 Task: Search for houses in San Francisco, California, with a backyard and a pool
Action: Mouse moved to (113, 296)
Screenshot: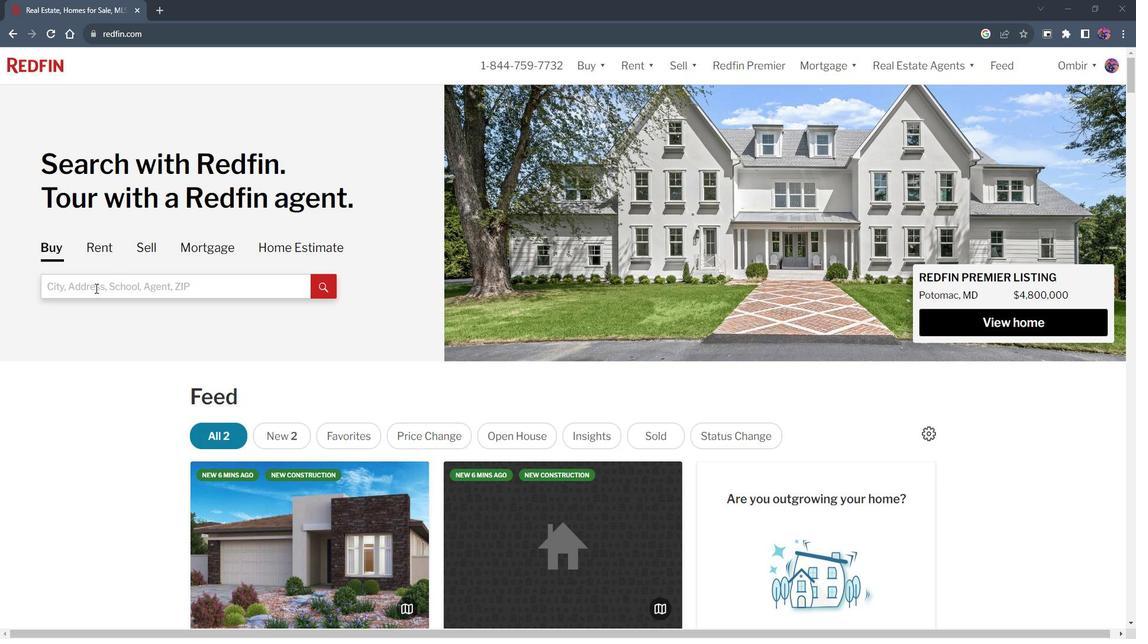 
Action: Mouse pressed left at (113, 296)
Screenshot: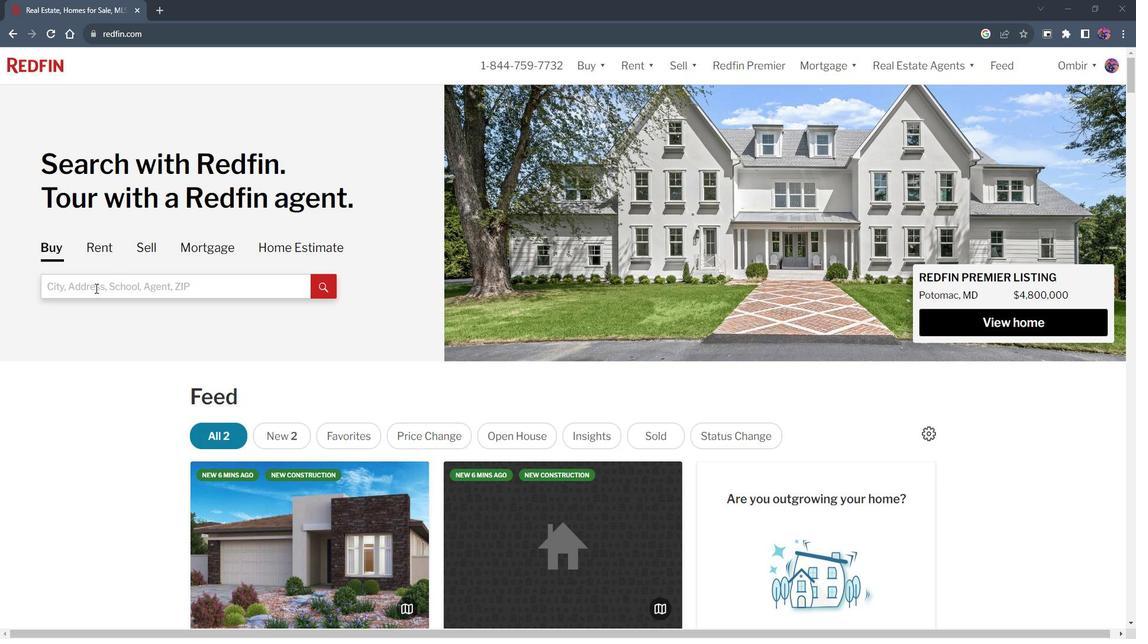 
Action: Key pressed sanfrancisco<Key.space><Key.left><Key.left><Key.left><Key.left><Key.left><Key.left><Key.left><Key.left><Key.left><Key.left><Key.space><Key.right><Key.right><Key.right><Key.right><Key.right><Key.right><Key.right><Key.right><Key.right><Key.right><Key.right><Key.right><Key.space><Key.backspace><Key.backspace><Key.space>california<Key.enter>
Screenshot: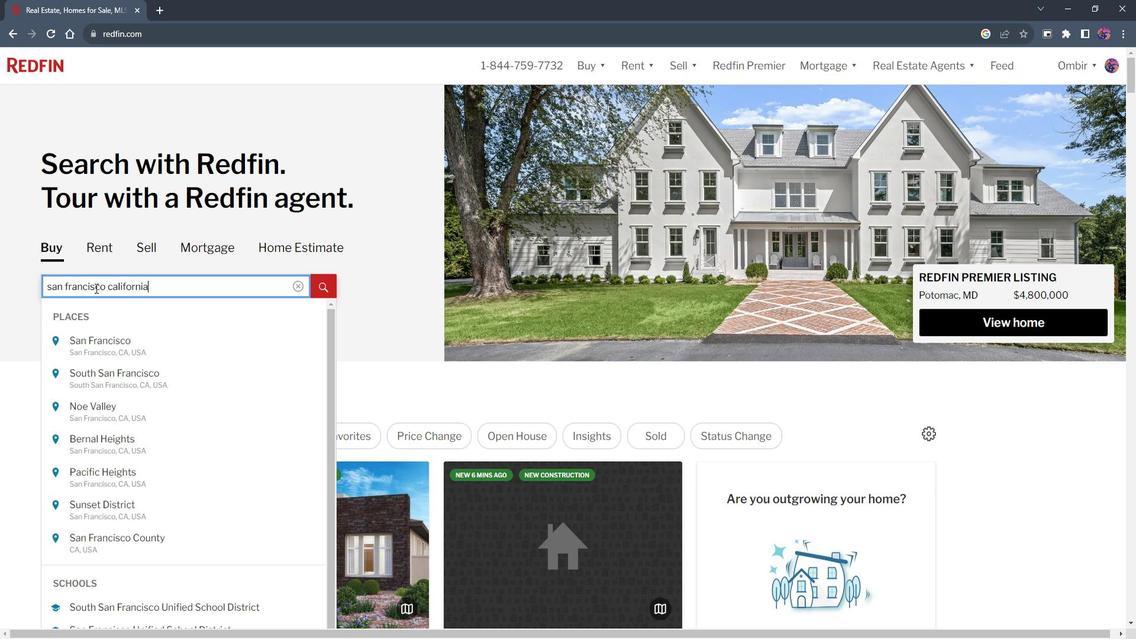 
Action: Mouse moved to (808, 403)
Screenshot: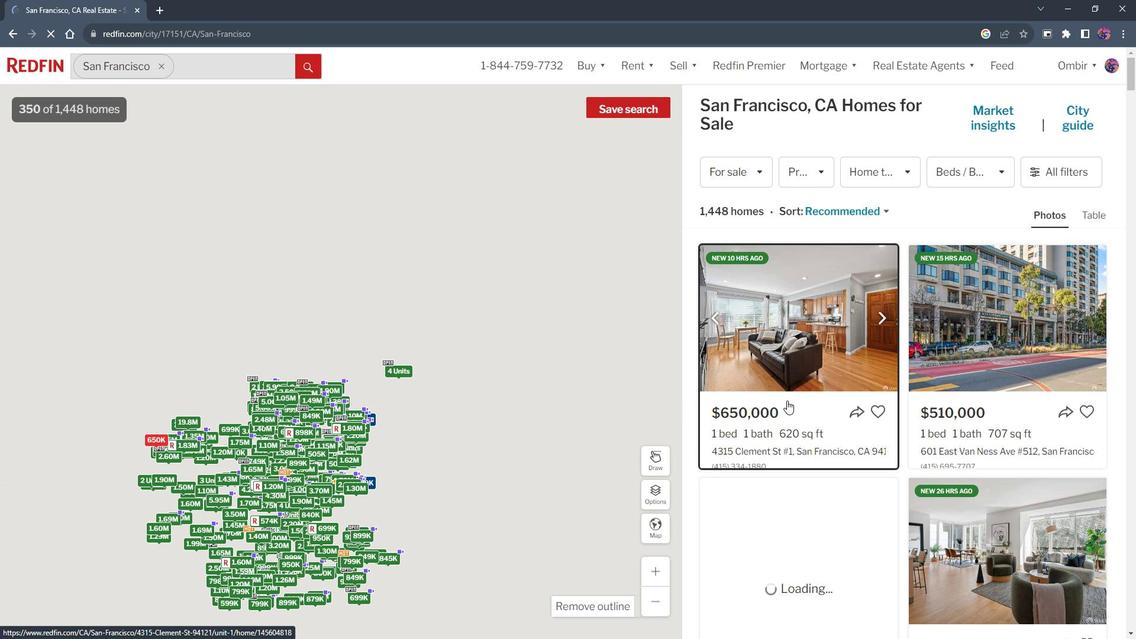 
Action: Mouse scrolled (808, 403) with delta (0, 0)
Screenshot: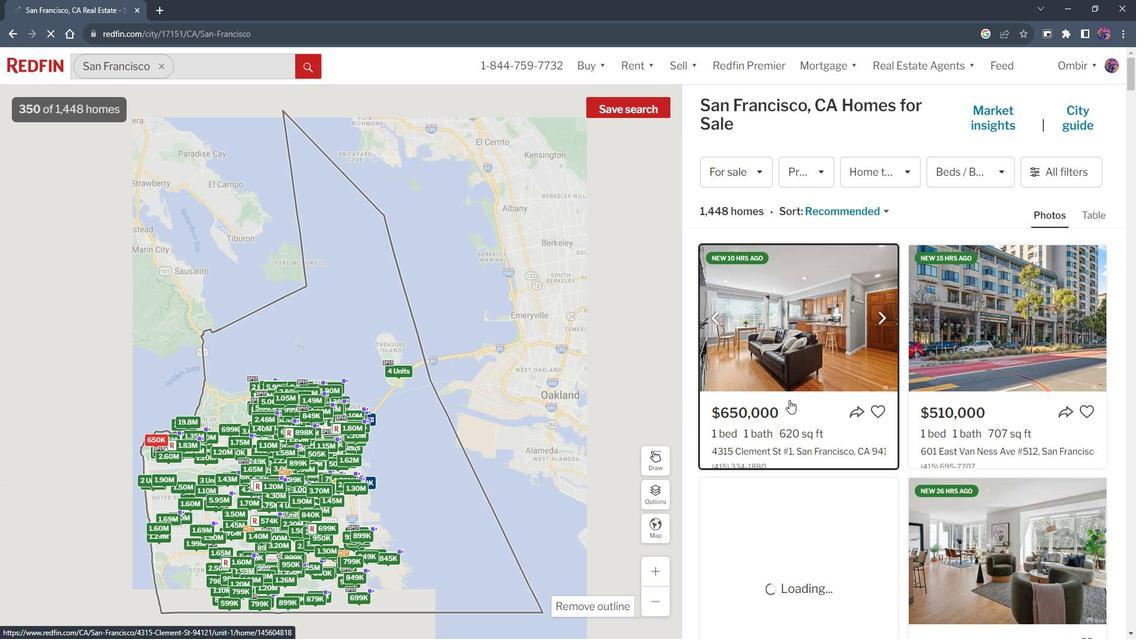 
Action: Mouse moved to (1073, 125)
Screenshot: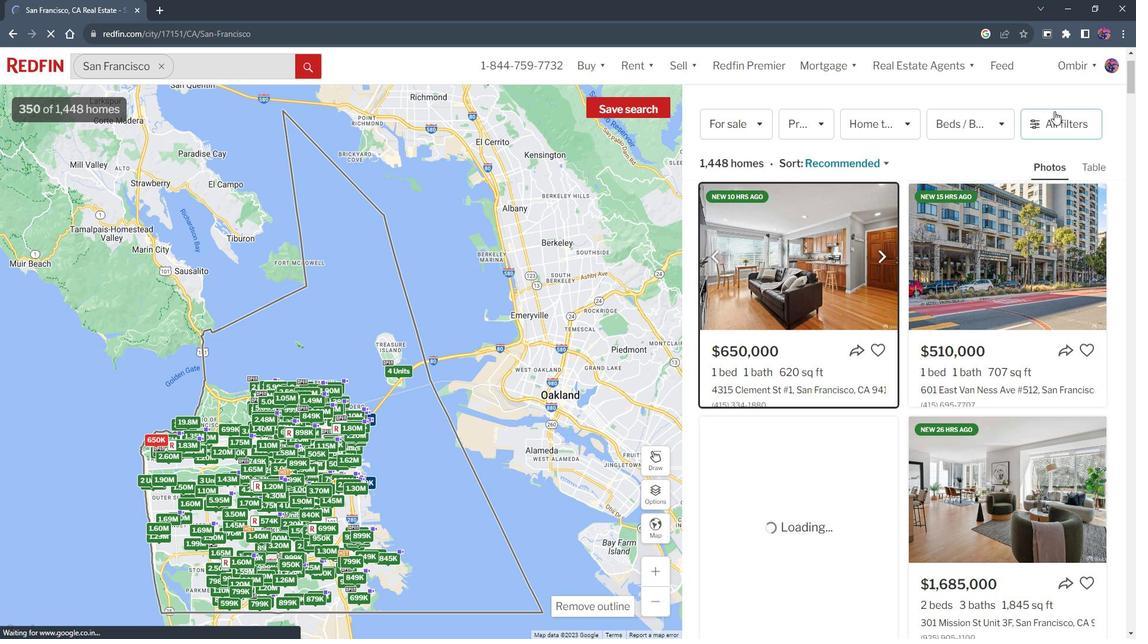 
Action: Mouse pressed left at (1073, 125)
Screenshot: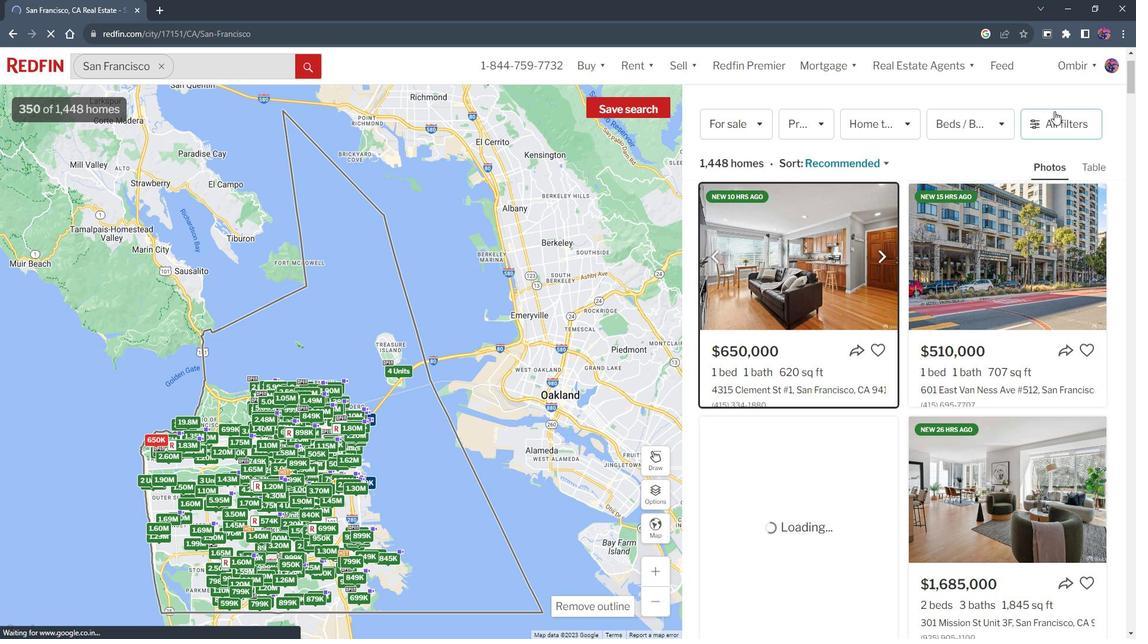 
Action: Mouse moved to (1073, 179)
Screenshot: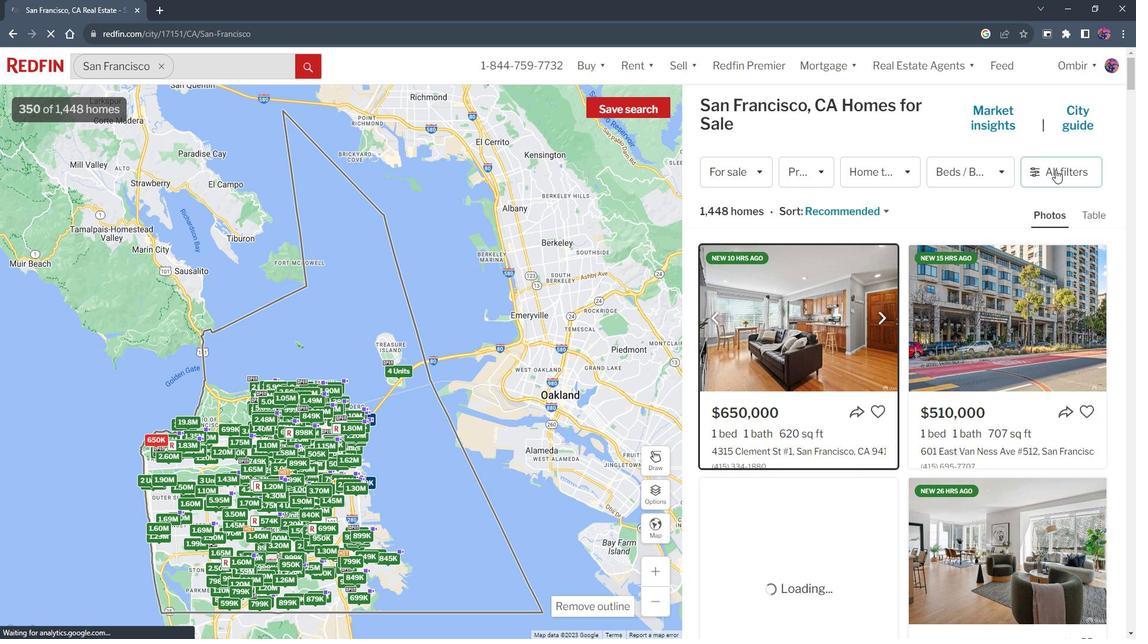
Action: Mouse pressed left at (1073, 179)
Screenshot: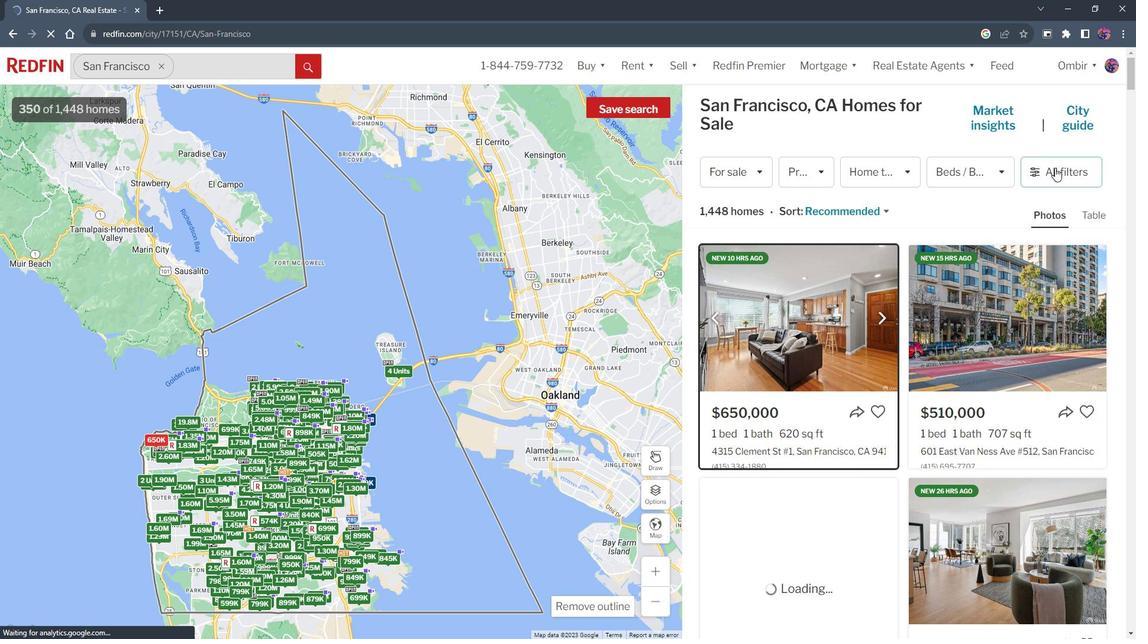 
Action: Mouse moved to (1077, 181)
Screenshot: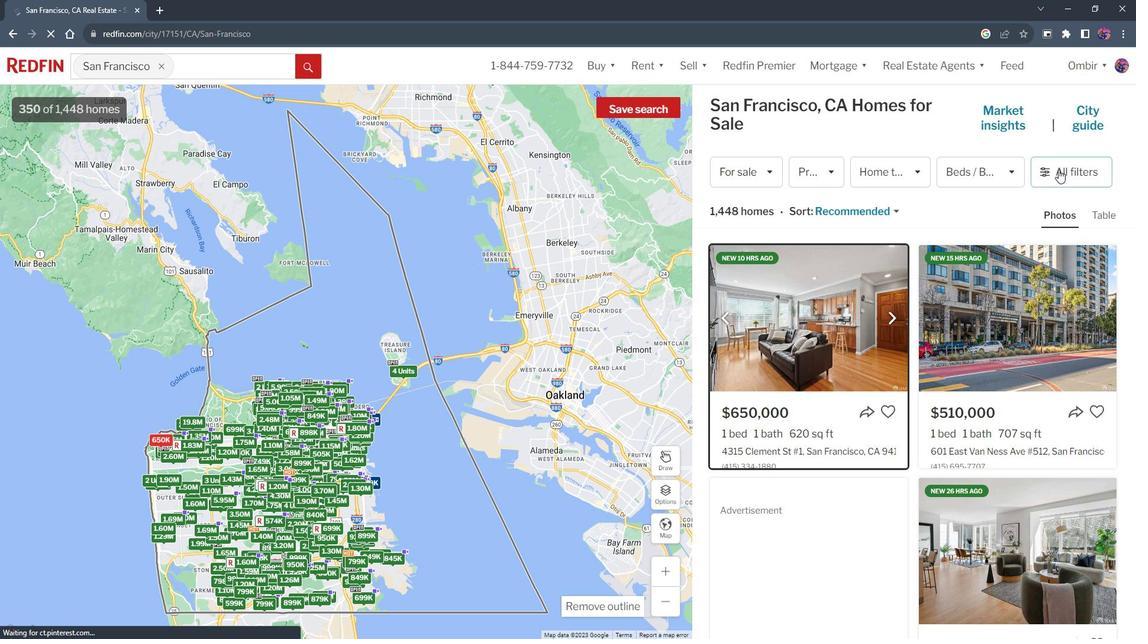 
Action: Mouse pressed left at (1077, 181)
Screenshot: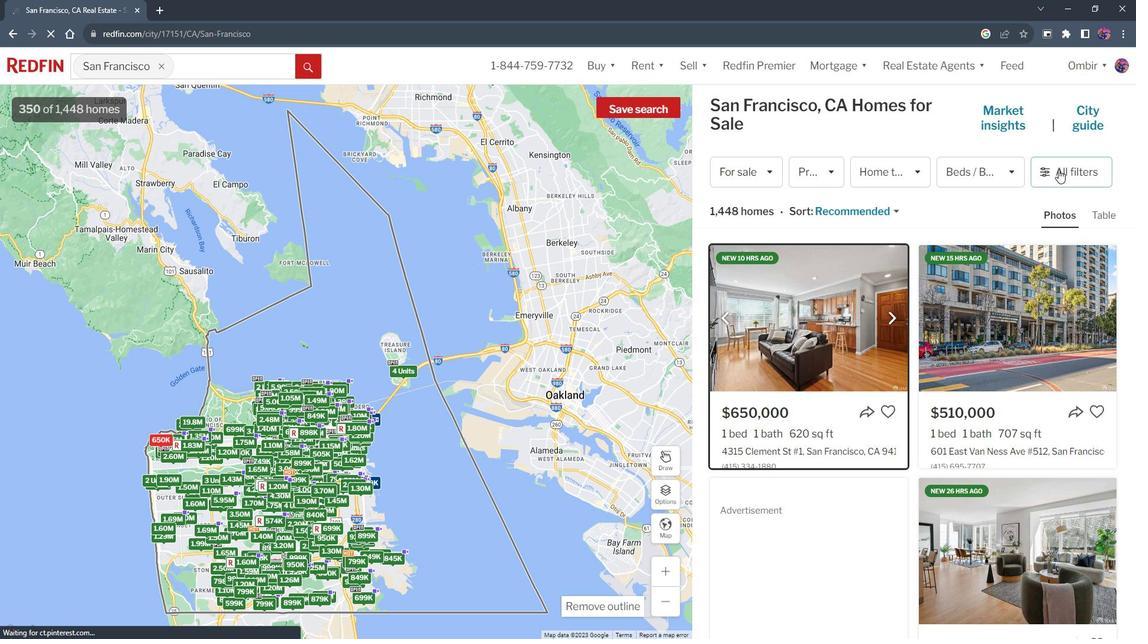 
Action: Mouse moved to (964, 367)
Screenshot: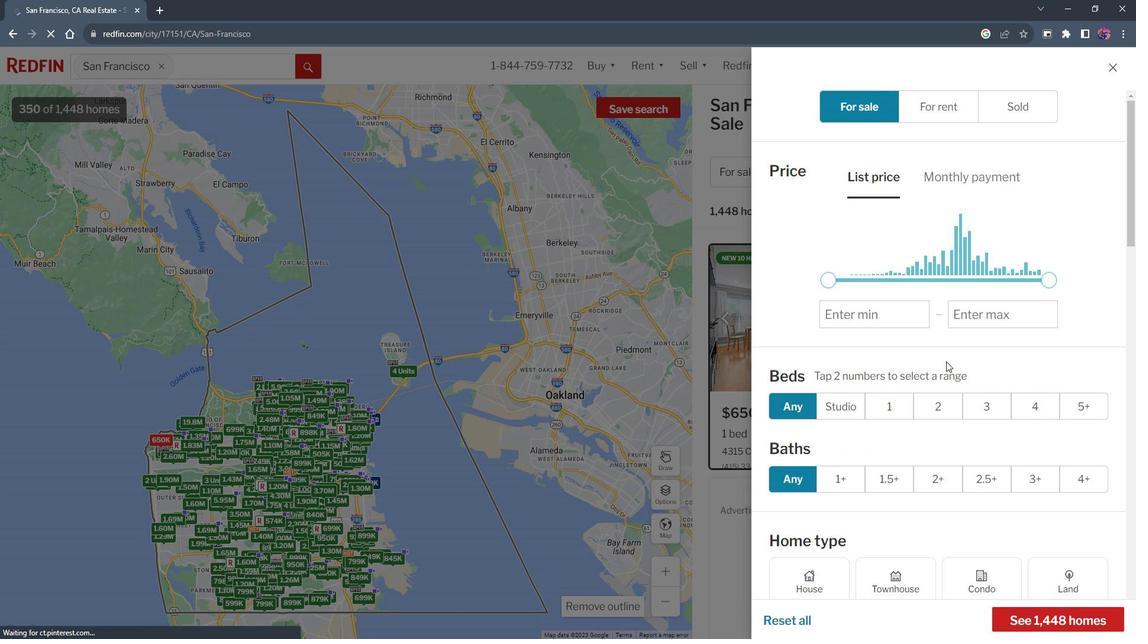 
Action: Mouse scrolled (964, 366) with delta (0, 0)
Screenshot: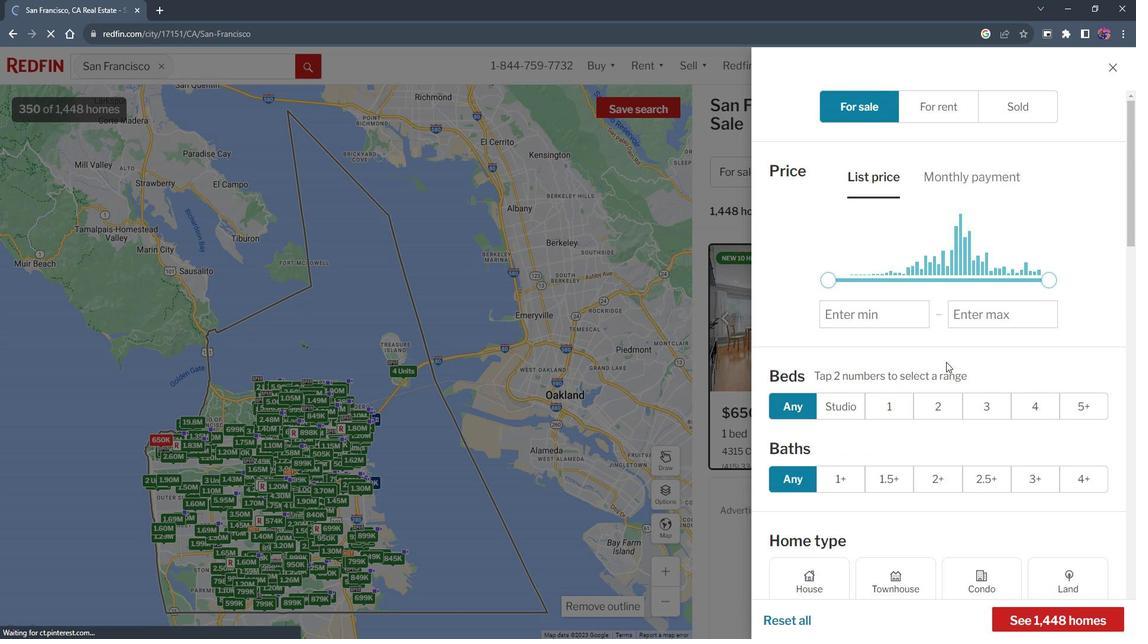 
Action: Mouse scrolled (964, 366) with delta (0, 0)
Screenshot: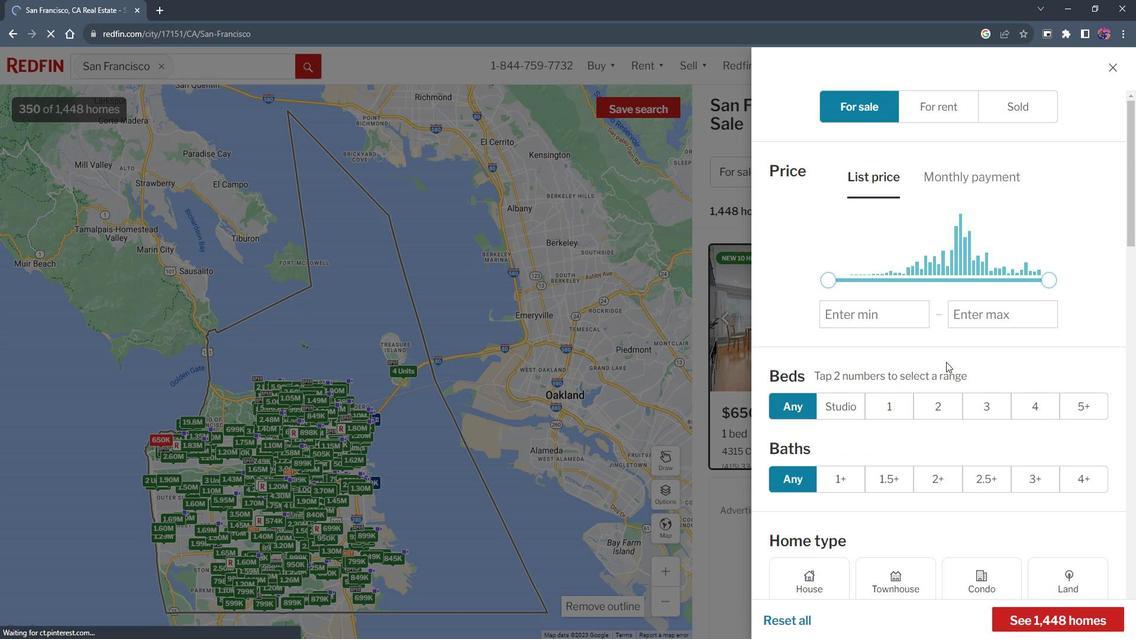 
Action: Mouse scrolled (964, 366) with delta (0, 0)
Screenshot: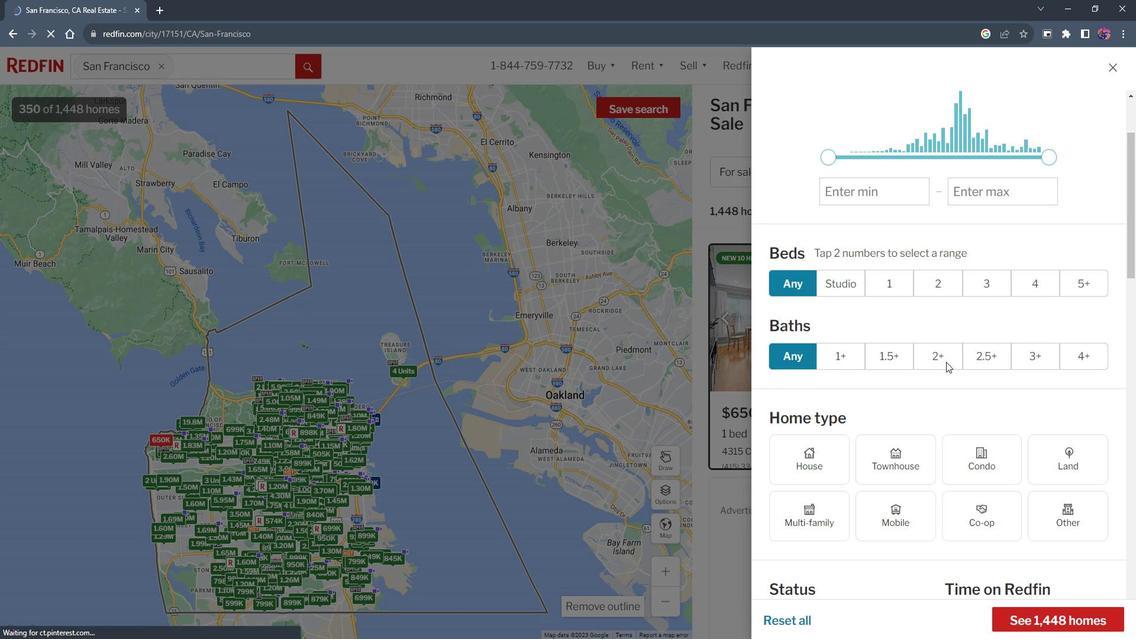 
Action: Mouse moved to (964, 367)
Screenshot: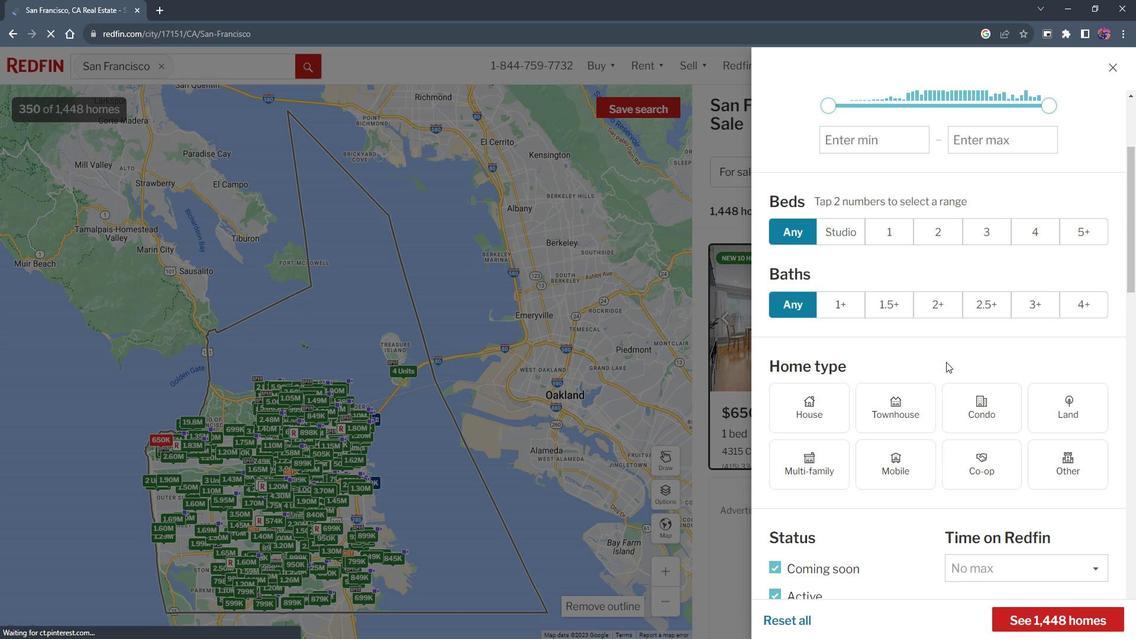 
Action: Mouse scrolled (964, 366) with delta (0, 0)
Screenshot: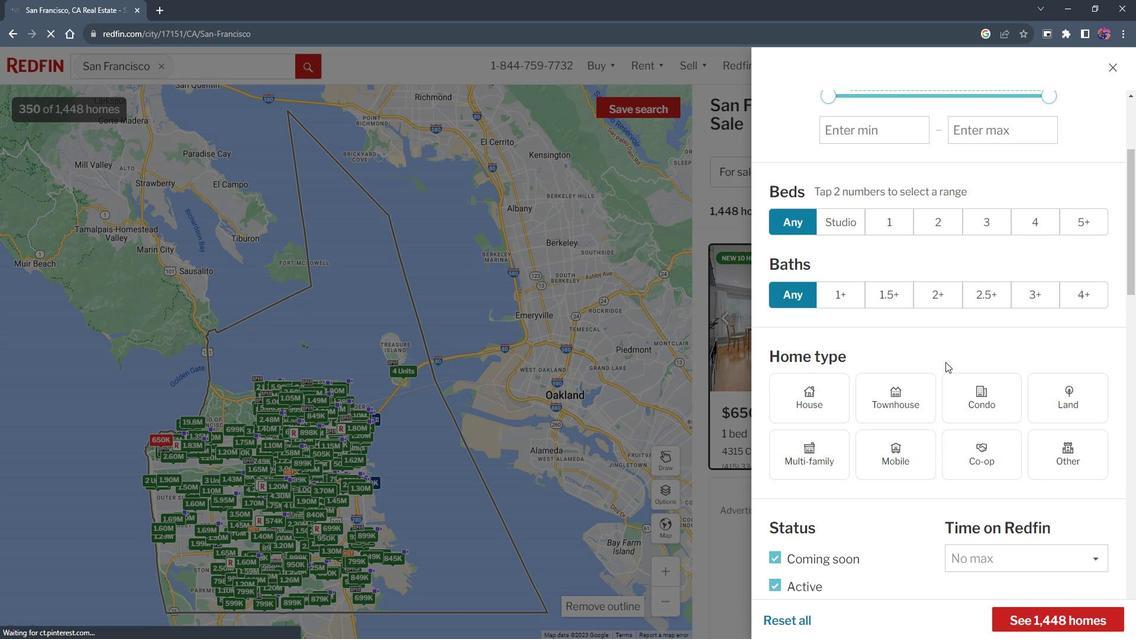 
Action: Mouse scrolled (964, 366) with delta (0, 0)
Screenshot: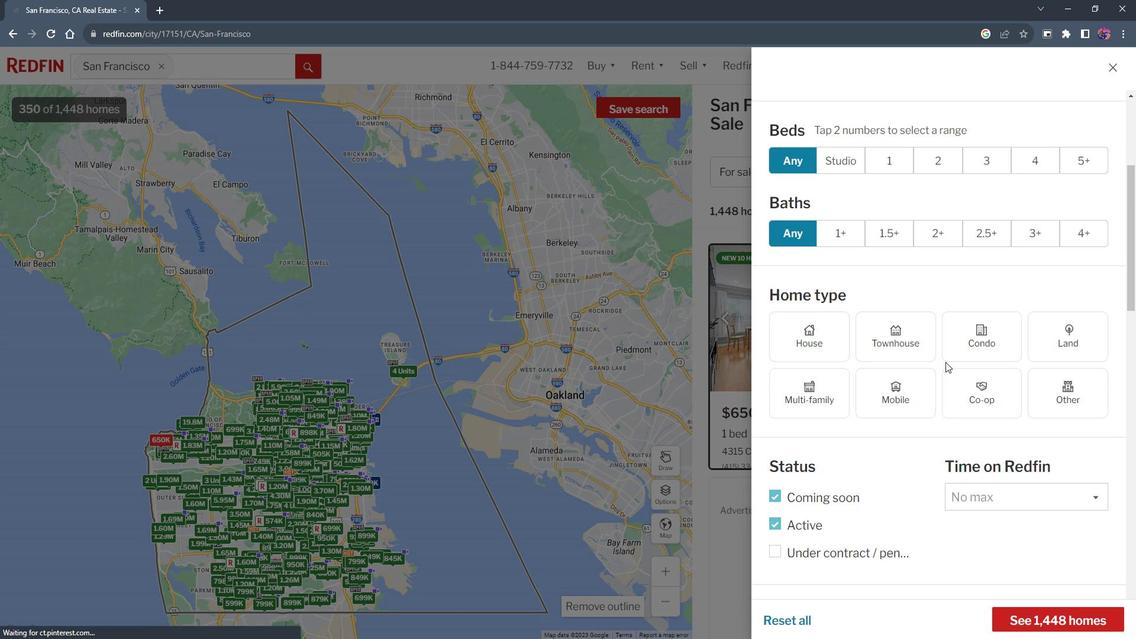 
Action: Mouse scrolled (964, 366) with delta (0, 0)
Screenshot: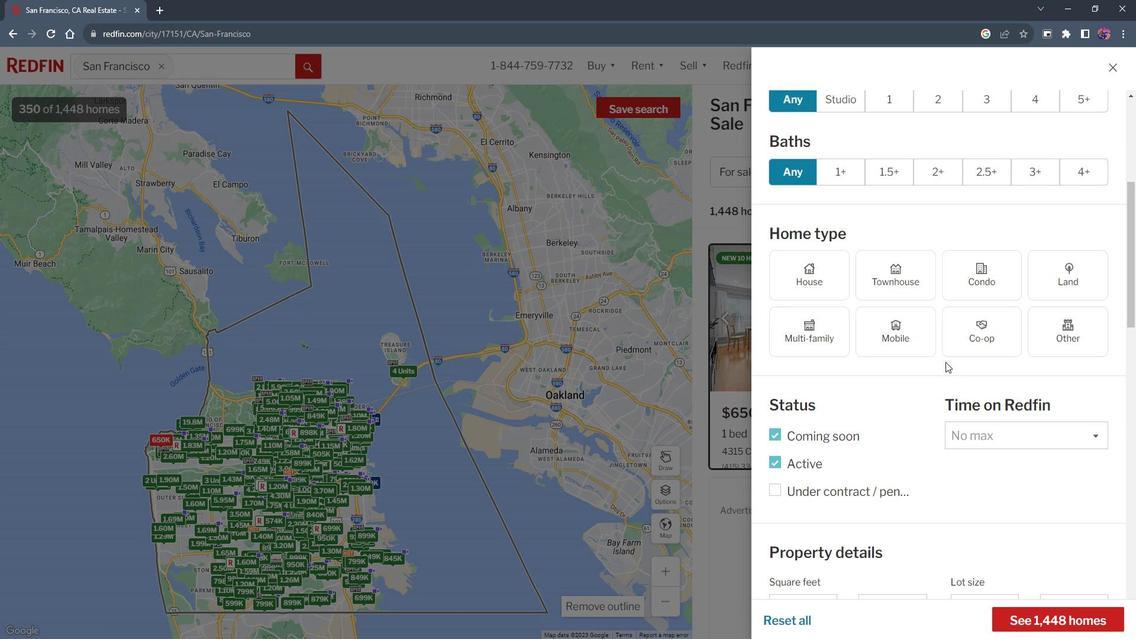 
Action: Mouse scrolled (964, 366) with delta (0, 0)
Screenshot: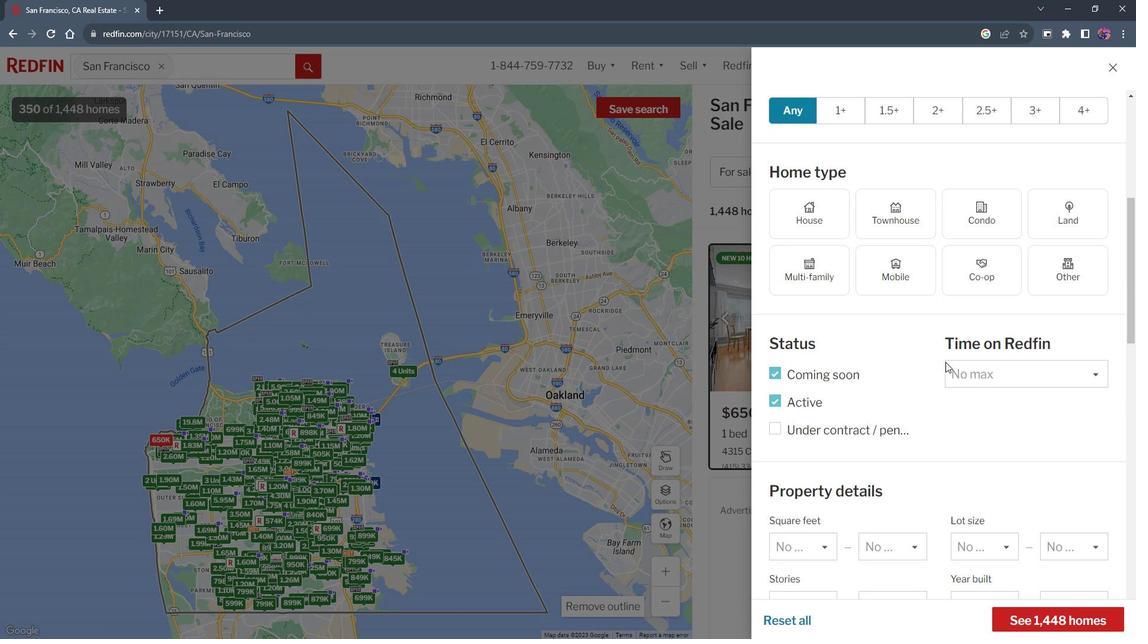 
Action: Mouse scrolled (964, 366) with delta (0, 0)
Screenshot: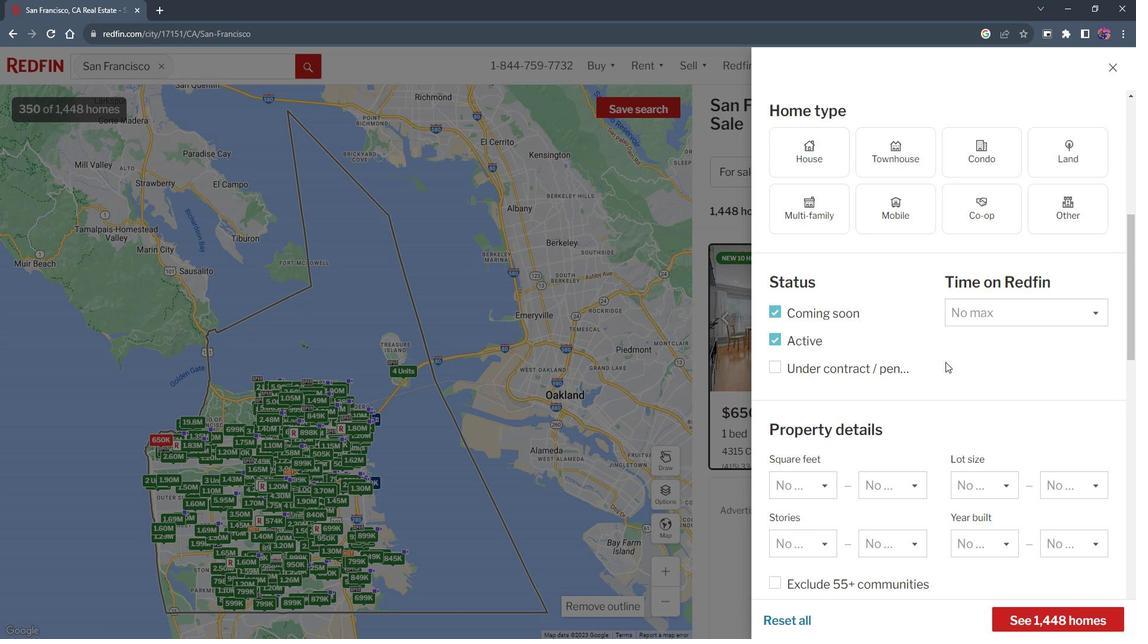 
Action: Mouse moved to (963, 367)
Screenshot: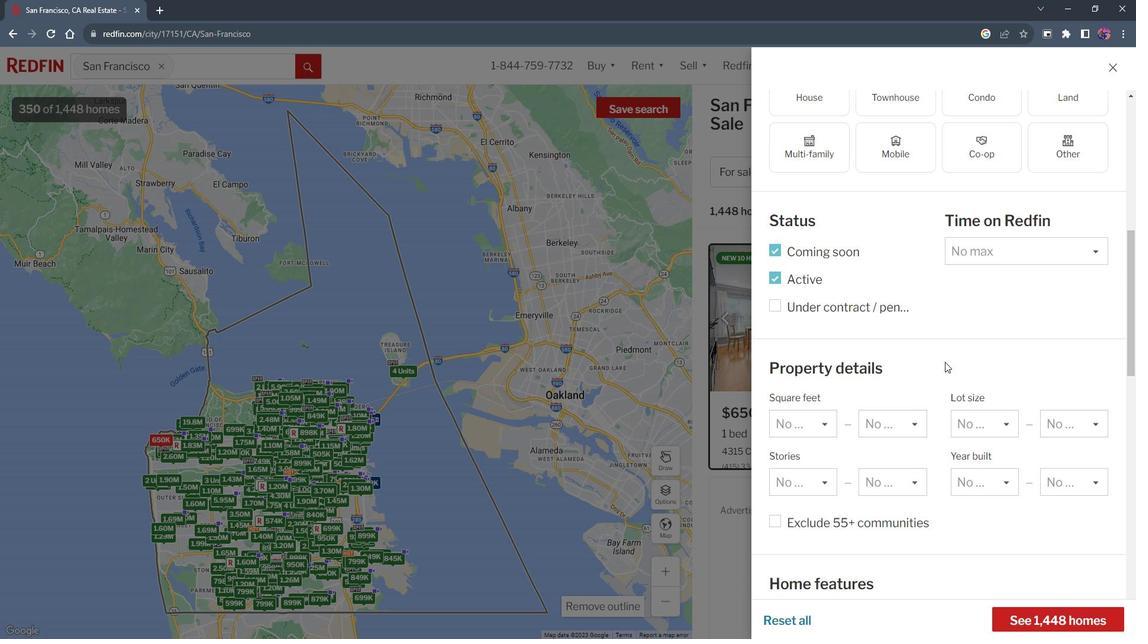 
Action: Mouse scrolled (963, 366) with delta (0, 0)
Screenshot: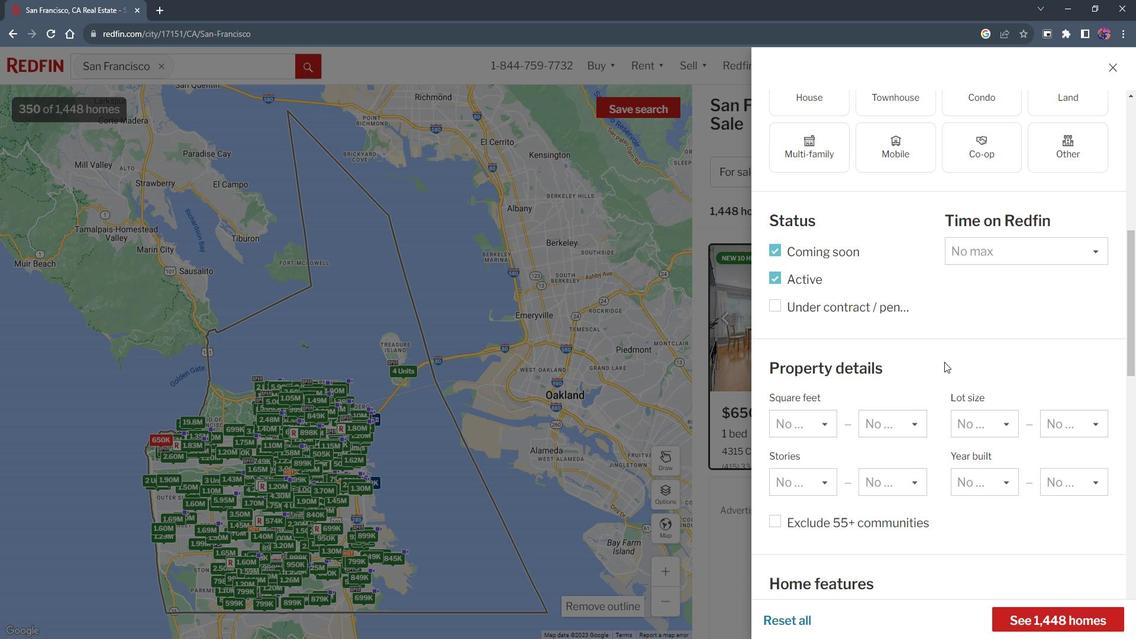 
Action: Mouse scrolled (963, 366) with delta (0, 0)
Screenshot: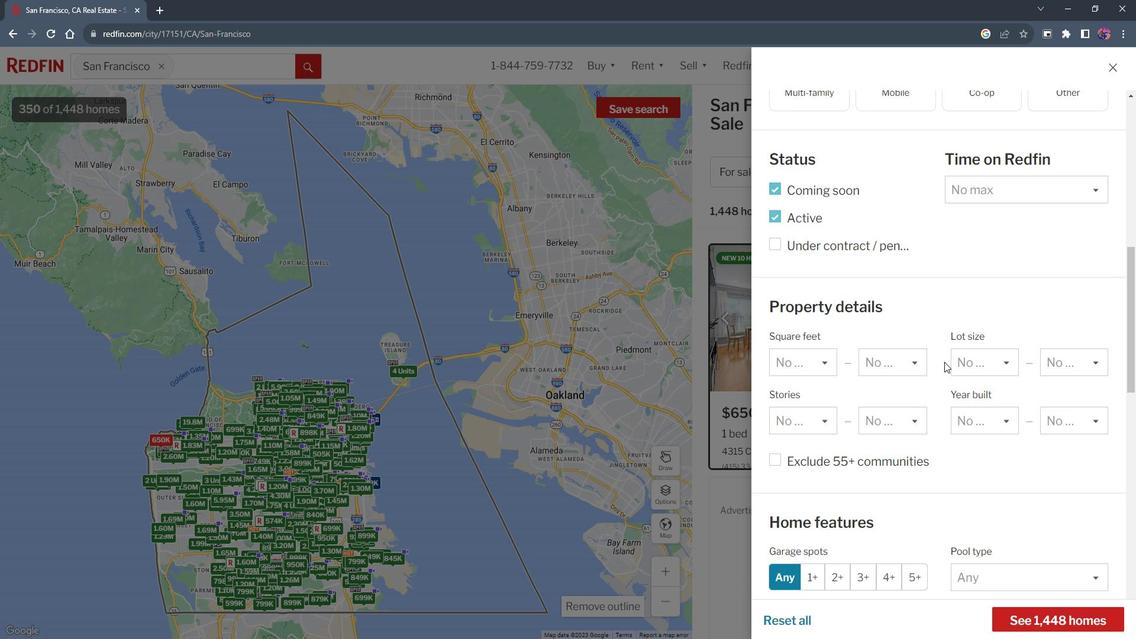 
Action: Mouse scrolled (963, 366) with delta (0, 0)
Screenshot: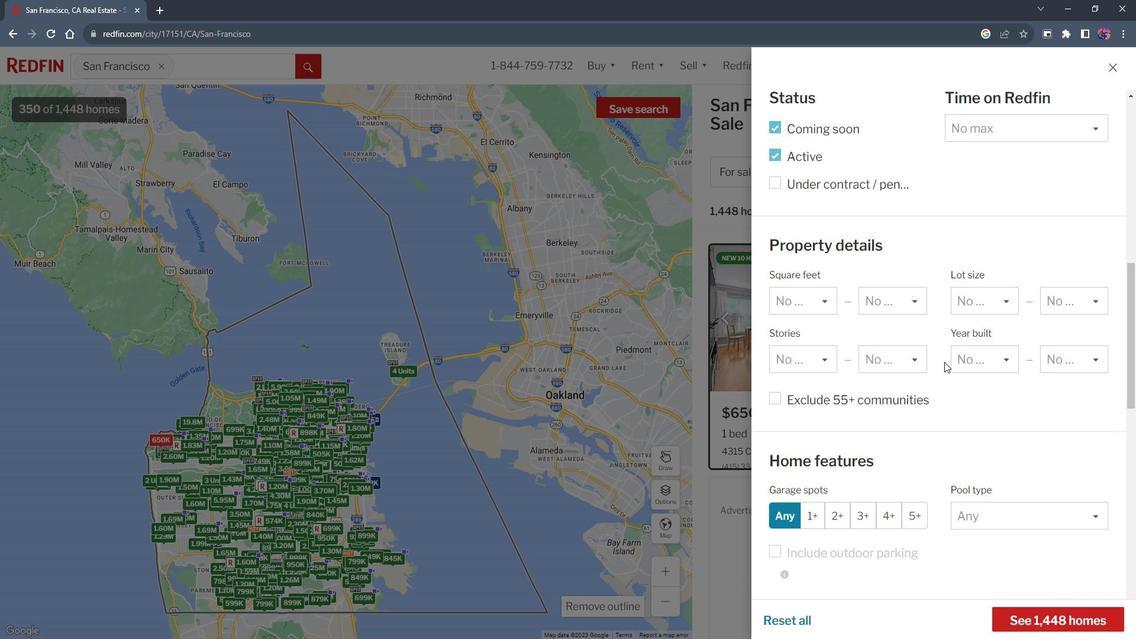 
Action: Mouse scrolled (963, 366) with delta (0, 0)
Screenshot: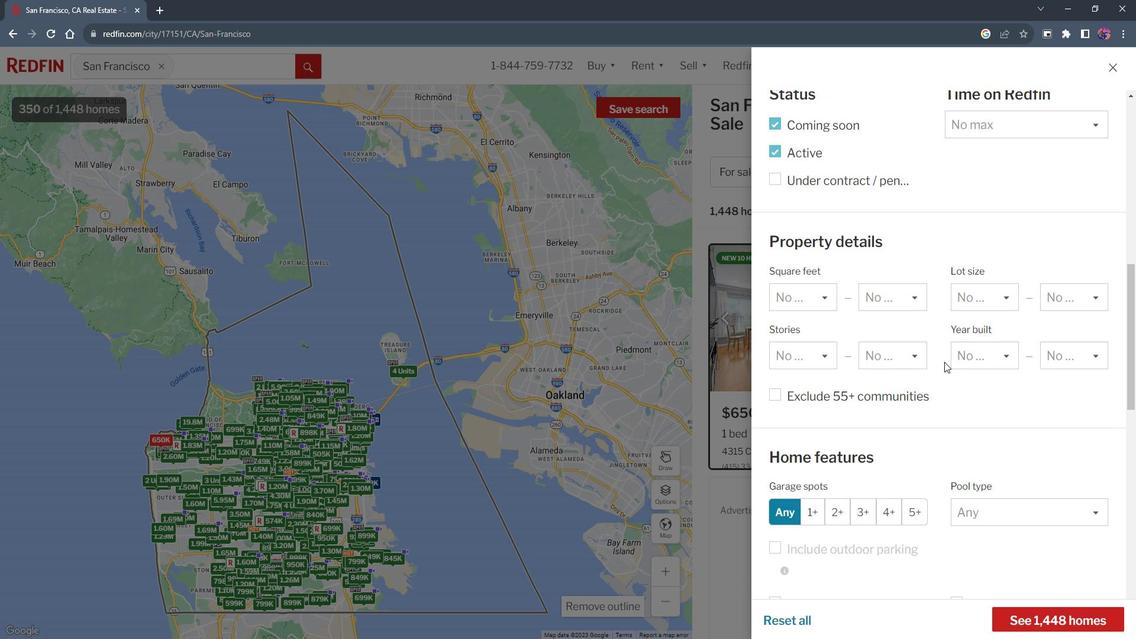 
Action: Mouse scrolled (963, 366) with delta (0, 0)
Screenshot: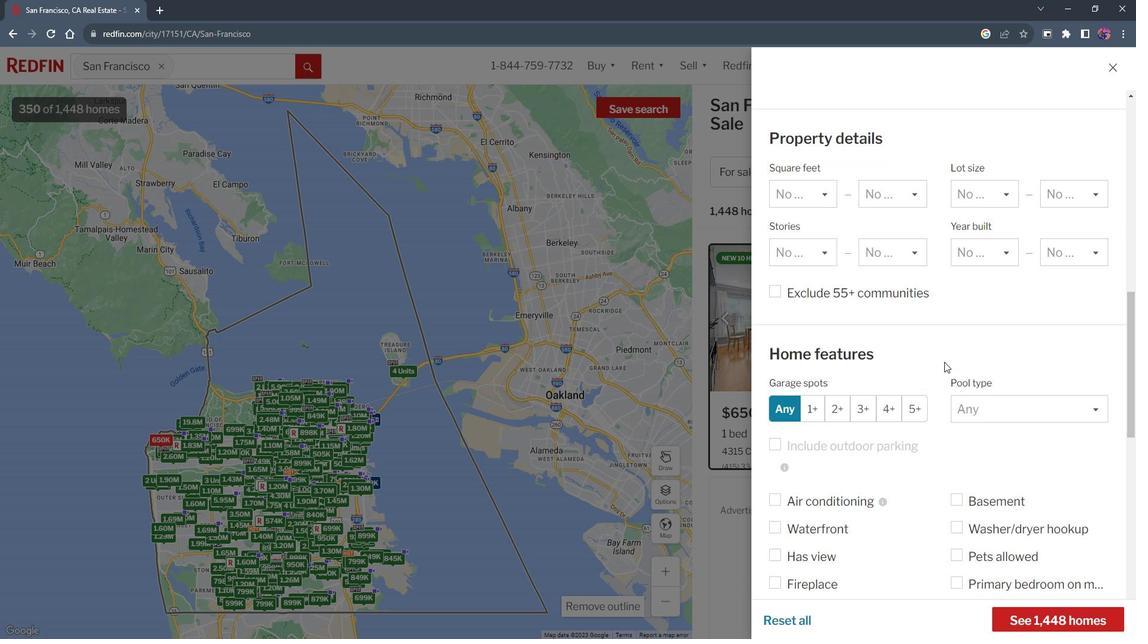 
Action: Mouse scrolled (963, 366) with delta (0, 0)
Screenshot: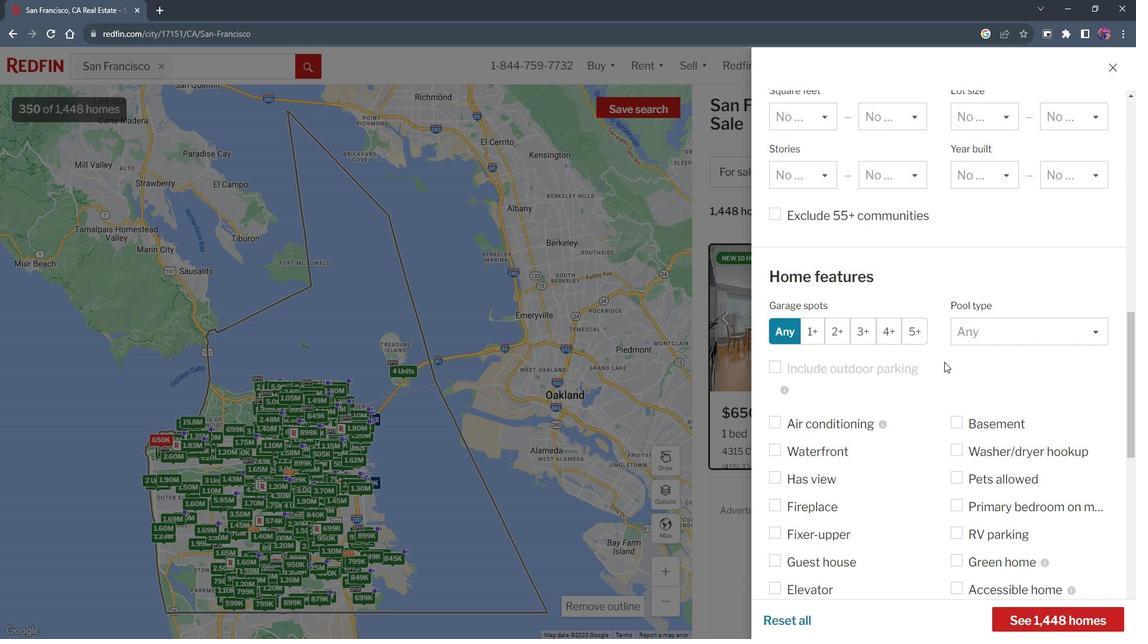 
Action: Mouse scrolled (963, 366) with delta (0, 0)
Screenshot: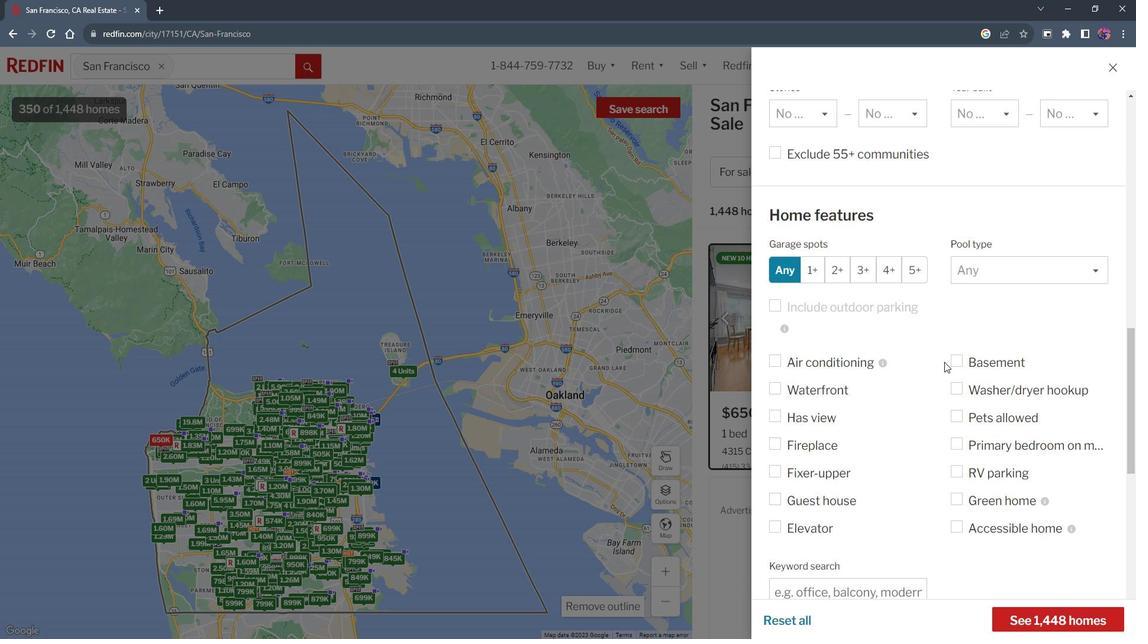 
Action: Mouse moved to (931, 380)
Screenshot: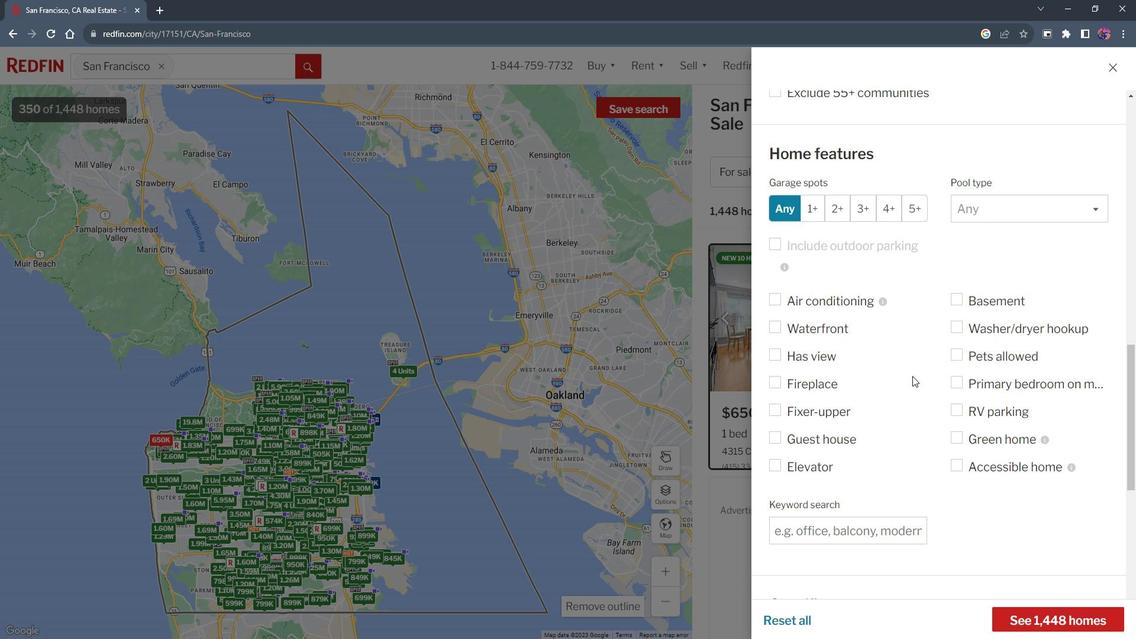 
Action: Mouse scrolled (931, 380) with delta (0, 0)
Screenshot: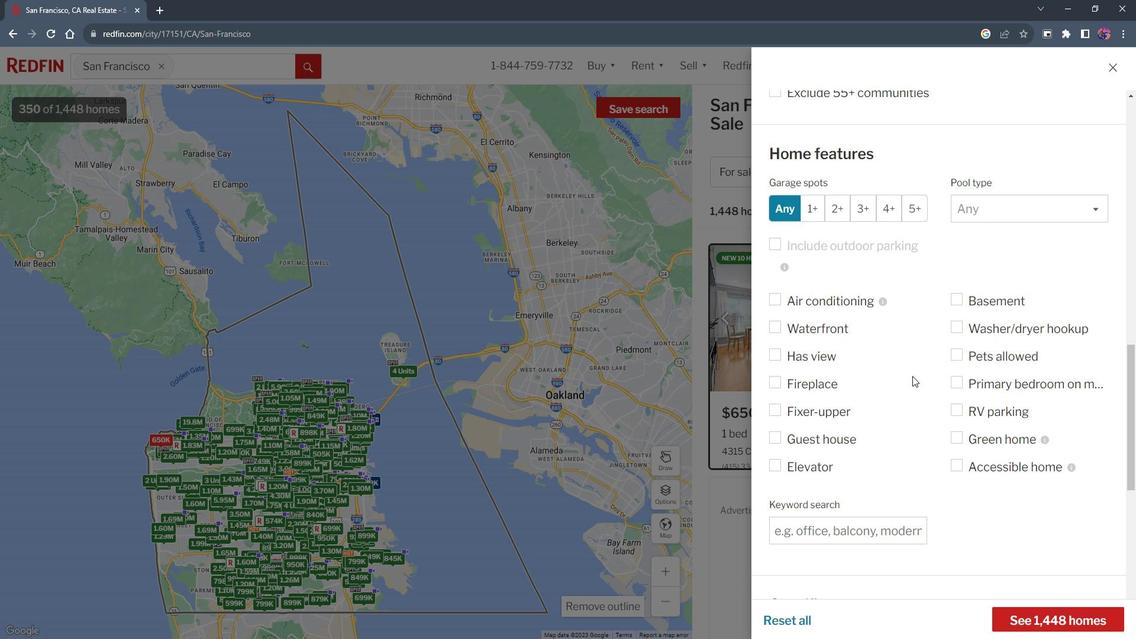 
Action: Mouse moved to (976, 411)
Screenshot: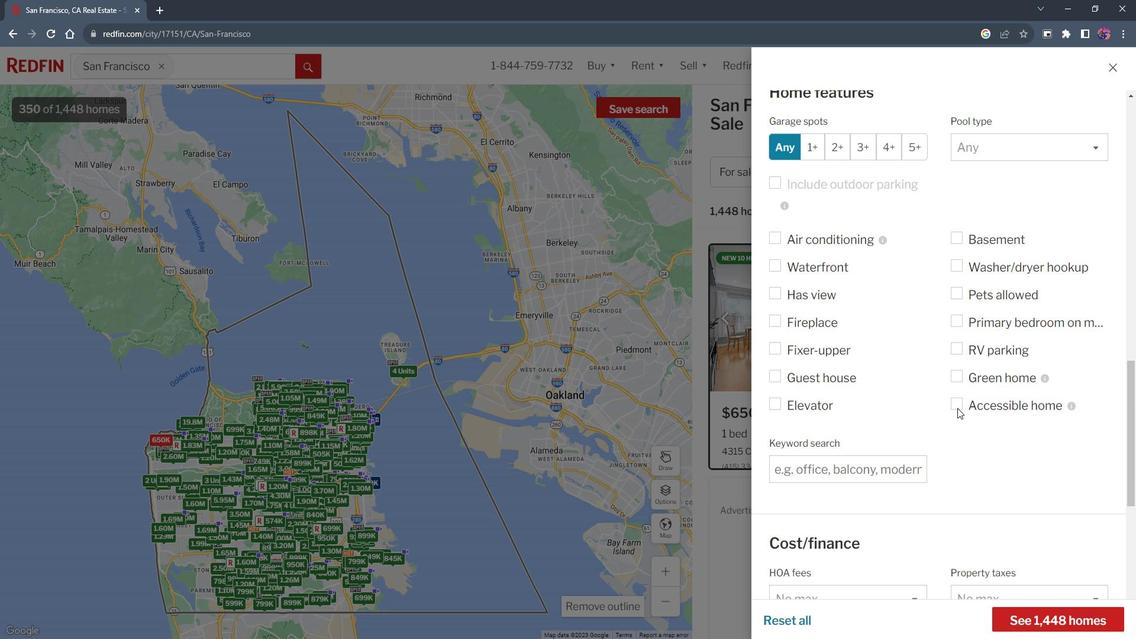 
Action: Mouse scrolled (976, 410) with delta (0, 0)
Screenshot: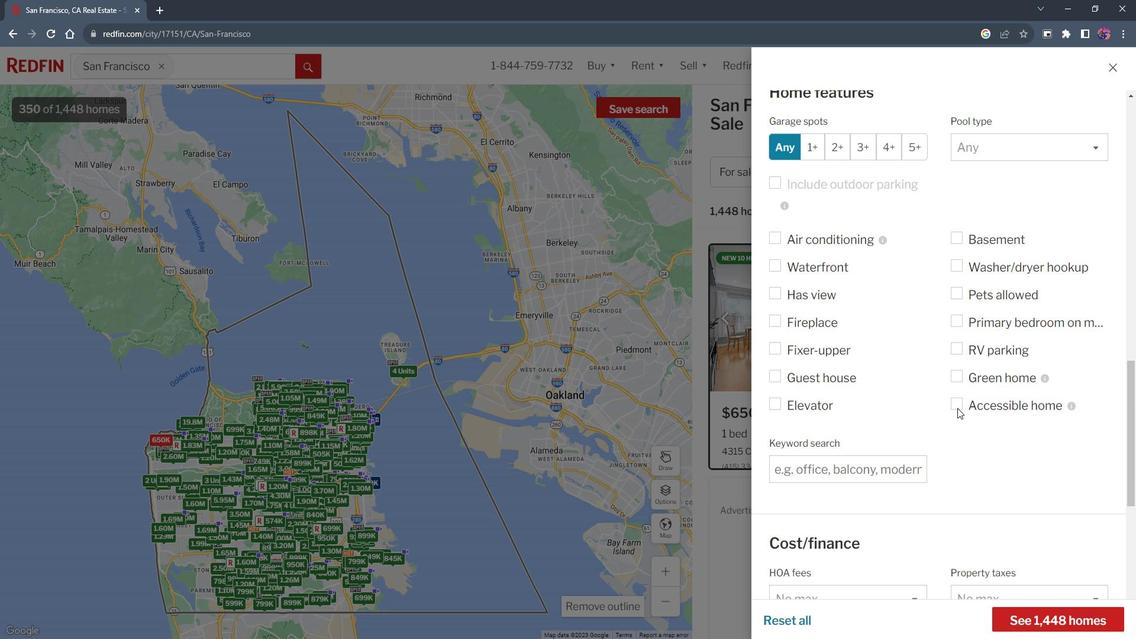 
Action: Mouse moved to (824, 413)
Screenshot: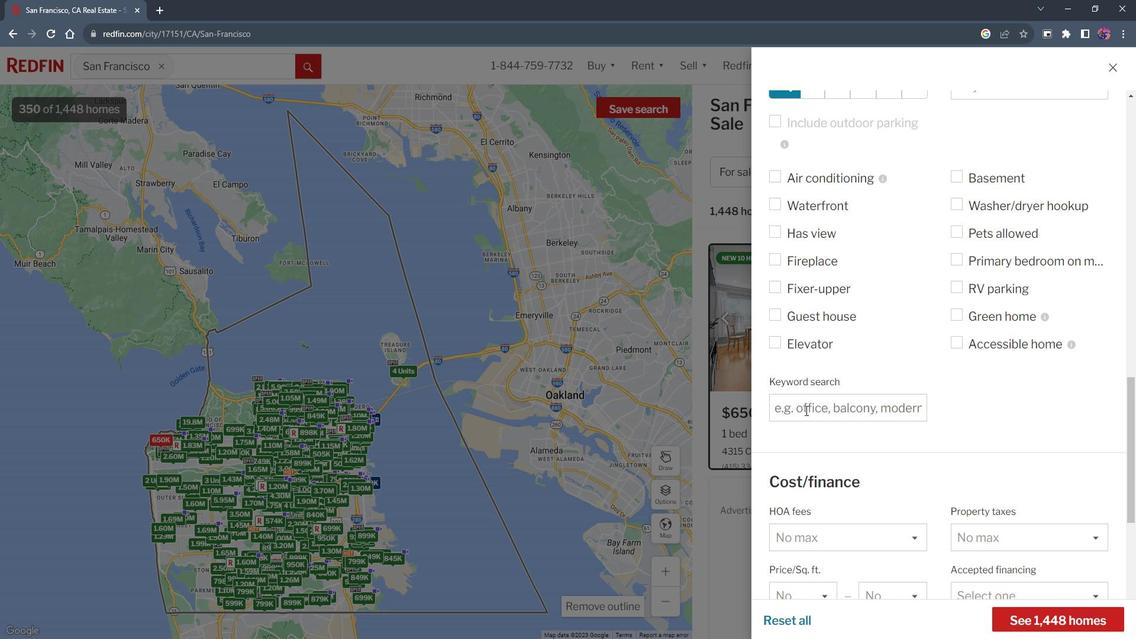 
Action: Mouse pressed left at (824, 413)
Screenshot: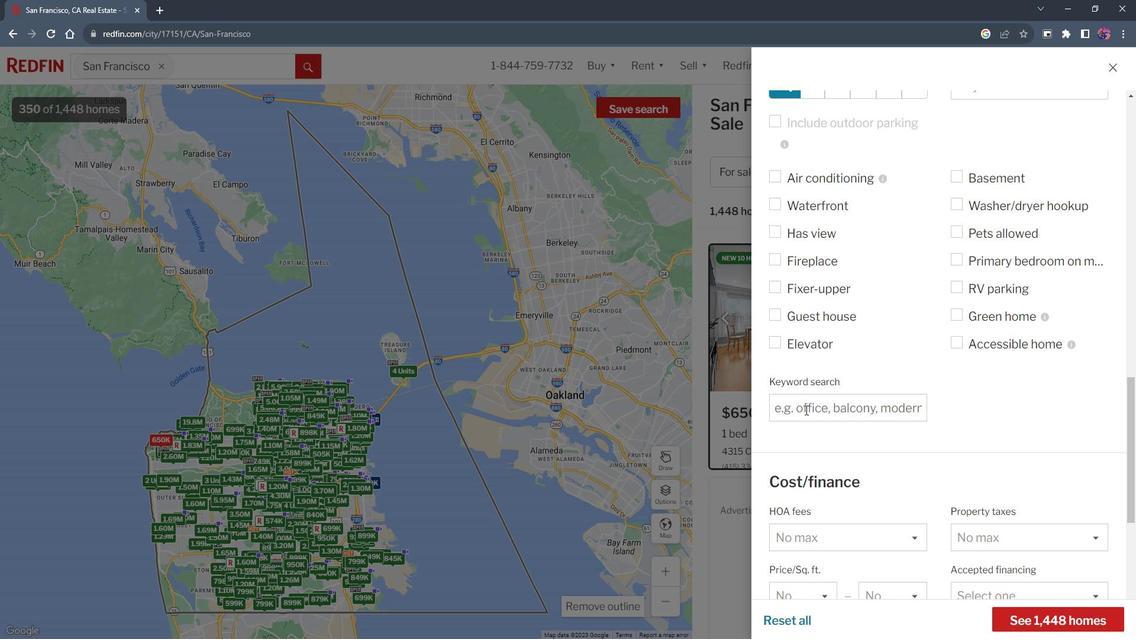 
Action: Mouse moved to (823, 413)
Screenshot: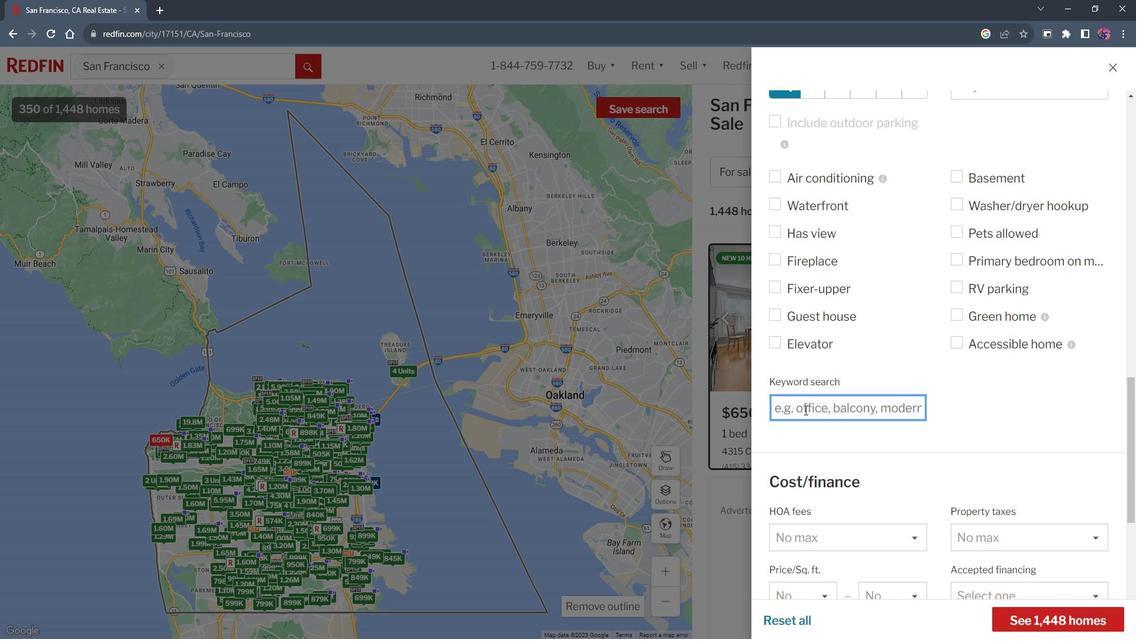 
Action: Key pressed backyard,pool
Screenshot: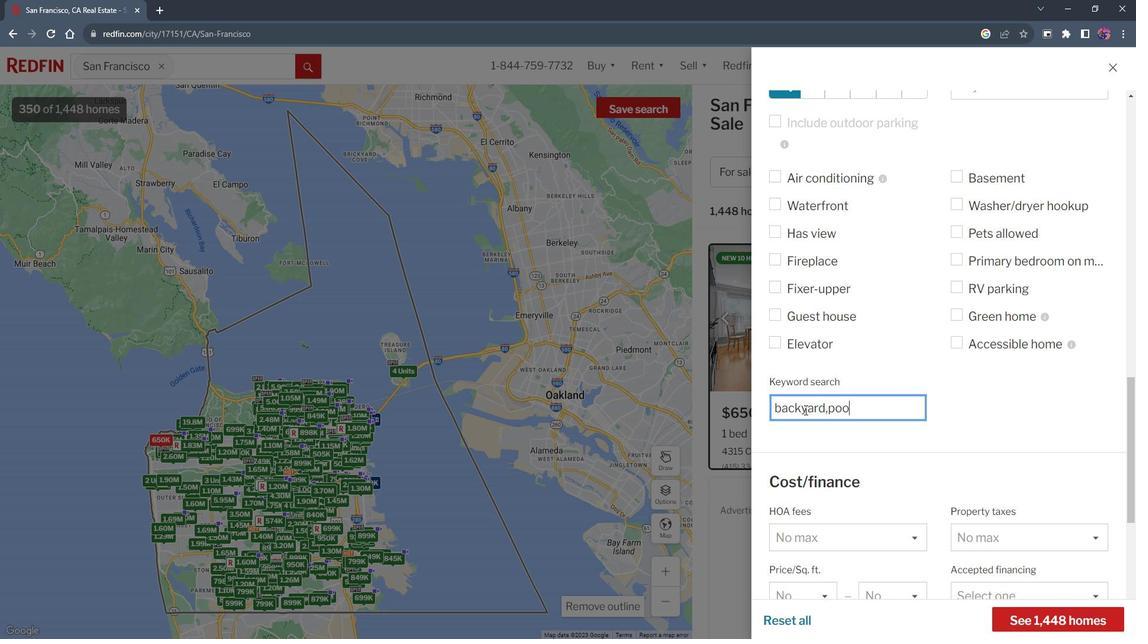
Action: Mouse moved to (1061, 615)
Screenshot: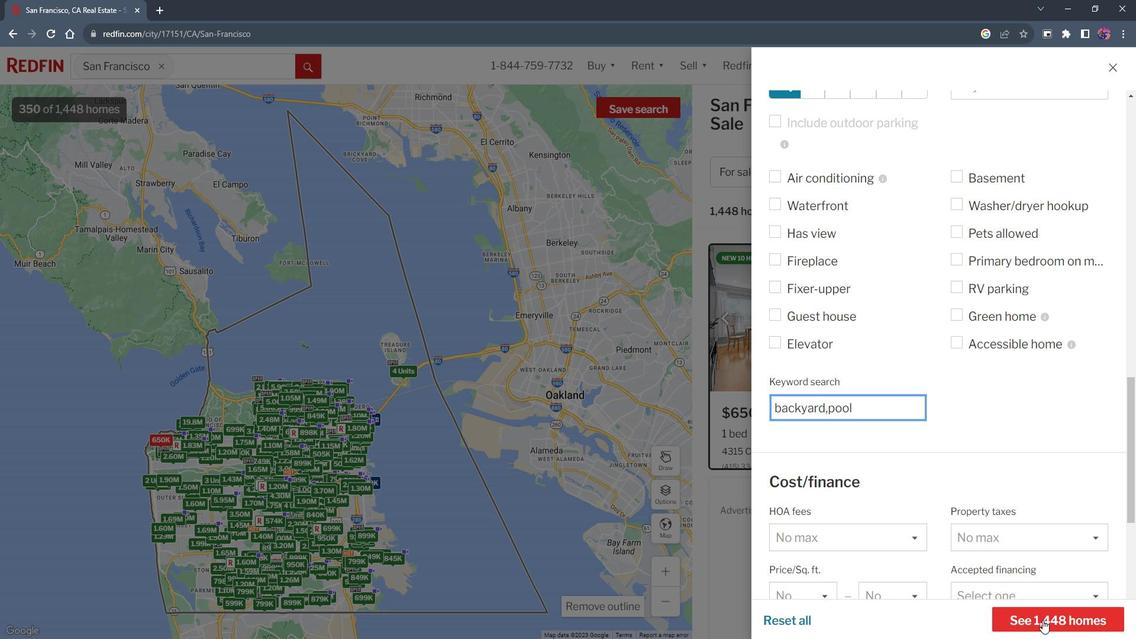 
Action: Mouse pressed left at (1061, 615)
Screenshot: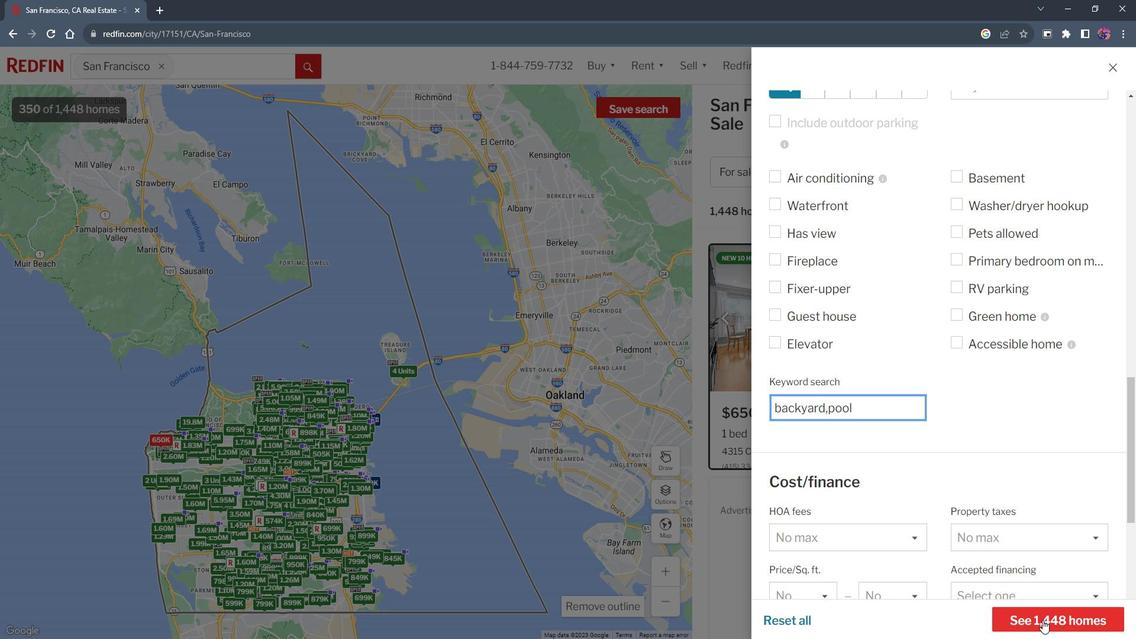 
Action: Mouse moved to (818, 299)
Screenshot: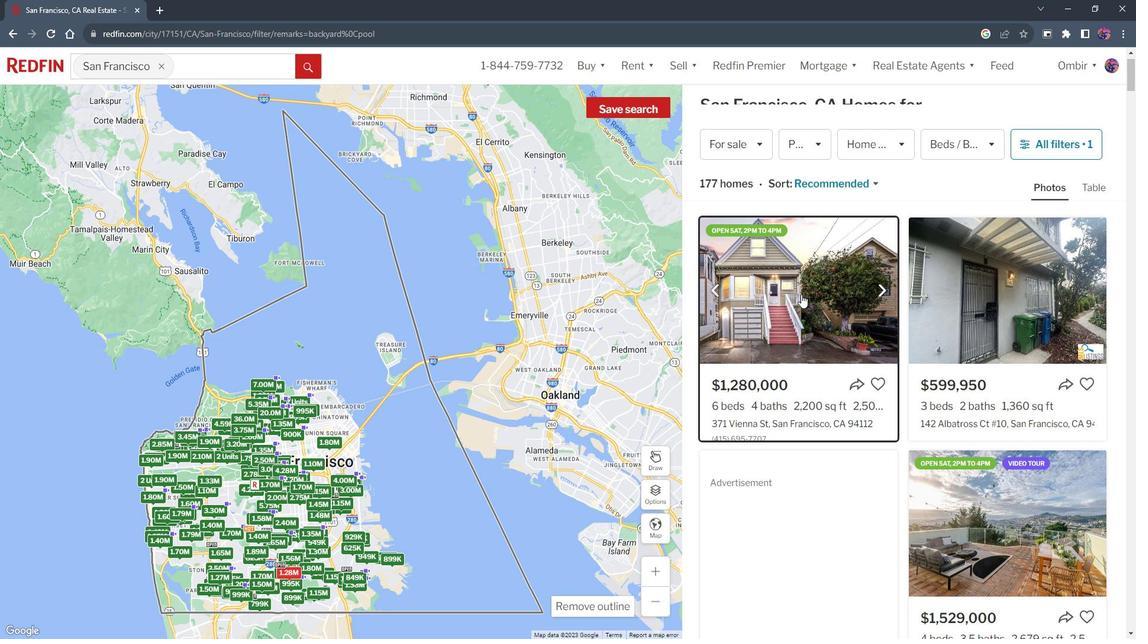 
Action: Mouse pressed left at (818, 299)
Screenshot: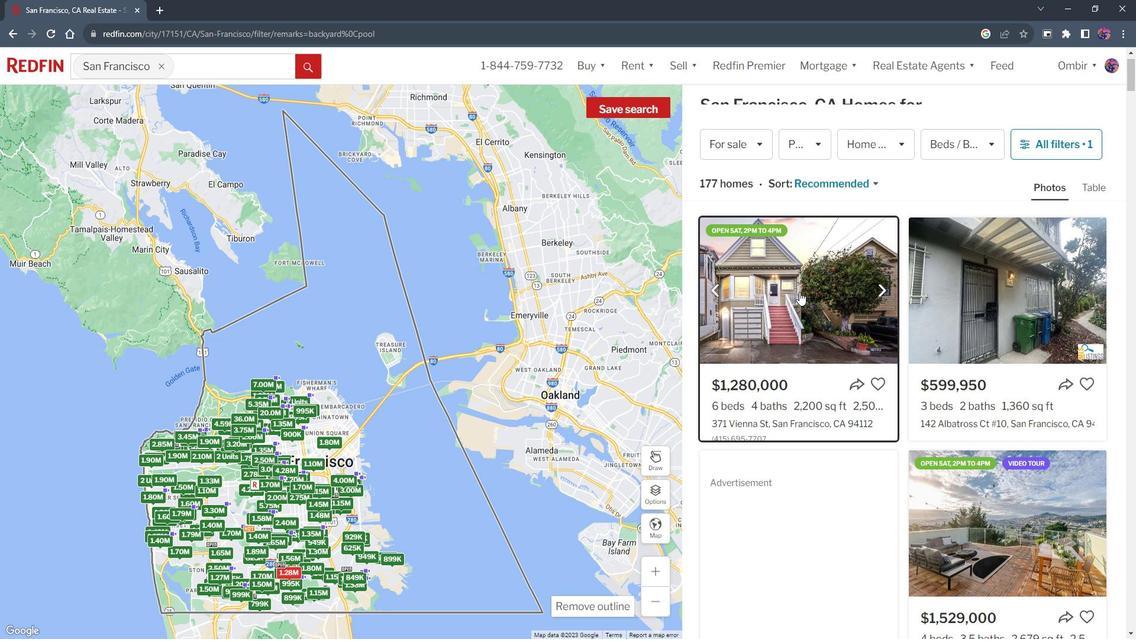 
Action: Mouse moved to (518, 291)
Screenshot: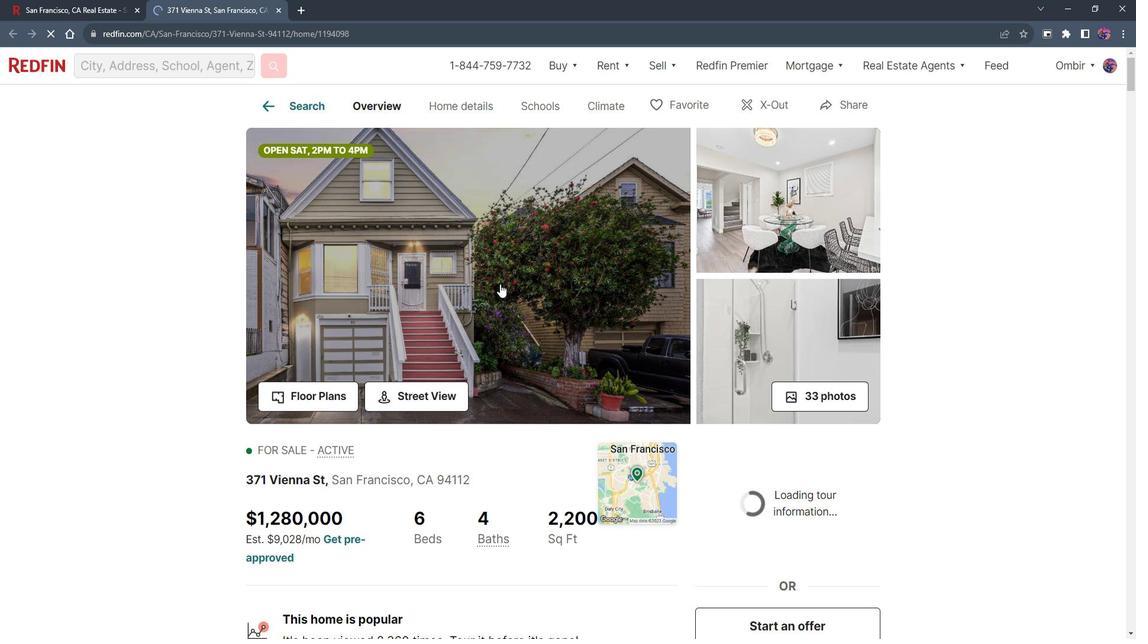 
Action: Mouse pressed left at (518, 291)
Screenshot: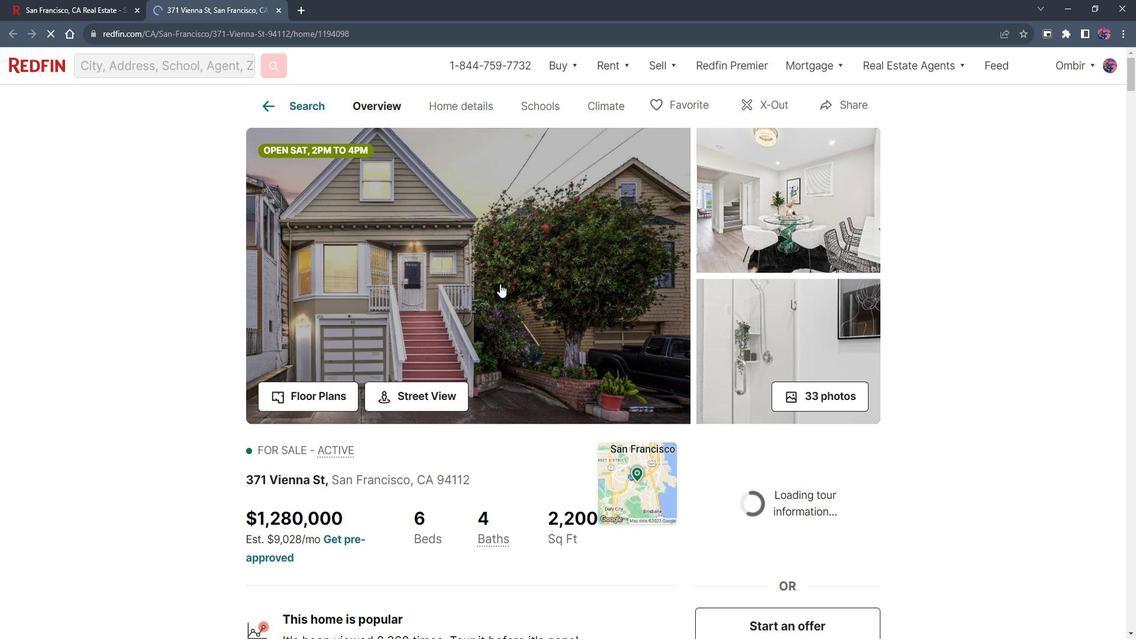 
Action: Mouse moved to (515, 306)
Screenshot: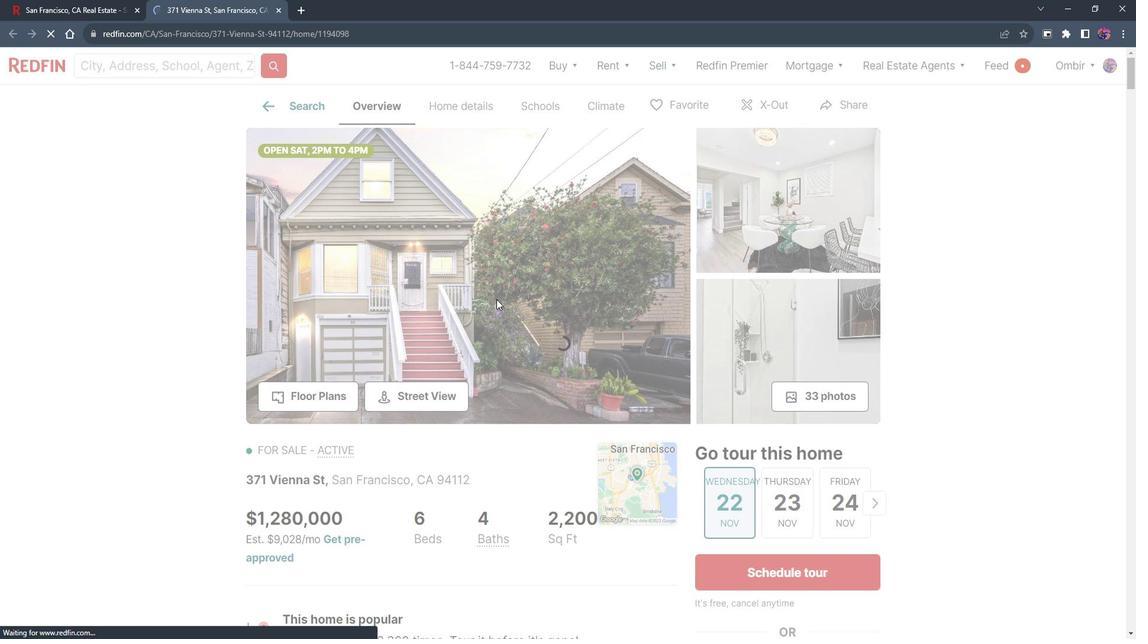 
Action: Mouse scrolled (515, 306) with delta (0, 0)
Screenshot: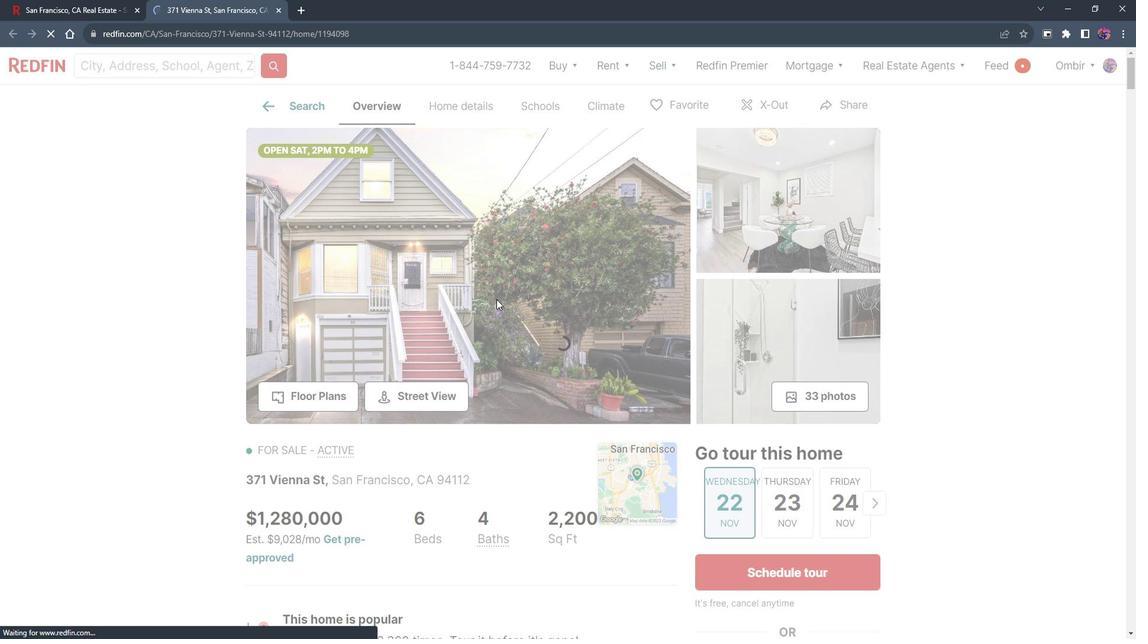 
Action: Mouse moved to (165, 298)
Screenshot: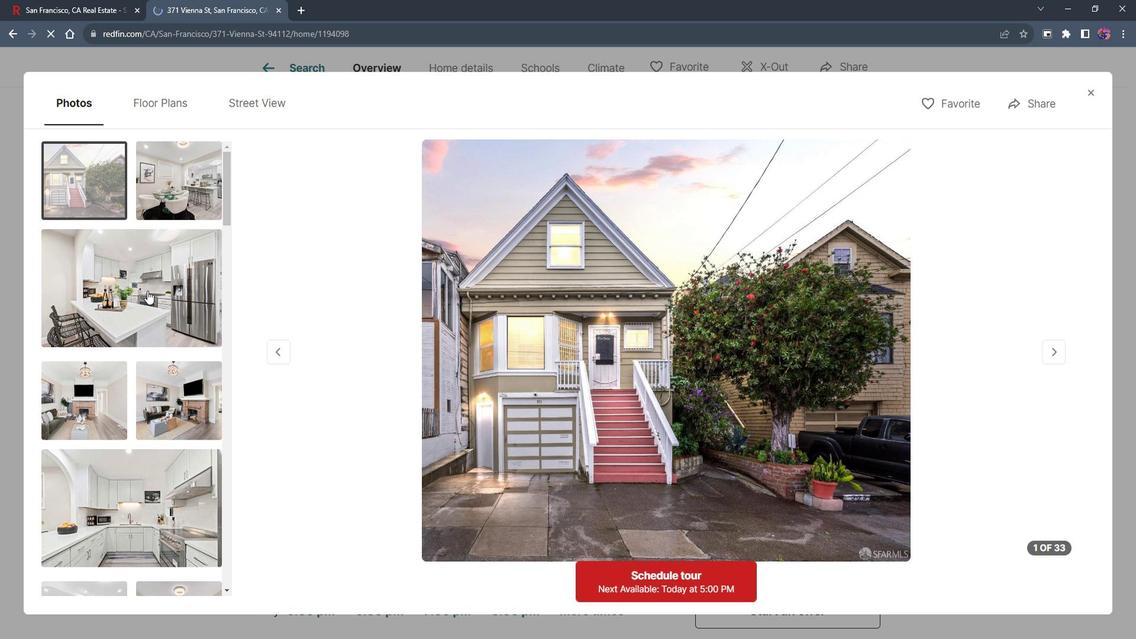 
Action: Mouse pressed left at (165, 298)
Screenshot: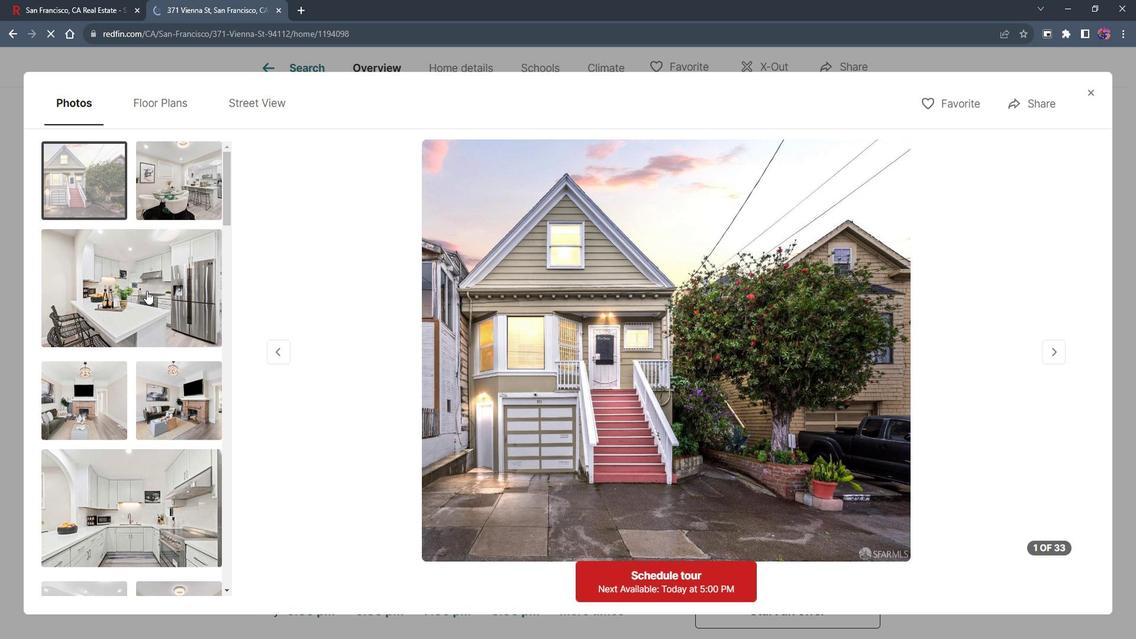 
Action: Mouse moved to (108, 388)
Screenshot: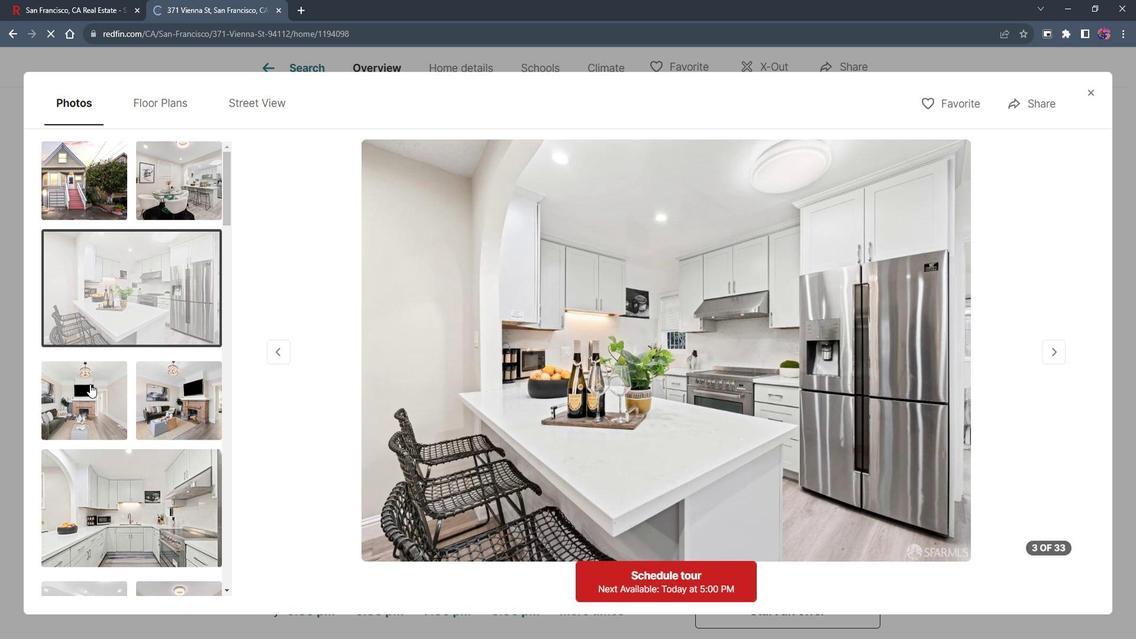 
Action: Mouse pressed left at (108, 388)
Screenshot: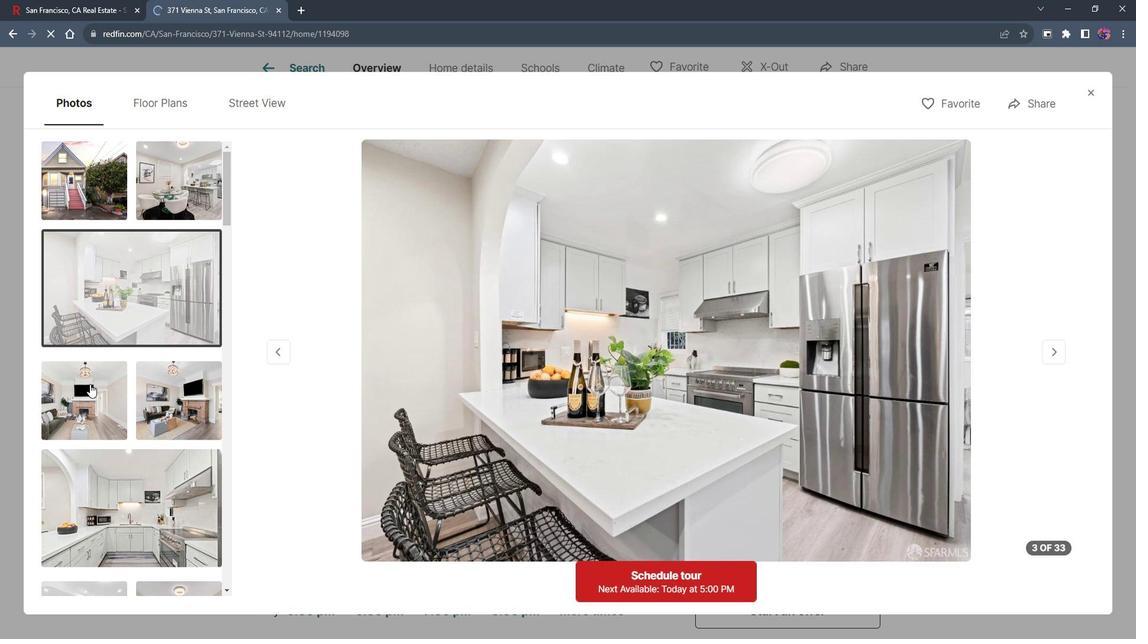 
Action: Mouse moved to (127, 383)
Screenshot: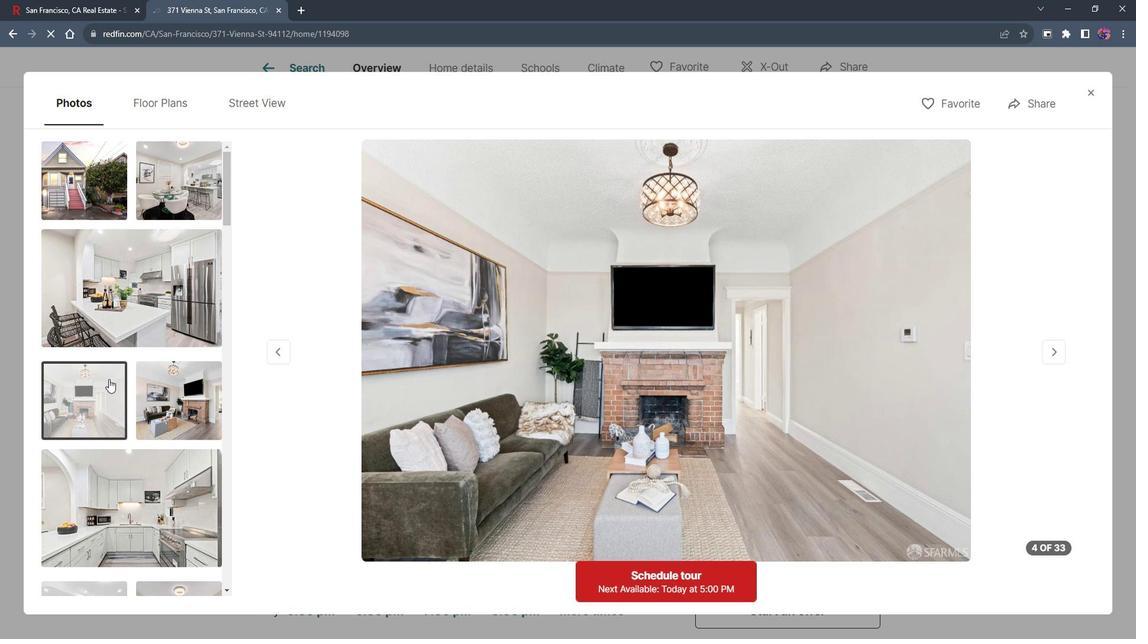 
Action: Mouse scrolled (127, 383) with delta (0, 0)
Screenshot: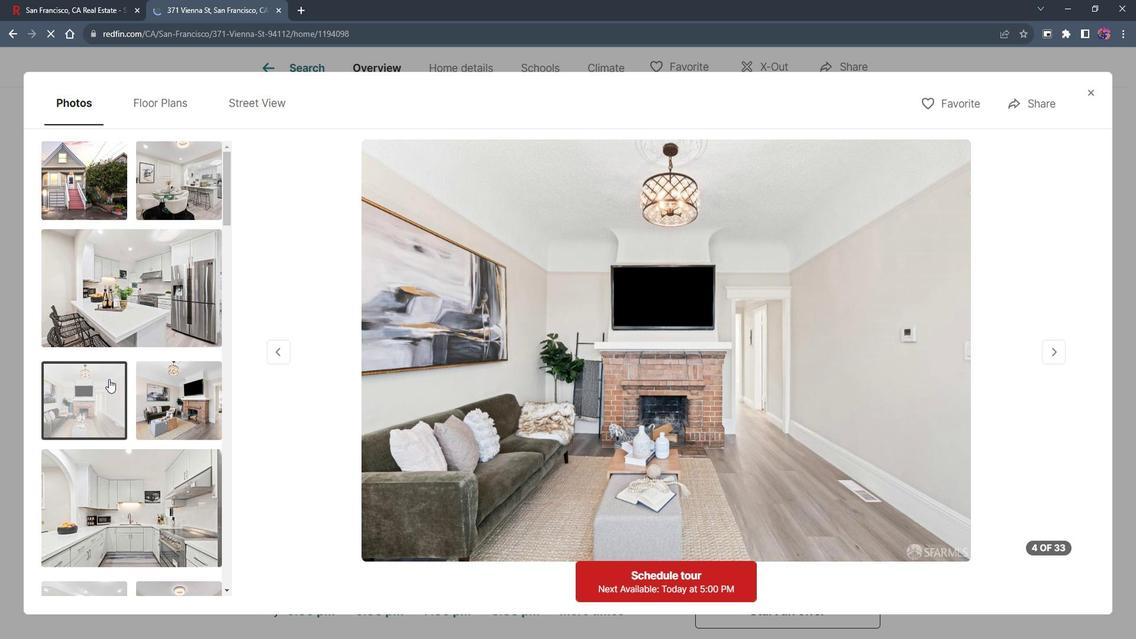 
Action: Mouse scrolled (127, 383) with delta (0, 0)
Screenshot: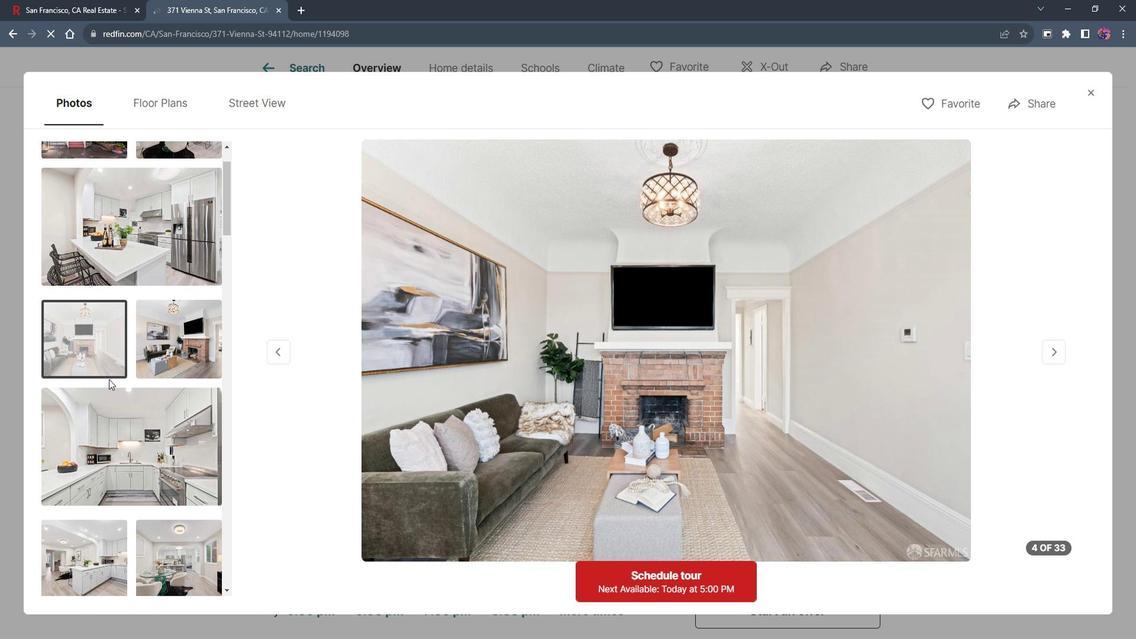 
Action: Mouse moved to (133, 412)
Screenshot: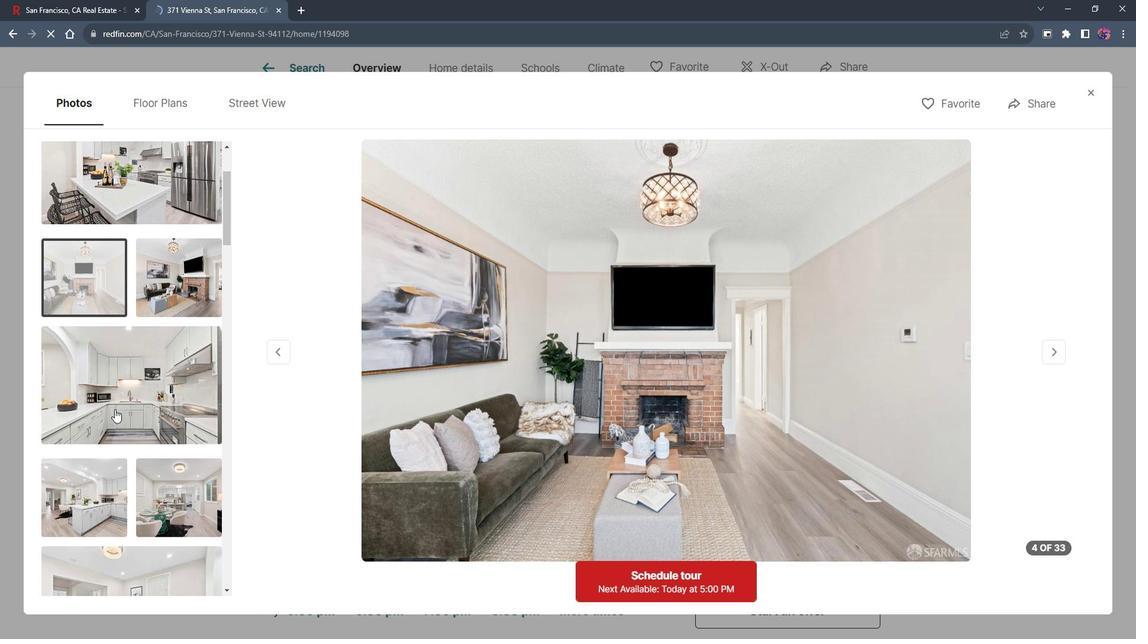 
Action: Mouse pressed left at (133, 412)
Screenshot: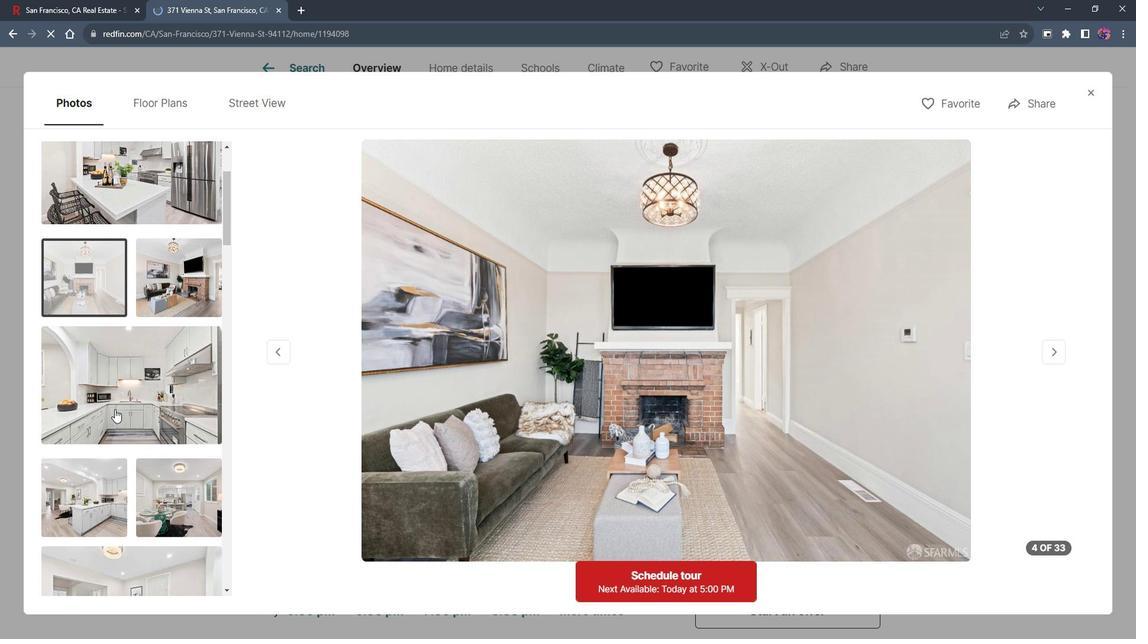 
Action: Mouse scrolled (133, 412) with delta (0, 0)
Screenshot: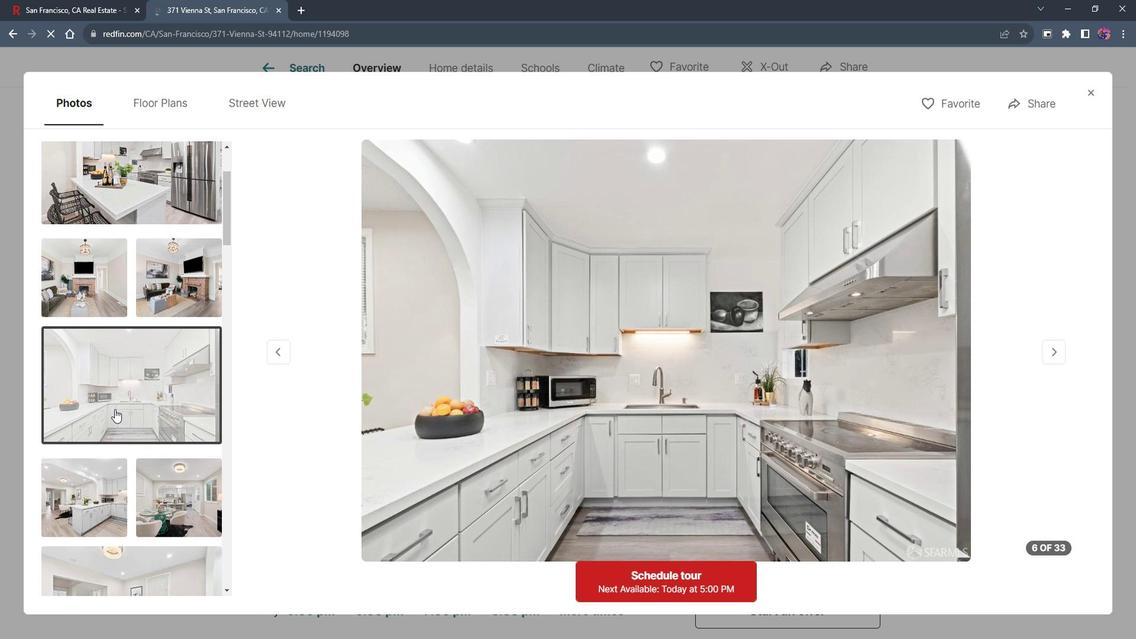 
Action: Mouse scrolled (133, 412) with delta (0, 0)
Screenshot: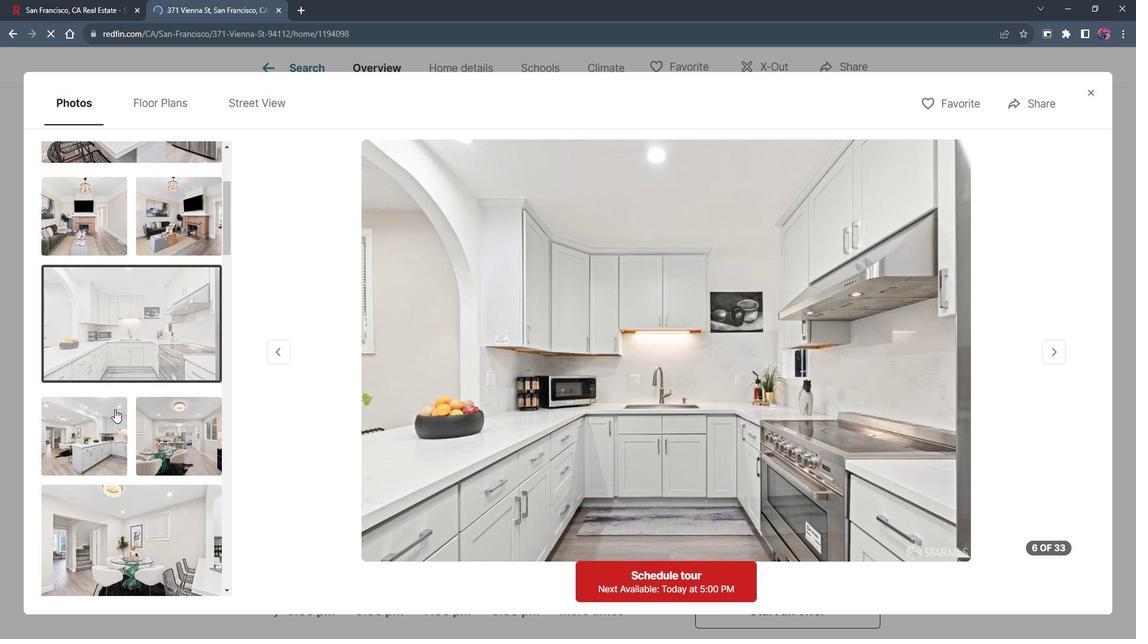 
Action: Mouse scrolled (133, 412) with delta (0, 0)
Screenshot: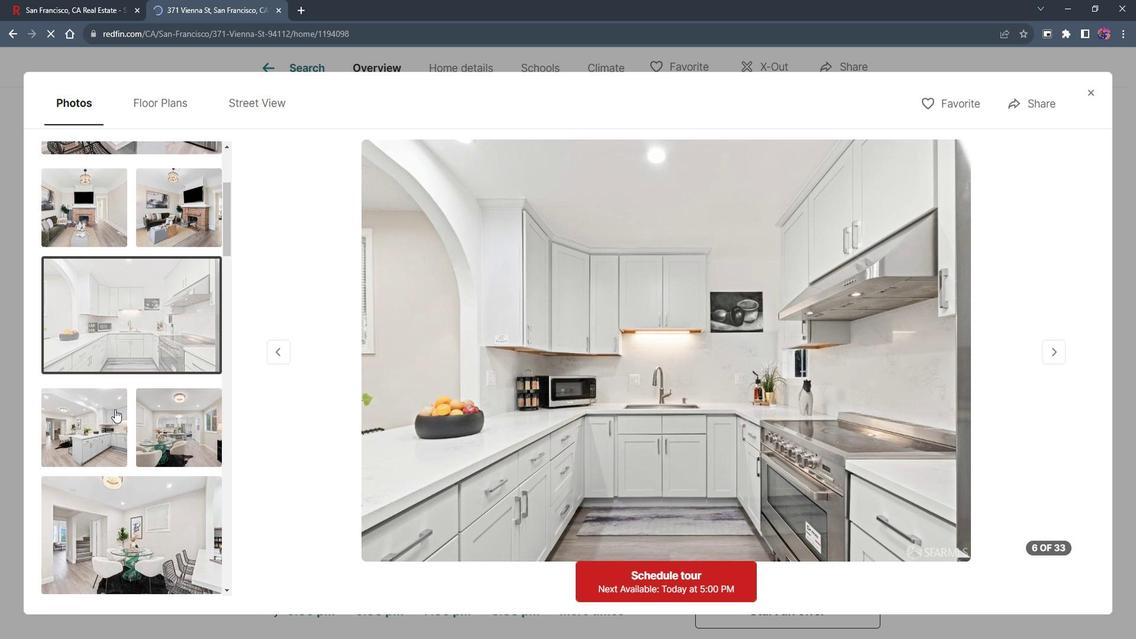 
Action: Mouse moved to (138, 439)
Screenshot: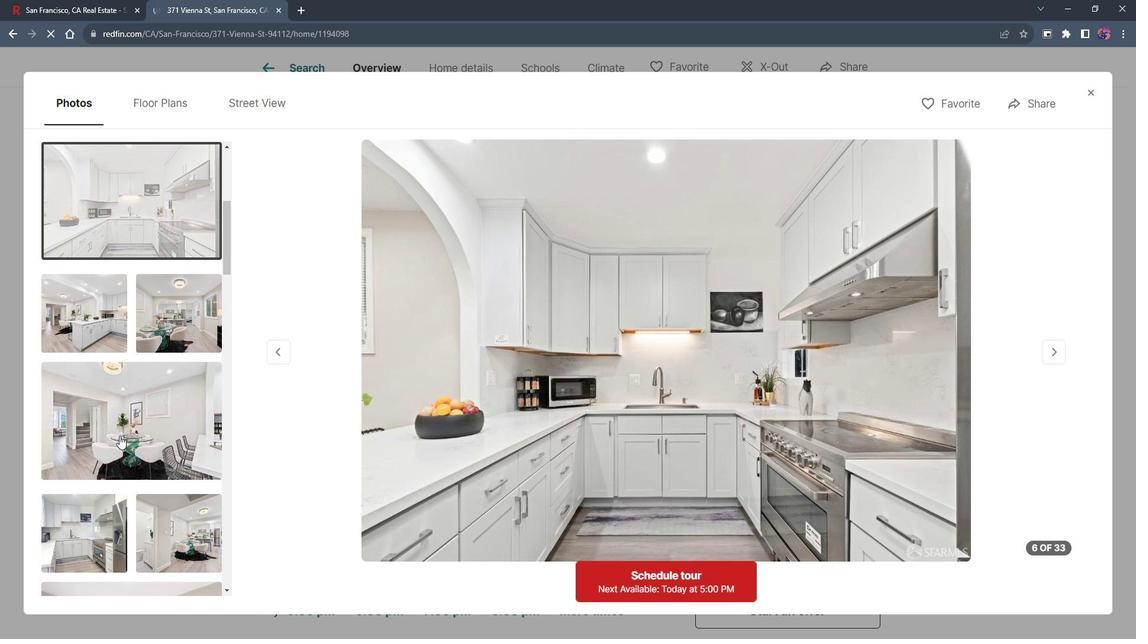 
Action: Mouse pressed left at (138, 439)
Screenshot: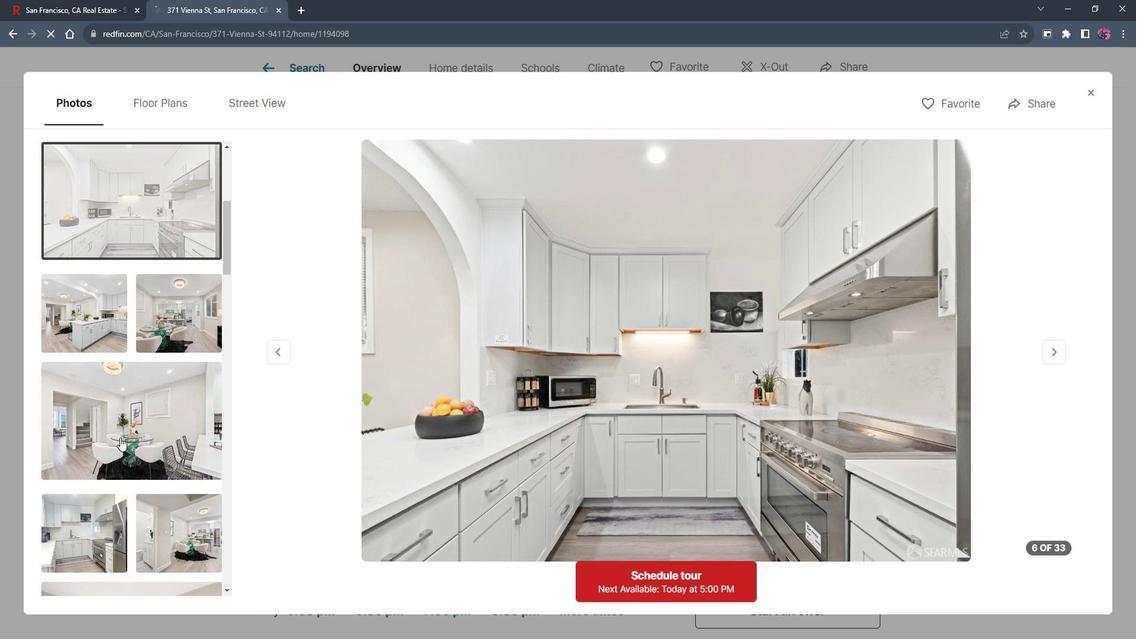 
Action: Mouse moved to (140, 441)
Screenshot: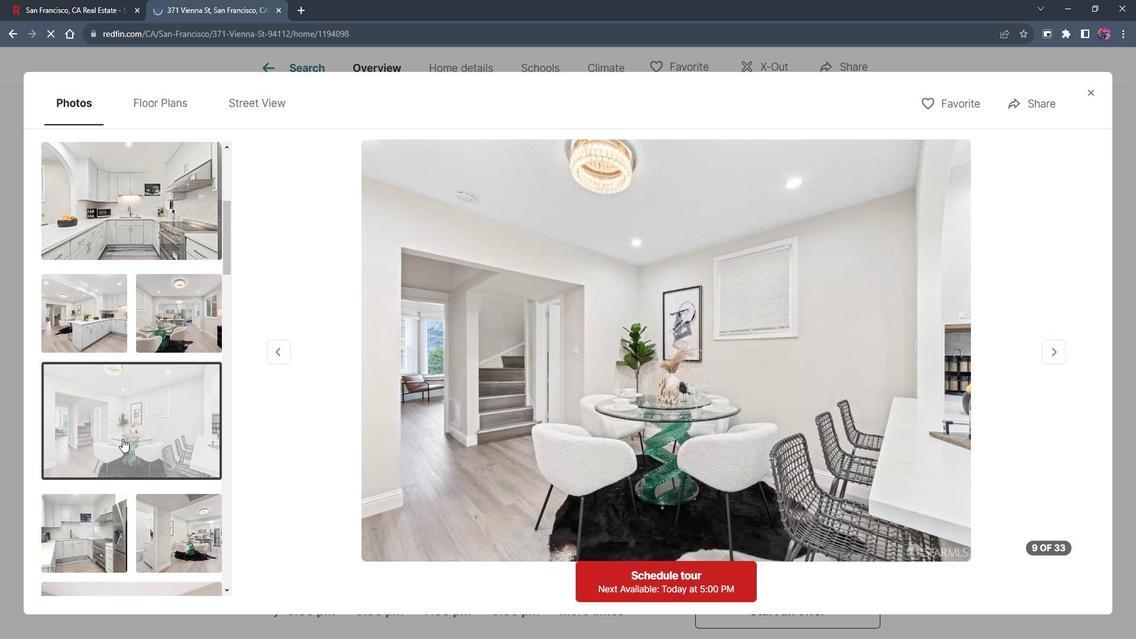 
Action: Mouse scrolled (140, 440) with delta (0, 0)
Screenshot: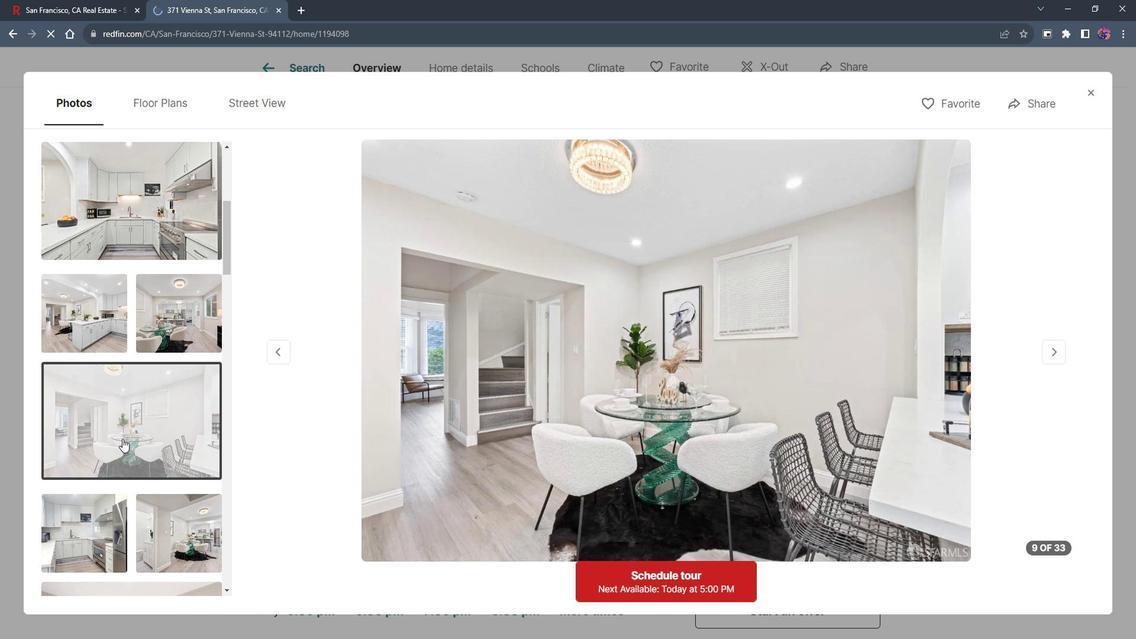 
Action: Mouse moved to (141, 441)
Screenshot: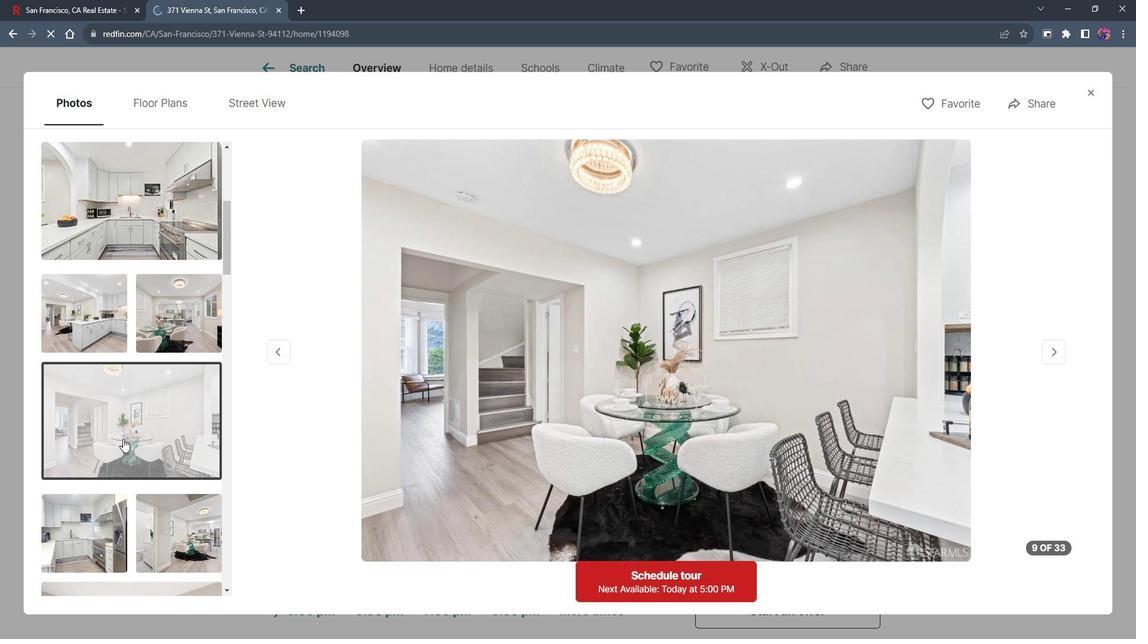 
Action: Mouse scrolled (141, 440) with delta (0, 0)
Screenshot: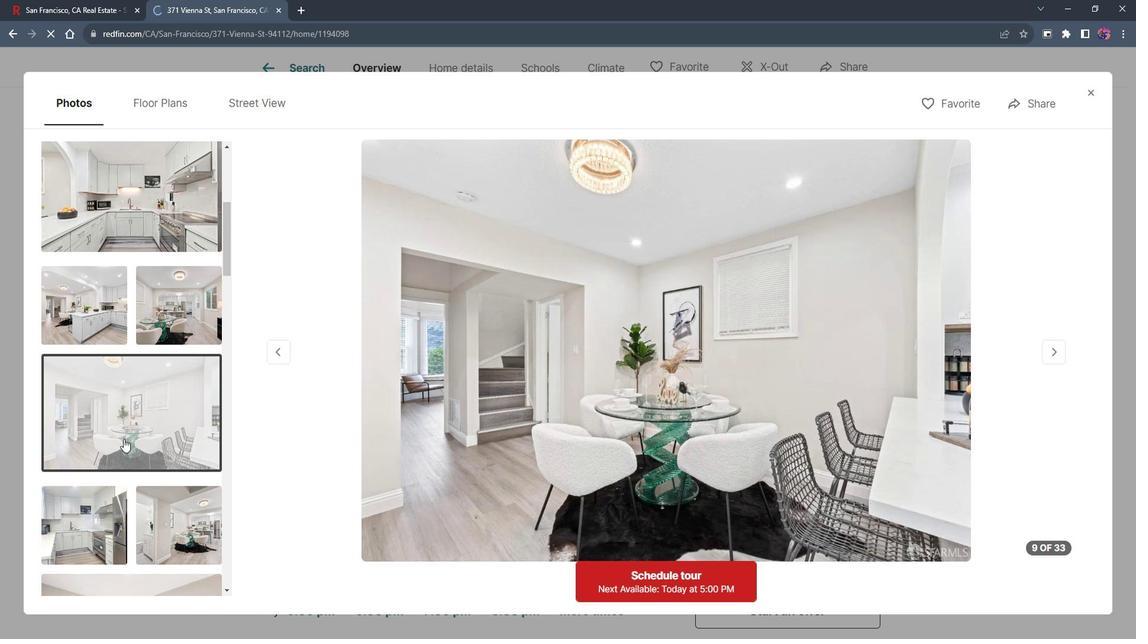 
Action: Mouse moved to (142, 441)
Screenshot: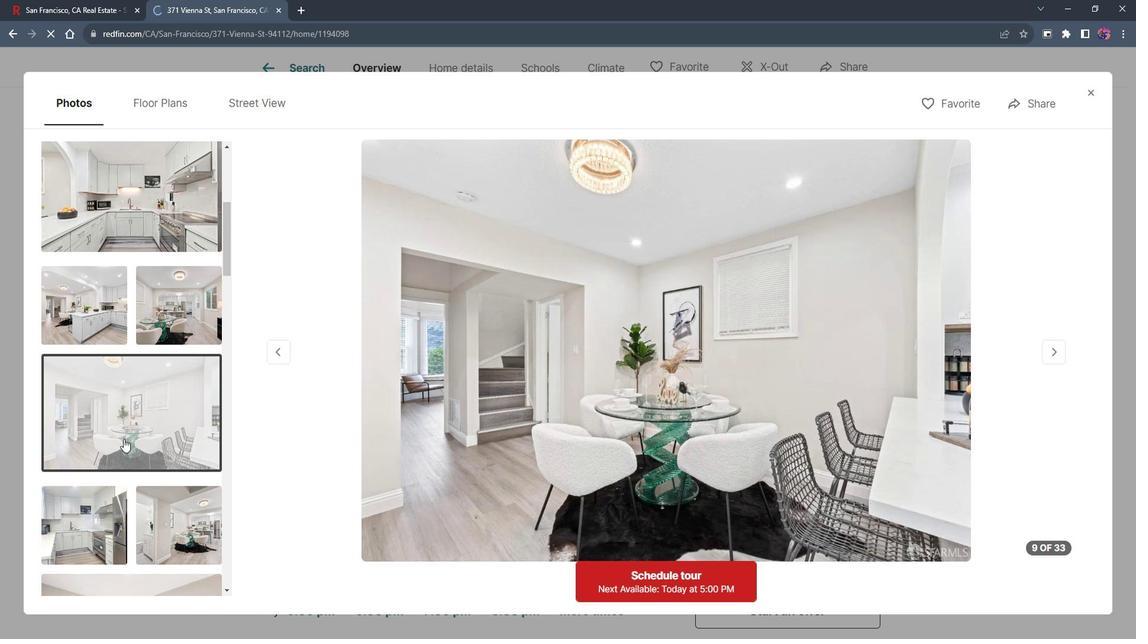 
Action: Mouse scrolled (142, 440) with delta (0, 0)
Screenshot: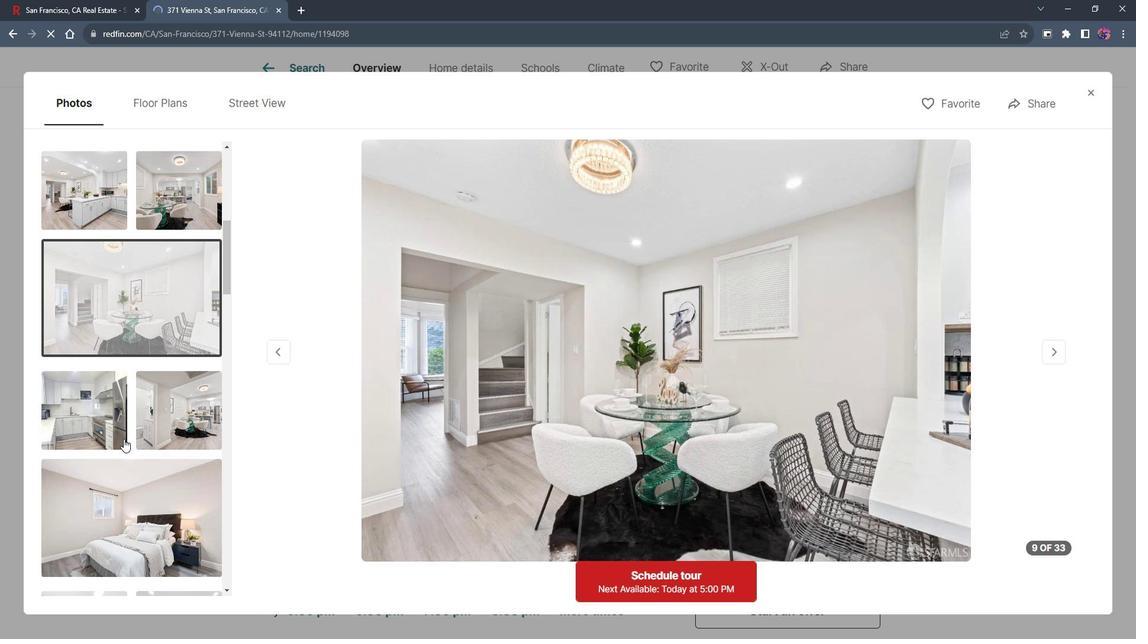 
Action: Mouse moved to (138, 463)
Screenshot: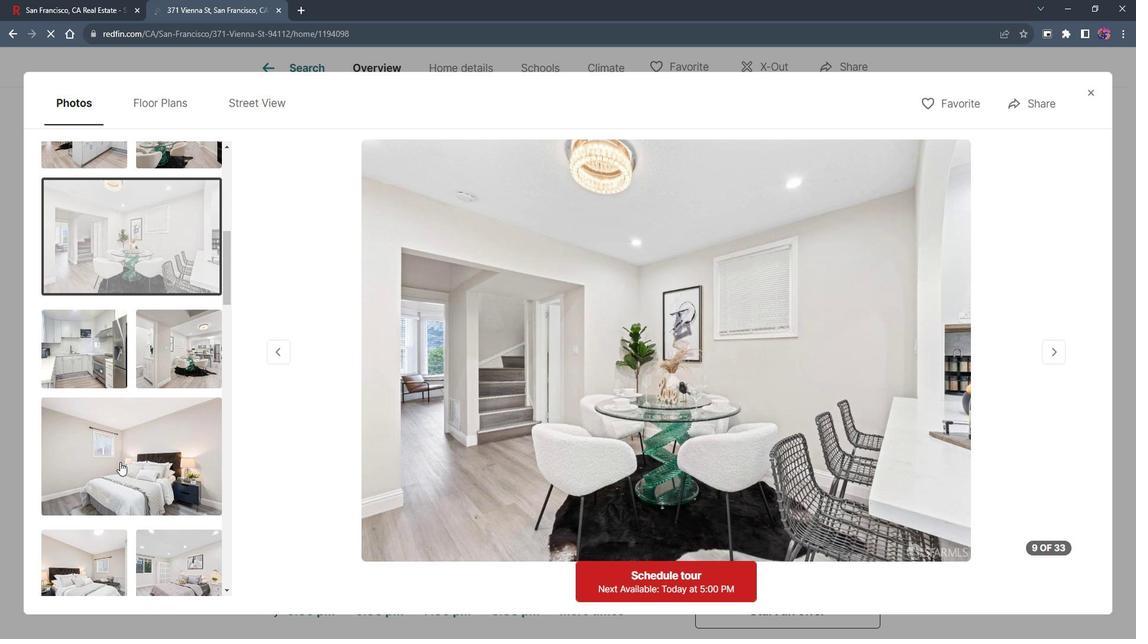 
Action: Mouse pressed left at (138, 463)
Screenshot: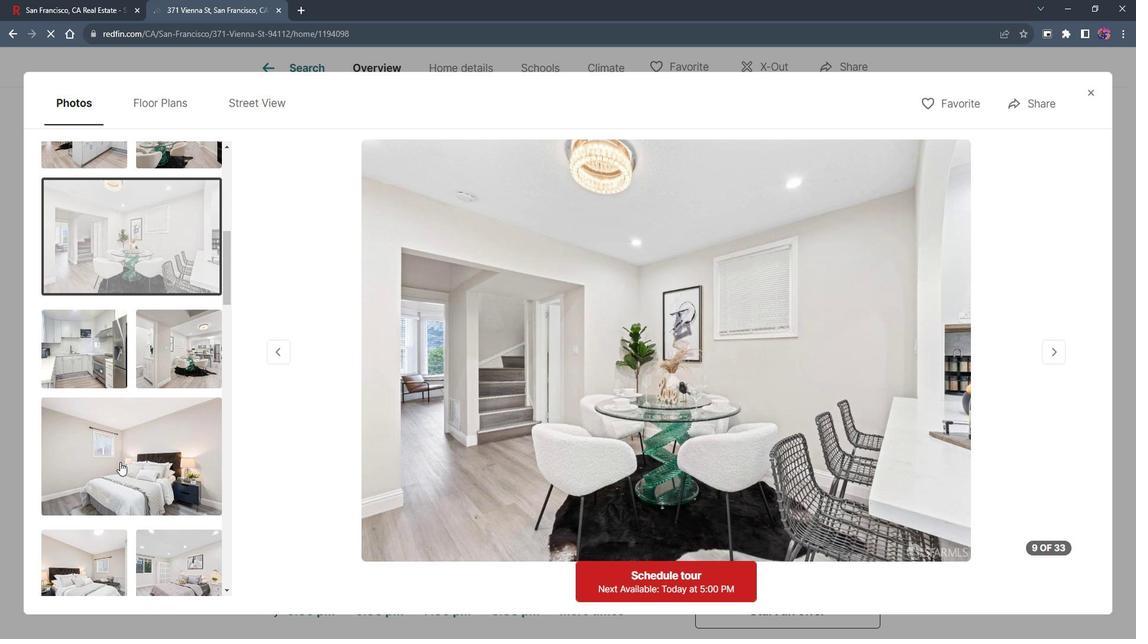 
Action: Mouse moved to (153, 459)
Screenshot: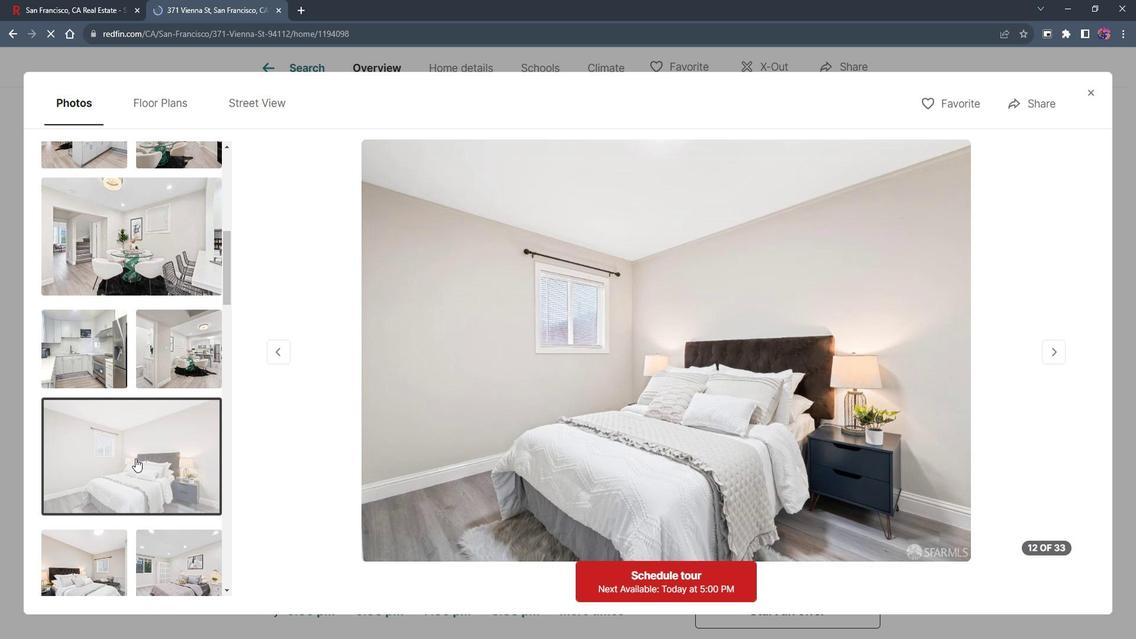 
Action: Mouse scrolled (153, 459) with delta (0, 0)
Screenshot: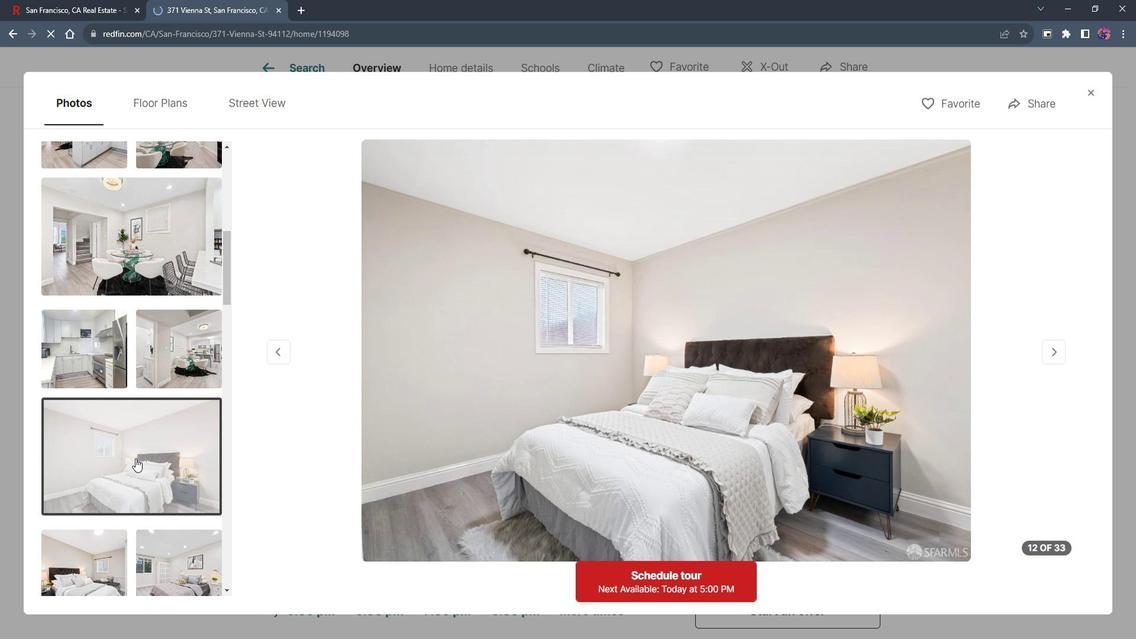 
Action: Mouse moved to (154, 459)
Screenshot: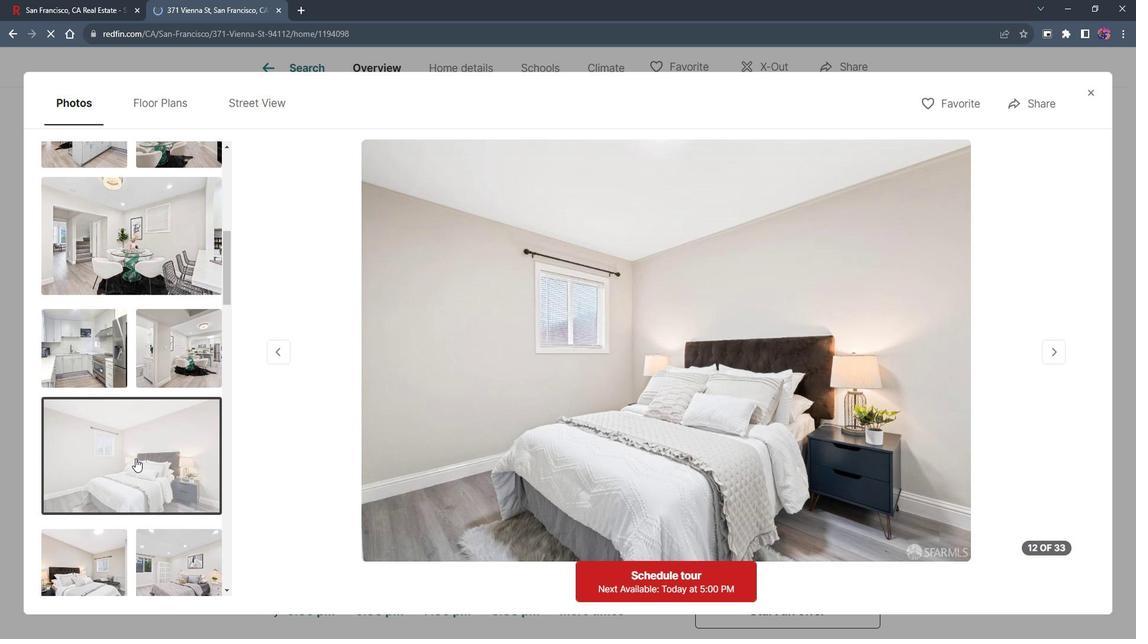 
Action: Mouse scrolled (154, 458) with delta (0, 0)
Screenshot: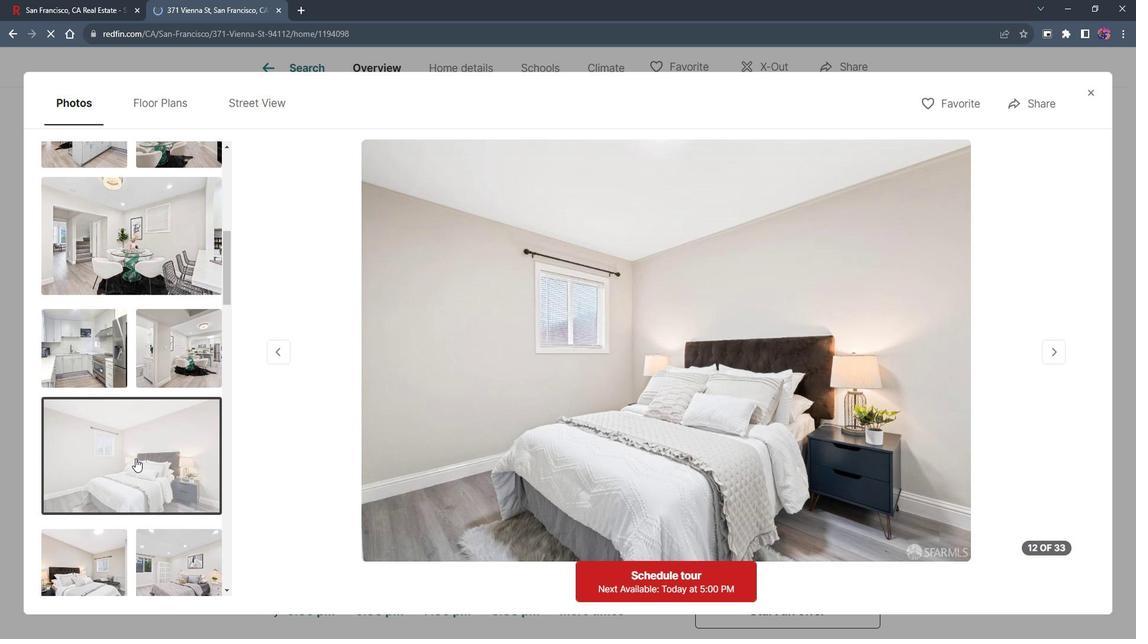 
Action: Mouse moved to (156, 458)
Screenshot: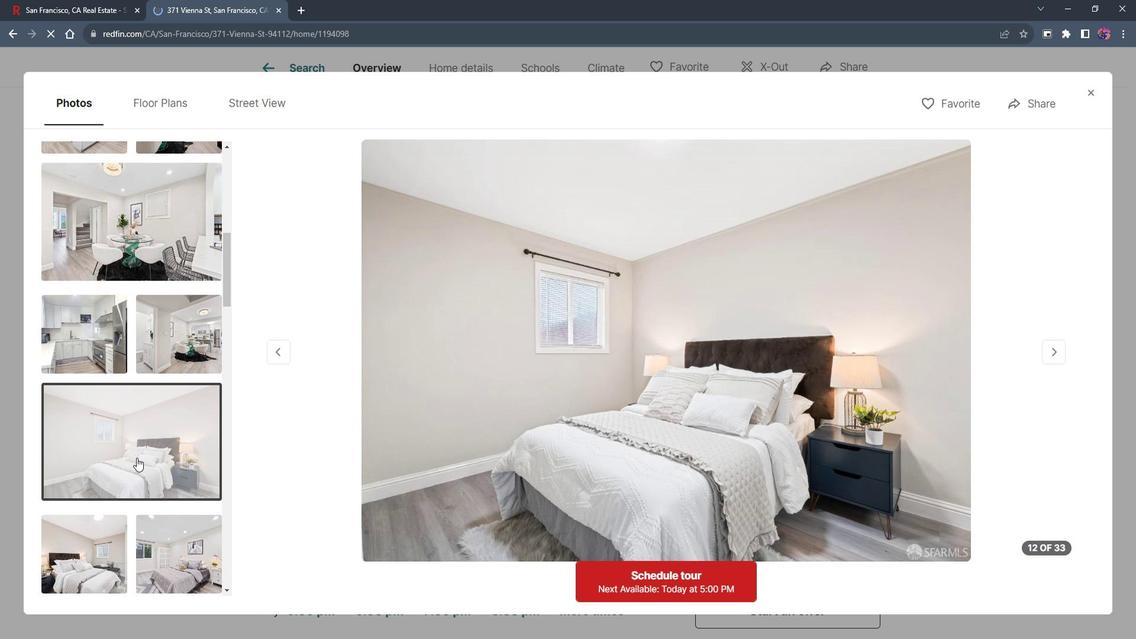 
Action: Mouse scrolled (156, 457) with delta (0, 0)
Screenshot: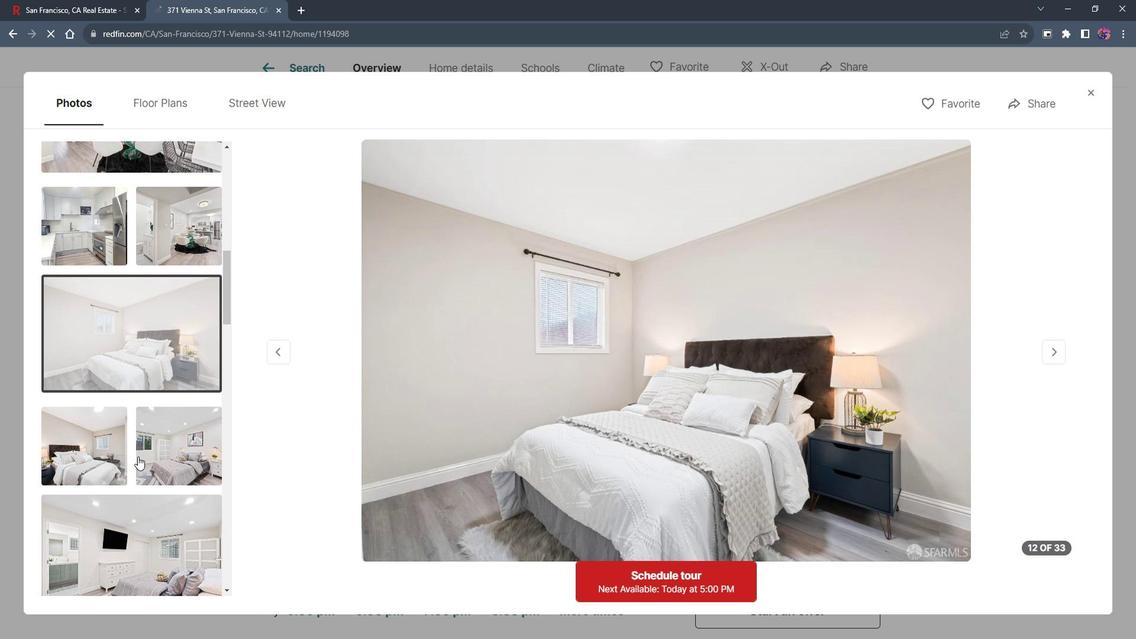 
Action: Mouse moved to (151, 486)
Screenshot: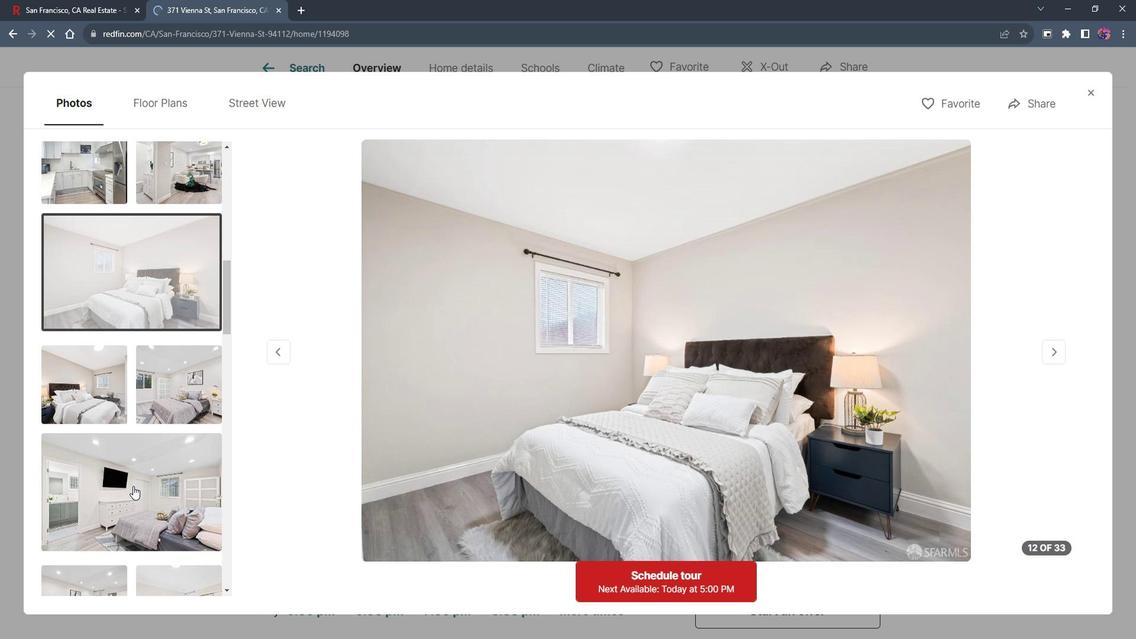 
Action: Mouse pressed left at (151, 486)
Screenshot: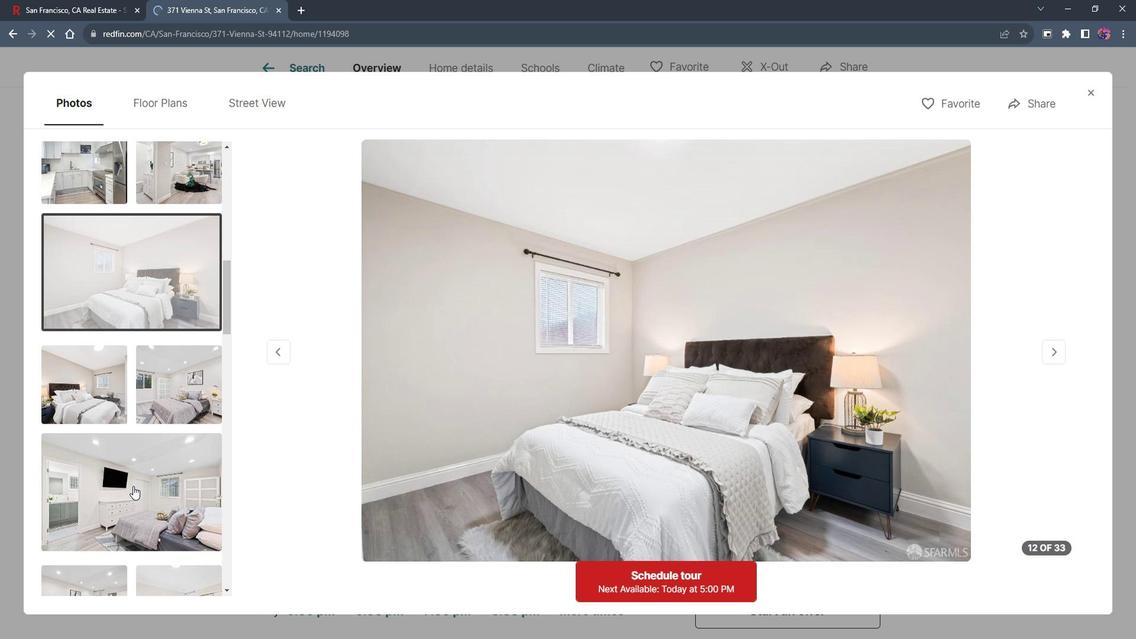 
Action: Mouse moved to (156, 482)
Screenshot: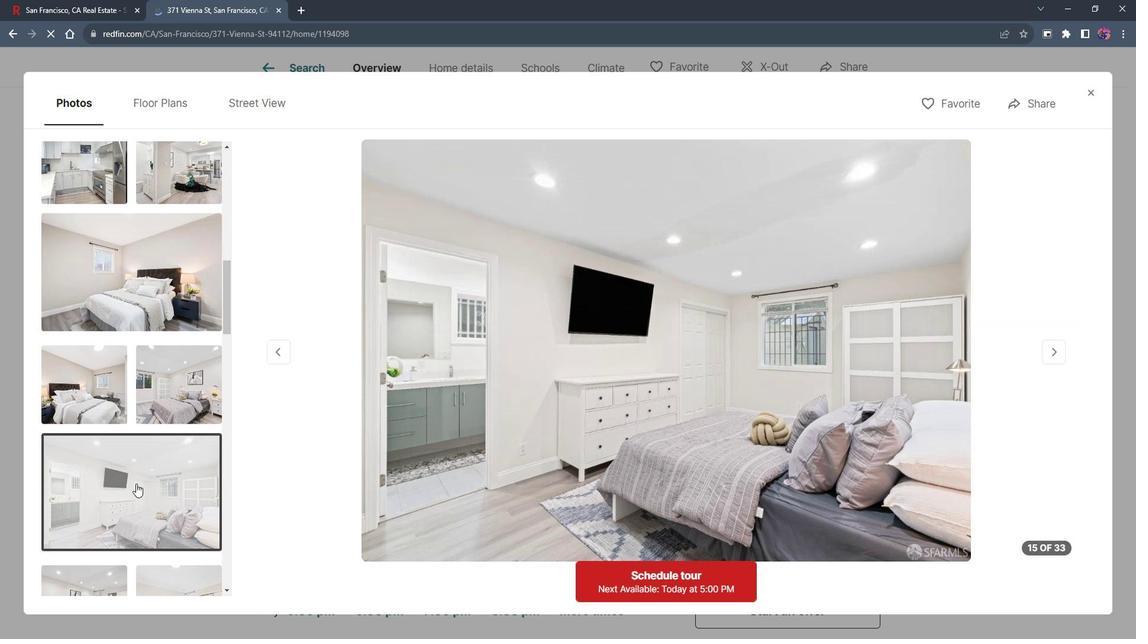 
Action: Mouse scrolled (156, 481) with delta (0, 0)
Screenshot: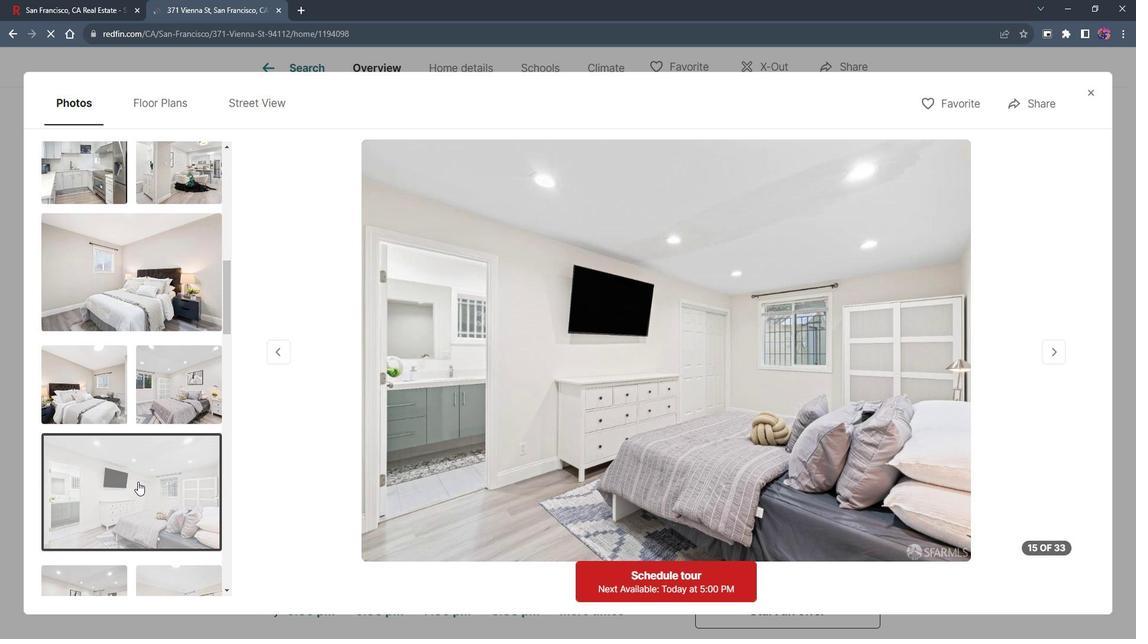
Action: Mouse moved to (157, 480)
Screenshot: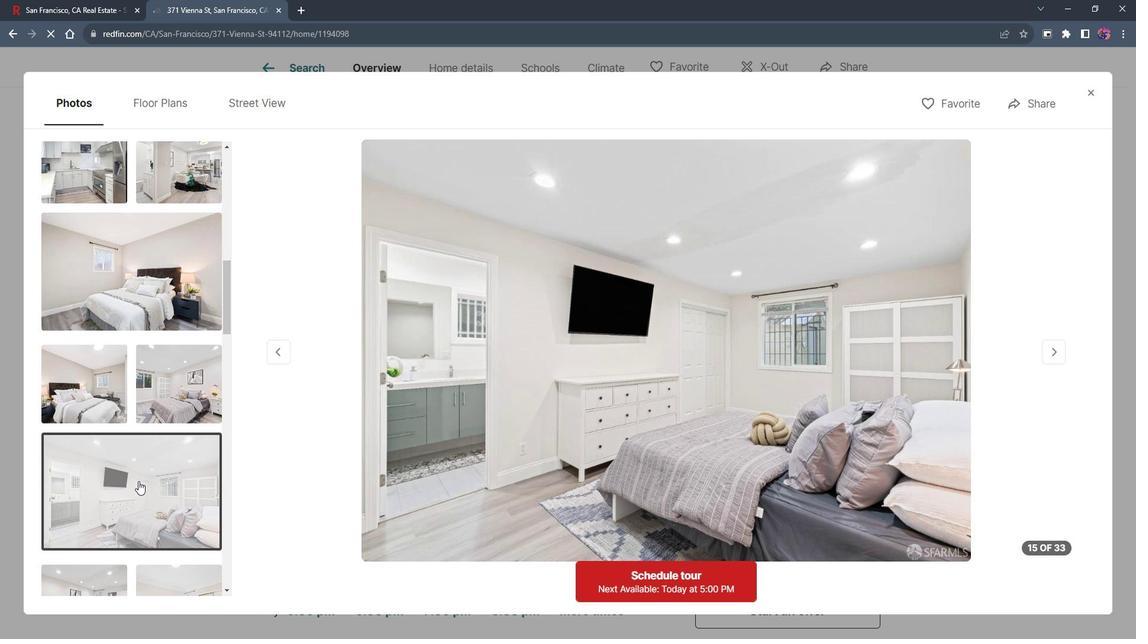 
Action: Mouse scrolled (157, 480) with delta (0, 0)
Screenshot: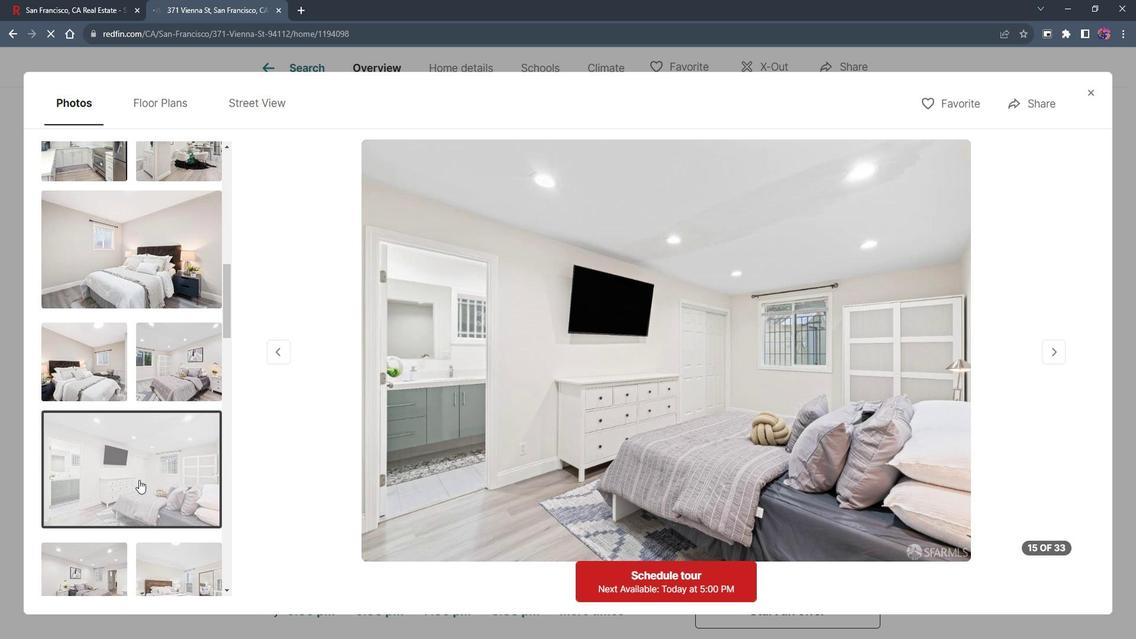 
Action: Mouse scrolled (157, 480) with delta (0, 0)
Screenshot: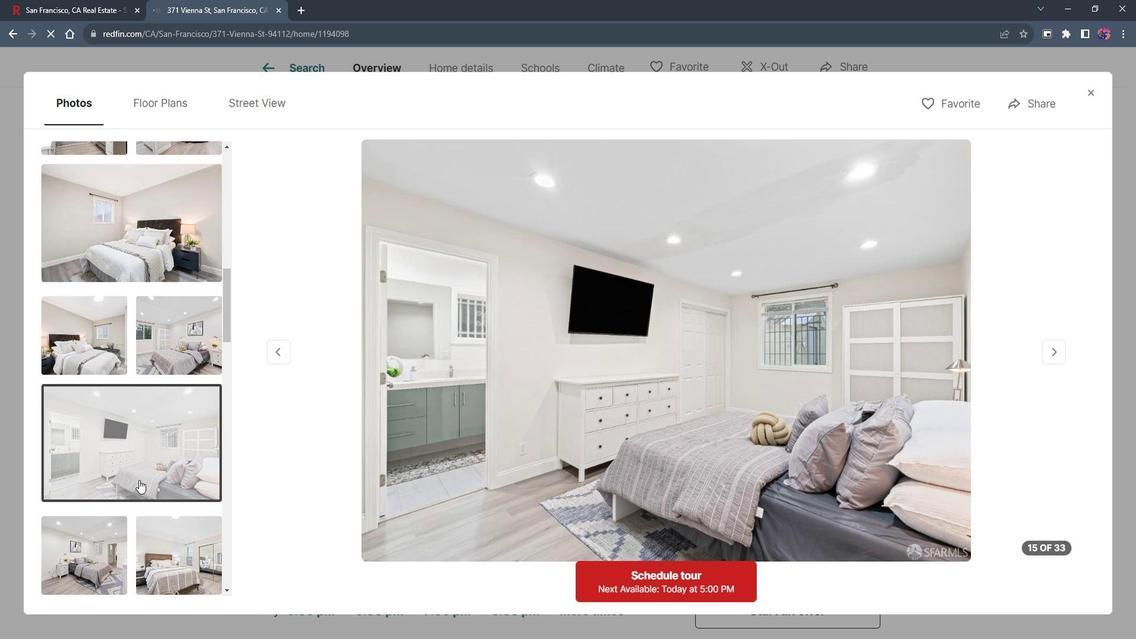 
Action: Mouse scrolled (157, 480) with delta (0, 0)
Screenshot: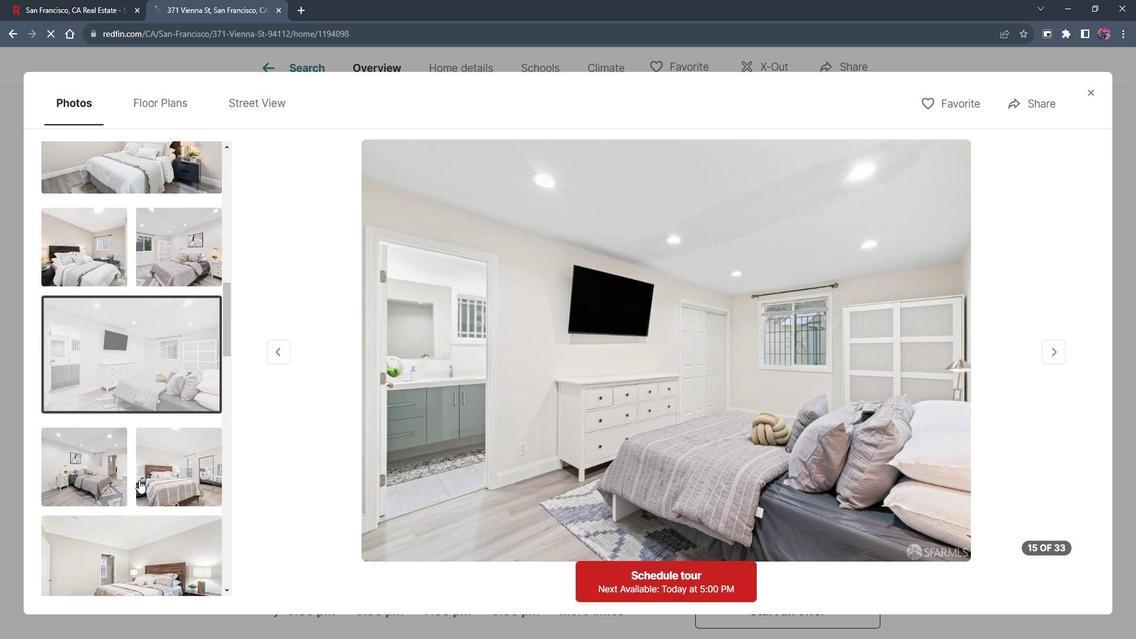 
Action: Mouse moved to (158, 476)
Screenshot: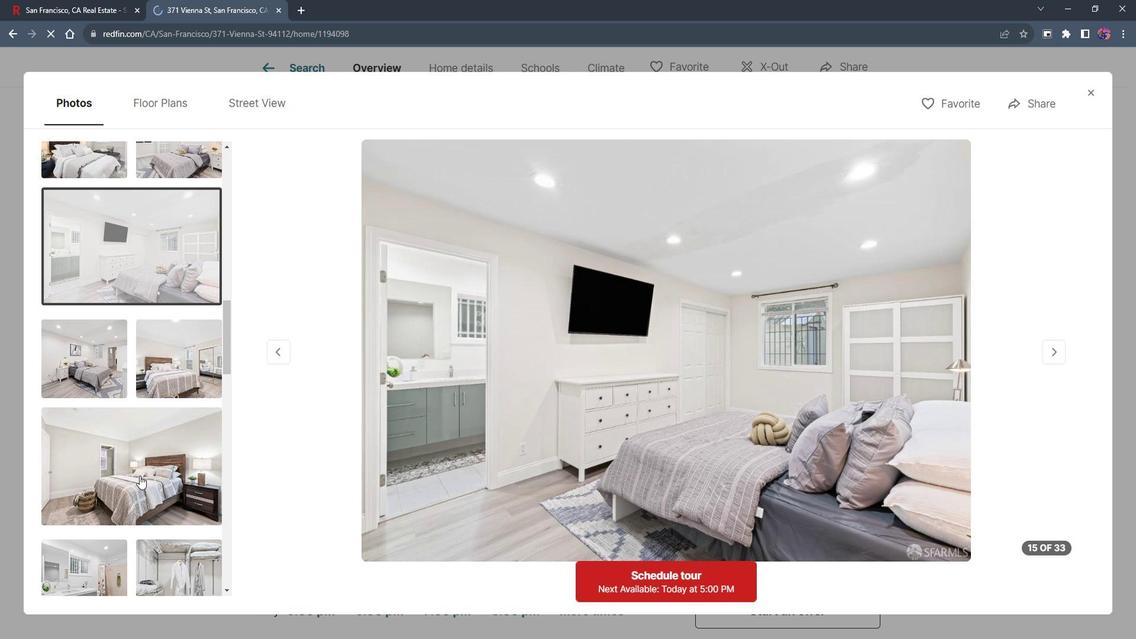 
Action: Mouse scrolled (158, 475) with delta (0, 0)
Screenshot: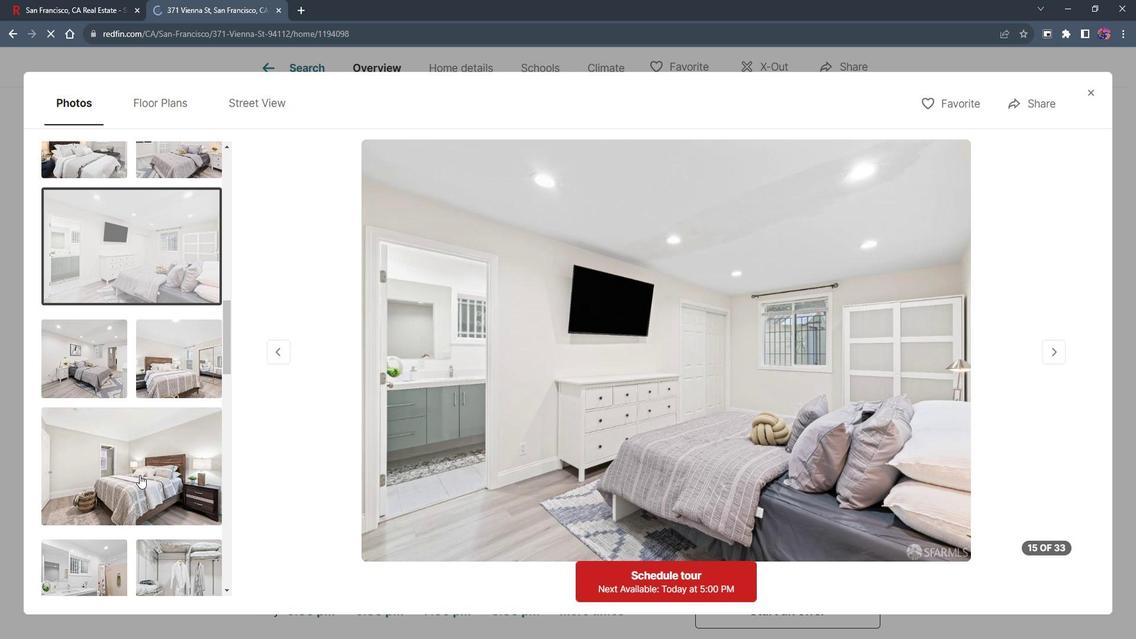 
Action: Mouse moved to (150, 439)
Screenshot: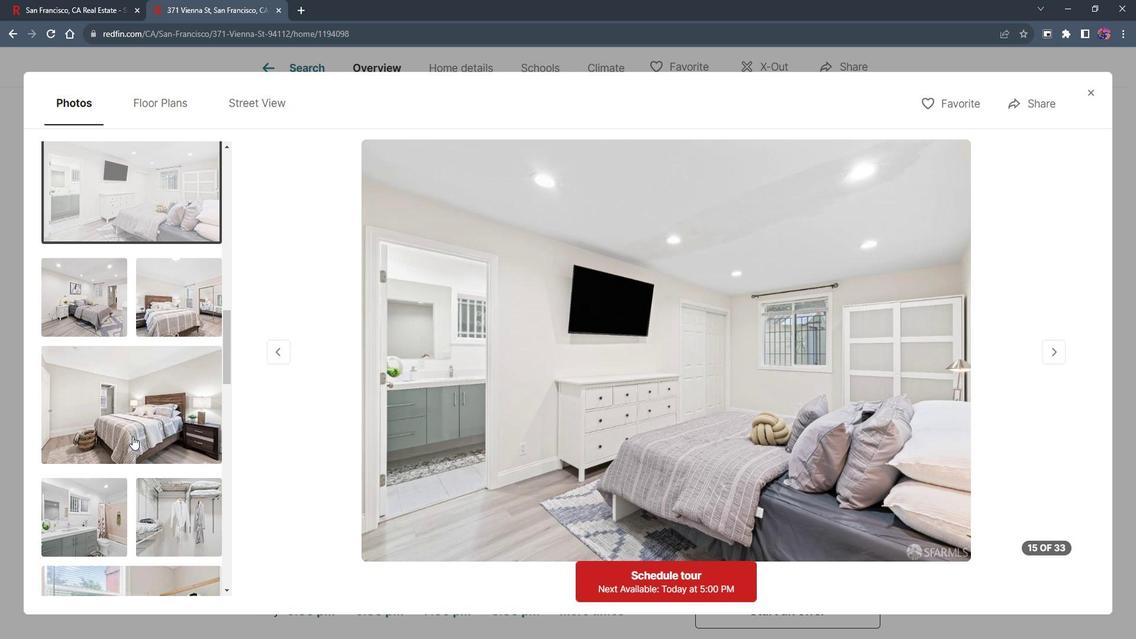 
Action: Mouse scrolled (150, 438) with delta (0, 0)
Screenshot: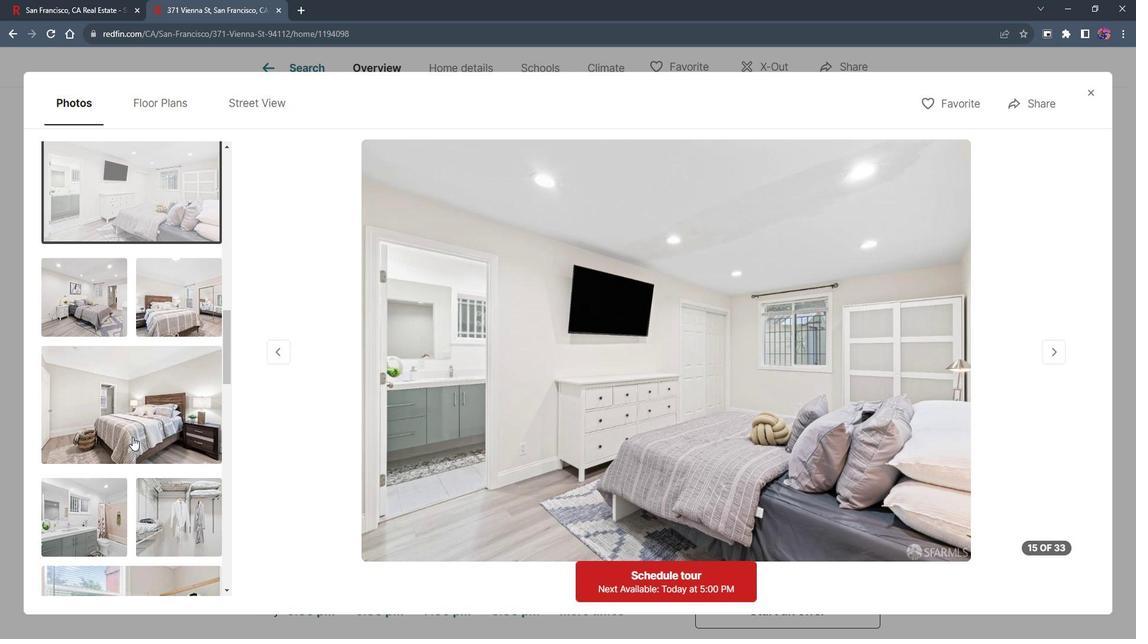 
Action: Mouse scrolled (150, 438) with delta (0, 0)
Screenshot: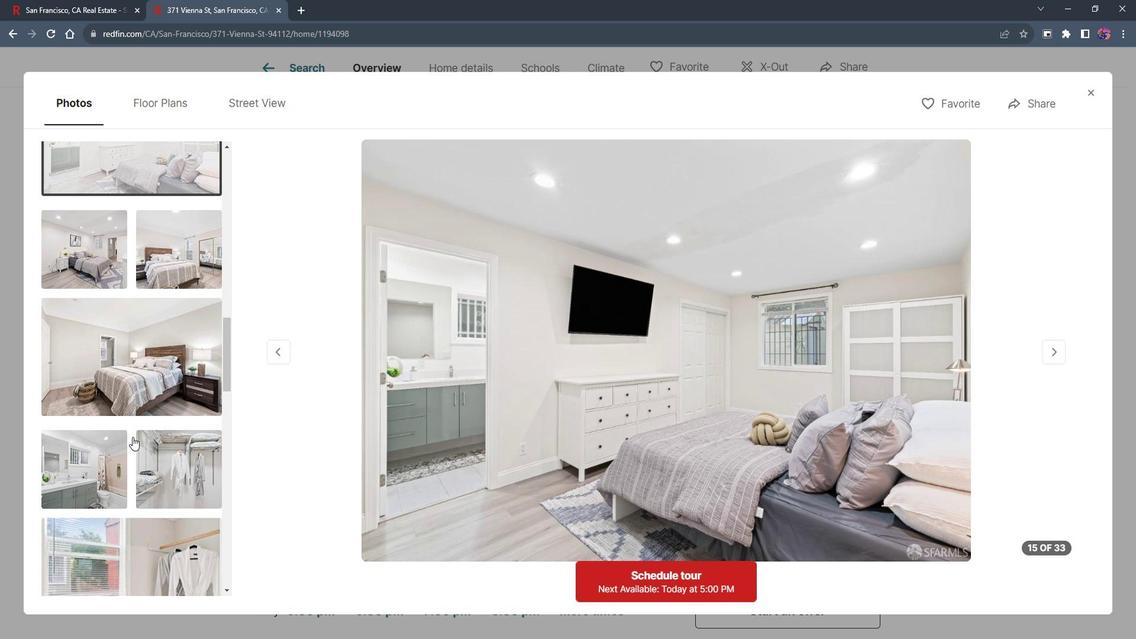 
Action: Mouse moved to (165, 497)
Screenshot: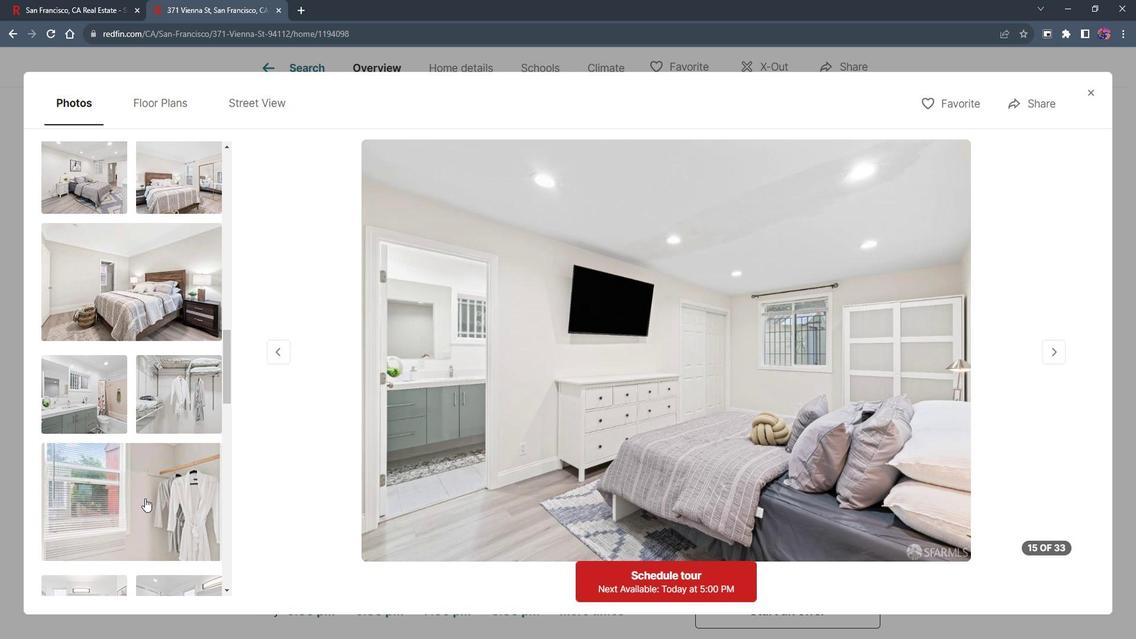 
Action: Mouse pressed left at (165, 497)
Screenshot: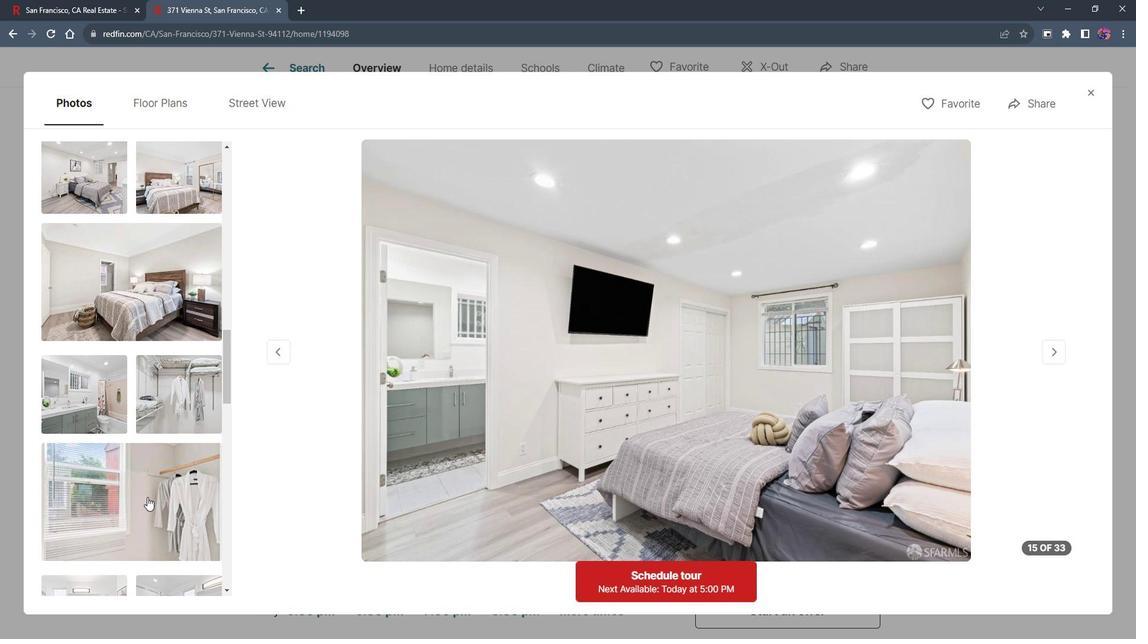 
Action: Mouse moved to (167, 497)
Screenshot: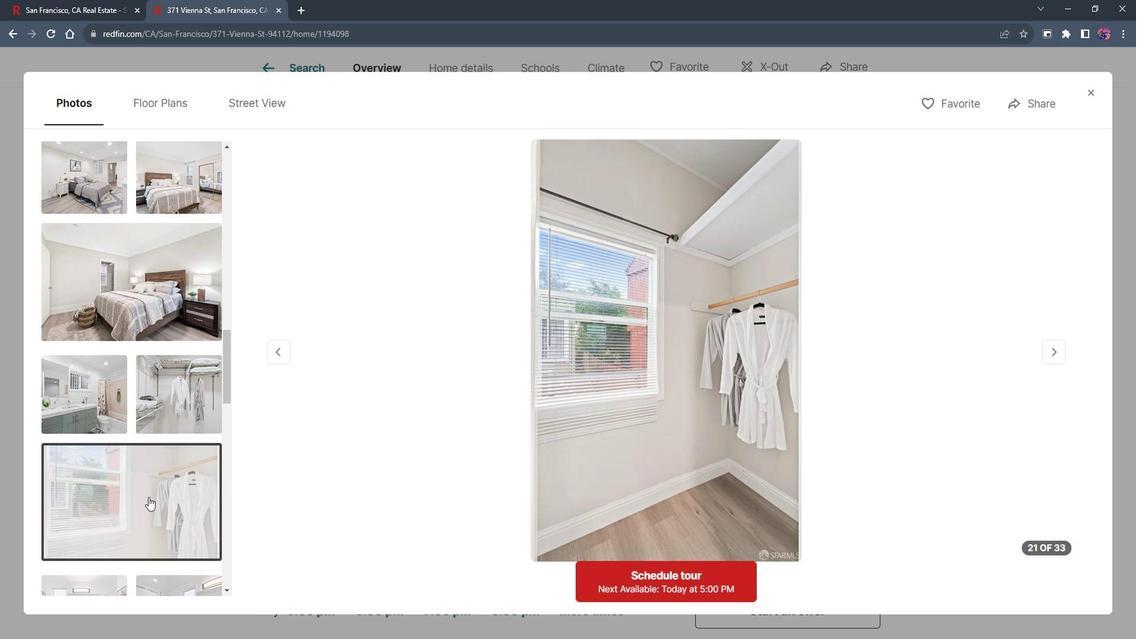 
Action: Mouse scrolled (167, 496) with delta (0, 0)
Screenshot: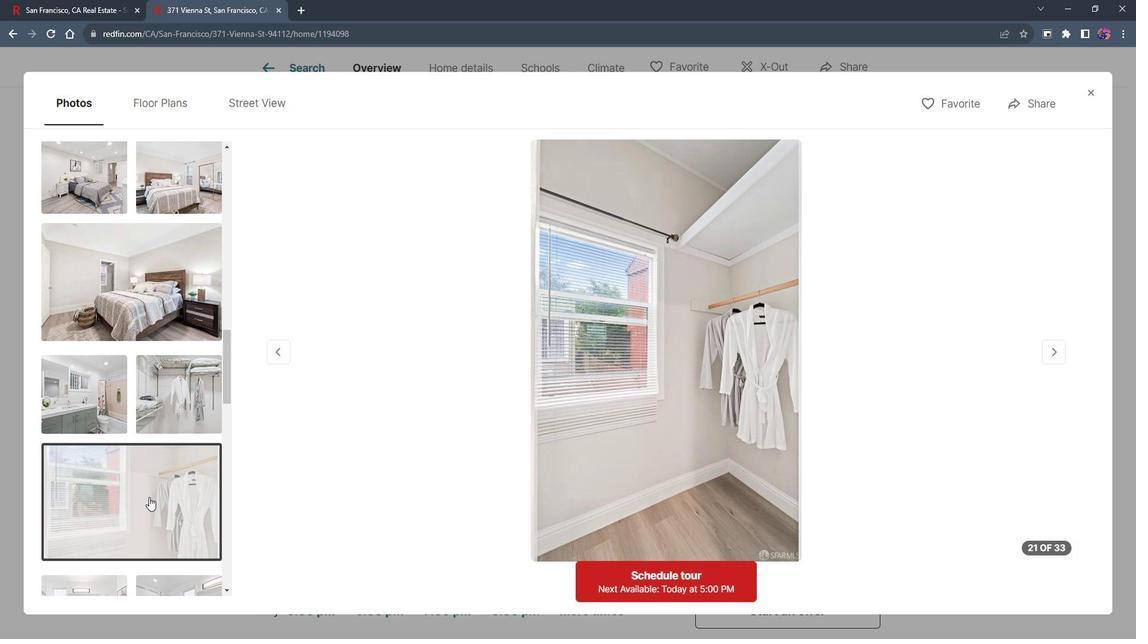 
Action: Mouse scrolled (167, 496) with delta (0, 0)
Screenshot: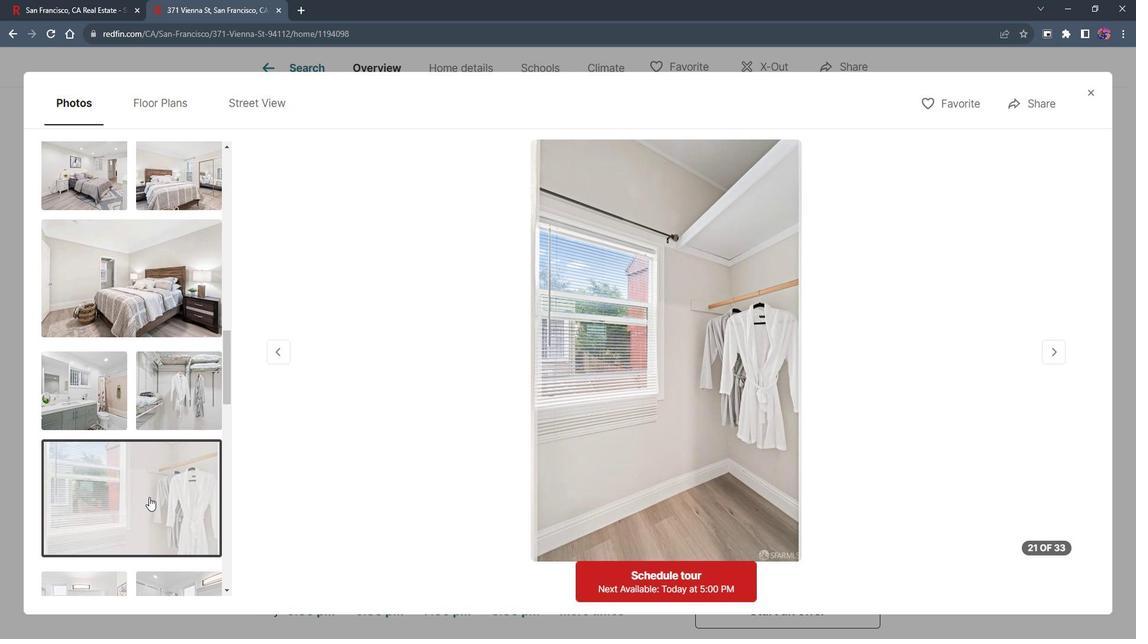 
Action: Mouse scrolled (167, 496) with delta (0, 0)
Screenshot: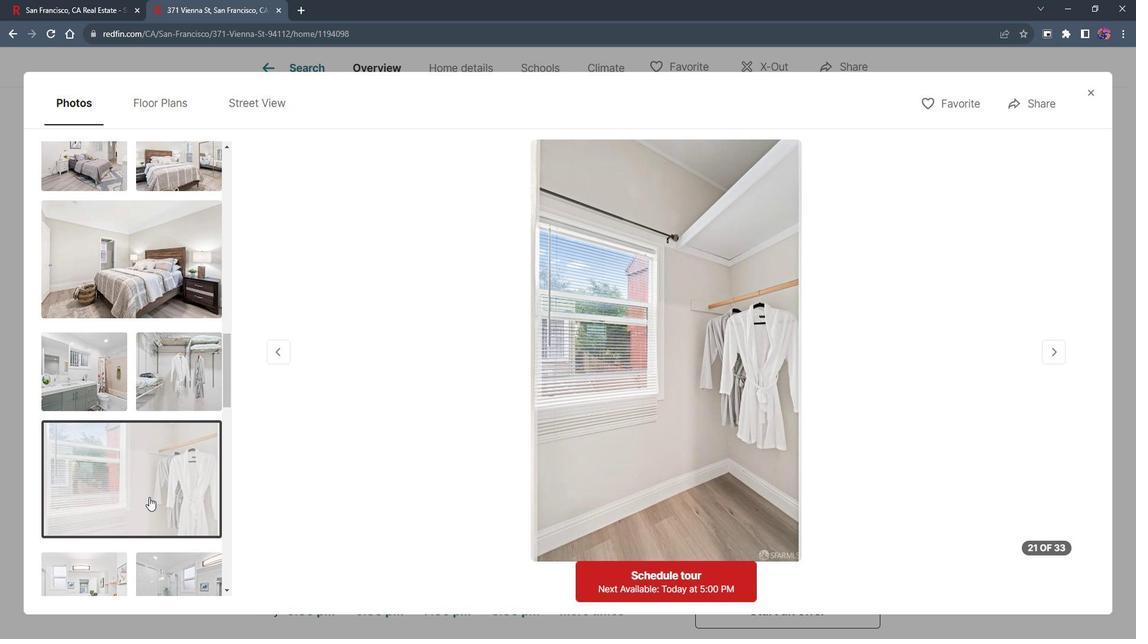 
Action: Mouse moved to (167, 494)
Screenshot: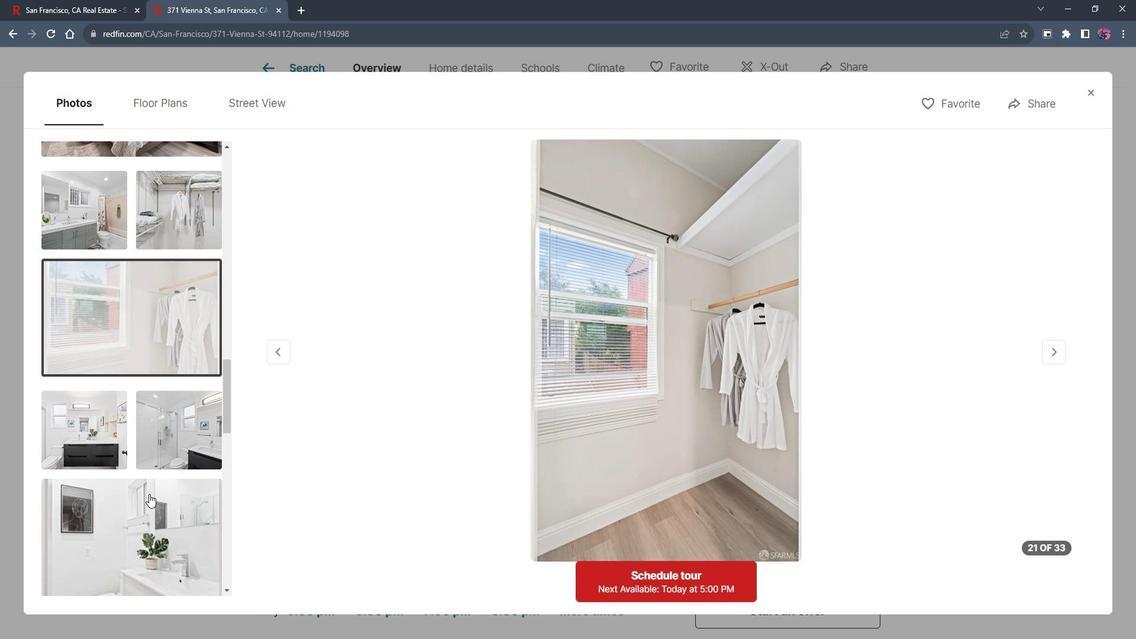 
Action: Mouse scrolled (167, 493) with delta (0, 0)
Screenshot: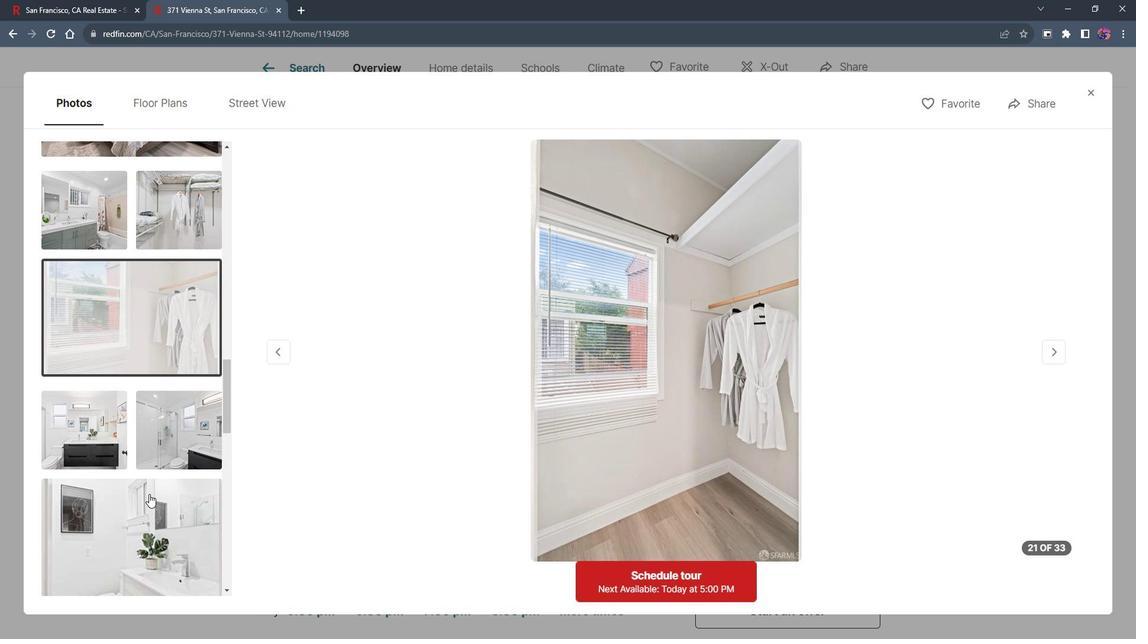 
Action: Mouse moved to (159, 494)
Screenshot: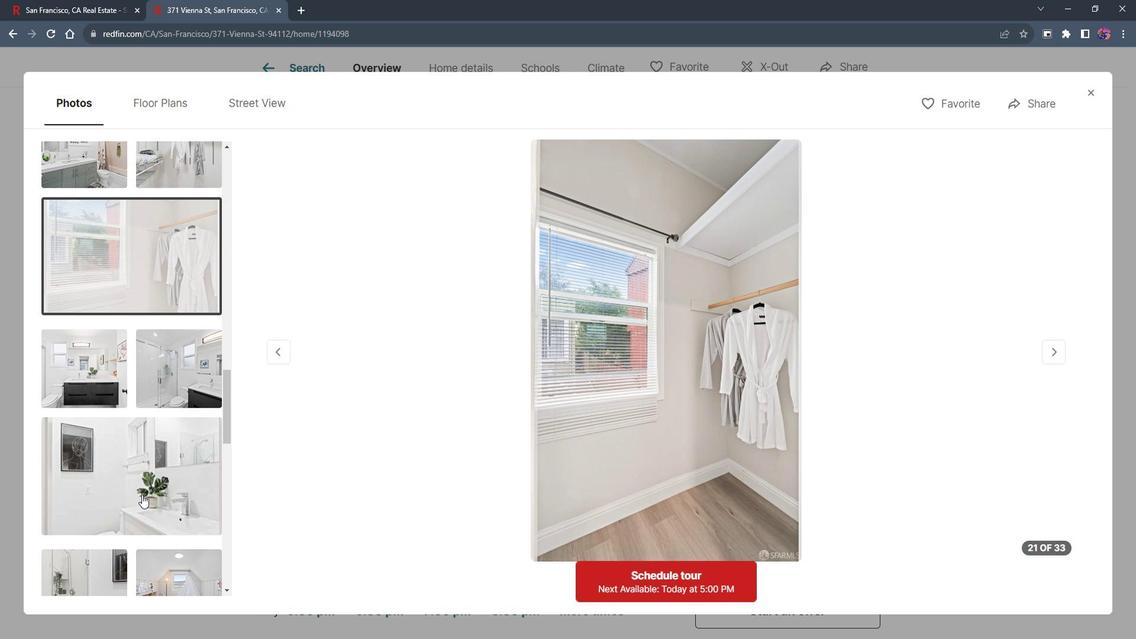 
Action: Mouse pressed left at (159, 494)
Screenshot: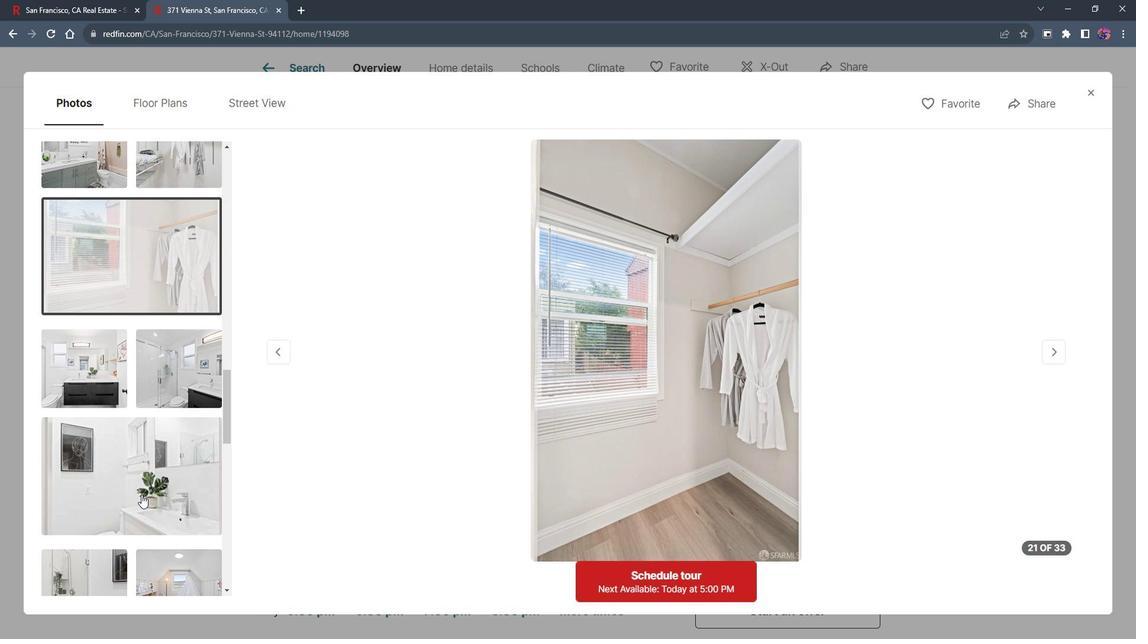 
Action: Mouse moved to (162, 490)
Screenshot: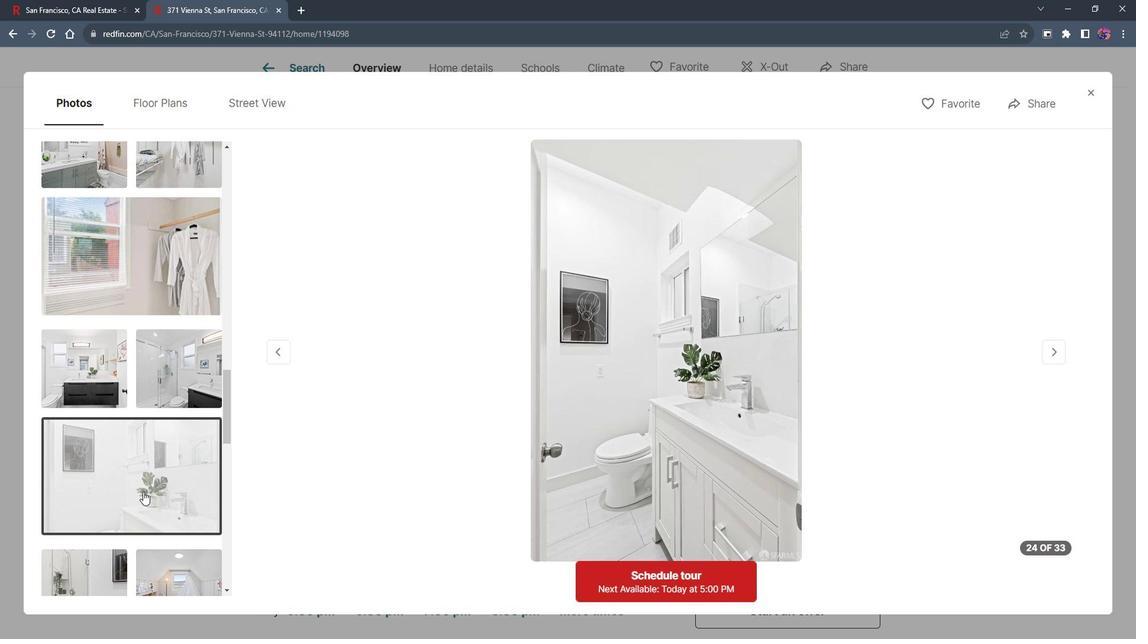 
Action: Mouse scrolled (162, 489) with delta (0, 0)
Screenshot: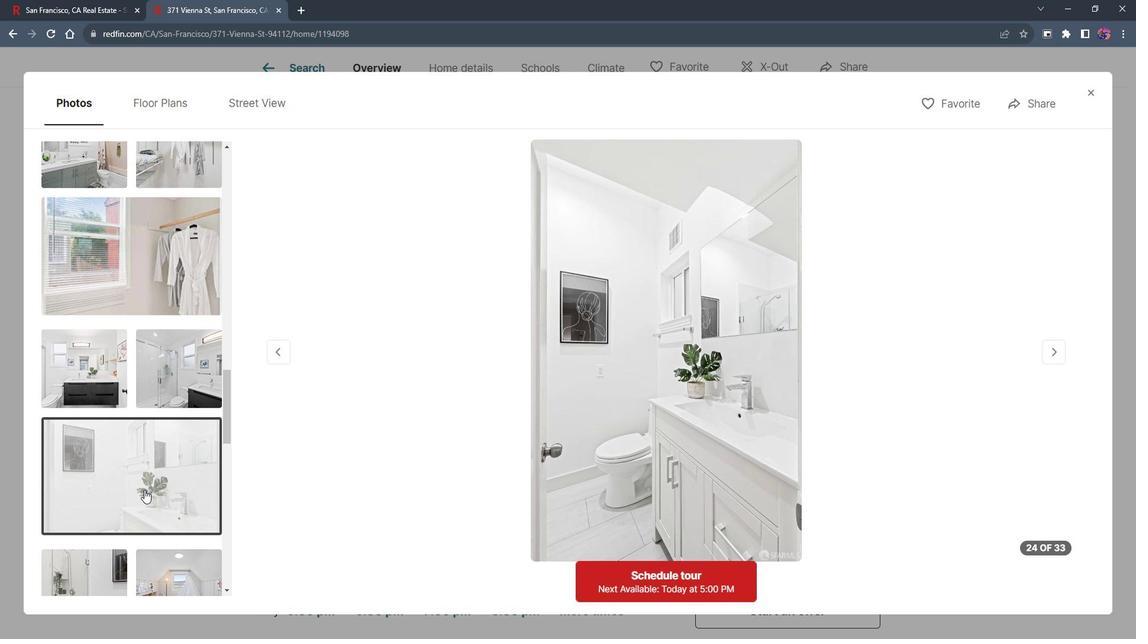 
Action: Mouse scrolled (162, 489) with delta (0, 0)
Screenshot: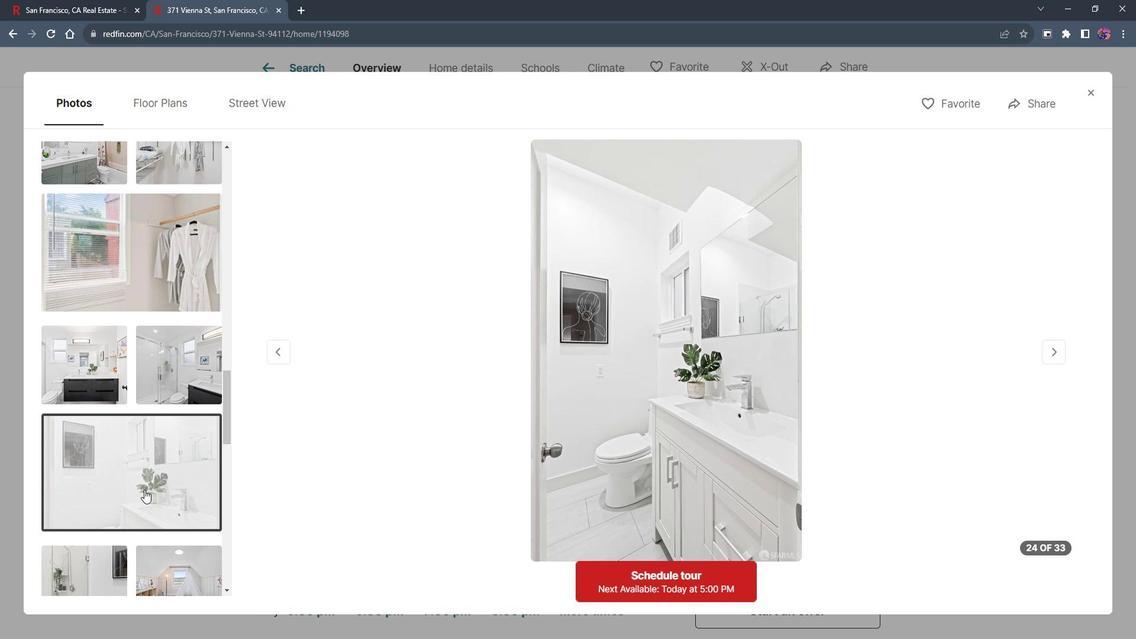 
Action: Mouse scrolled (162, 489) with delta (0, 0)
Screenshot: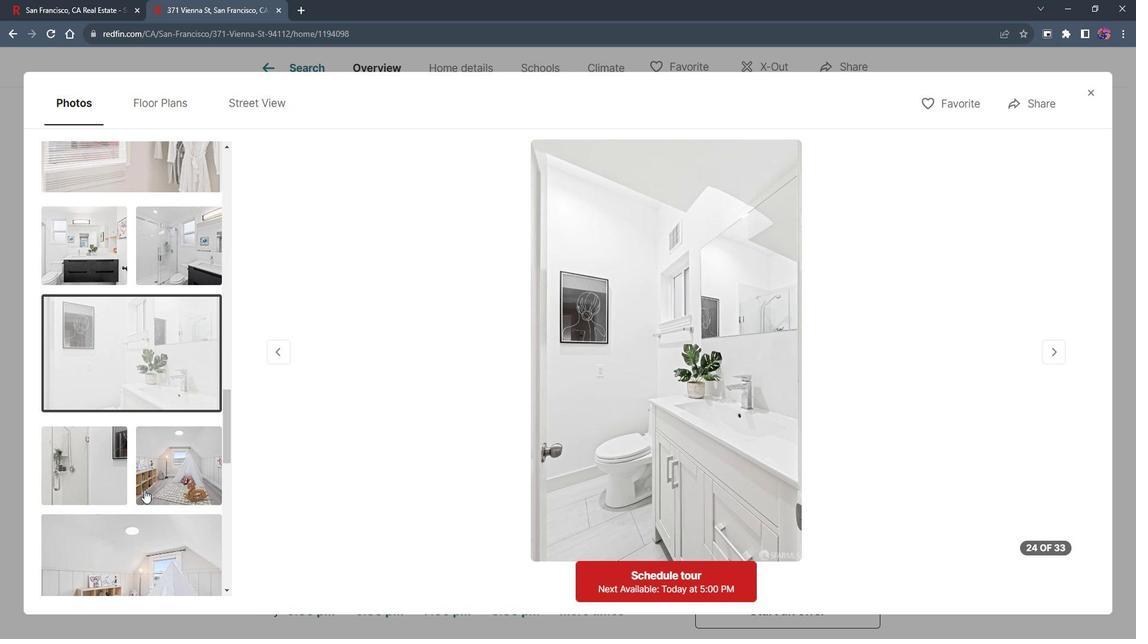 
Action: Mouse moved to (163, 520)
Screenshot: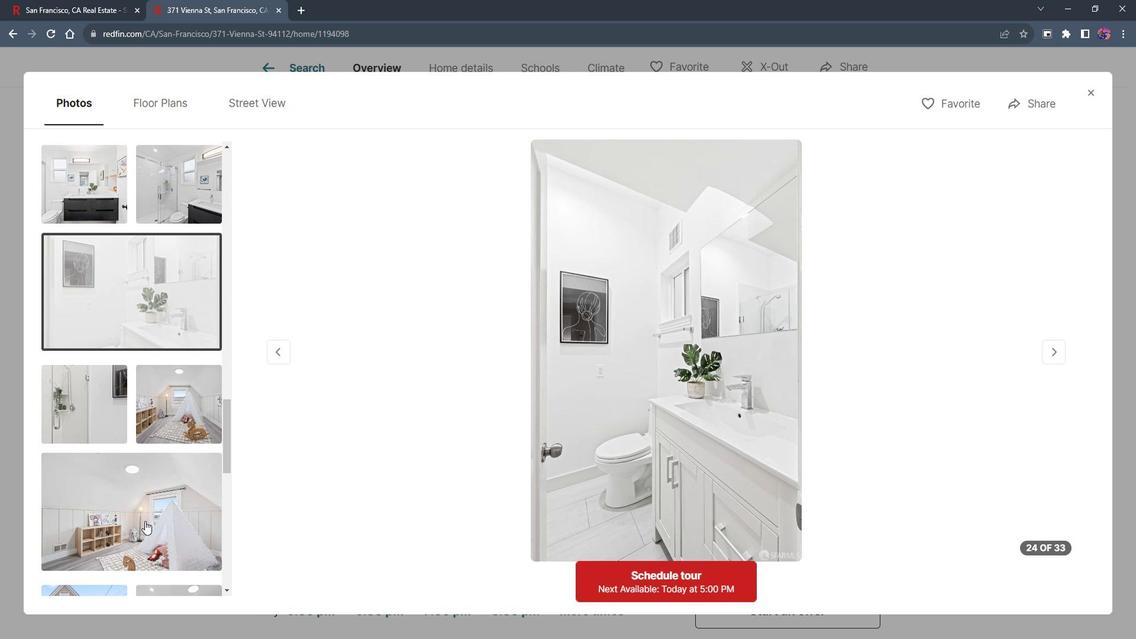 
Action: Mouse pressed left at (163, 520)
Screenshot: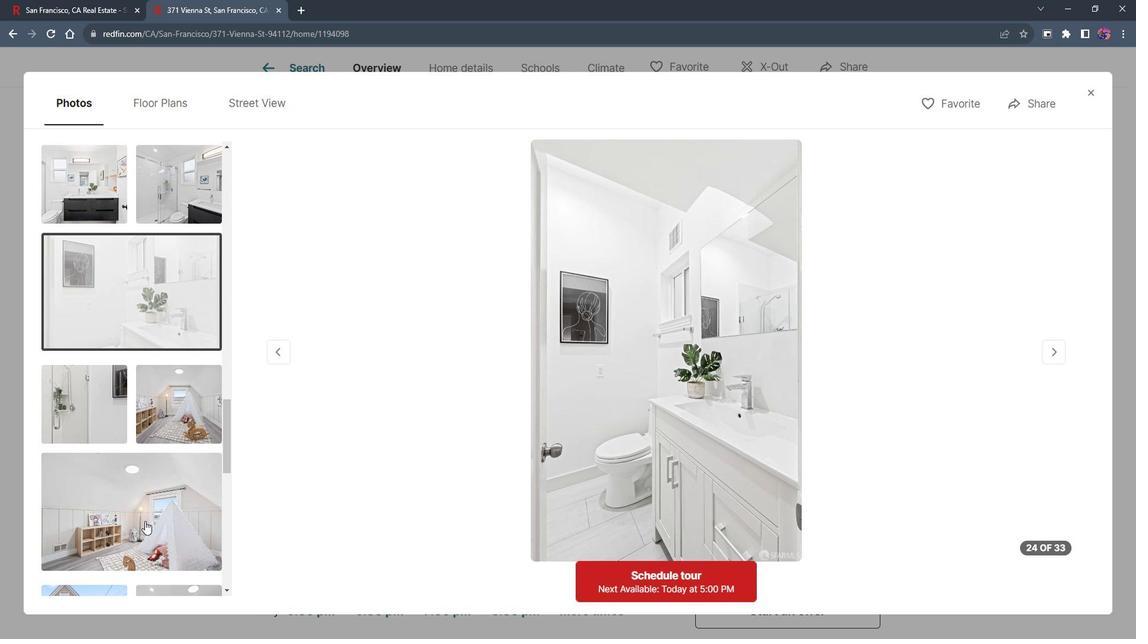 
Action: Mouse moved to (165, 502)
Screenshot: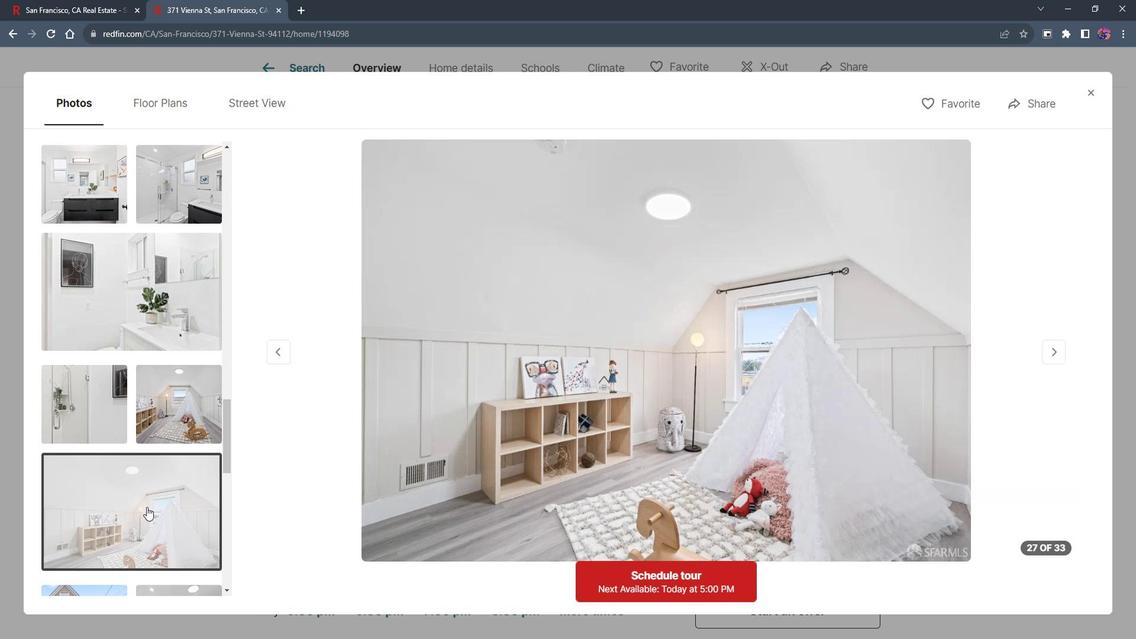 
Action: Mouse scrolled (165, 502) with delta (0, 0)
Screenshot: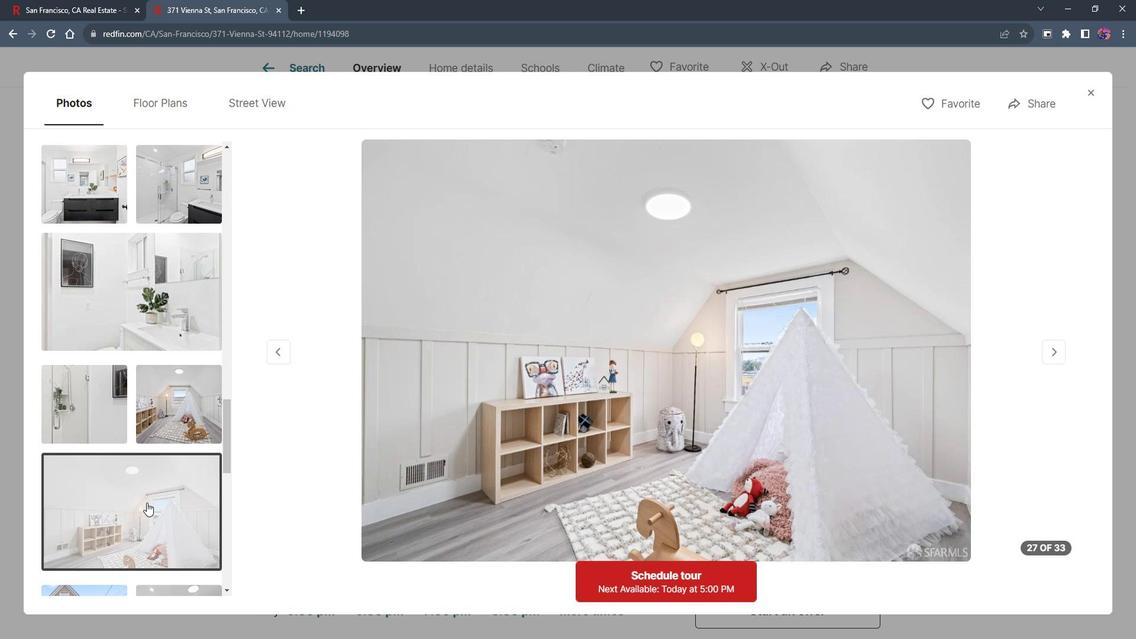 
Action: Mouse moved to (165, 501)
Screenshot: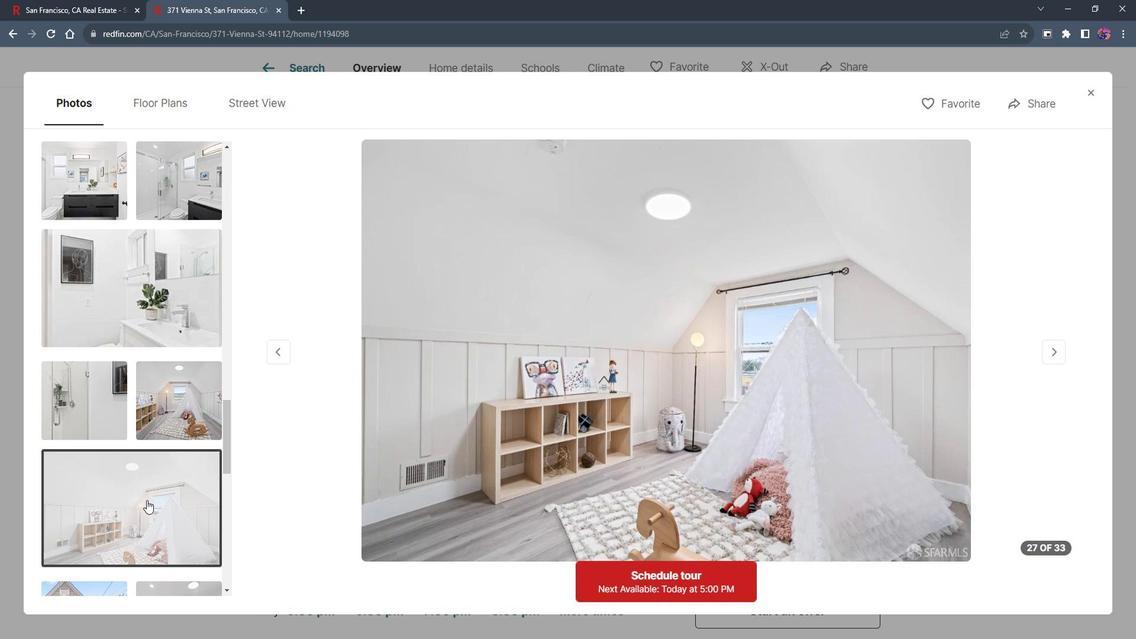 
Action: Mouse scrolled (165, 500) with delta (0, 0)
Screenshot: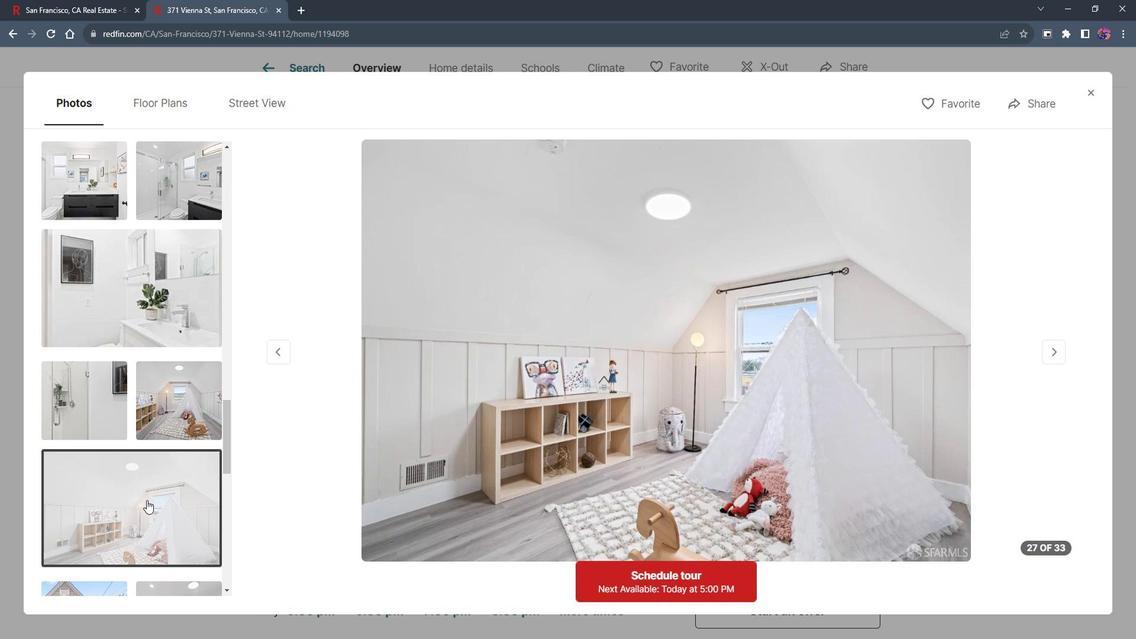 
Action: Mouse moved to (165, 497)
Screenshot: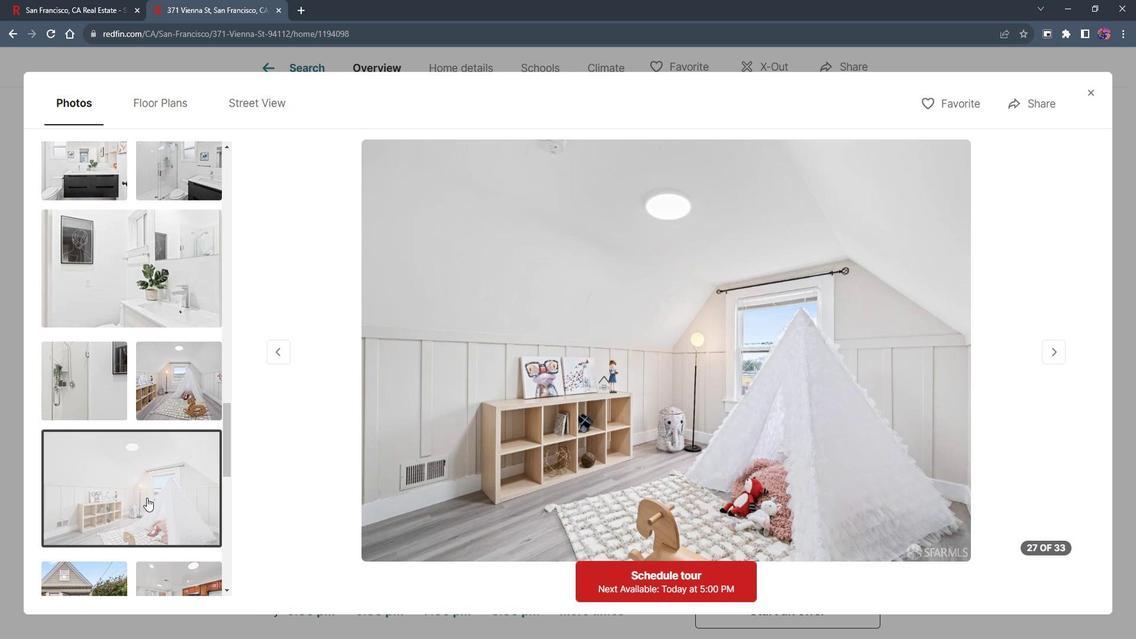 
Action: Mouse scrolled (165, 497) with delta (0, 0)
Screenshot: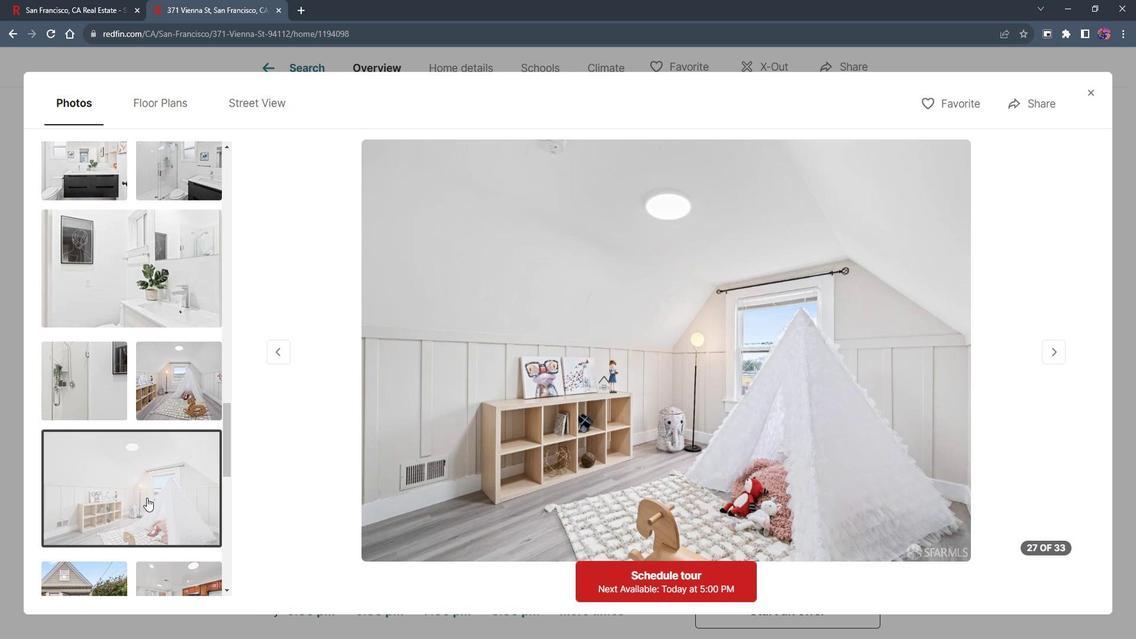 
Action: Mouse moved to (168, 475)
Screenshot: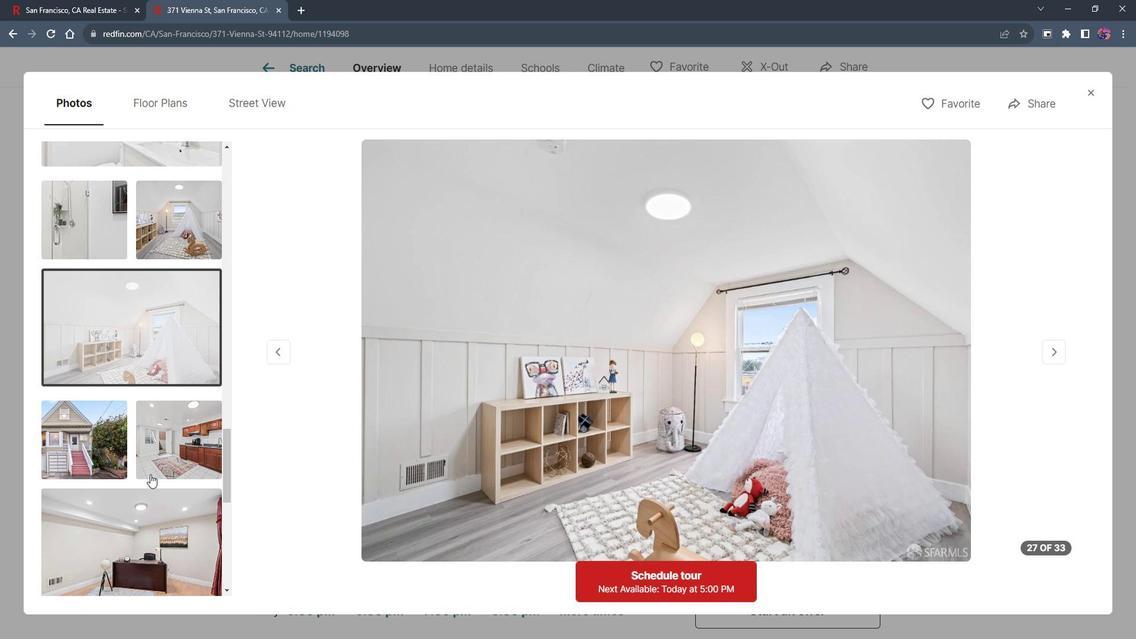 
Action: Mouse scrolled (168, 474) with delta (0, 0)
Screenshot: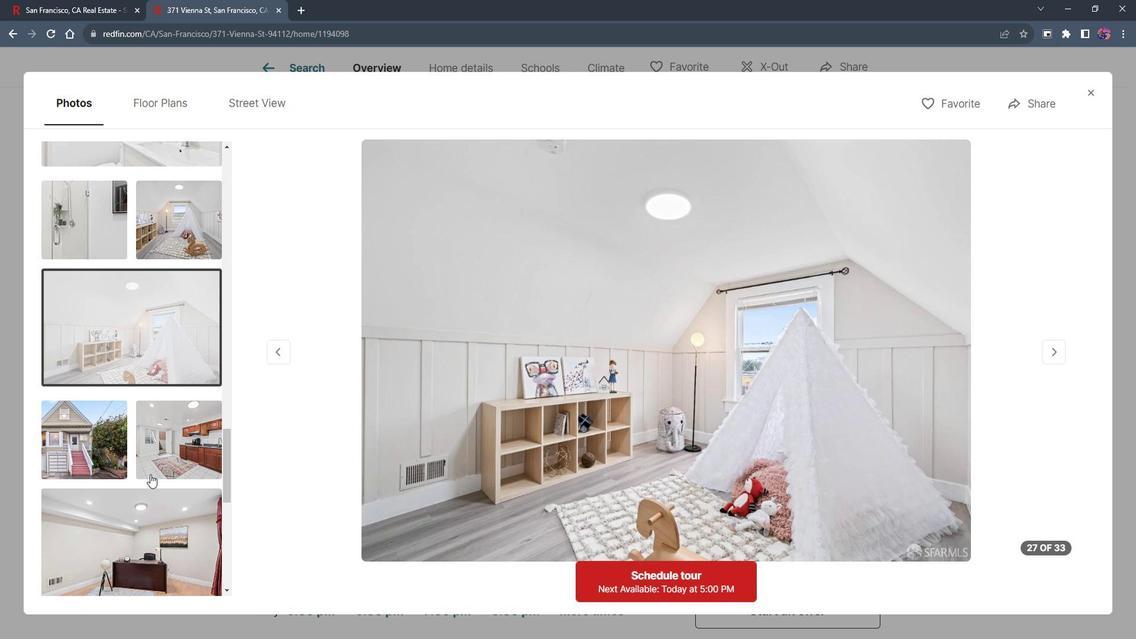 
Action: Mouse scrolled (168, 474) with delta (0, 0)
Screenshot: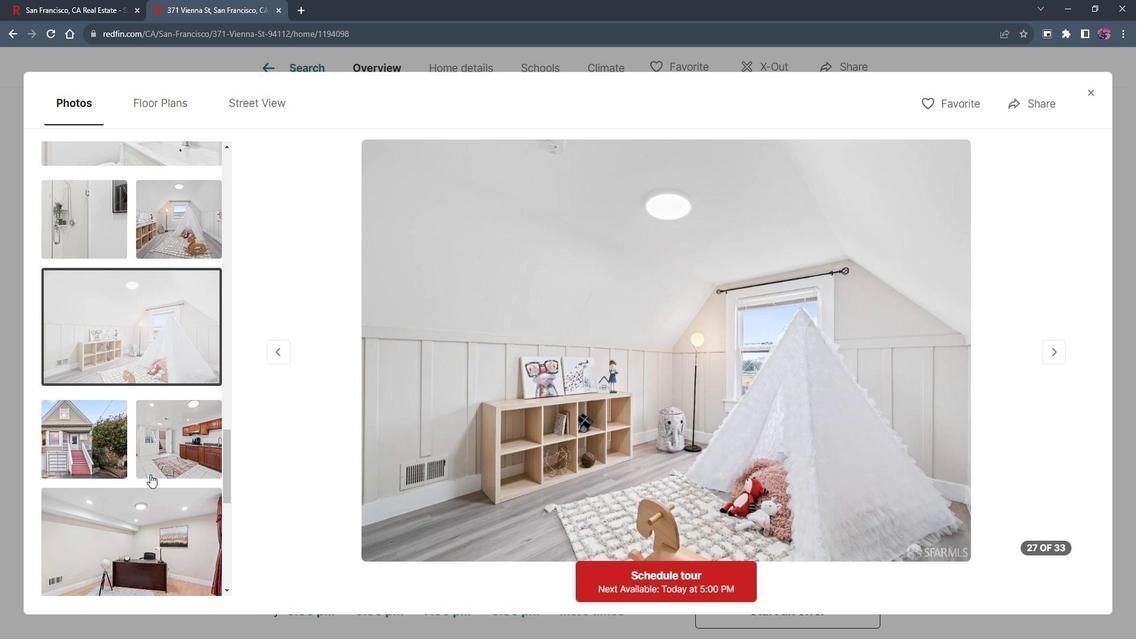 
Action: Mouse moved to (165, 434)
Screenshot: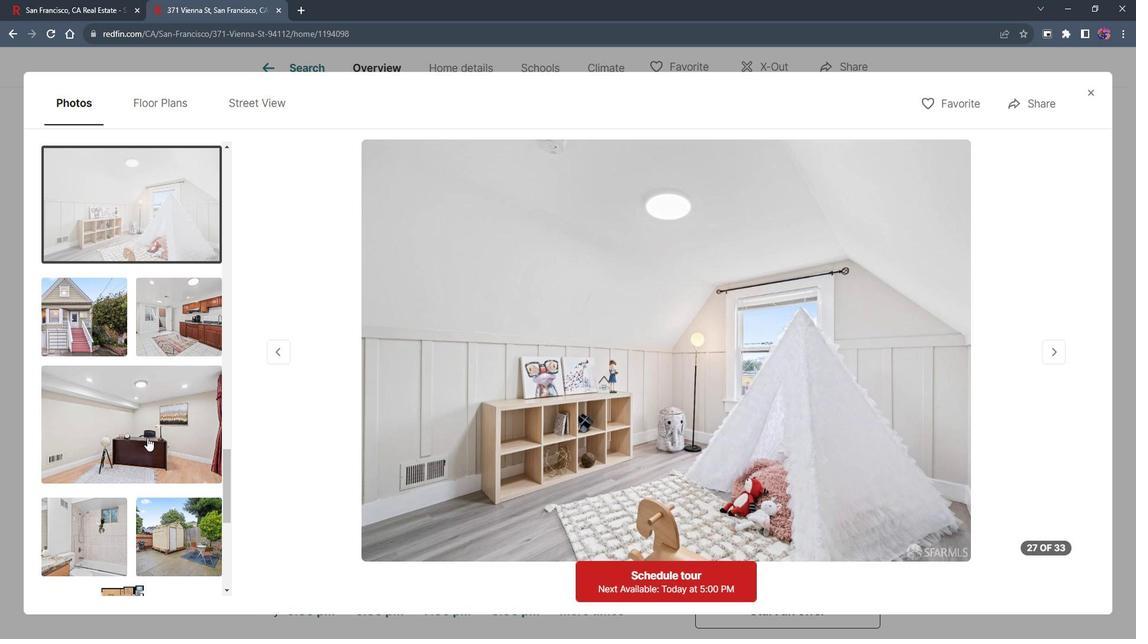 
Action: Mouse pressed left at (165, 434)
Screenshot: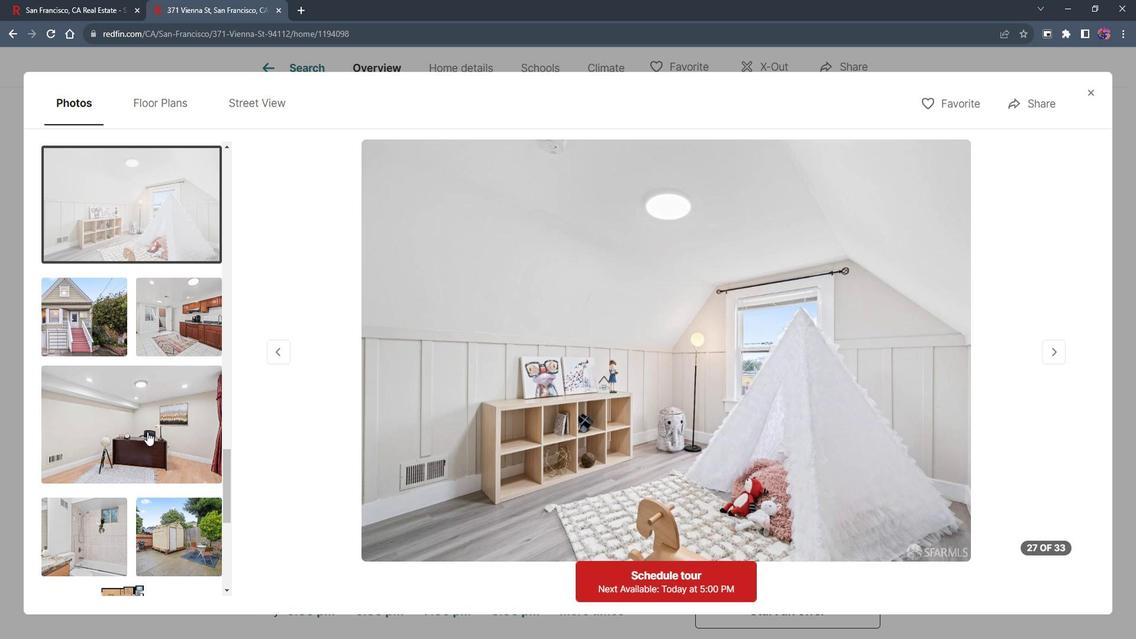 
Action: Mouse moved to (176, 497)
Screenshot: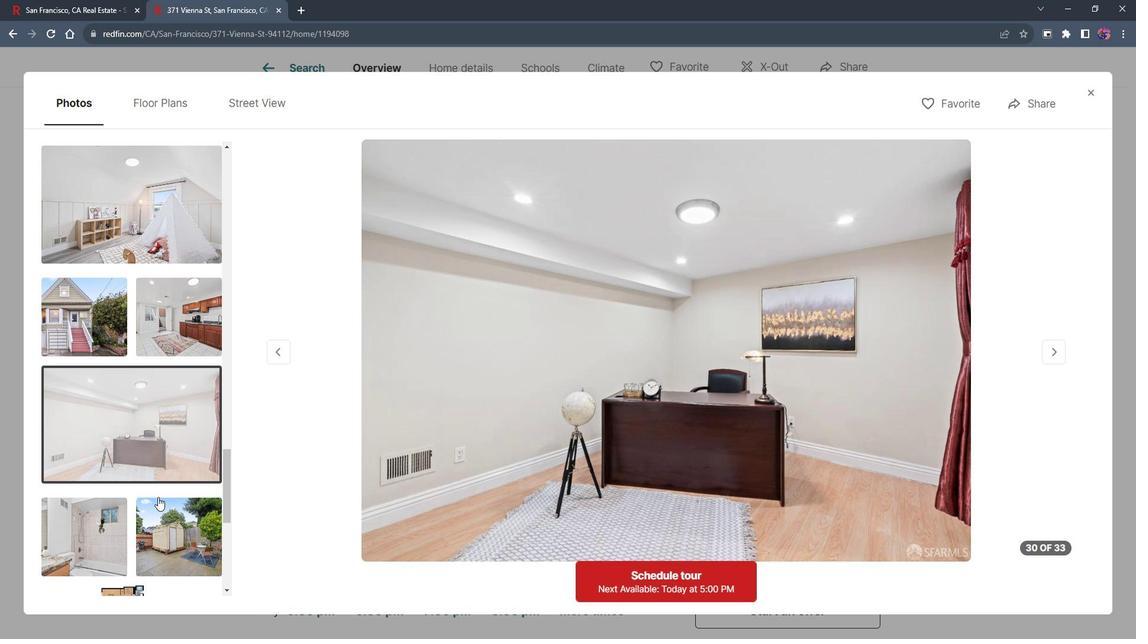 
Action: Mouse scrolled (176, 496) with delta (0, 0)
Screenshot: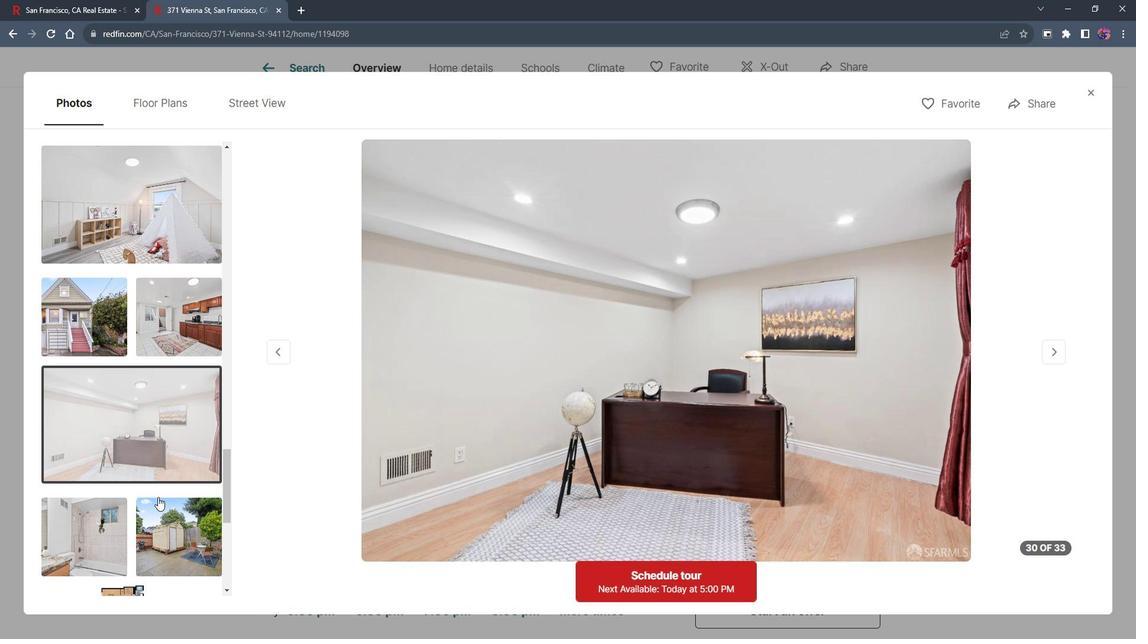 
Action: Mouse moved to (175, 496)
Screenshot: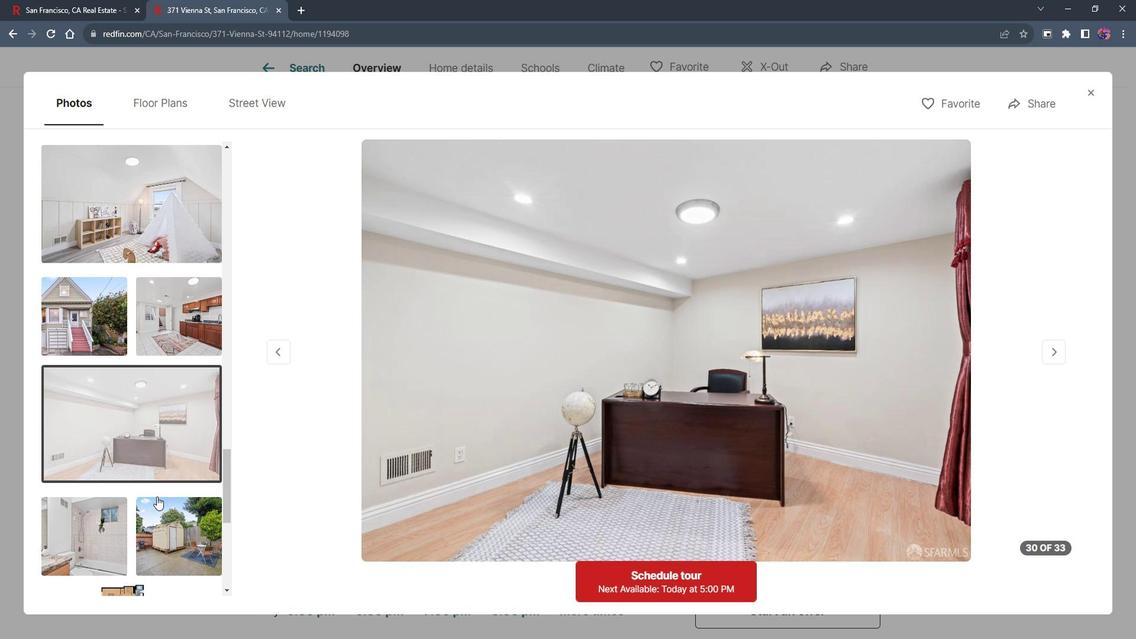 
Action: Mouse scrolled (175, 496) with delta (0, 0)
Screenshot: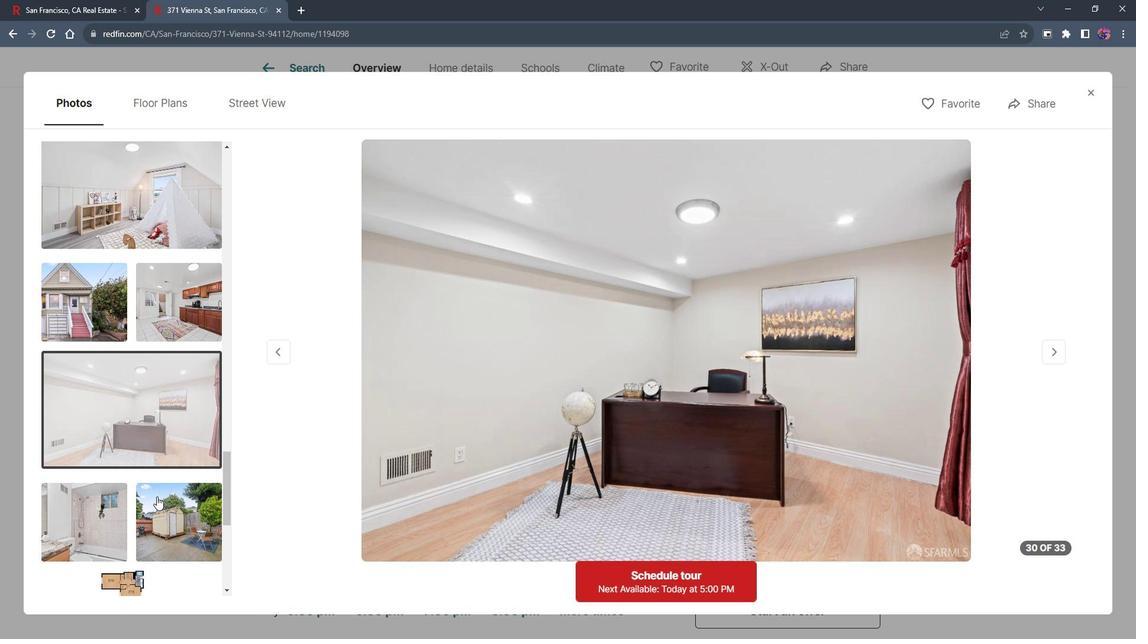 
Action: Mouse moved to (124, 412)
Screenshot: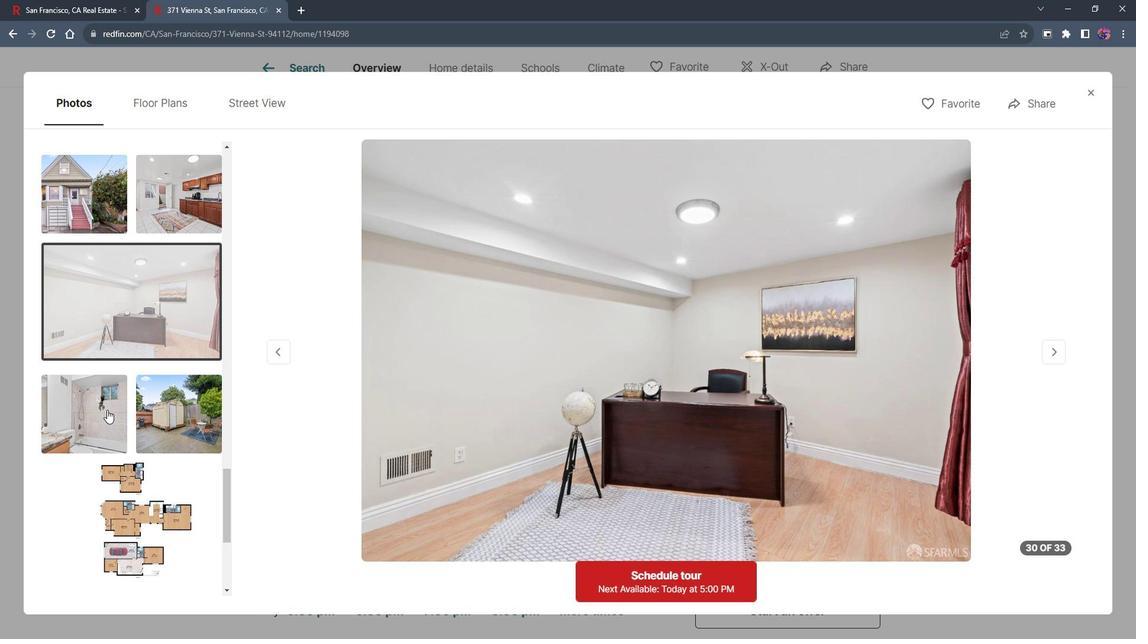 
Action: Mouse pressed left at (124, 412)
Screenshot: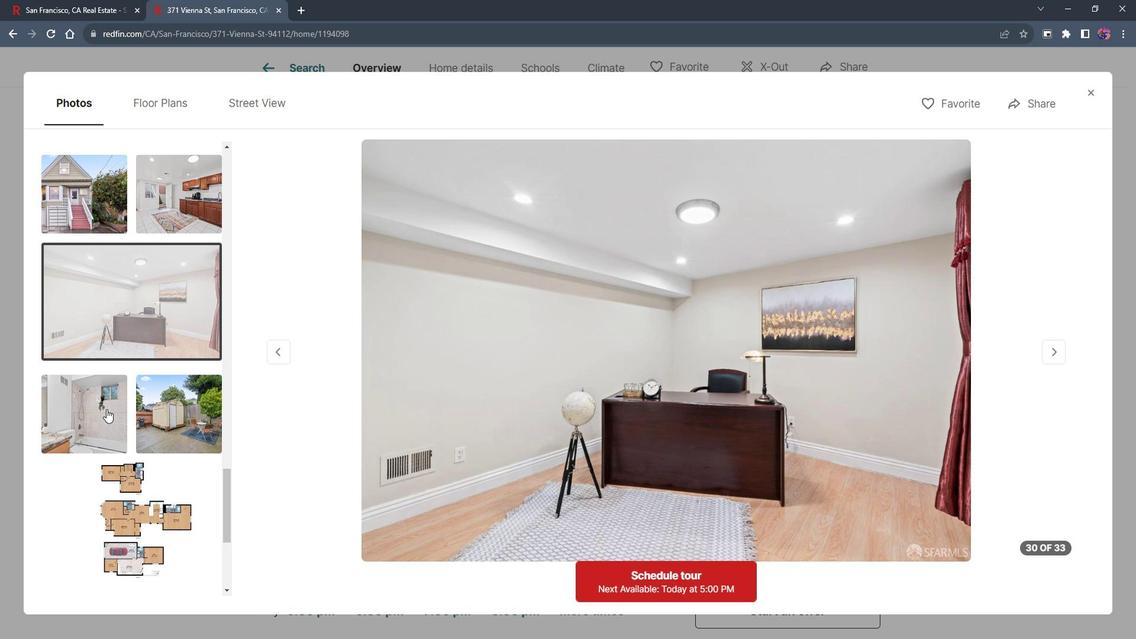 
Action: Mouse moved to (1112, 107)
Screenshot: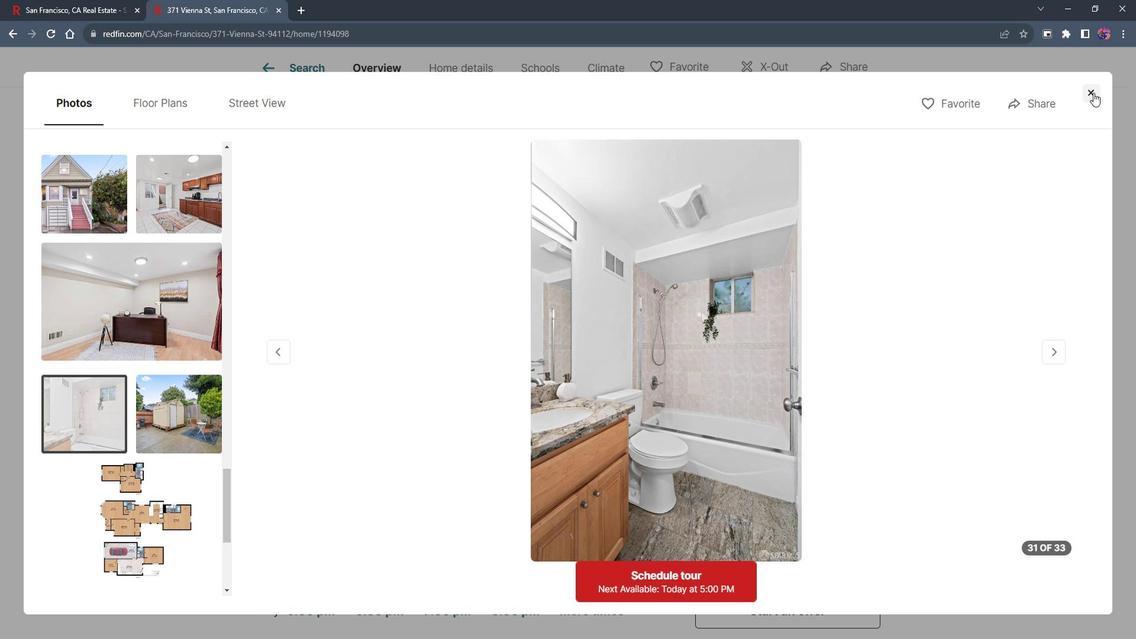 
Action: Mouse pressed left at (1112, 107)
Screenshot: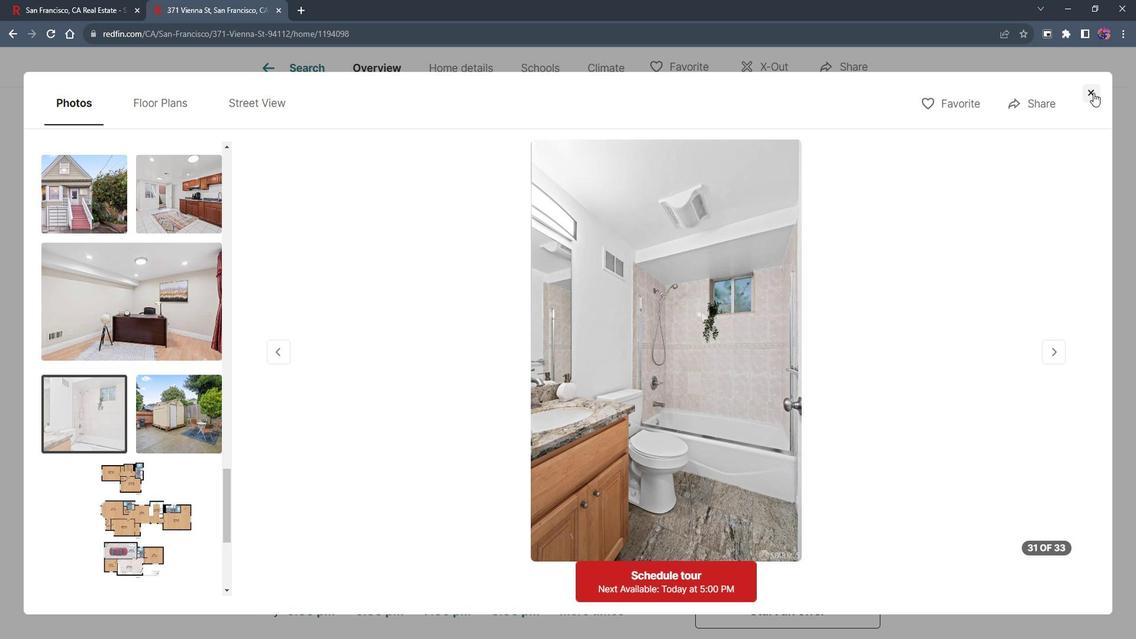 
Action: Mouse moved to (436, 357)
Screenshot: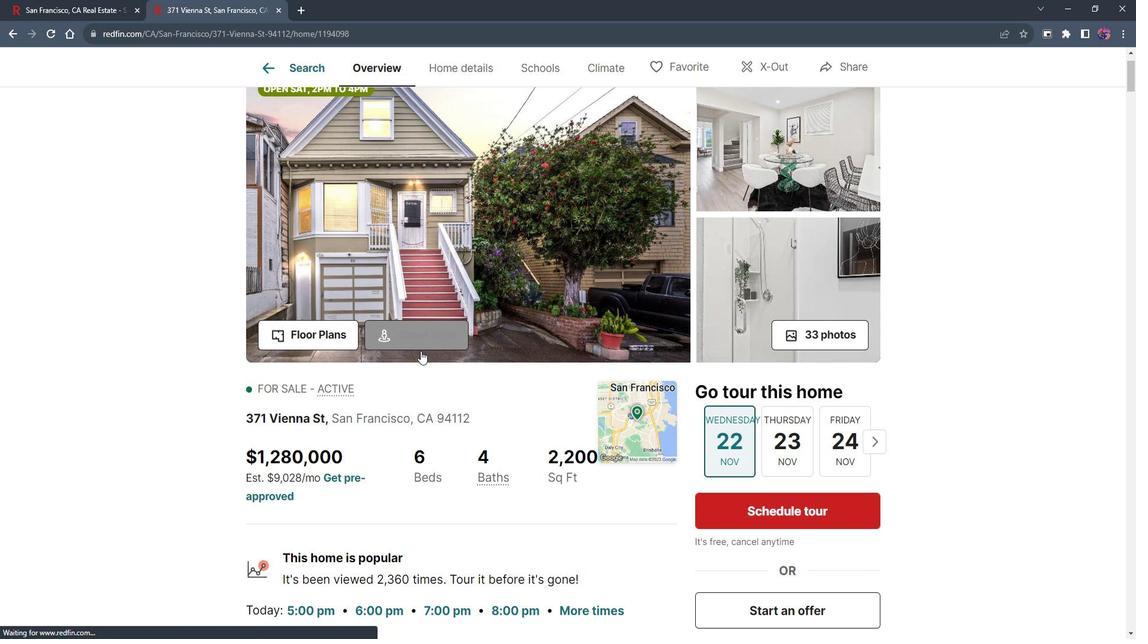 
Action: Mouse scrolled (436, 356) with delta (0, 0)
Screenshot: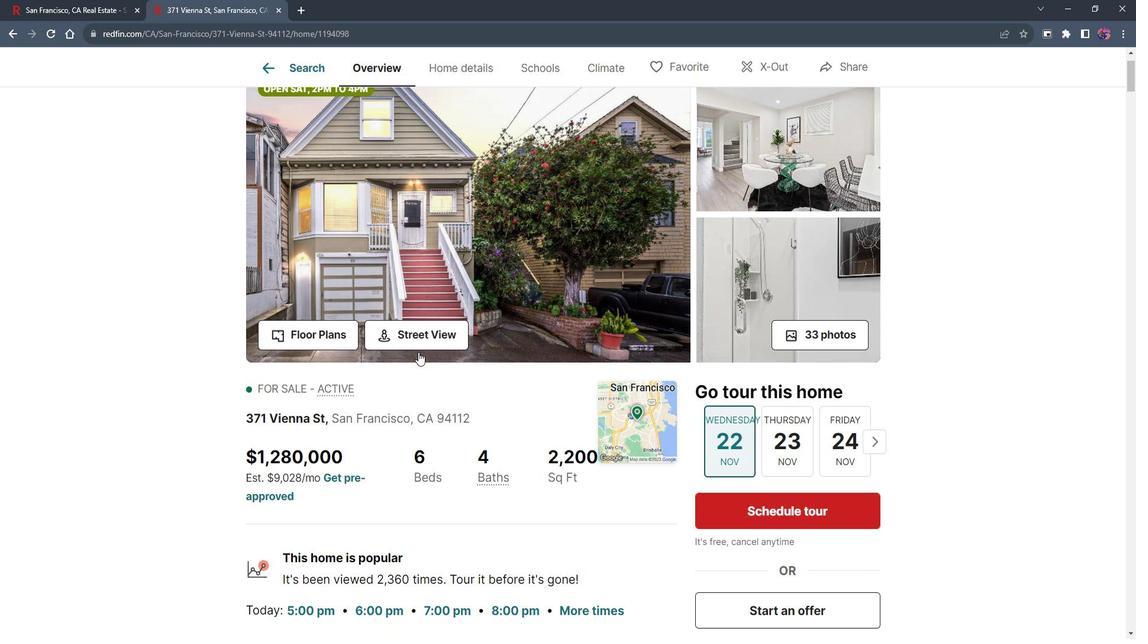 
Action: Mouse scrolled (436, 356) with delta (0, 0)
Screenshot: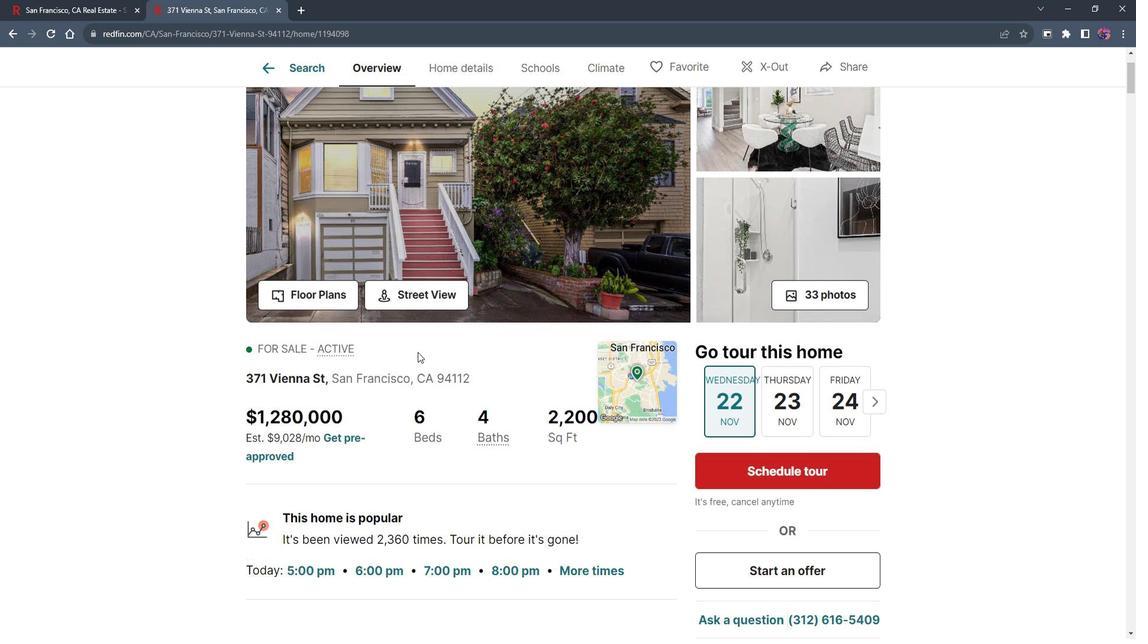 
Action: Mouse moved to (436, 357)
Screenshot: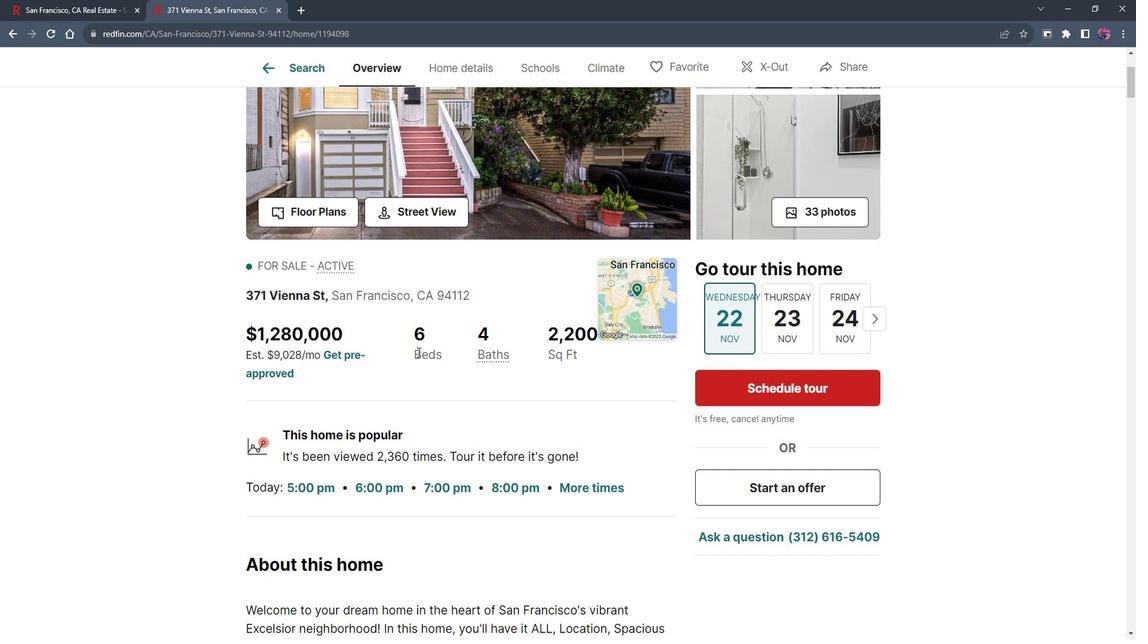 
Action: Mouse scrolled (436, 356) with delta (0, 0)
Screenshot: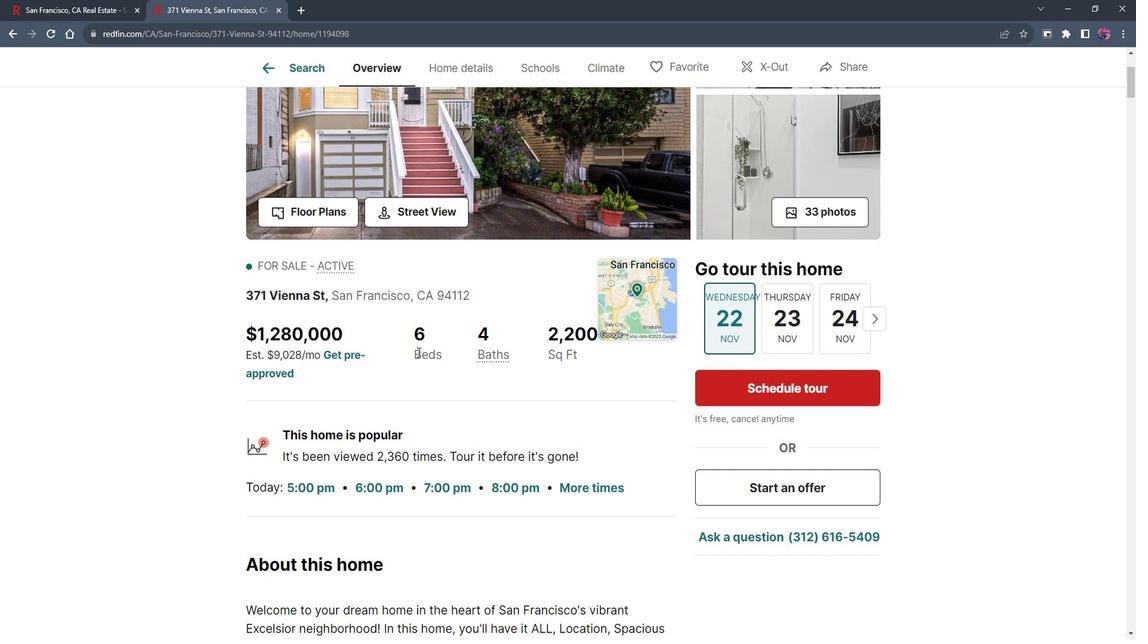 
Action: Mouse moved to (436, 358)
Screenshot: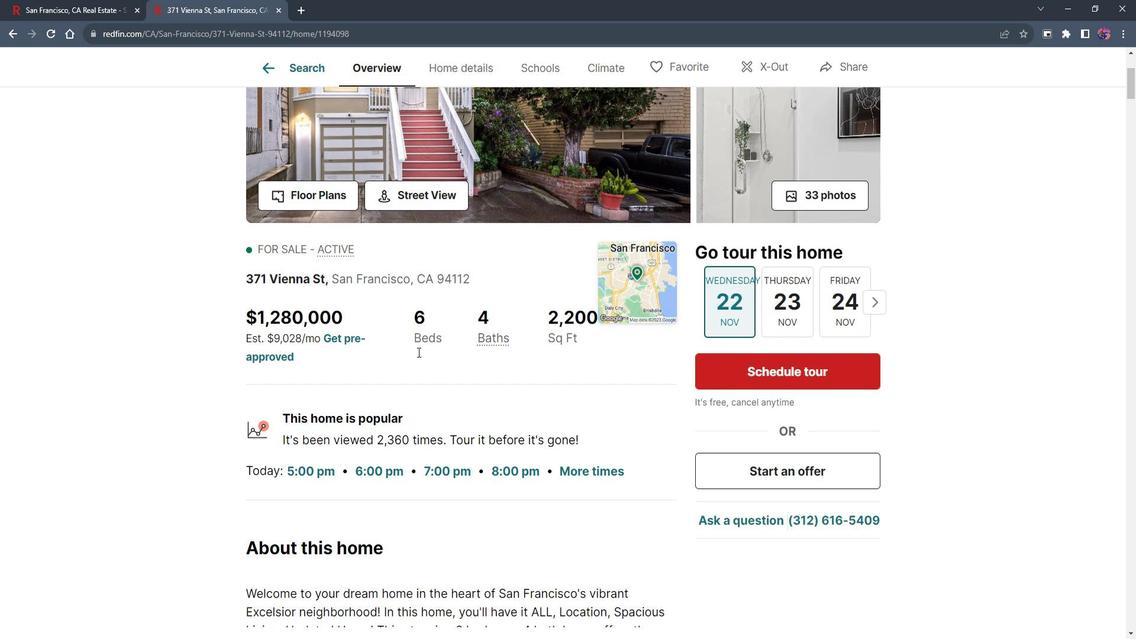 
Action: Mouse scrolled (436, 357) with delta (0, 0)
Screenshot: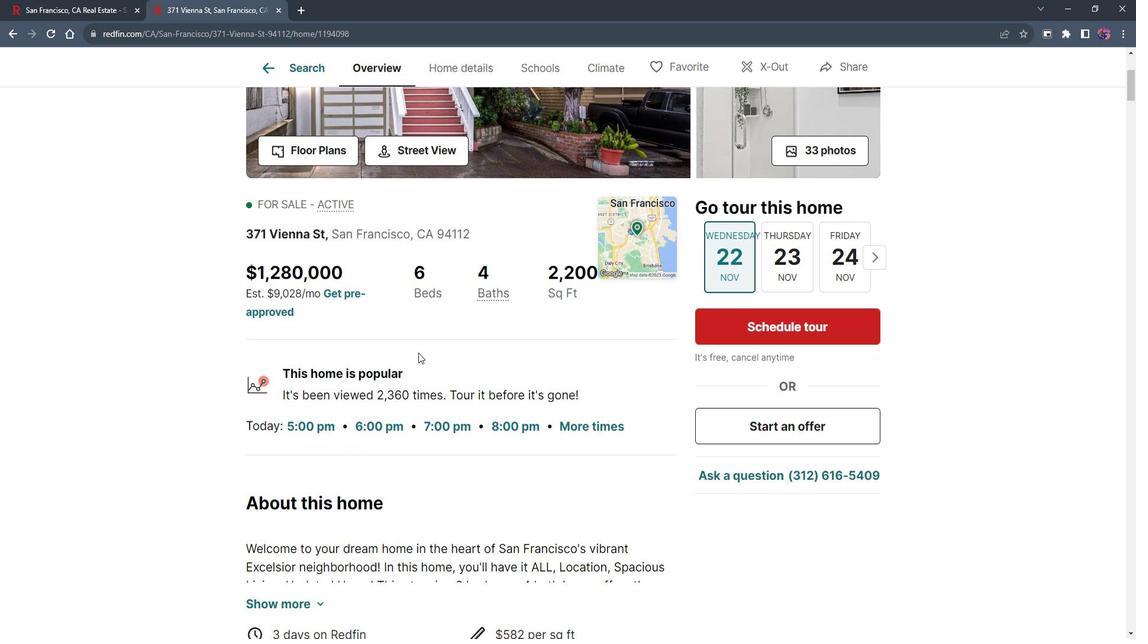 
Action: Mouse moved to (433, 356)
Screenshot: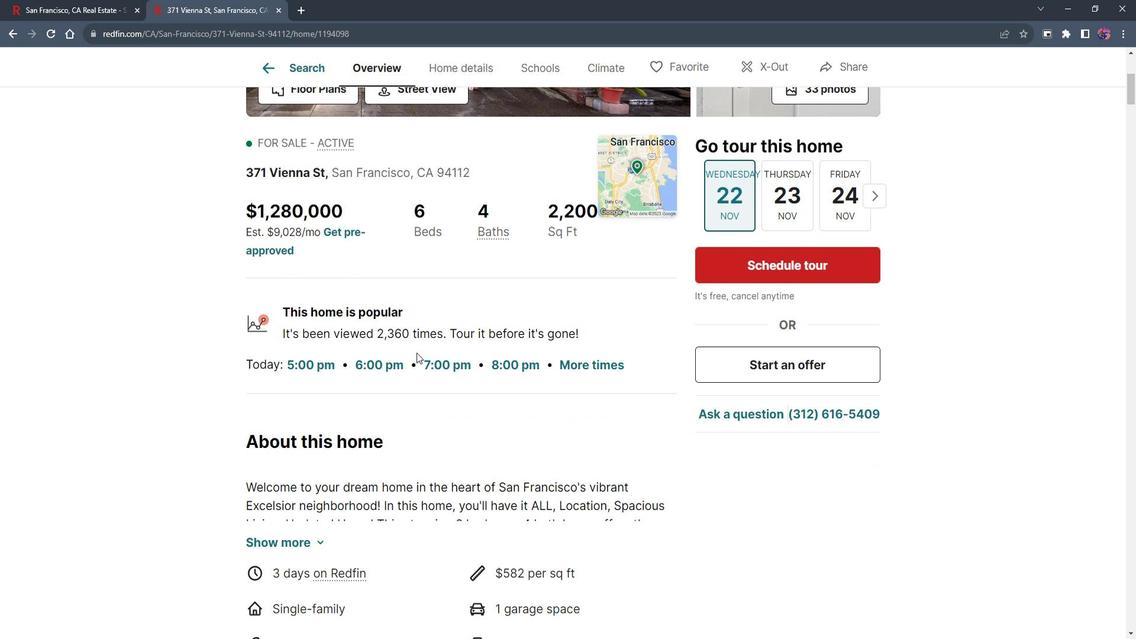
Action: Mouse scrolled (433, 356) with delta (0, 0)
Screenshot: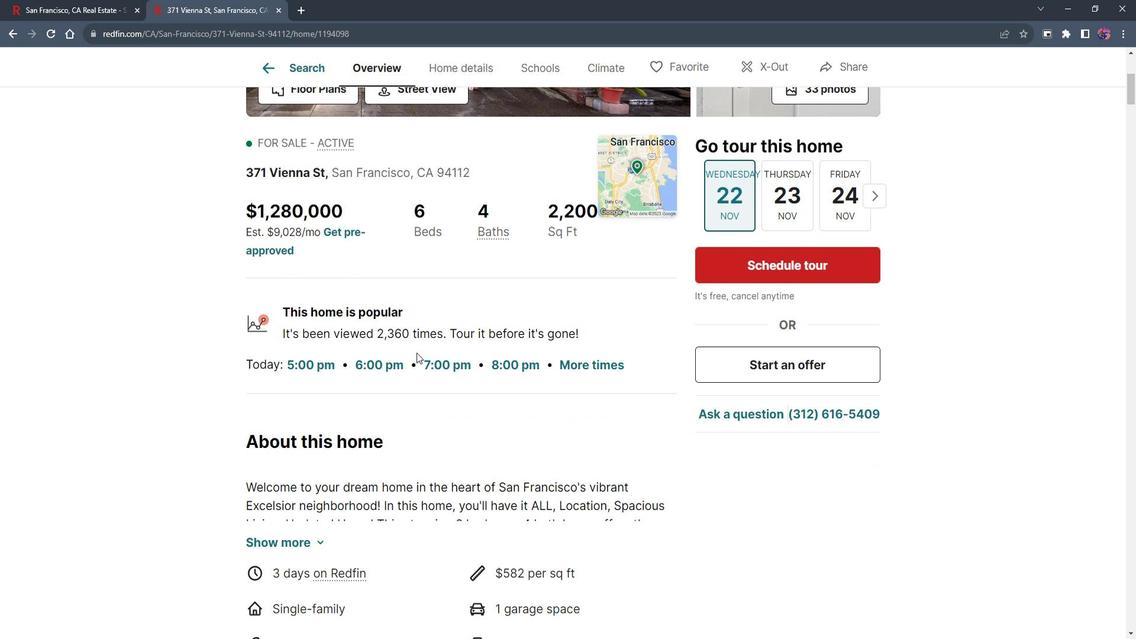 
Action: Mouse moved to (433, 355)
Screenshot: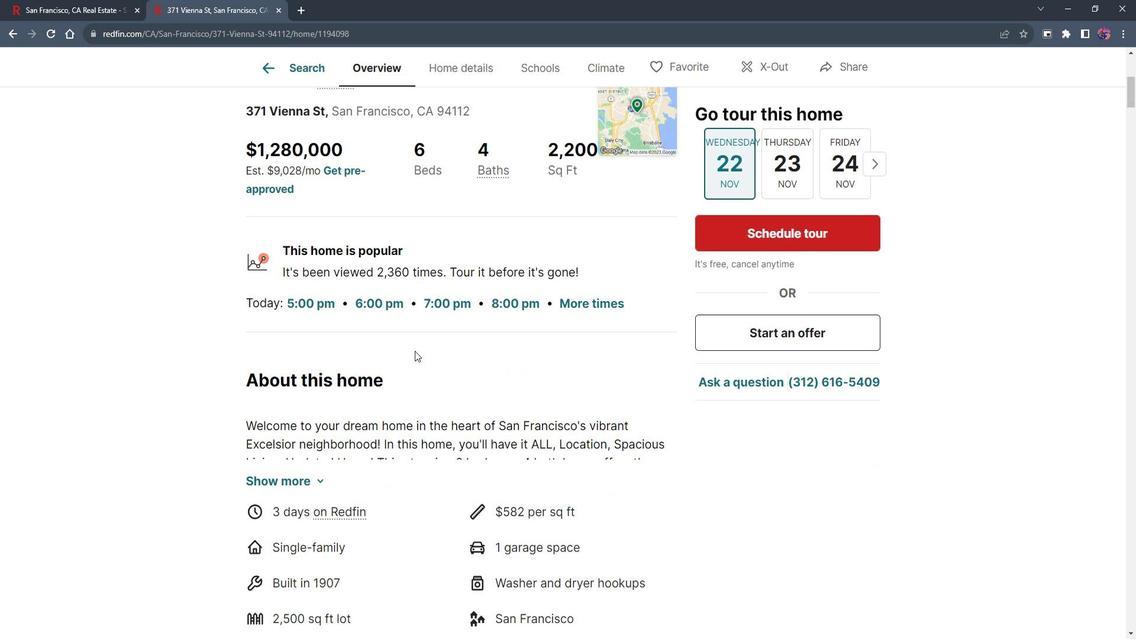
Action: Mouse scrolled (433, 355) with delta (0, 0)
Screenshot: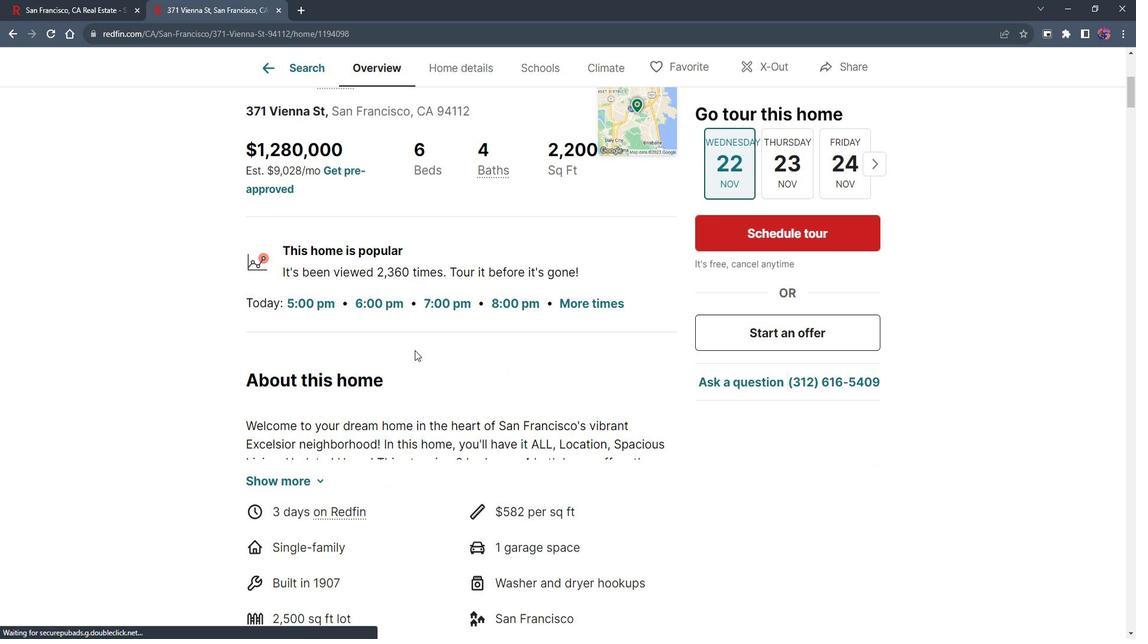 
Action: Mouse scrolled (433, 355) with delta (0, 0)
Screenshot: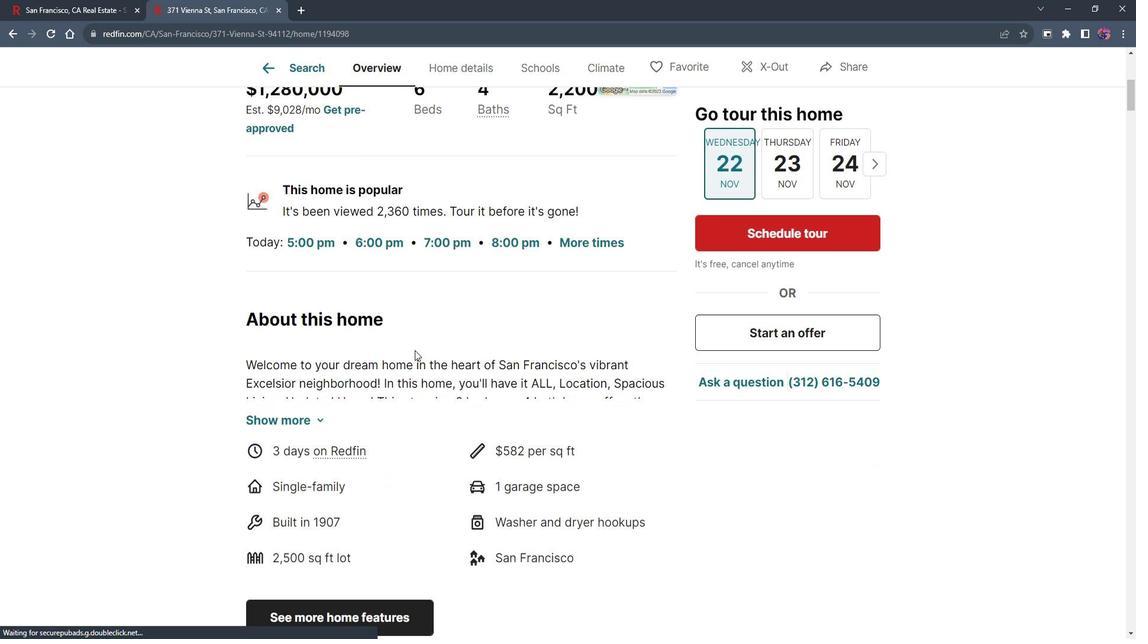 
Action: Mouse scrolled (433, 355) with delta (0, 0)
Screenshot: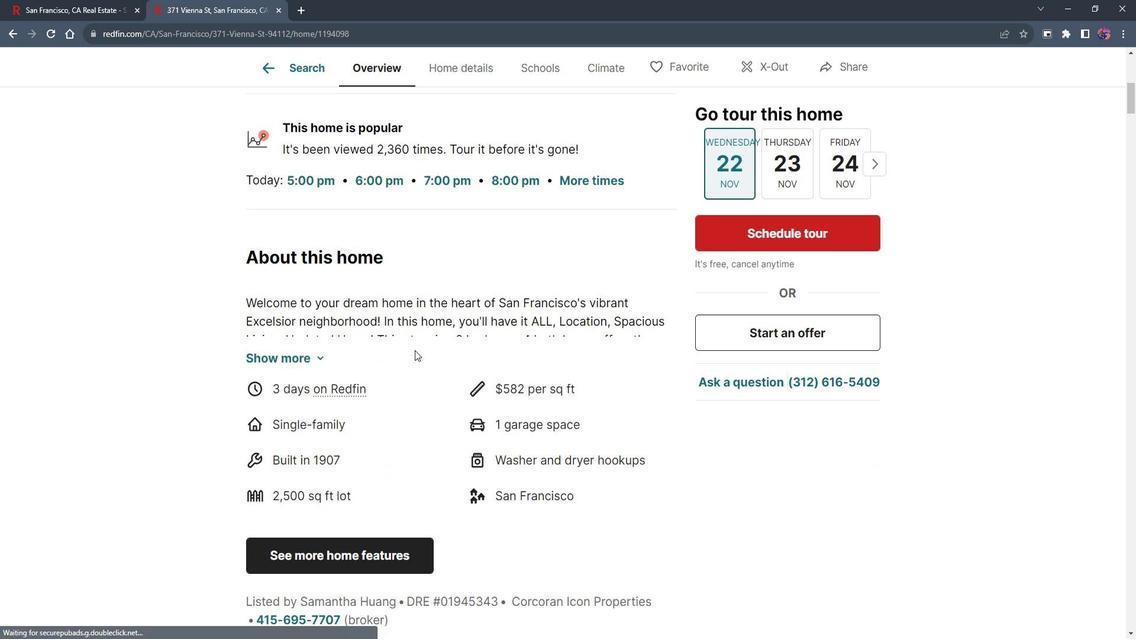 
Action: Mouse moved to (311, 300)
Screenshot: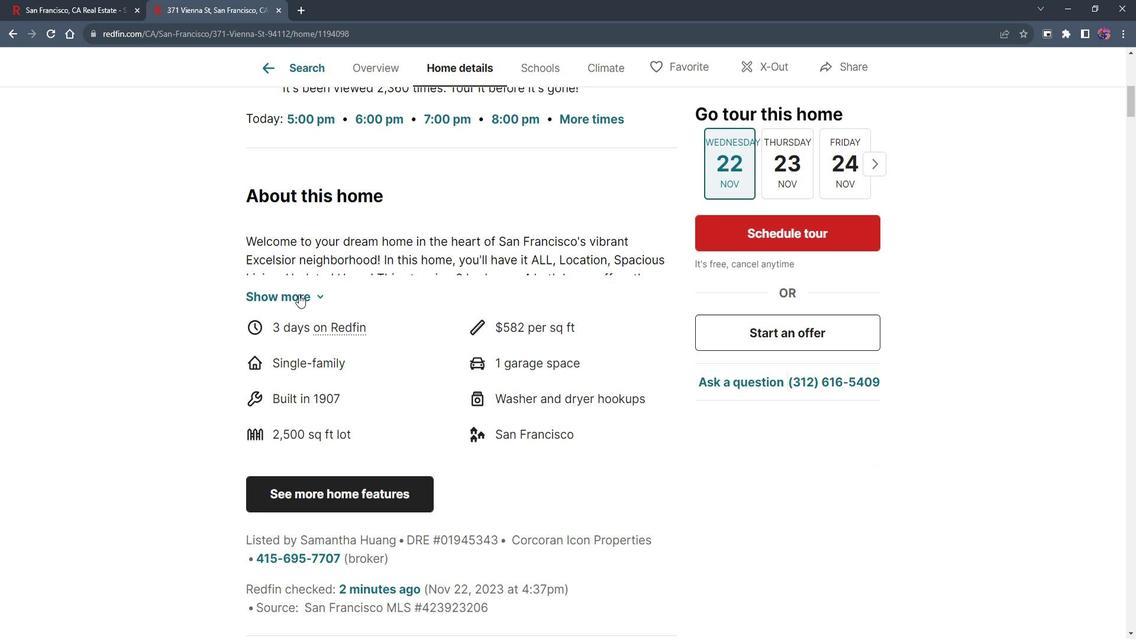 
Action: Mouse pressed left at (311, 300)
Screenshot: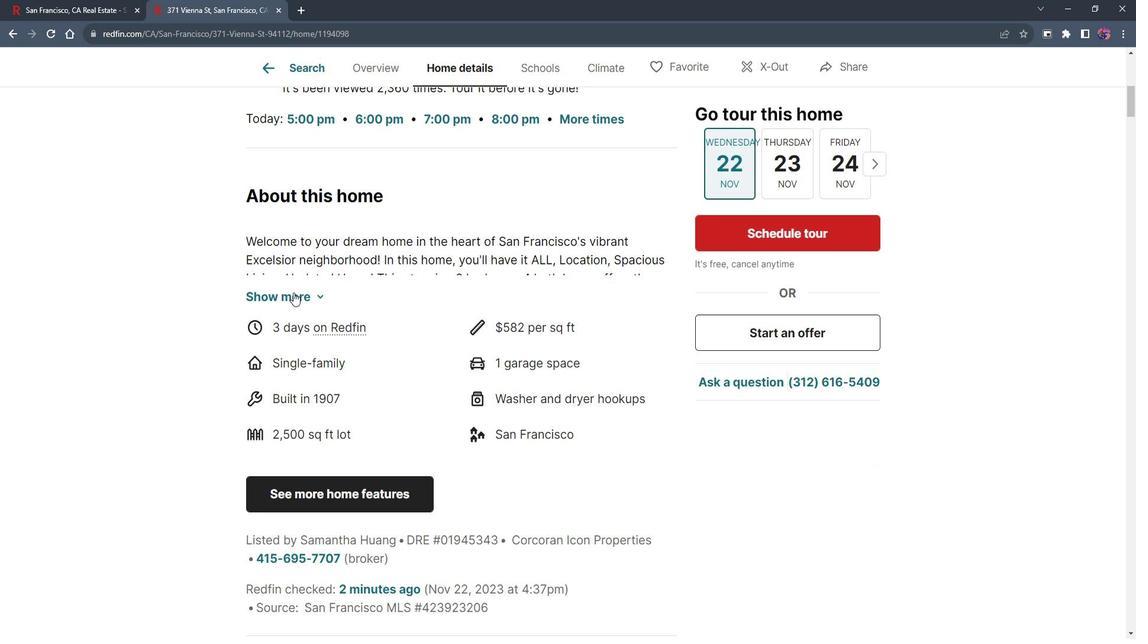 
Action: Mouse moved to (388, 401)
Screenshot: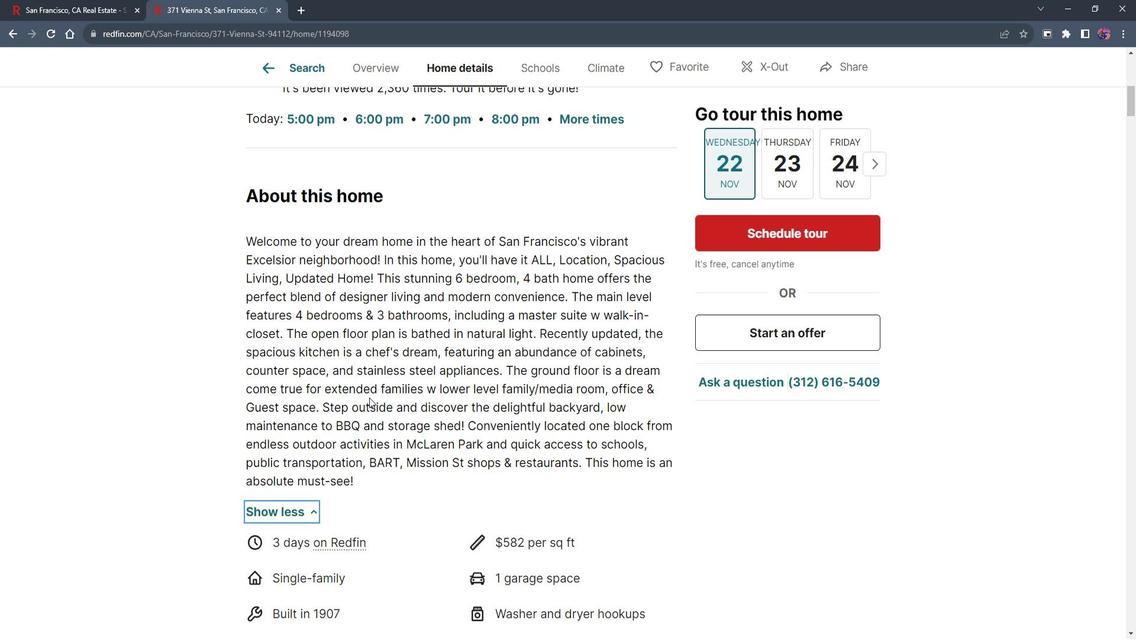 
Action: Mouse scrolled (388, 400) with delta (0, 0)
Screenshot: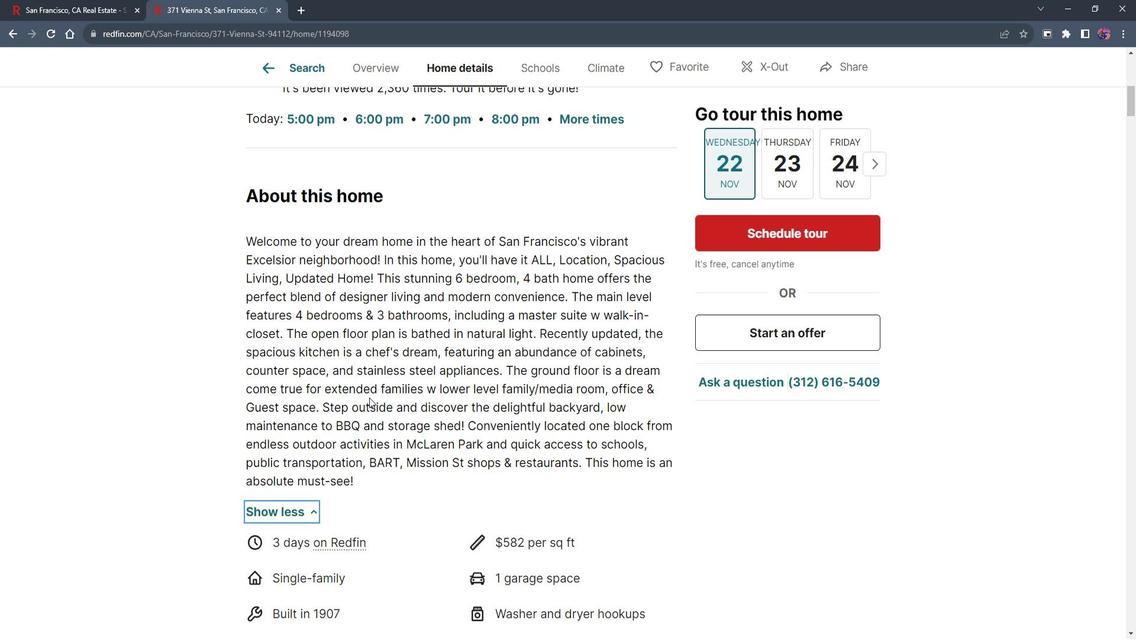 
Action: Mouse moved to (389, 400)
Screenshot: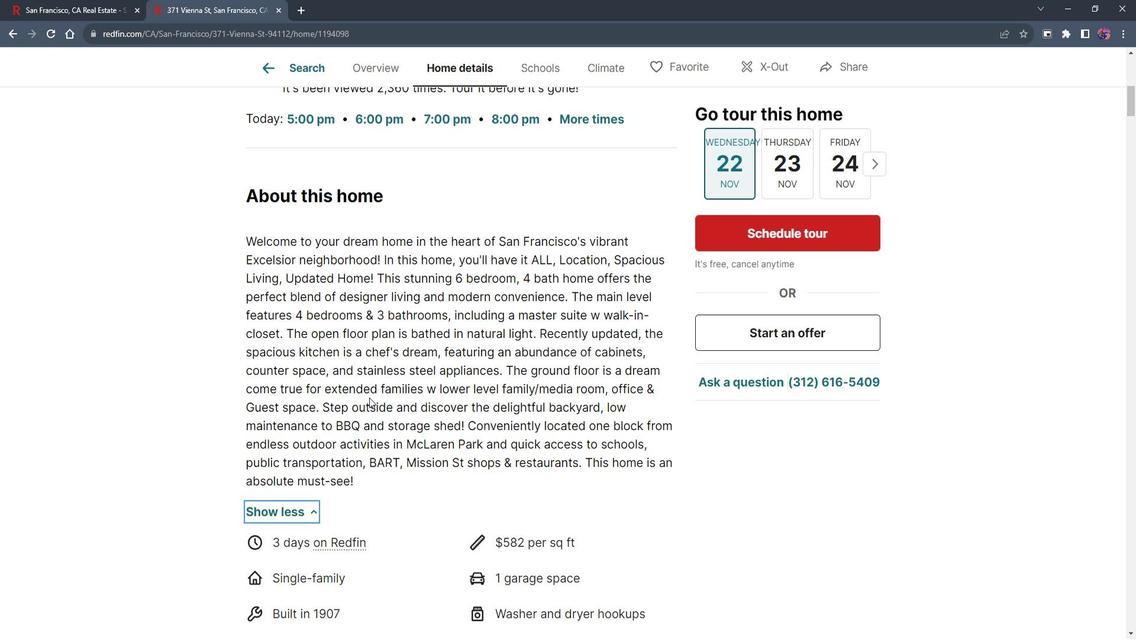 
Action: Mouse scrolled (389, 400) with delta (0, 0)
Screenshot: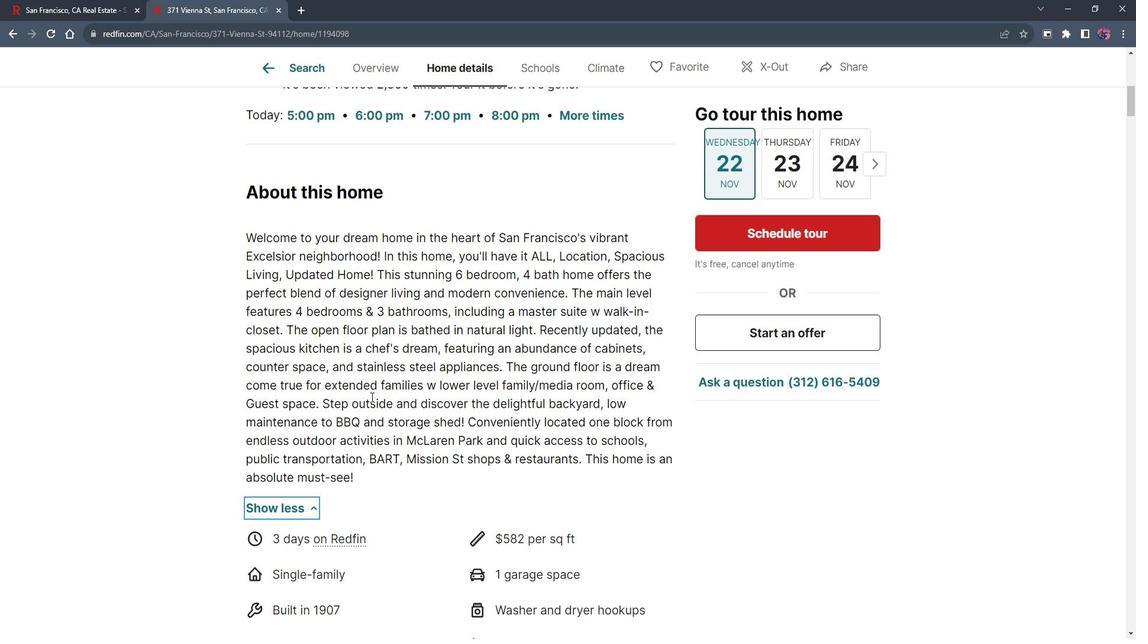 
Action: Mouse moved to (417, 401)
Screenshot: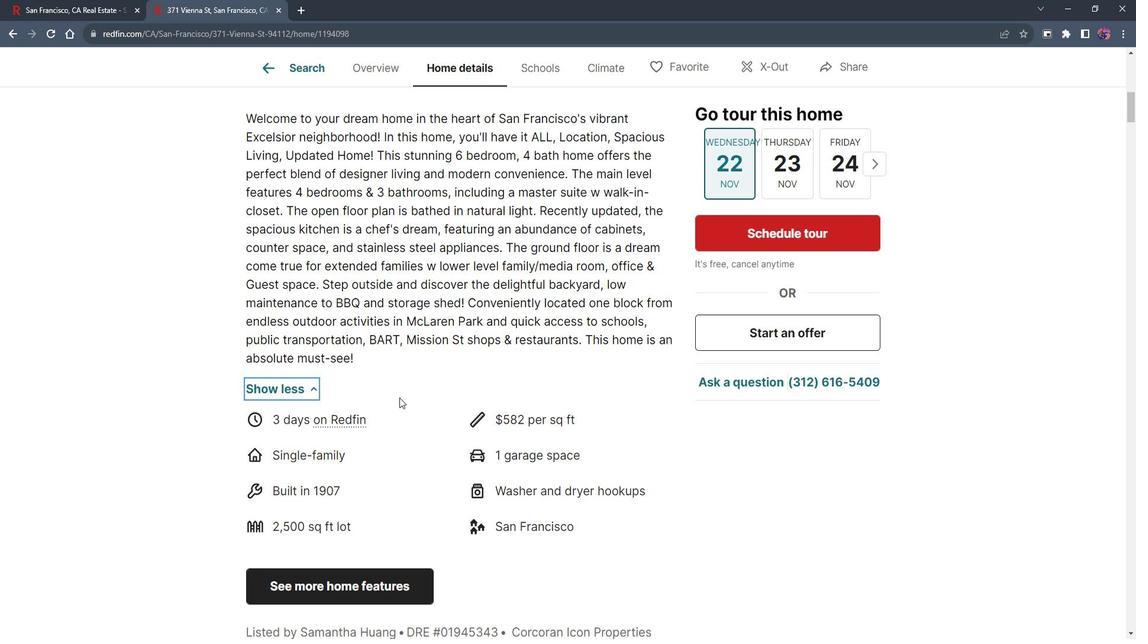 
Action: Mouse scrolled (417, 400) with delta (0, 0)
Screenshot: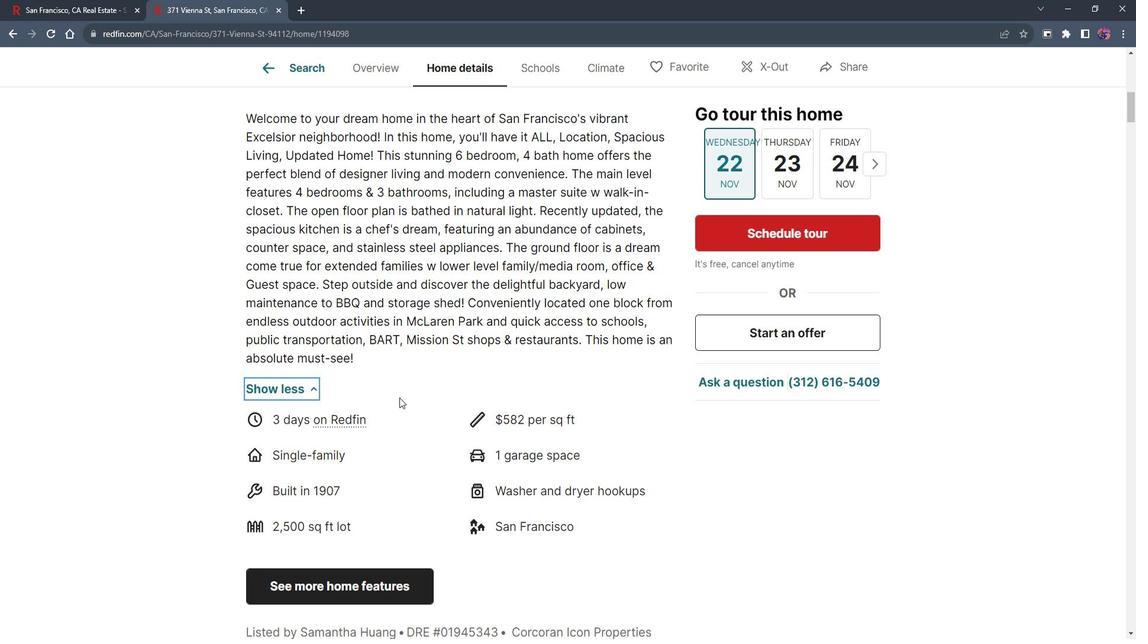 
Action: Mouse scrolled (417, 400) with delta (0, 0)
Screenshot: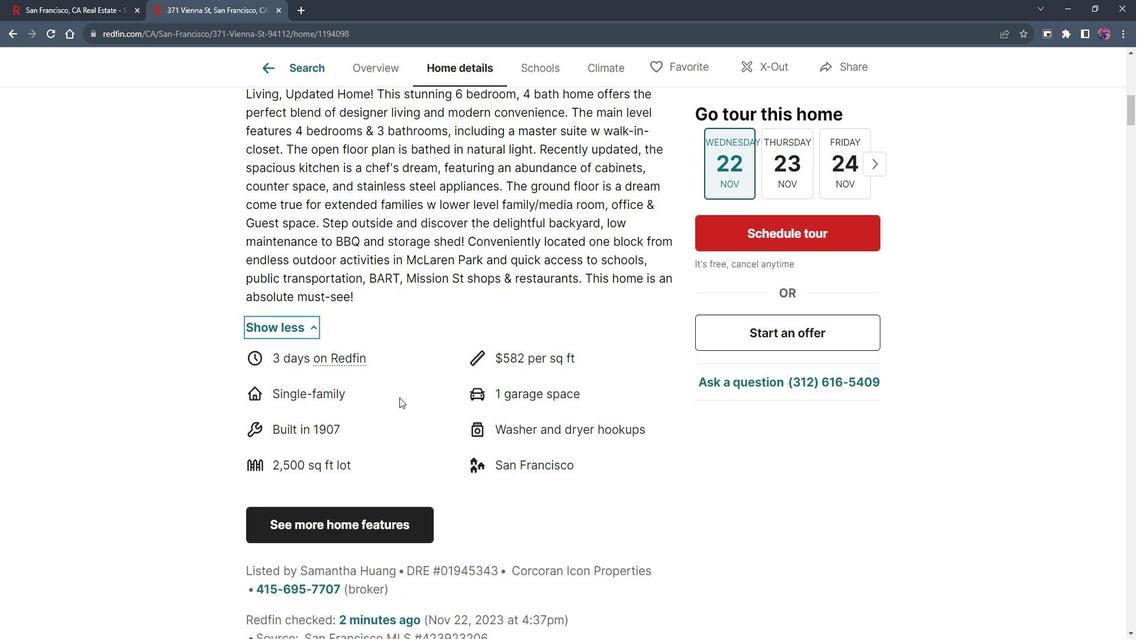 
Action: Mouse scrolled (417, 400) with delta (0, 0)
Screenshot: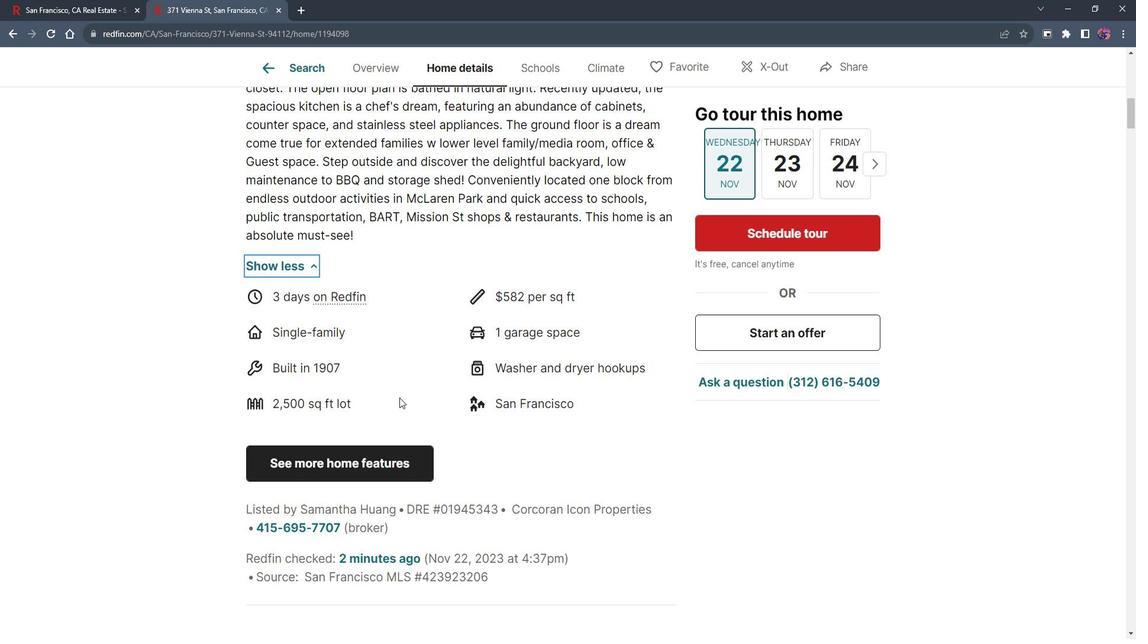 
Action: Mouse moved to (347, 400)
Screenshot: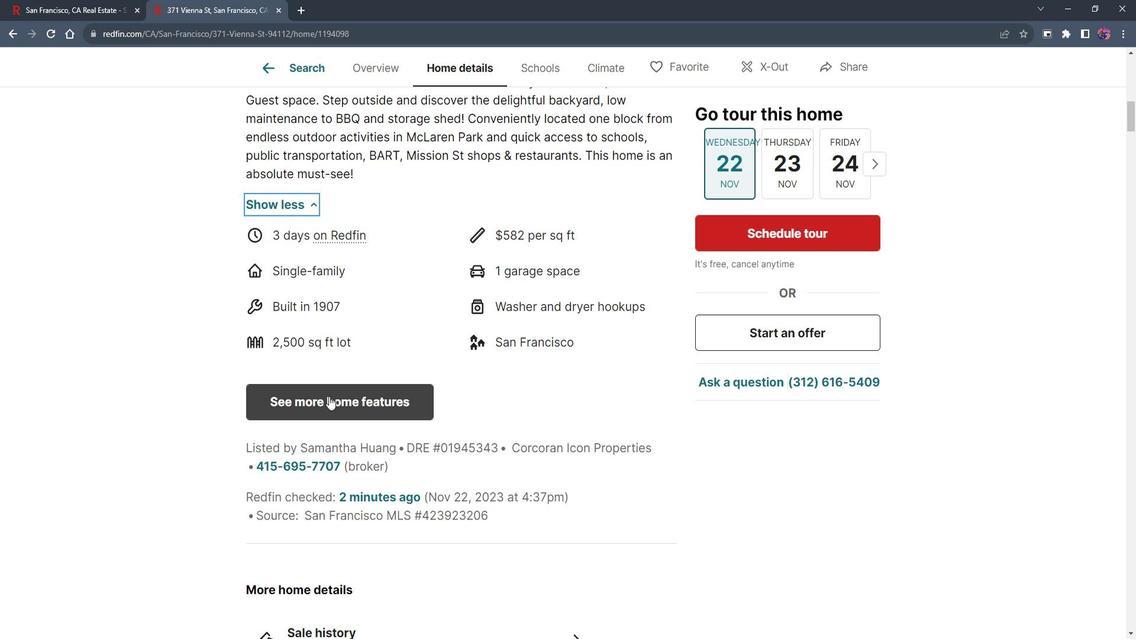 
Action: Mouse pressed left at (347, 400)
Screenshot: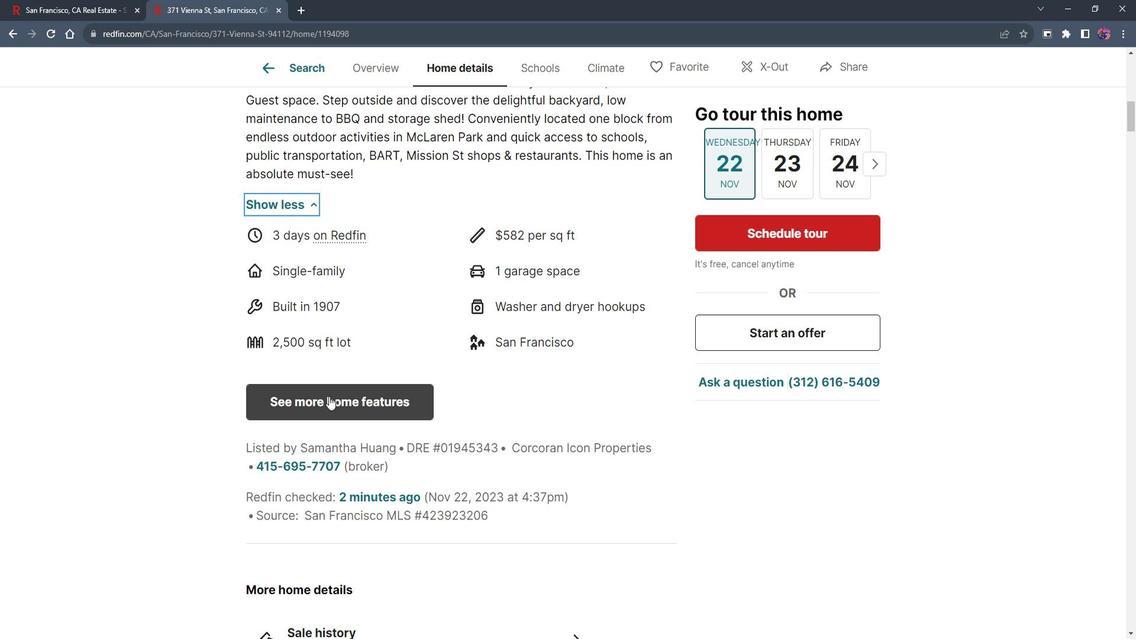 
Action: Mouse moved to (499, 404)
Screenshot: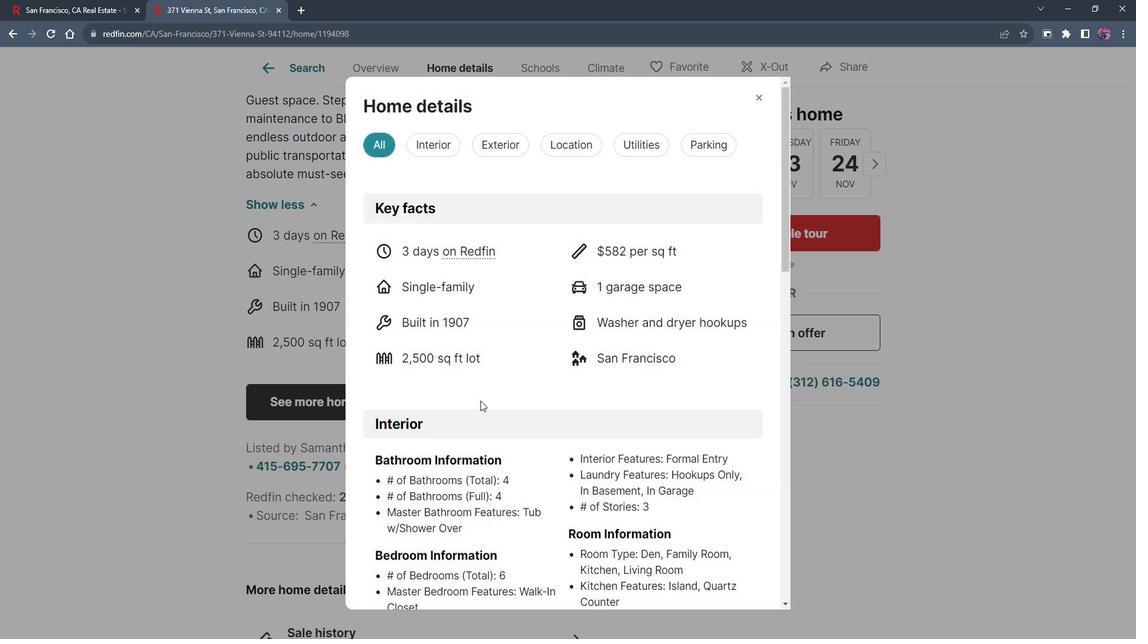 
Action: Mouse scrolled (499, 403) with delta (0, 0)
Screenshot: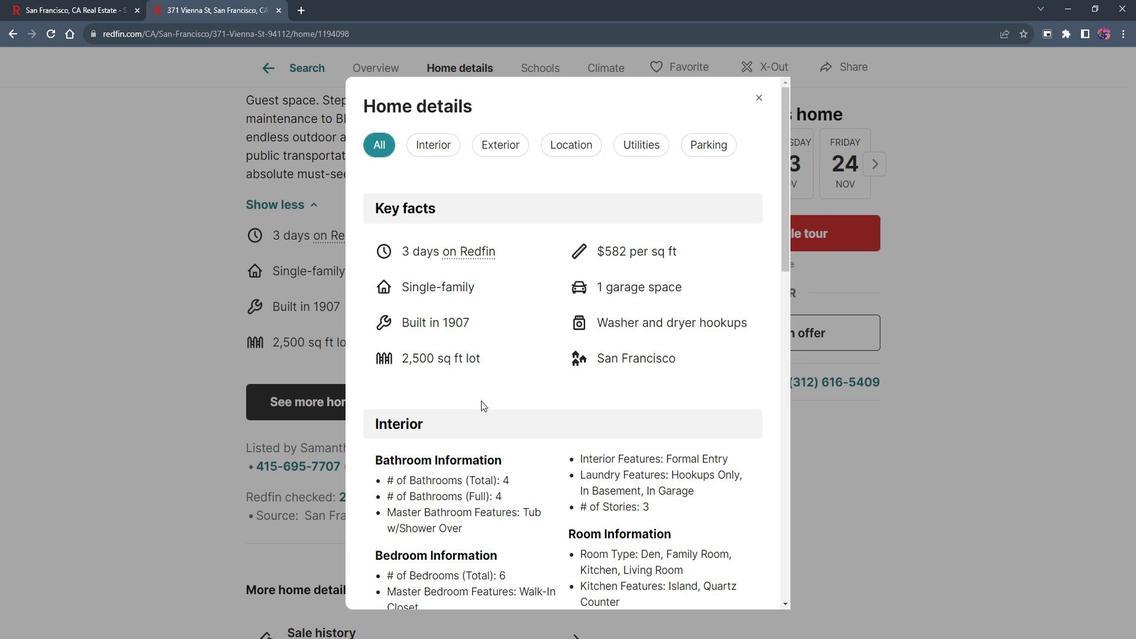 
Action: Mouse scrolled (499, 403) with delta (0, 0)
Screenshot: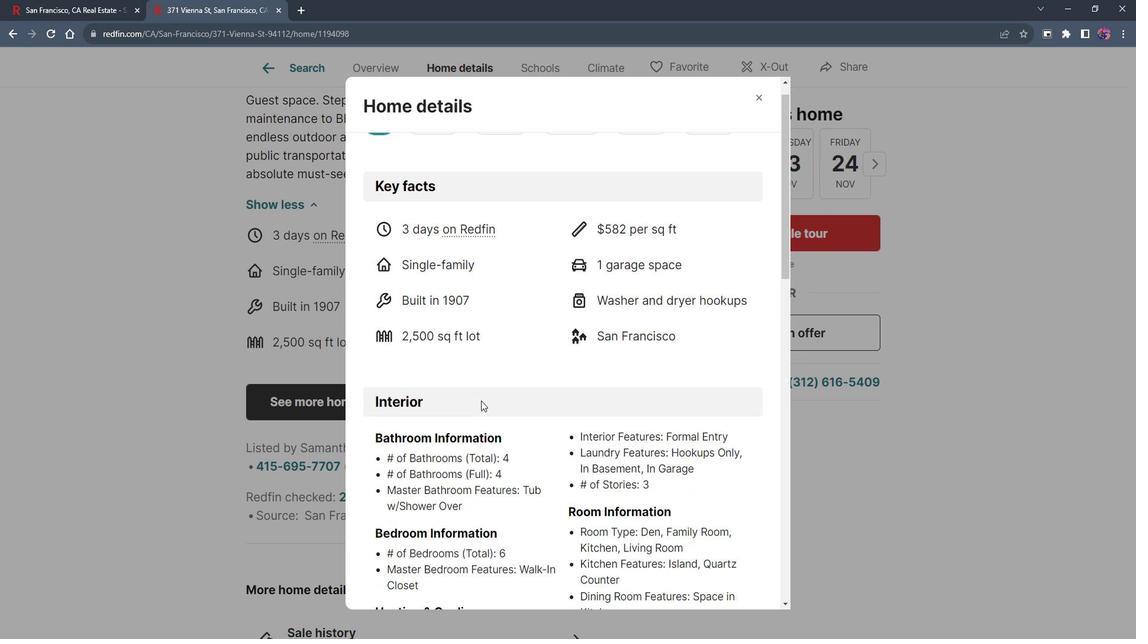 
Action: Mouse moved to (500, 400)
Screenshot: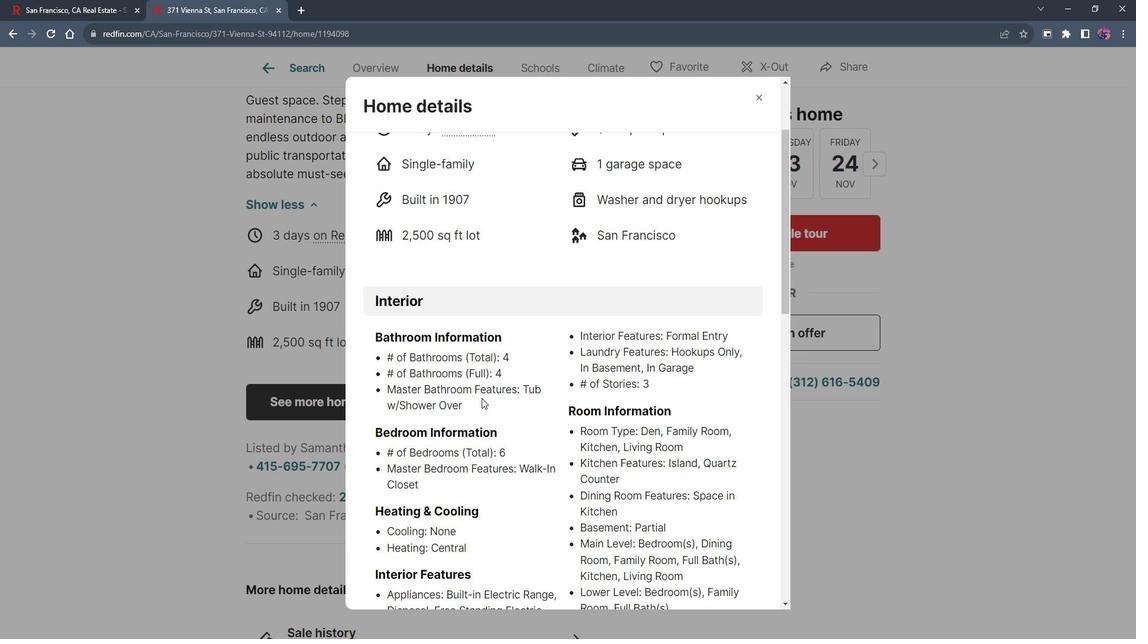 
Action: Mouse scrolled (500, 400) with delta (0, 0)
Screenshot: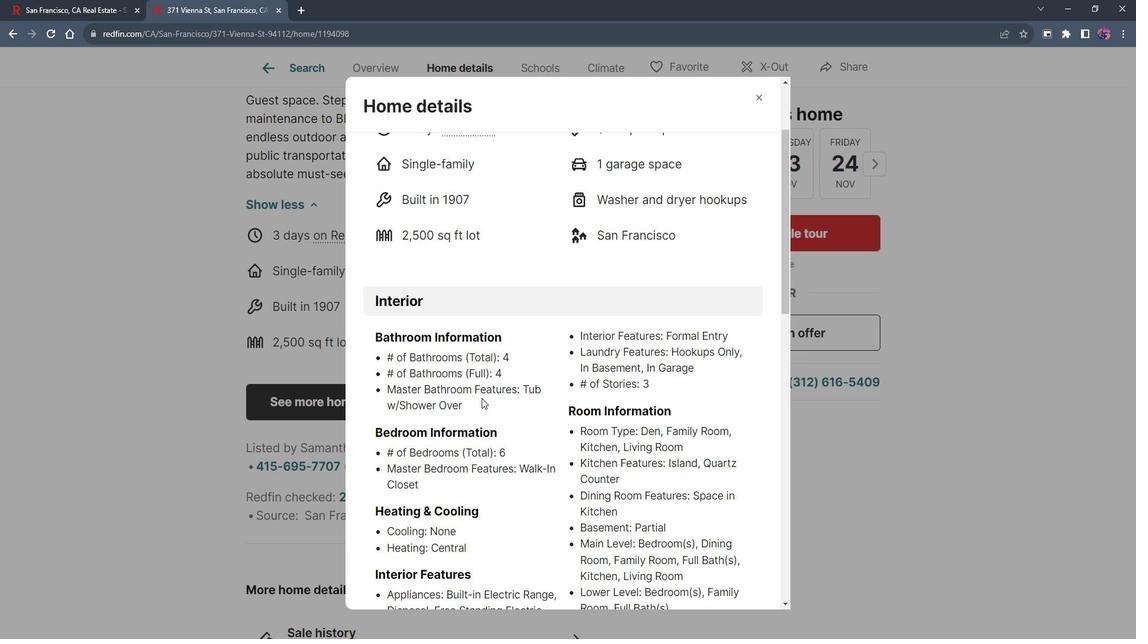 
Action: Mouse moved to (500, 398)
Screenshot: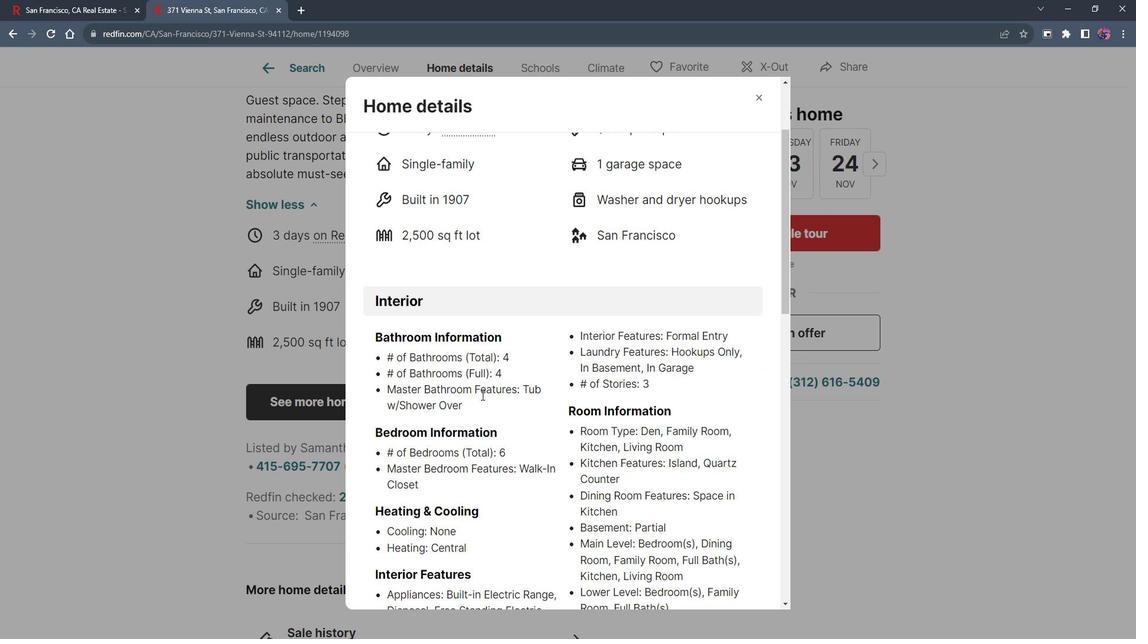 
Action: Mouse scrolled (500, 399) with delta (0, 0)
Screenshot: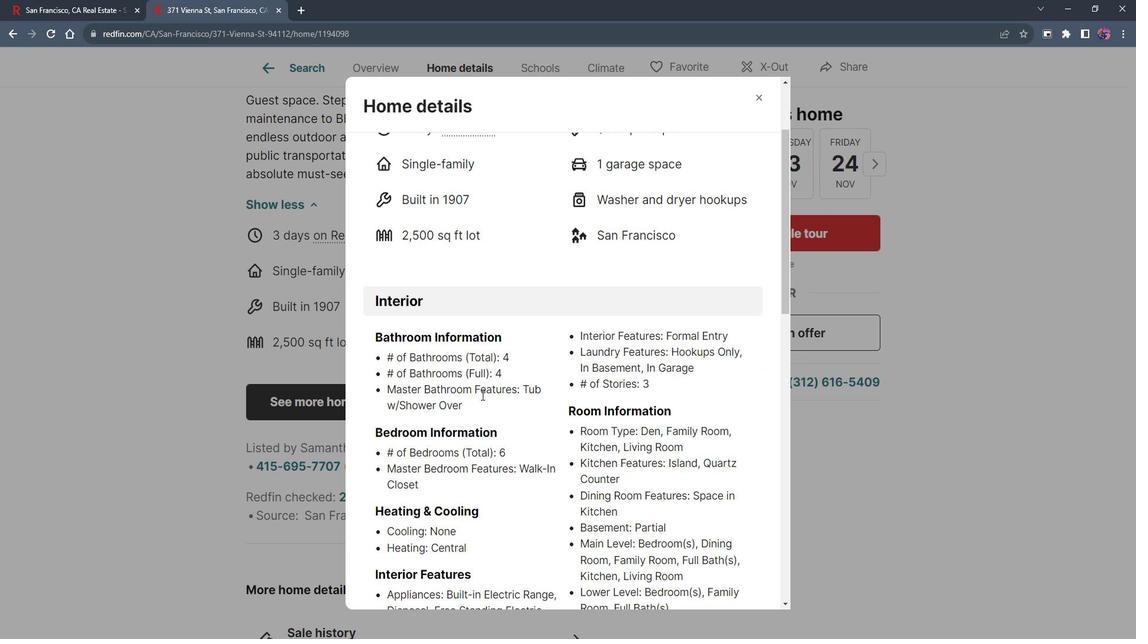 
Action: Mouse scrolled (500, 399) with delta (0, 0)
Screenshot: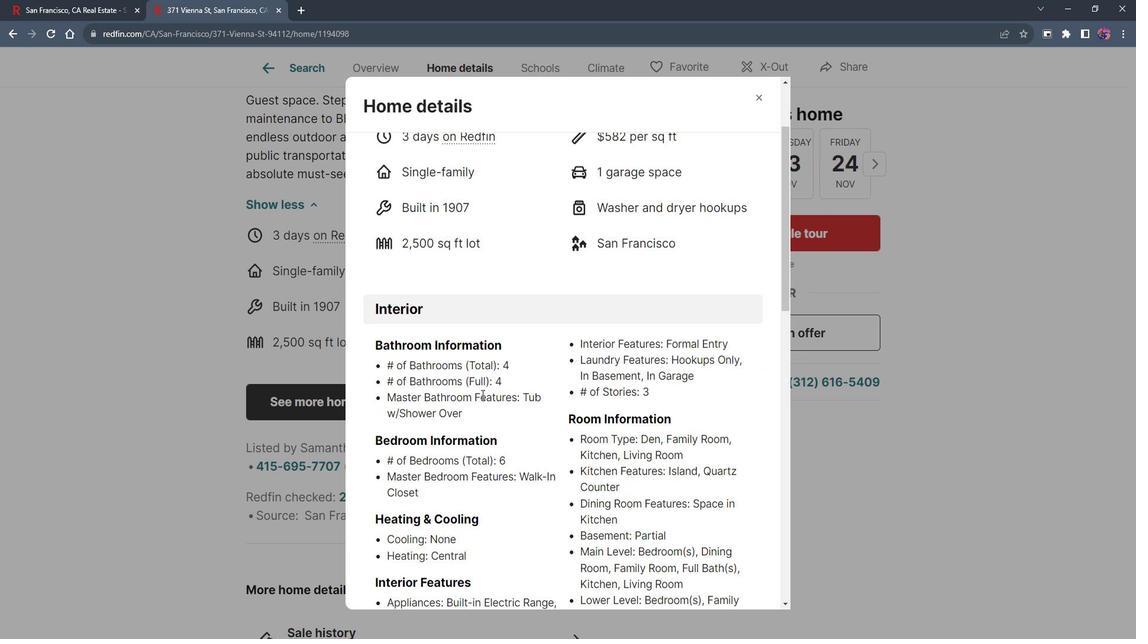 
Action: Mouse moved to (504, 271)
Screenshot: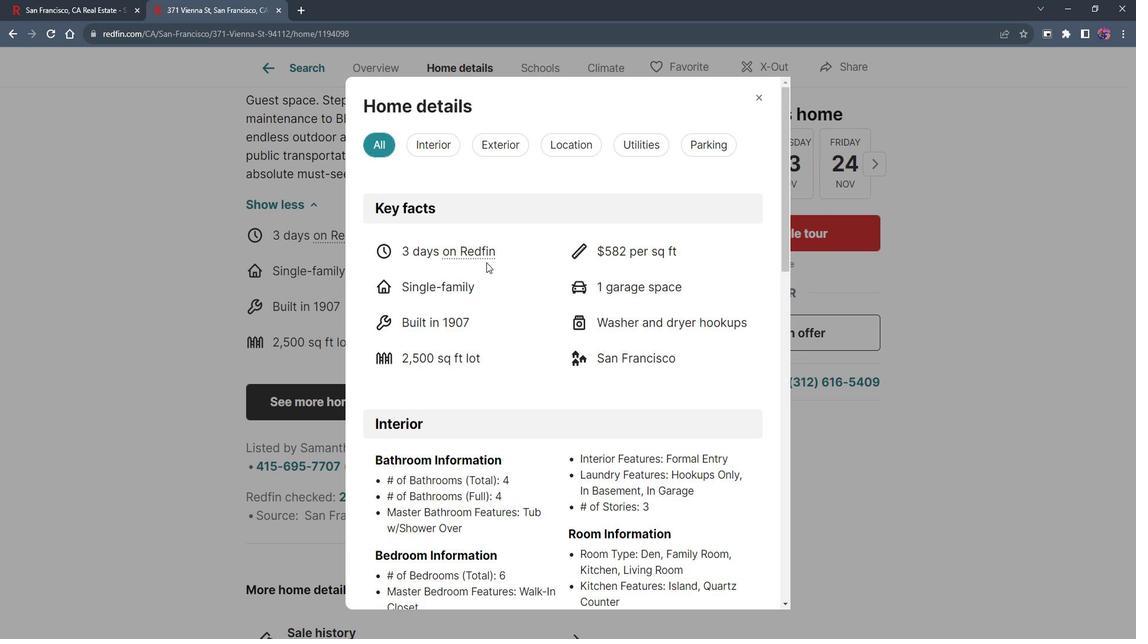 
Action: Mouse scrolled (504, 271) with delta (0, 0)
Screenshot: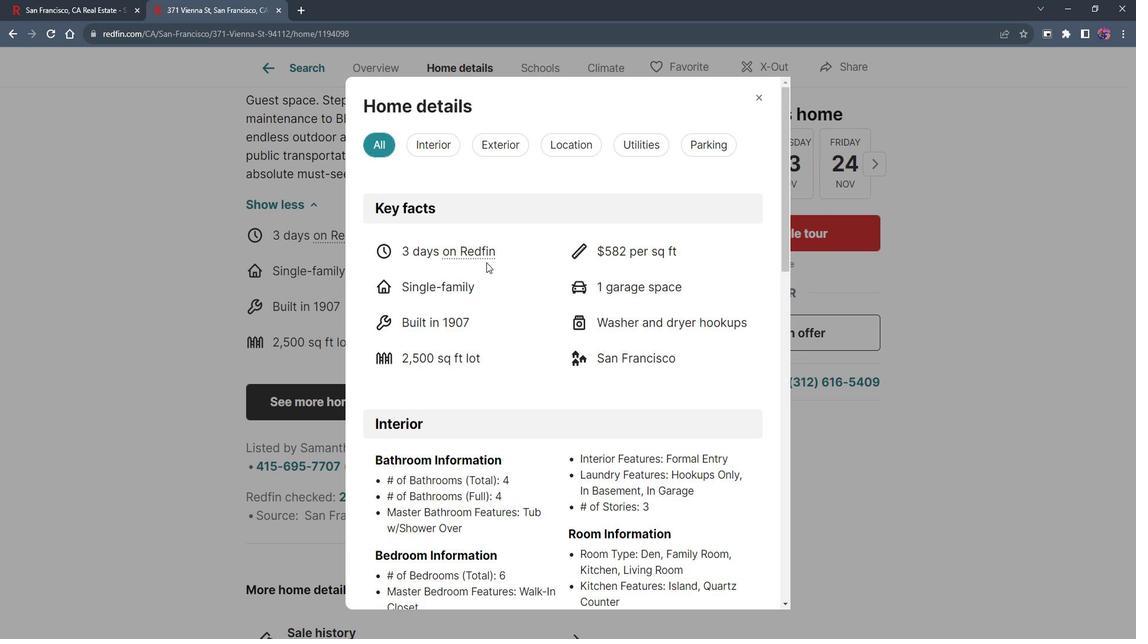 
Action: Mouse moved to (445, 155)
Screenshot: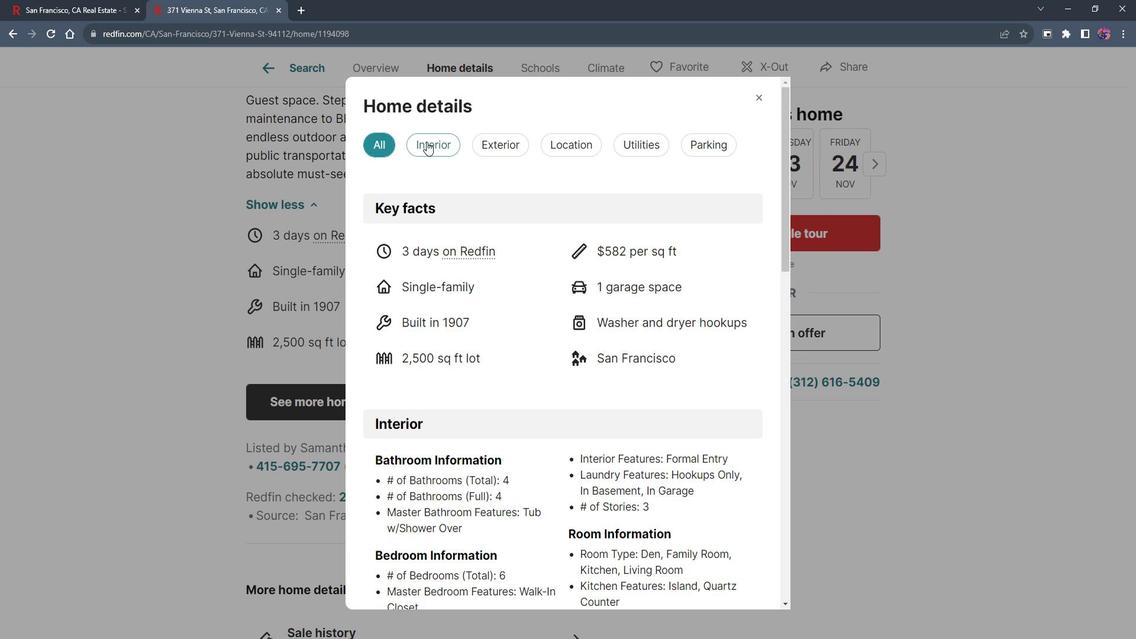 
Action: Mouse pressed left at (445, 155)
Screenshot: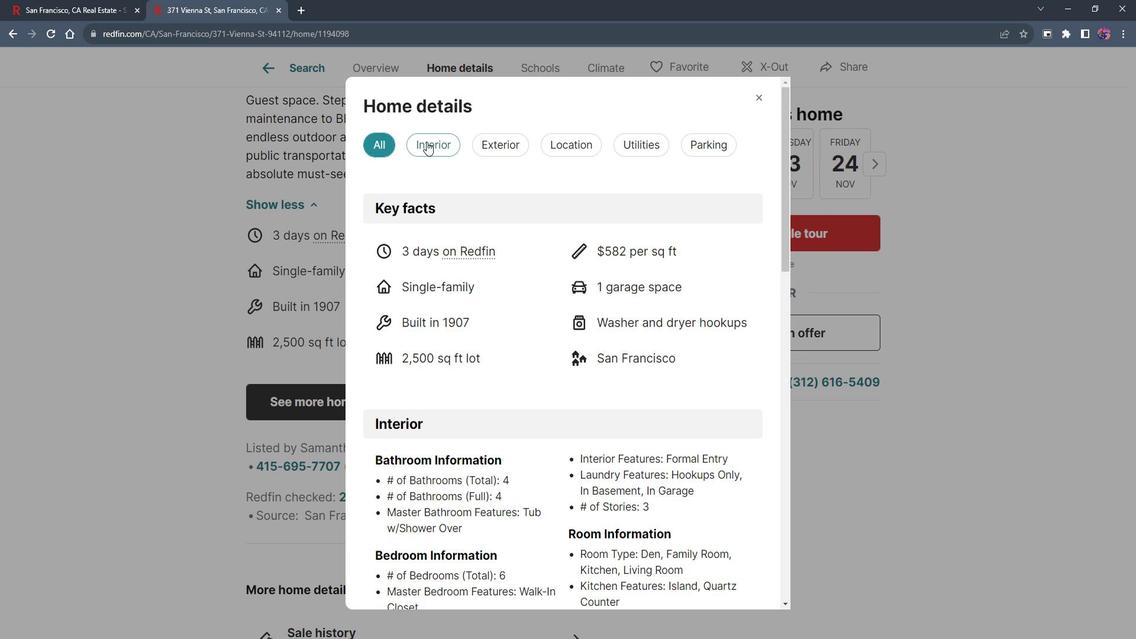 
Action: Mouse moved to (470, 318)
Screenshot: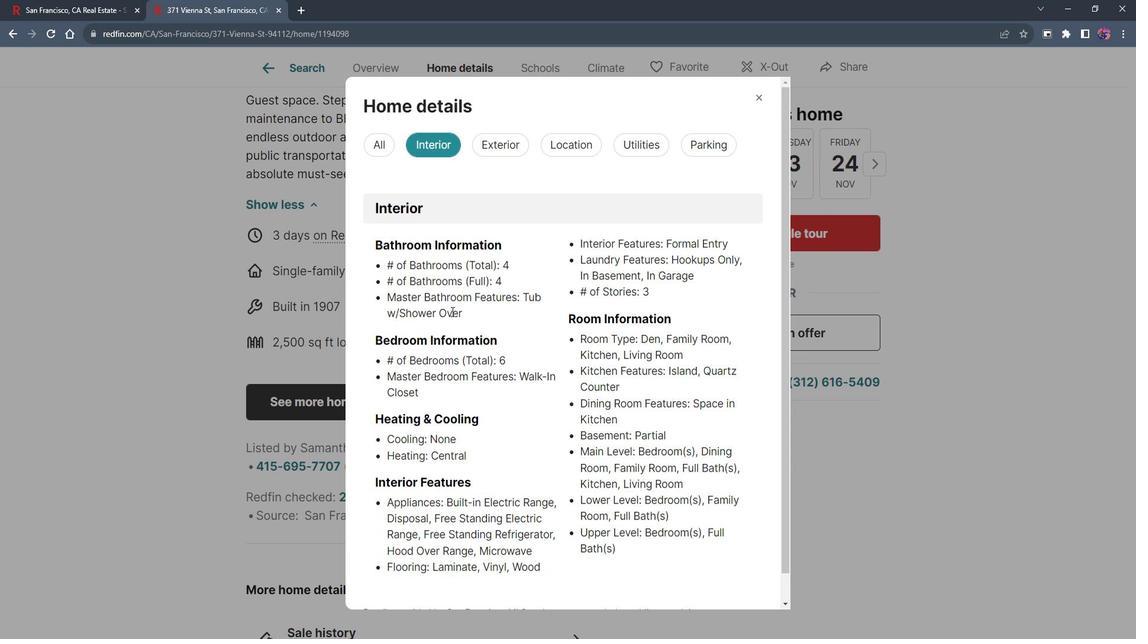 
Action: Mouse scrolled (470, 317) with delta (0, 0)
Screenshot: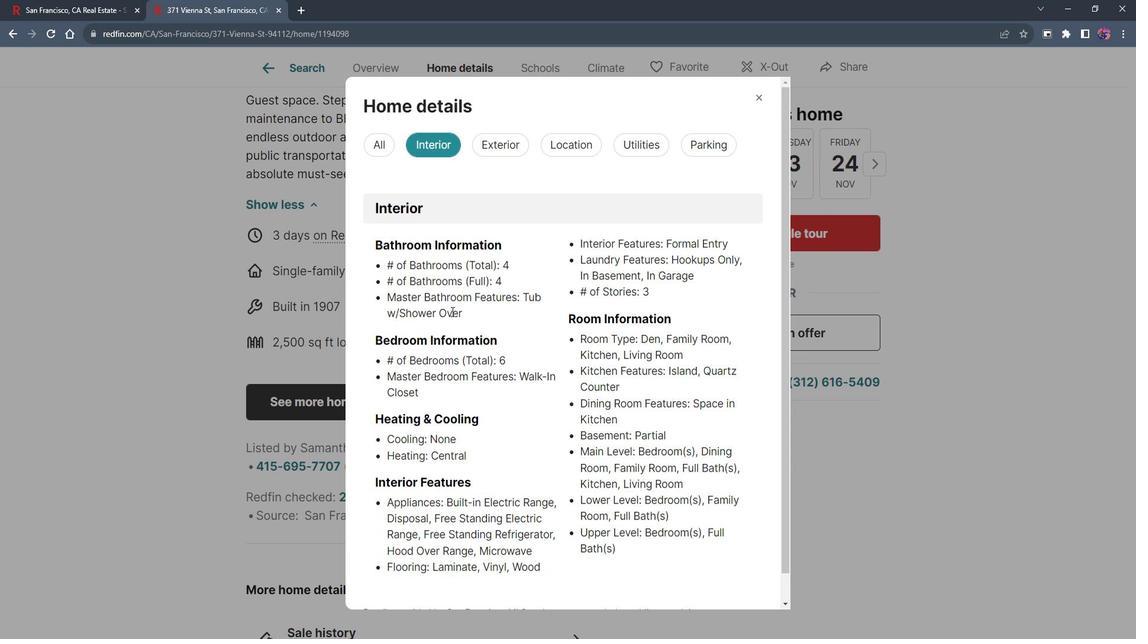 
Action: Mouse moved to (470, 318)
Screenshot: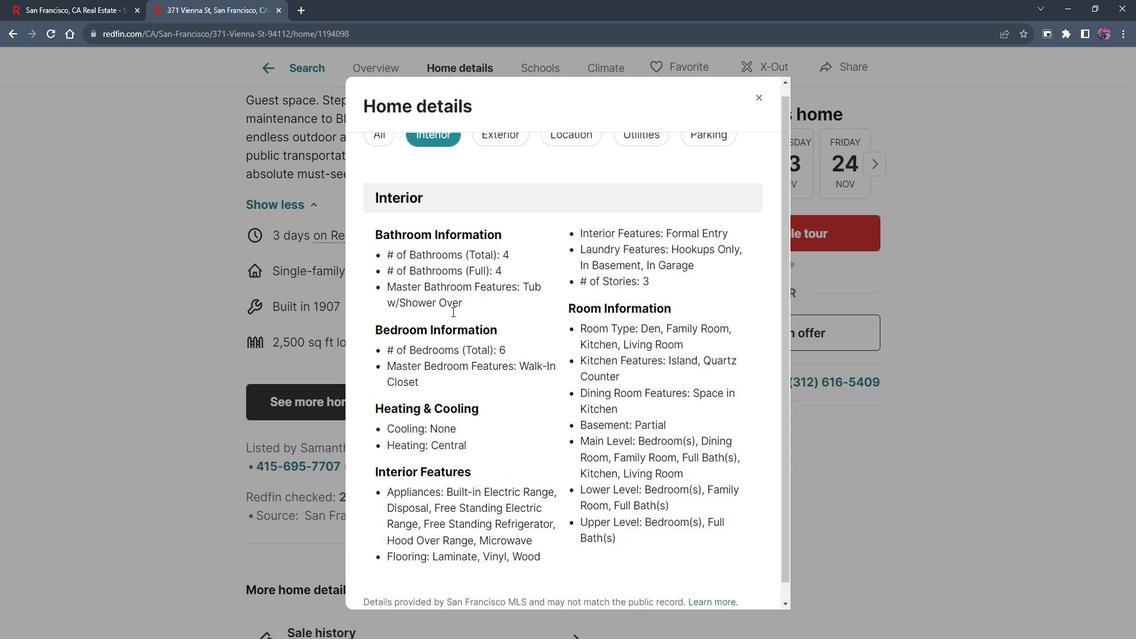 
Action: Mouse scrolled (470, 317) with delta (0, 0)
Screenshot: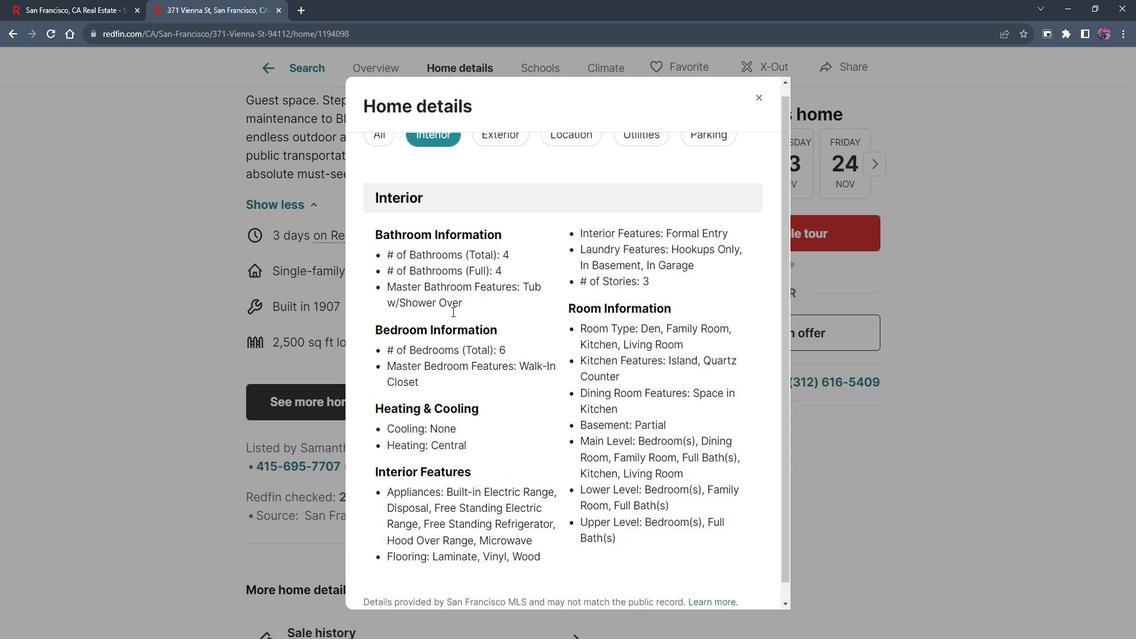 
Action: Mouse moved to (470, 317)
Screenshot: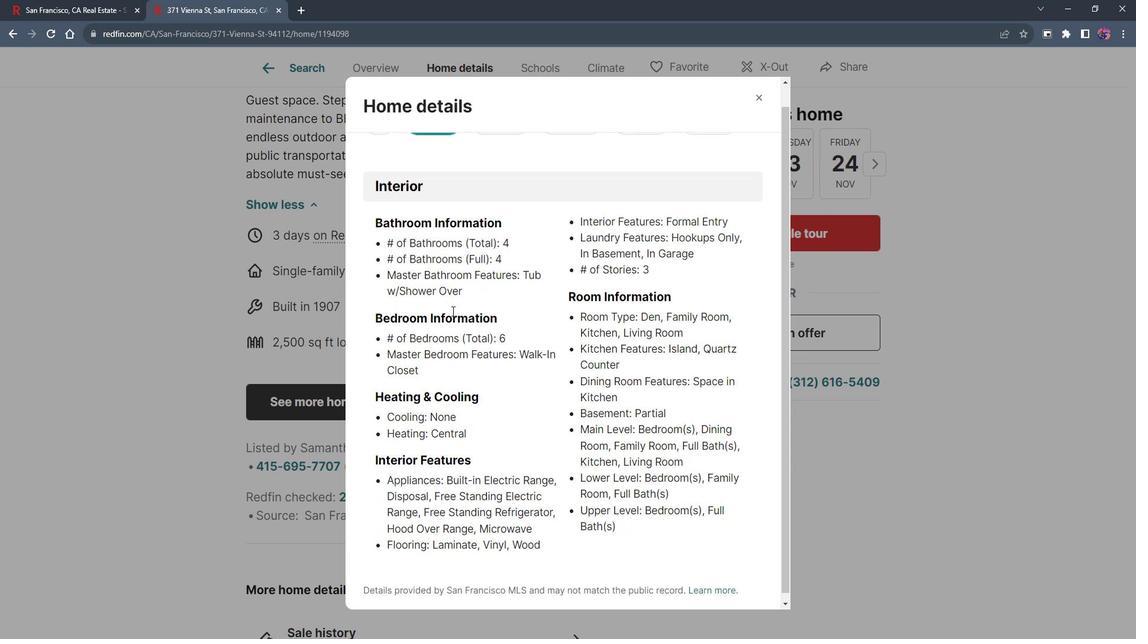 
Action: Mouse scrolled (470, 317) with delta (0, 0)
Screenshot: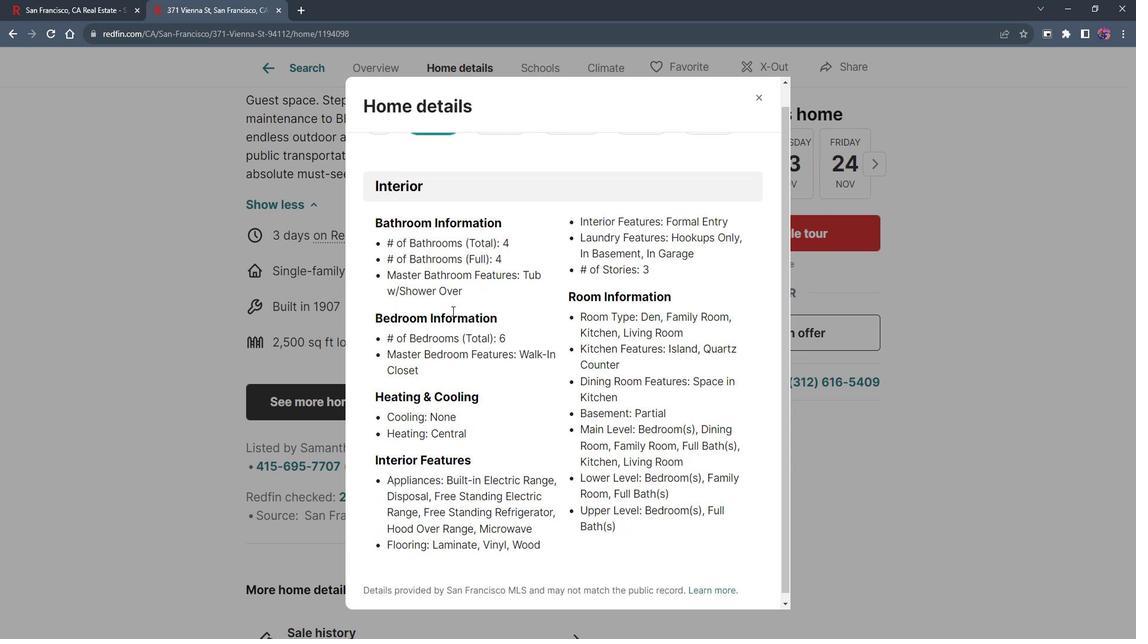 
Action: Mouse moved to (470, 314)
Screenshot: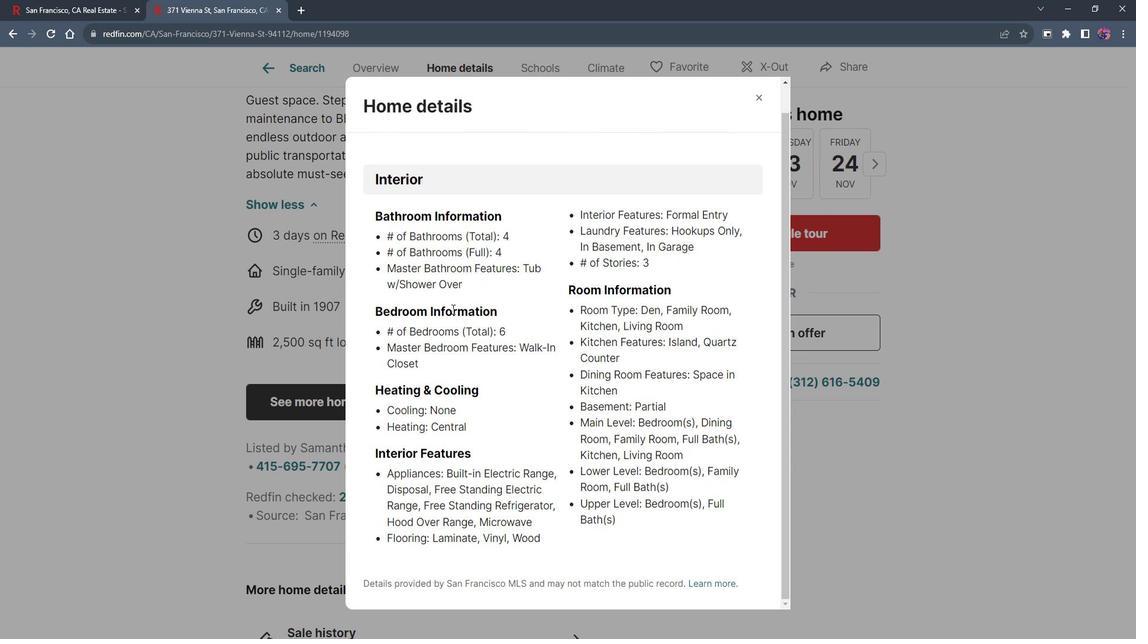 
Action: Mouse scrolled (470, 314) with delta (0, 0)
Screenshot: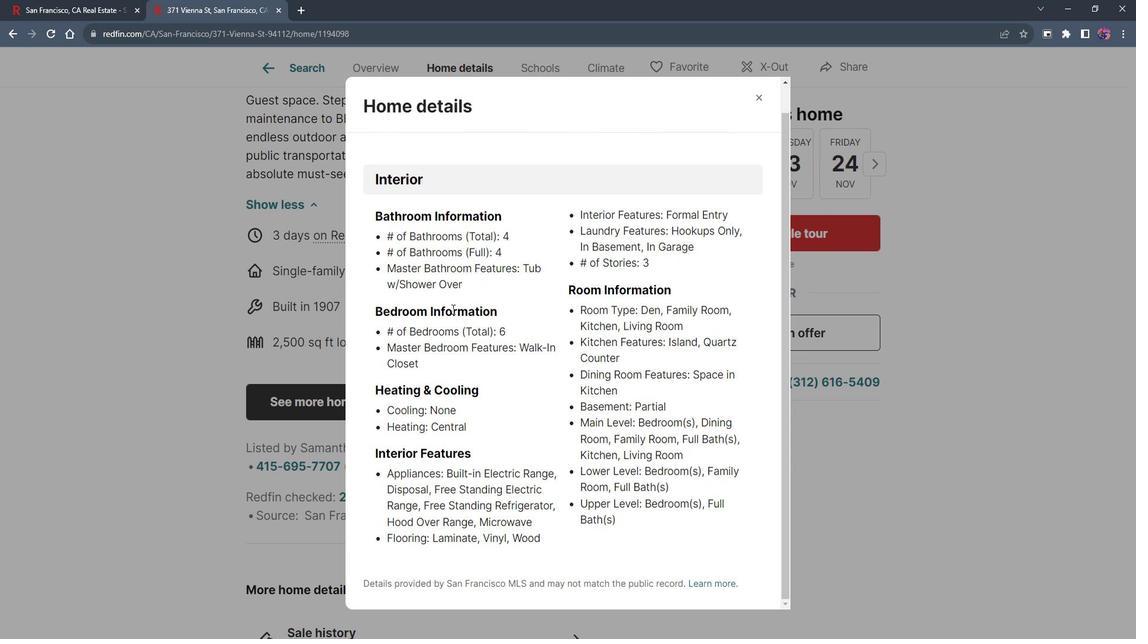 
Action: Mouse moved to (471, 309)
Screenshot: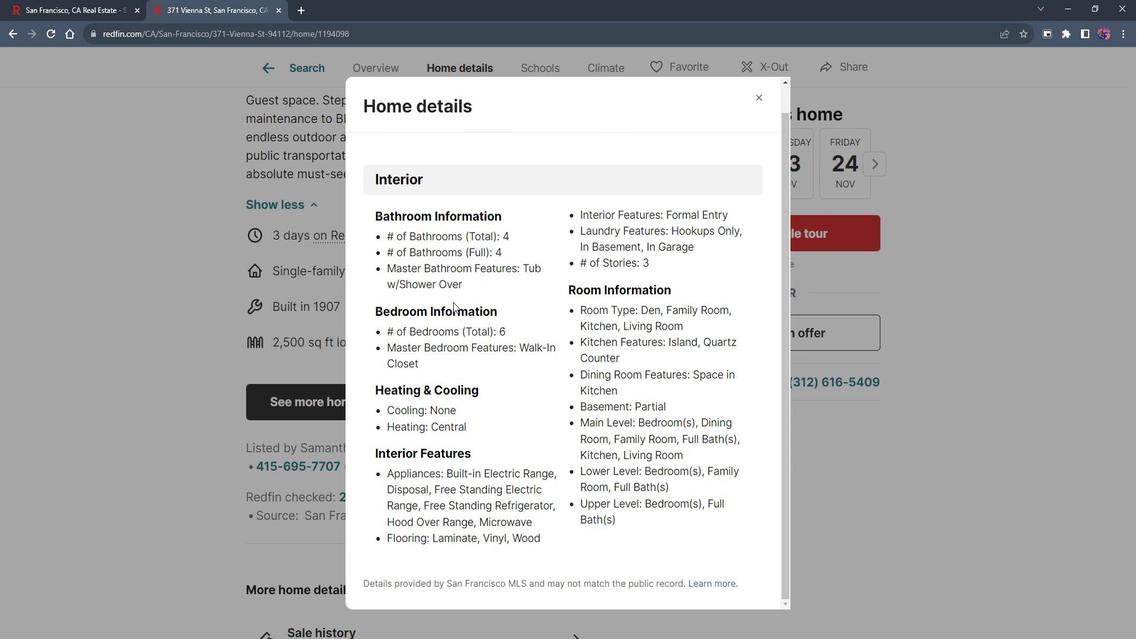 
Action: Mouse scrolled (471, 309) with delta (0, 0)
Screenshot: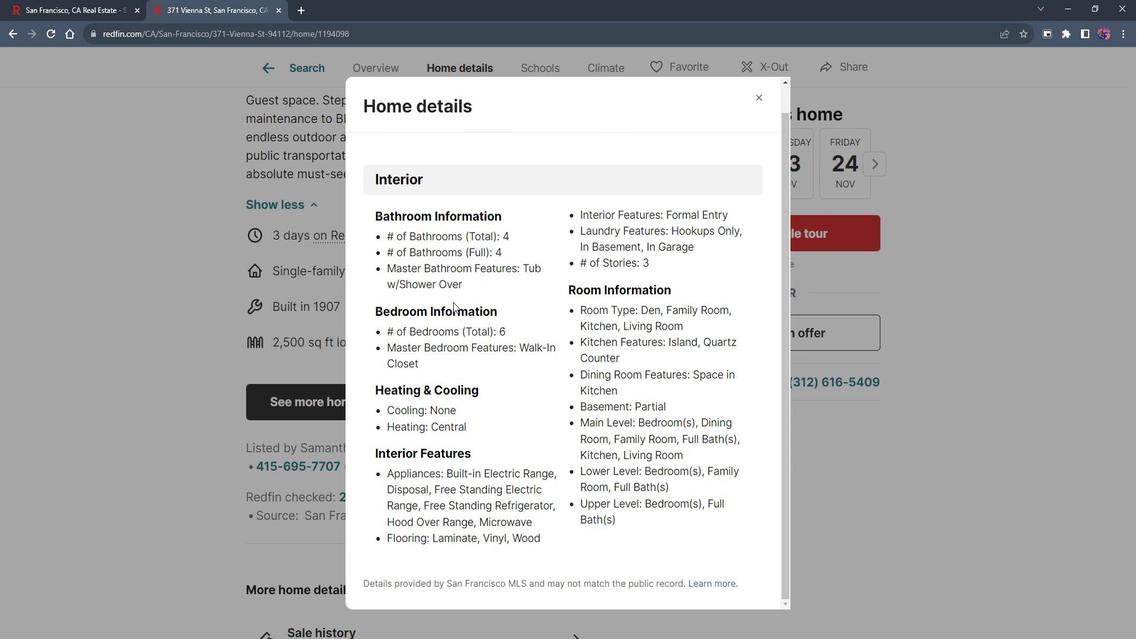 
Action: Mouse moved to (475, 301)
Screenshot: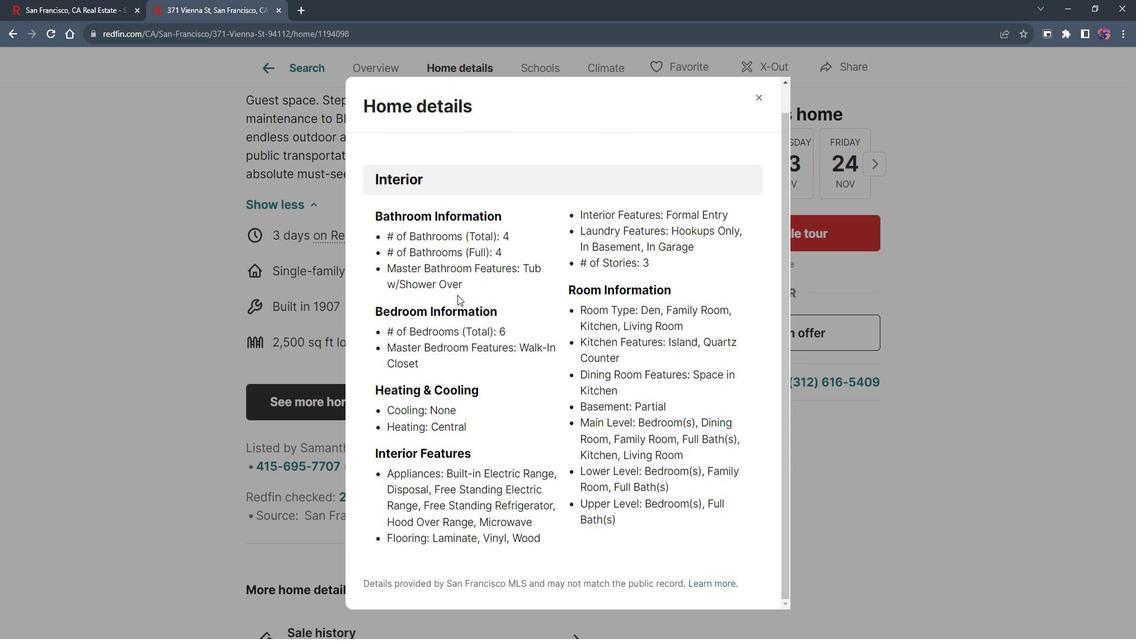 
Action: Mouse scrolled (475, 302) with delta (0, 0)
Screenshot: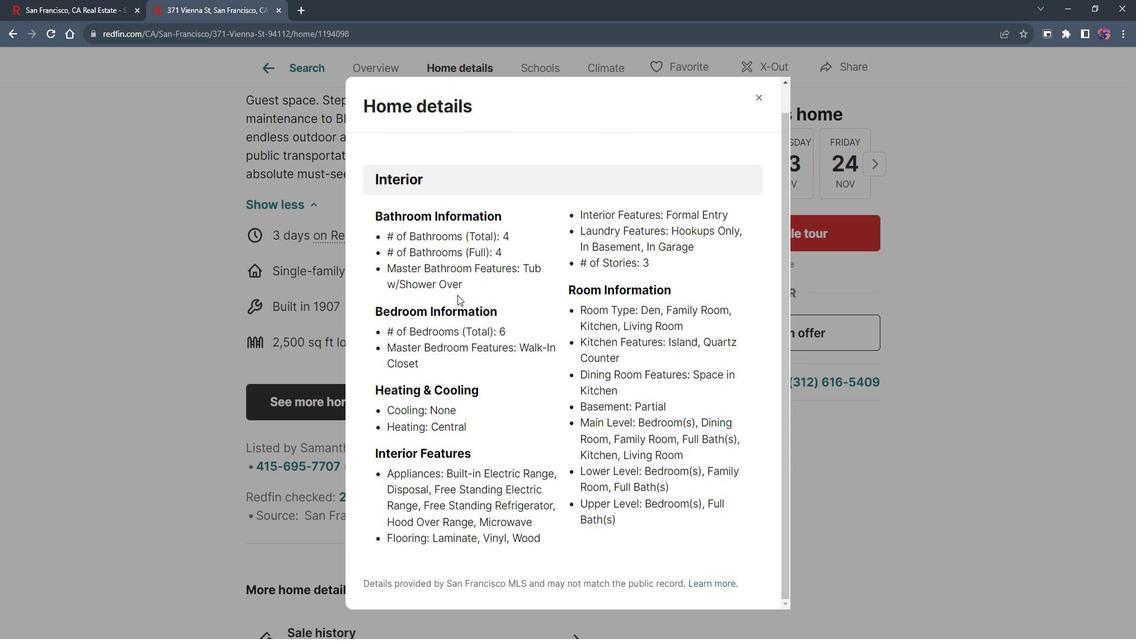 
Action: Mouse moved to (475, 301)
Screenshot: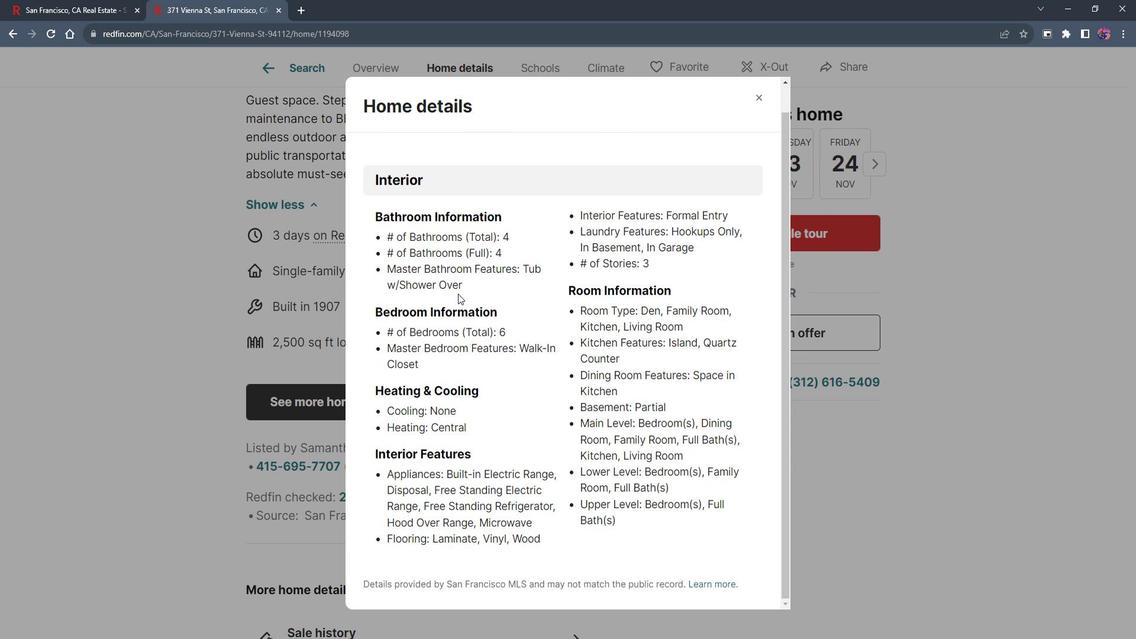 
Action: Mouse scrolled (475, 302) with delta (0, 0)
Screenshot: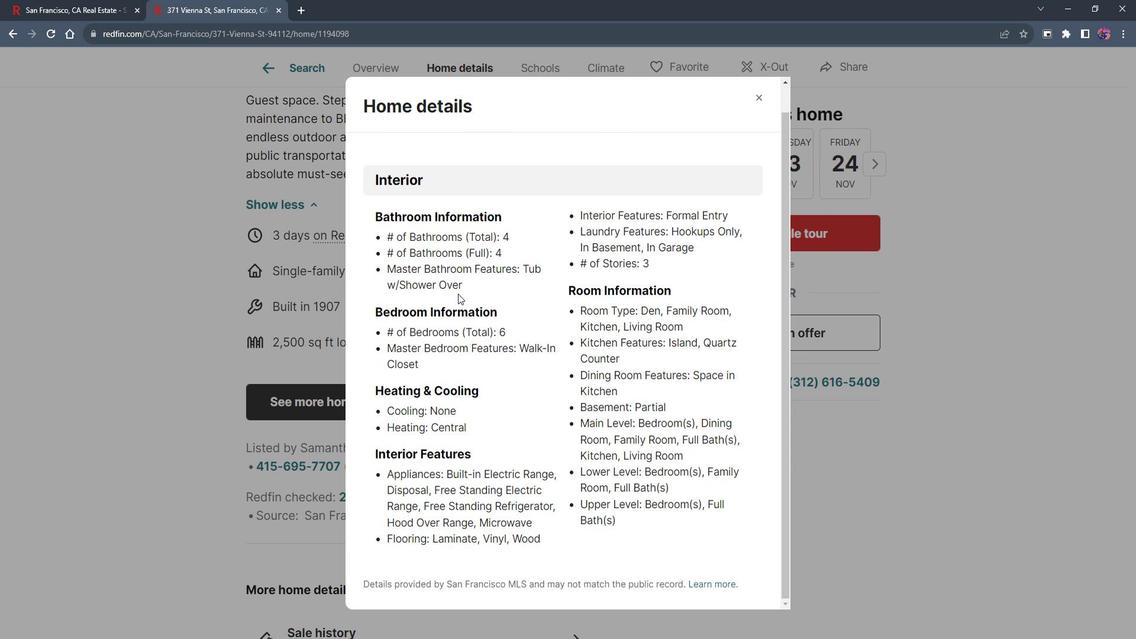 
Action: Mouse moved to (476, 301)
Screenshot: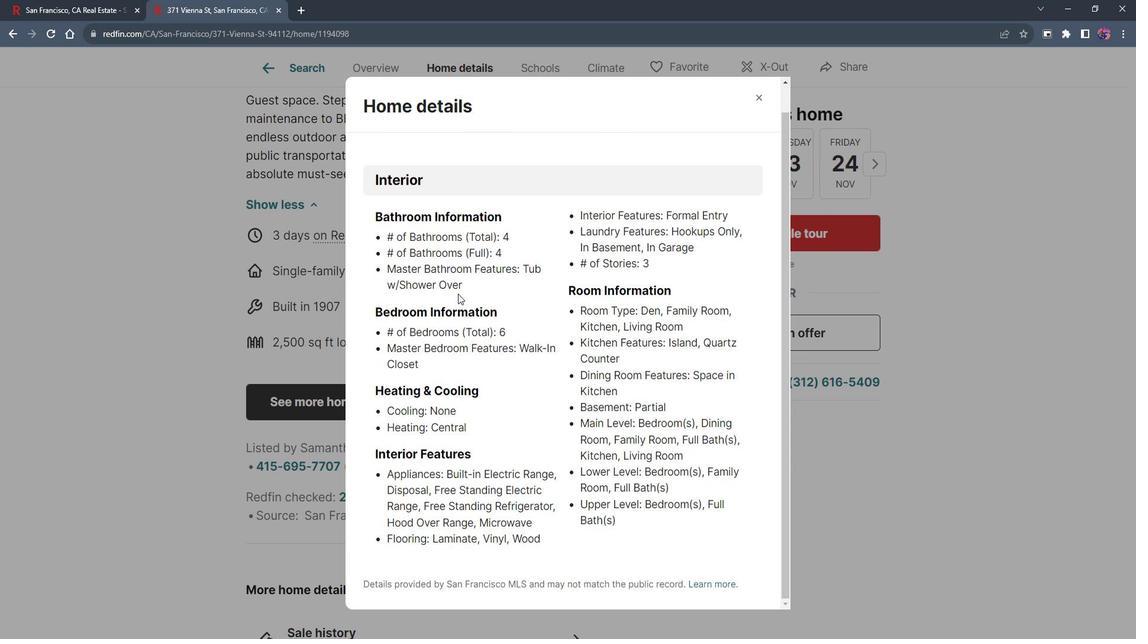 
Action: Mouse scrolled (476, 301) with delta (0, 0)
Screenshot: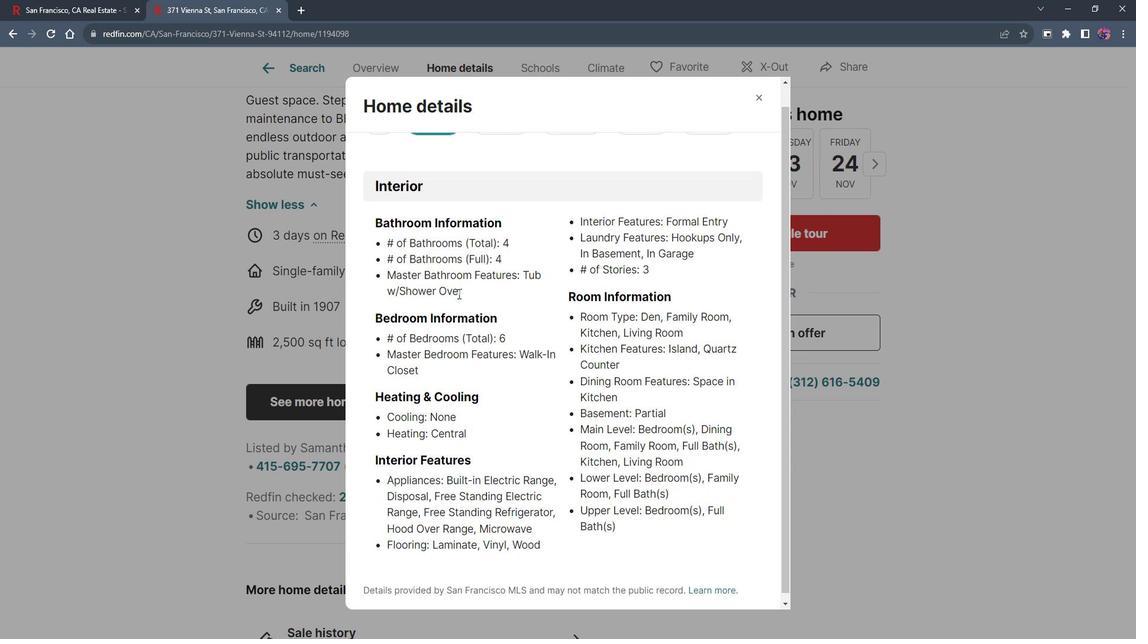
Action: Mouse moved to (476, 300)
Screenshot: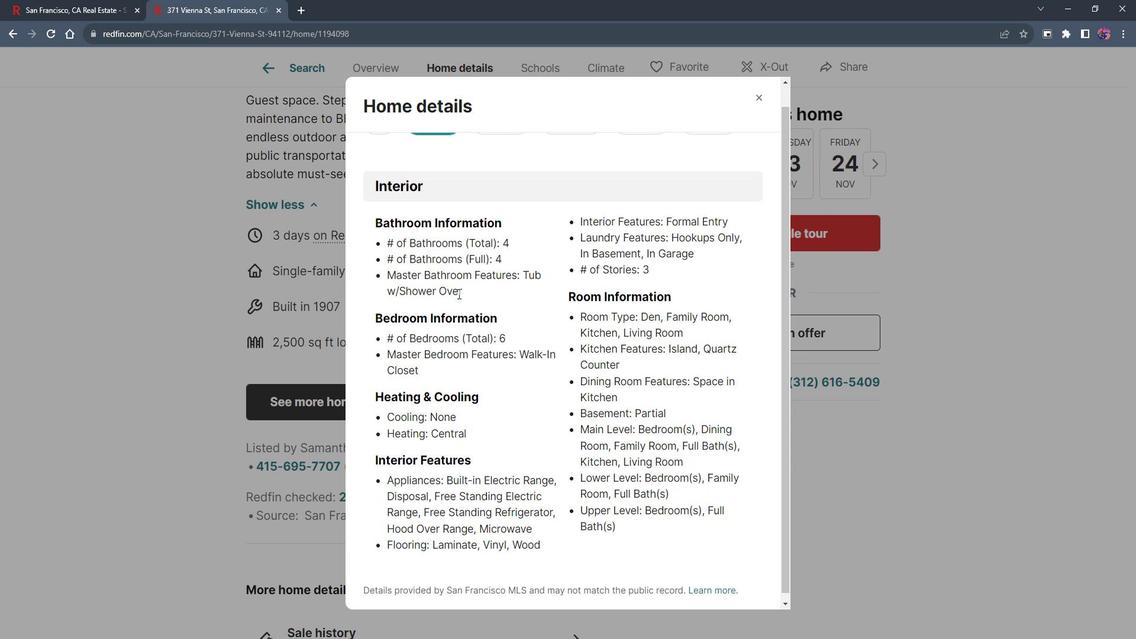 
Action: Mouse scrolled (476, 301) with delta (0, 0)
Screenshot: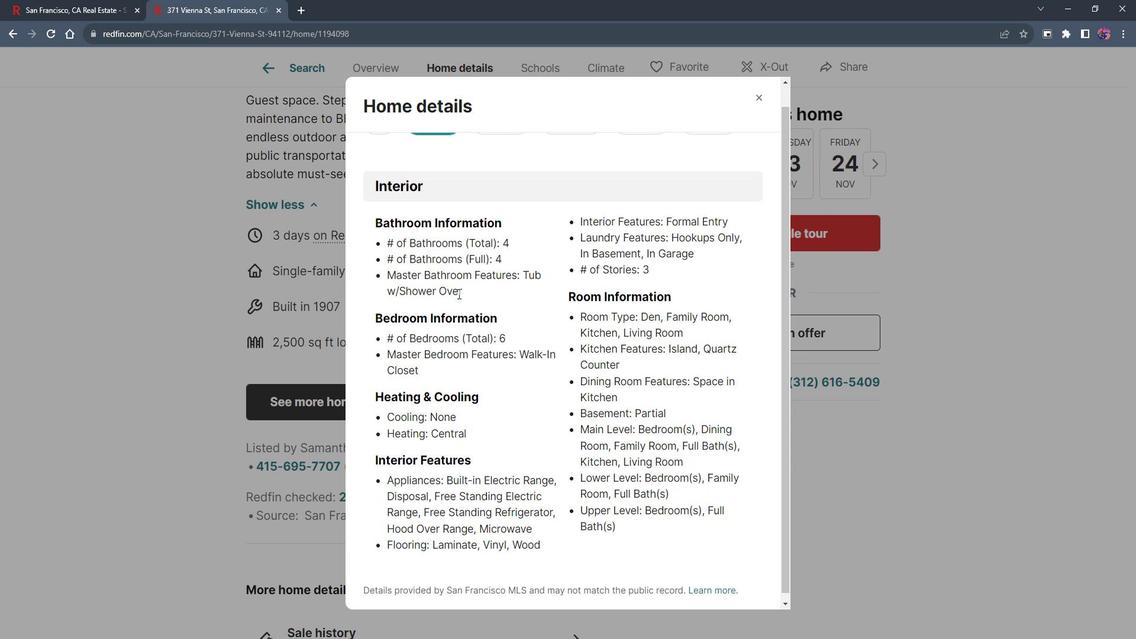 
Action: Mouse moved to (477, 276)
Screenshot: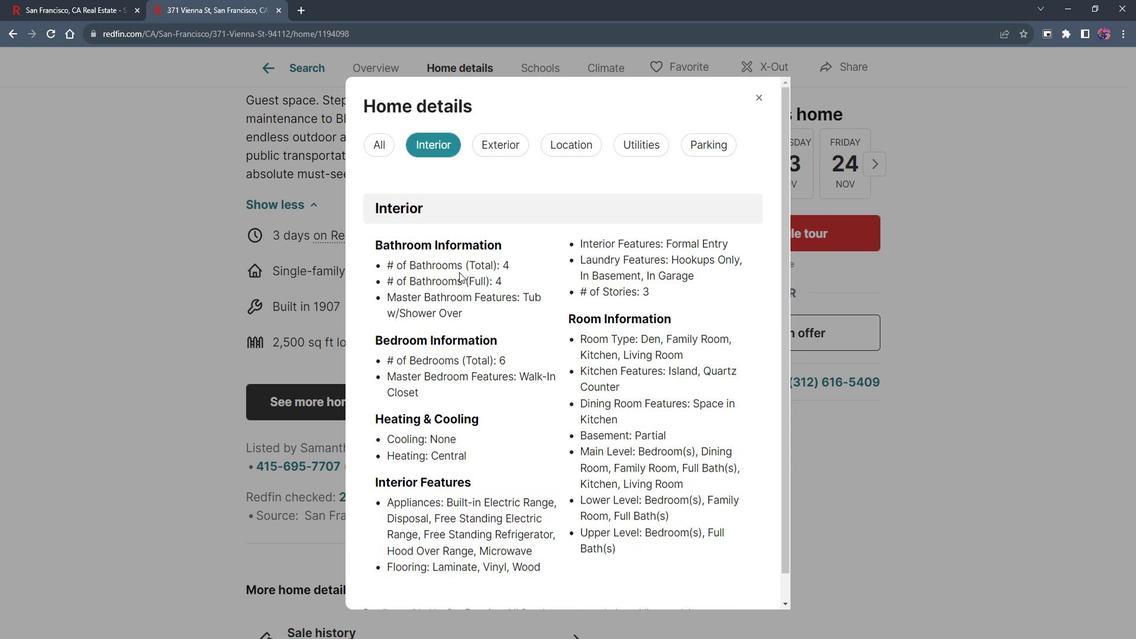 
Action: Mouse scrolled (477, 278) with delta (0, 0)
Screenshot: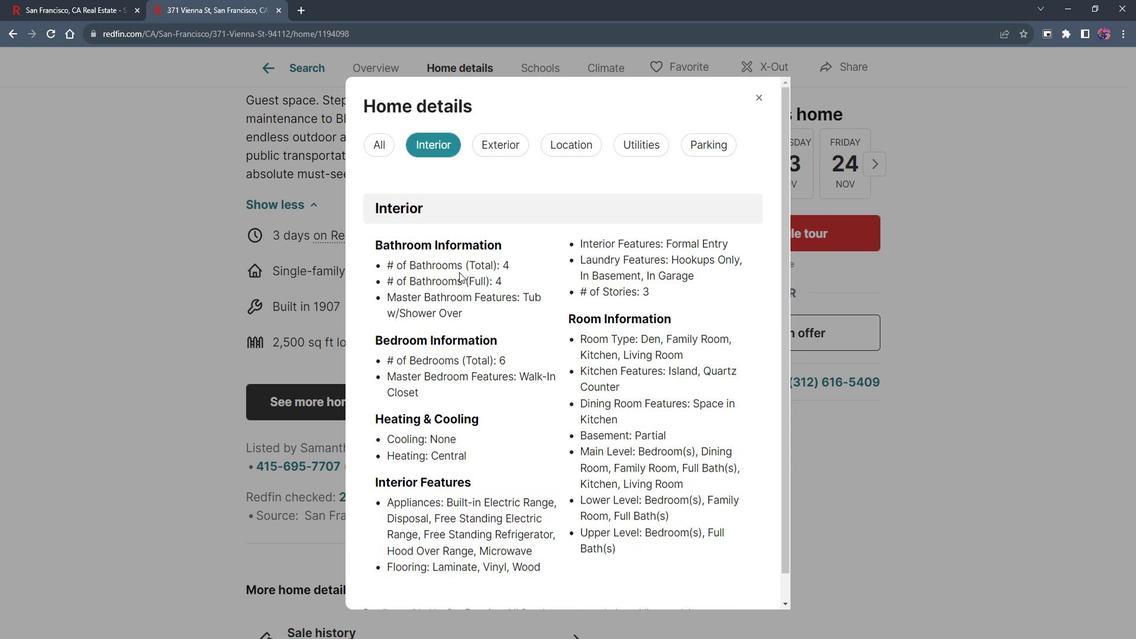 
Action: Mouse moved to (514, 161)
Screenshot: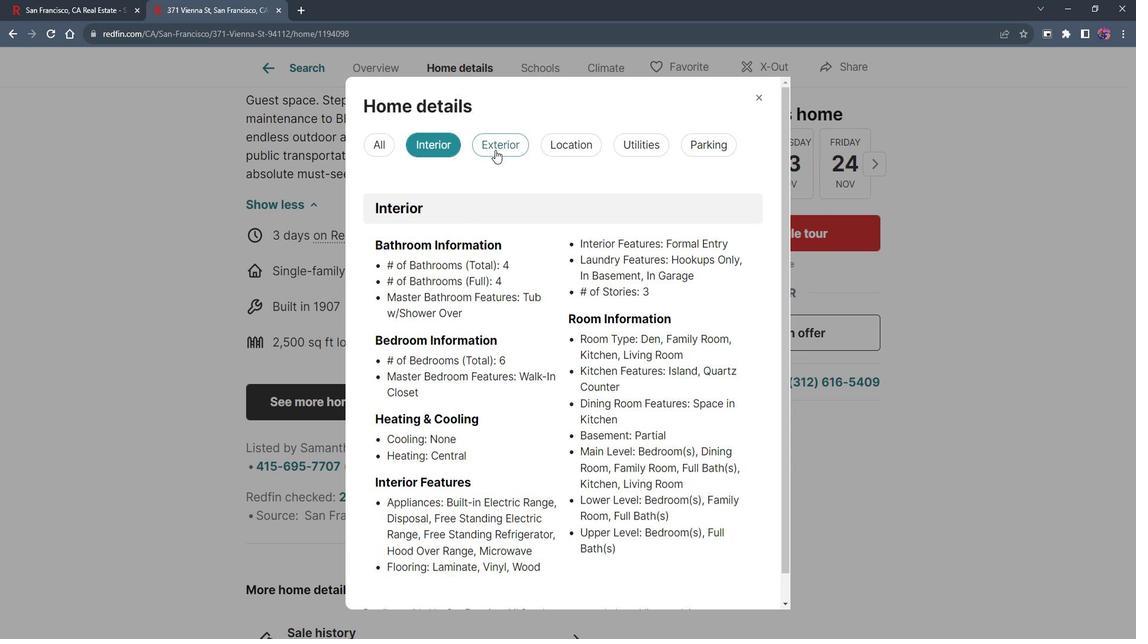 
Action: Mouse pressed left at (514, 161)
Screenshot: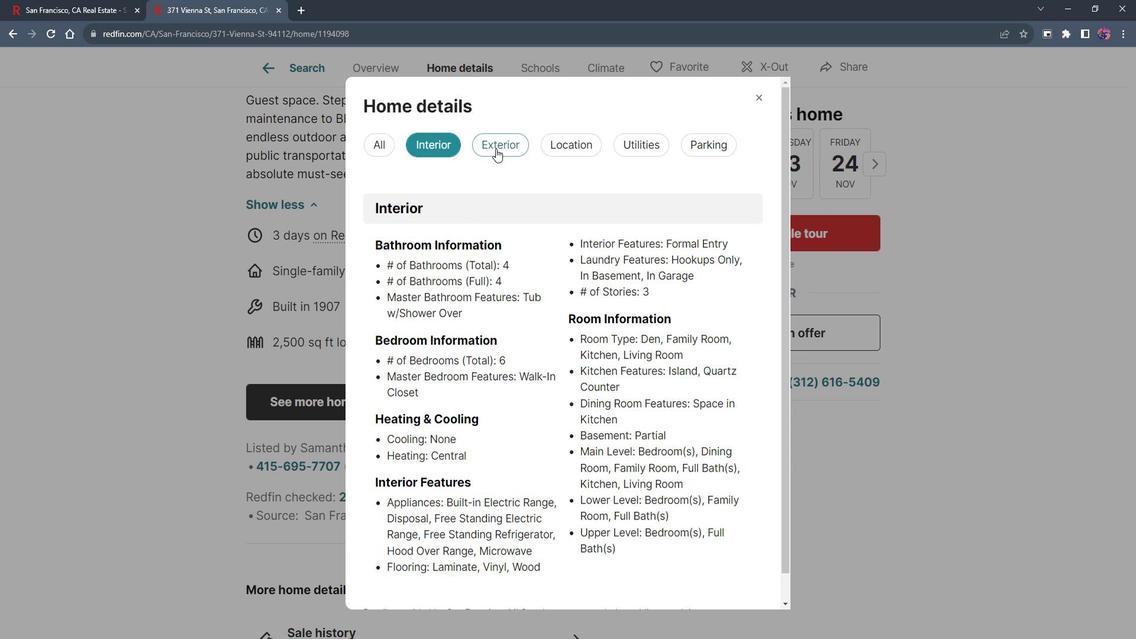 
Action: Mouse moved to (513, 313)
Screenshot: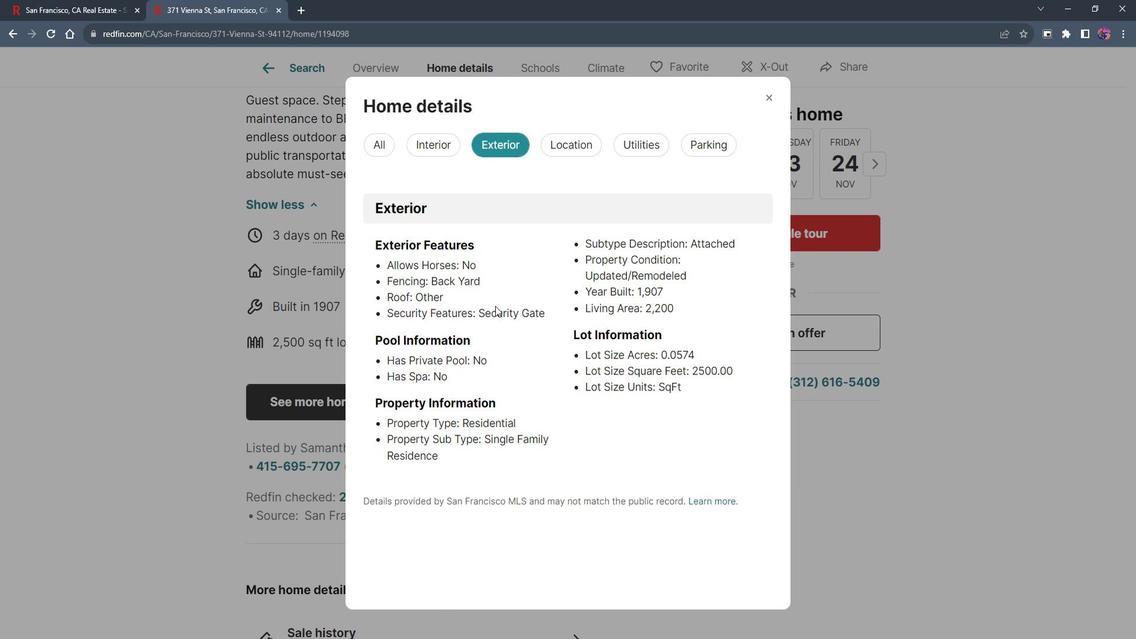 
Action: Mouse scrolled (513, 312) with delta (0, 0)
Screenshot: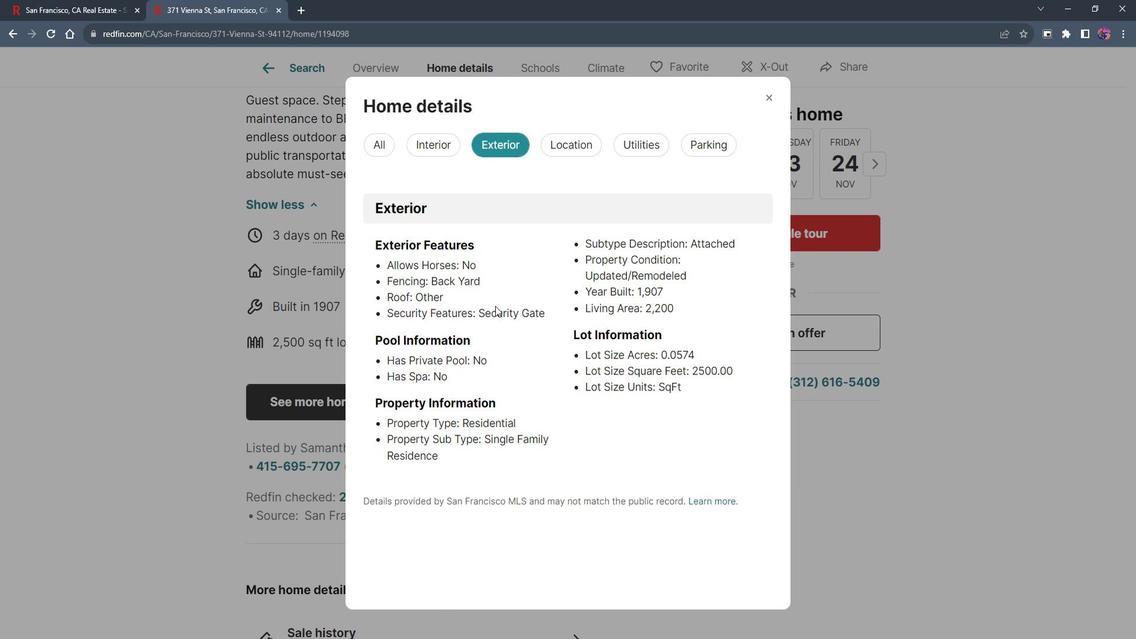 
Action: Mouse moved to (513, 313)
Screenshot: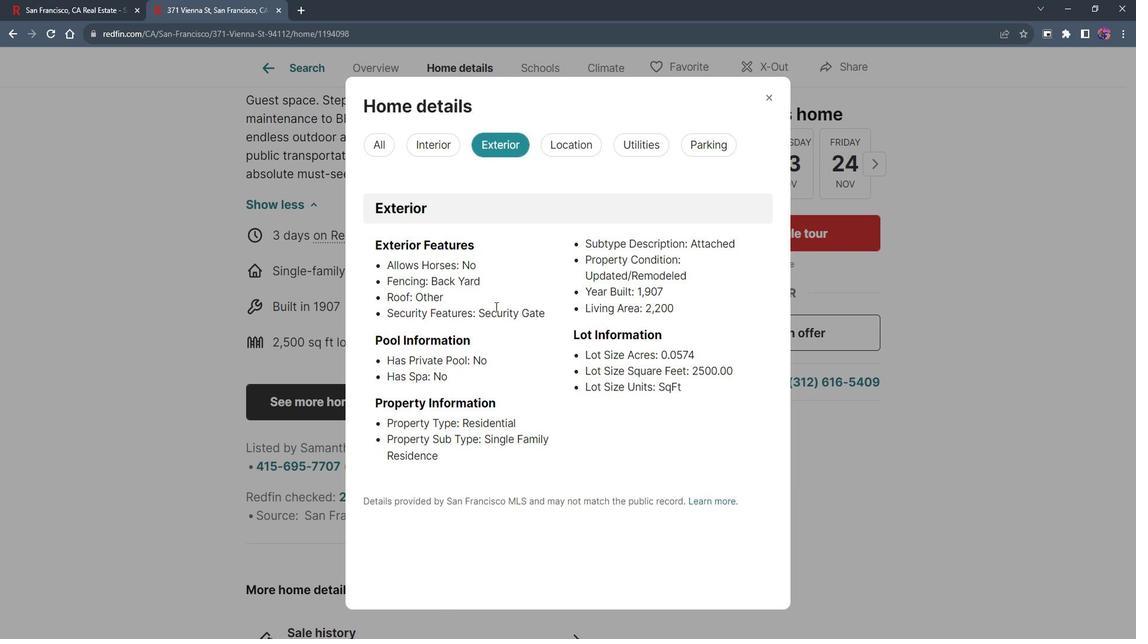 
Action: Mouse scrolled (513, 313) with delta (0, 0)
Screenshot: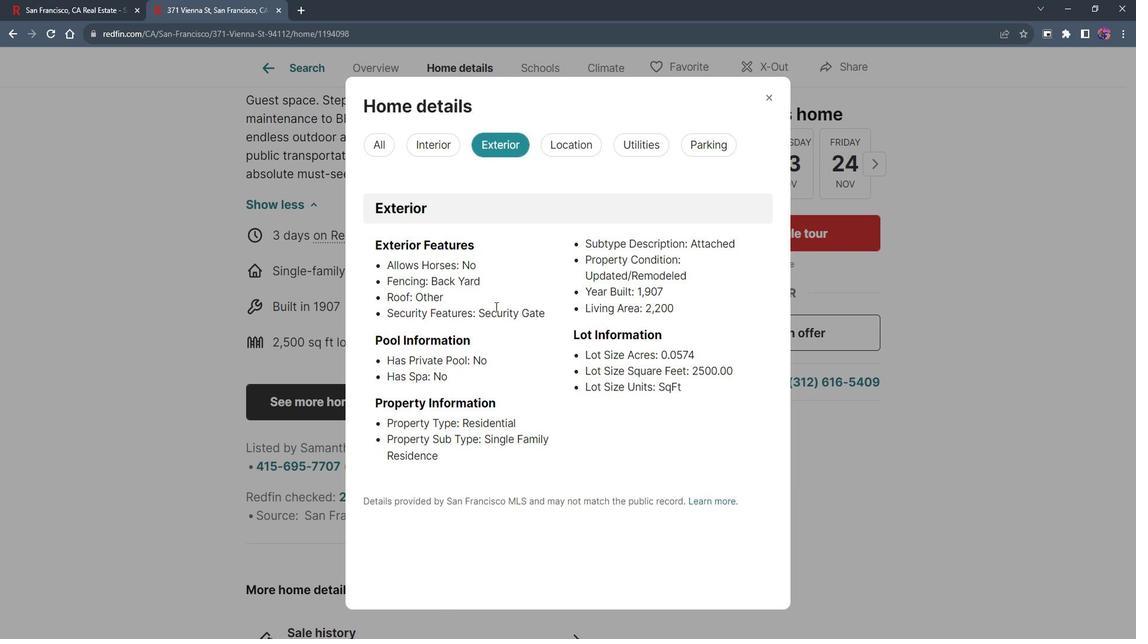 
Action: Mouse moved to (512, 313)
Screenshot: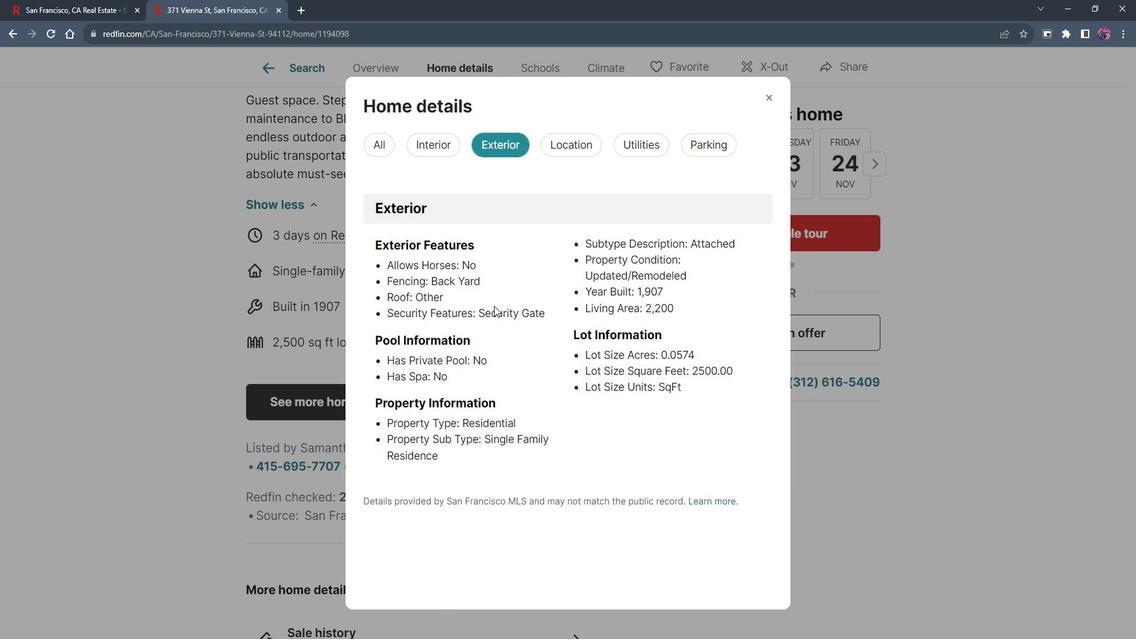 
Action: Mouse scrolled (512, 312) with delta (0, 0)
Screenshot: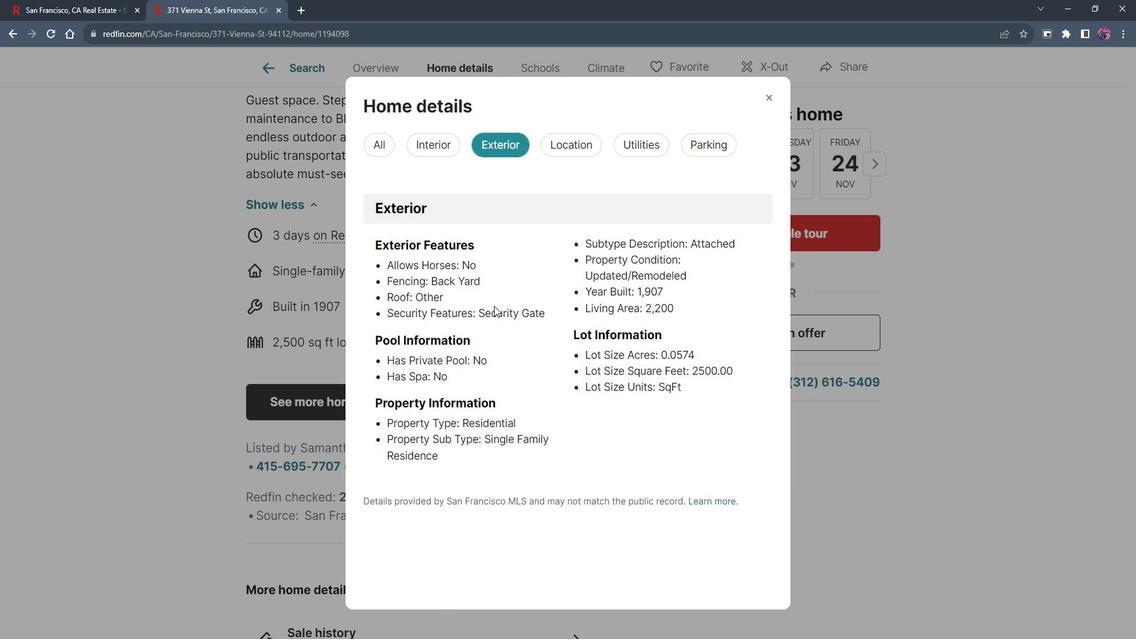 
Action: Mouse moved to (516, 305)
Screenshot: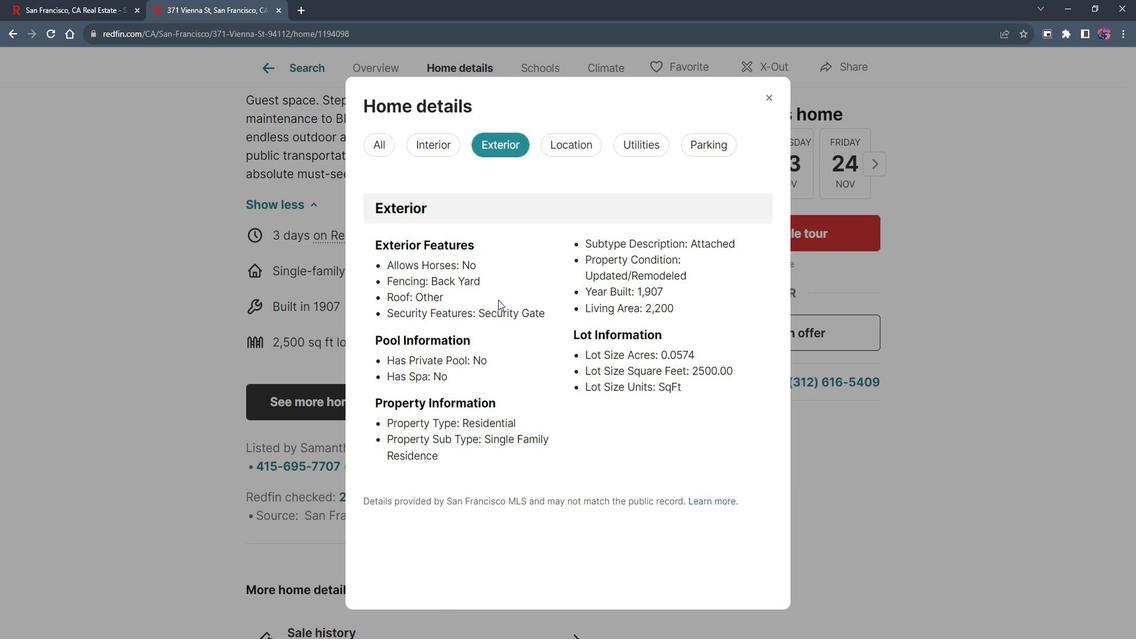 
Action: Mouse scrolled (516, 306) with delta (0, 0)
Screenshot: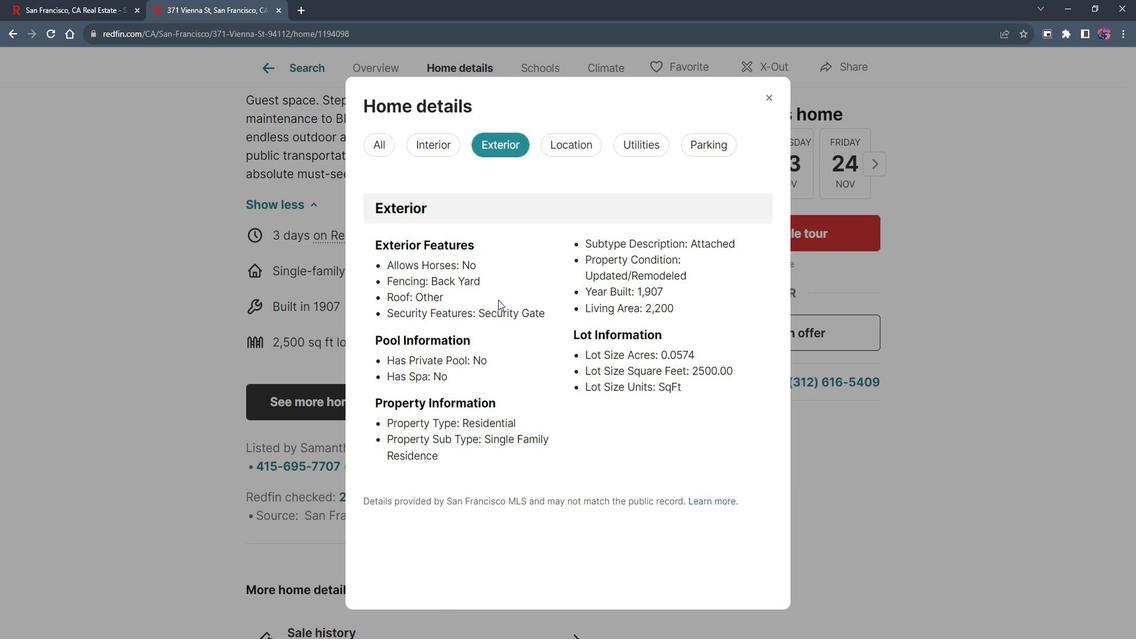 
Action: Mouse moved to (518, 301)
Screenshot: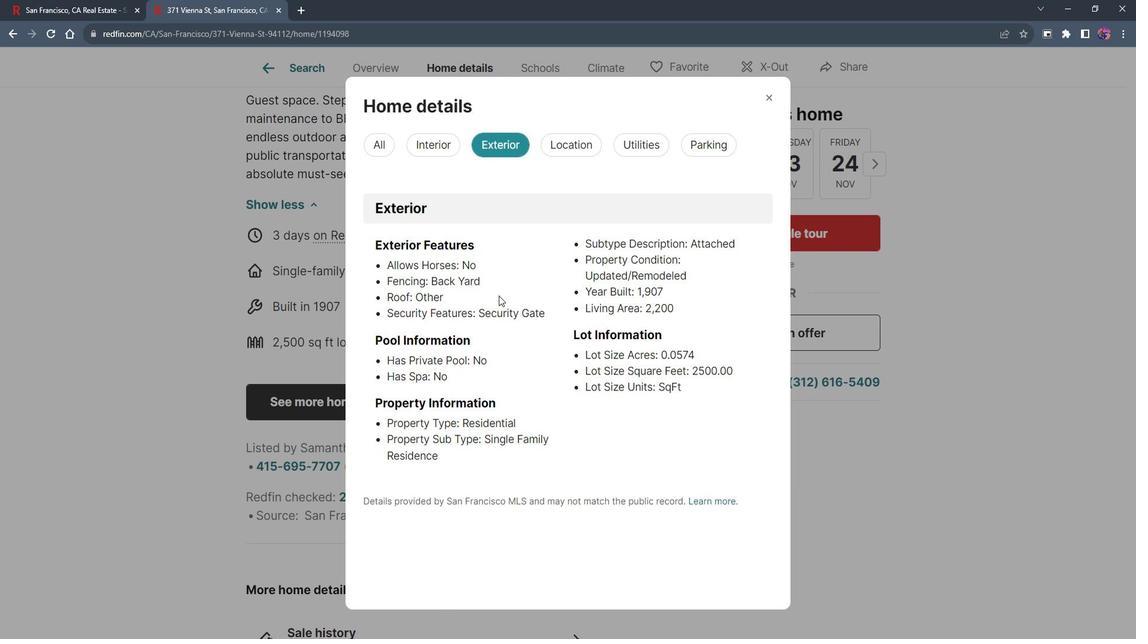
Action: Mouse scrolled (518, 302) with delta (0, 0)
Screenshot: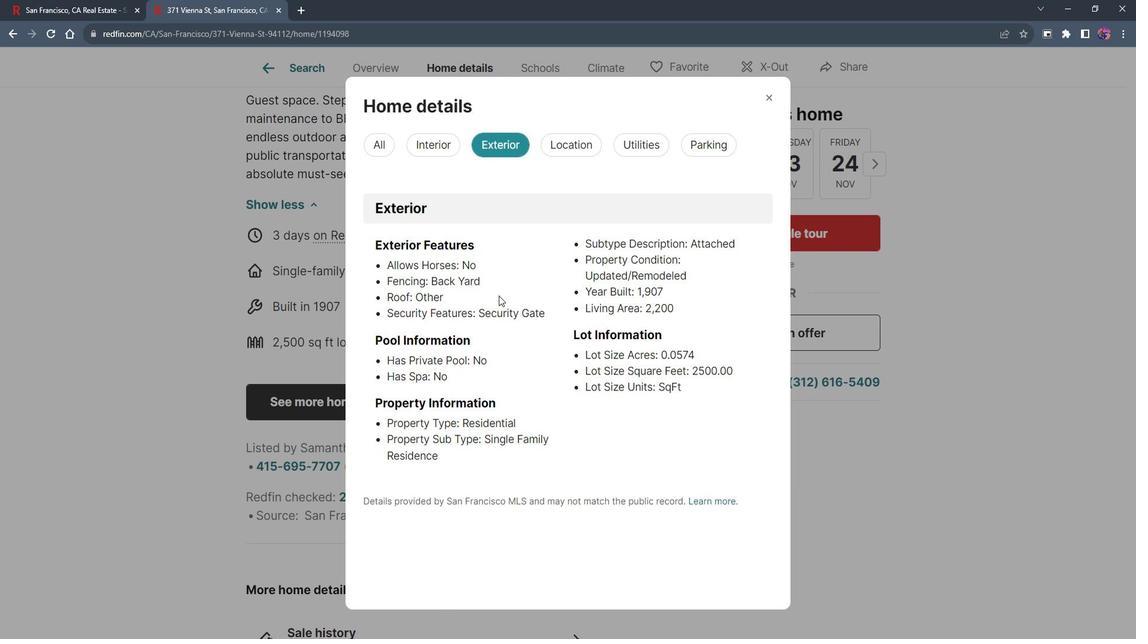 
Action: Mouse moved to (523, 294)
Screenshot: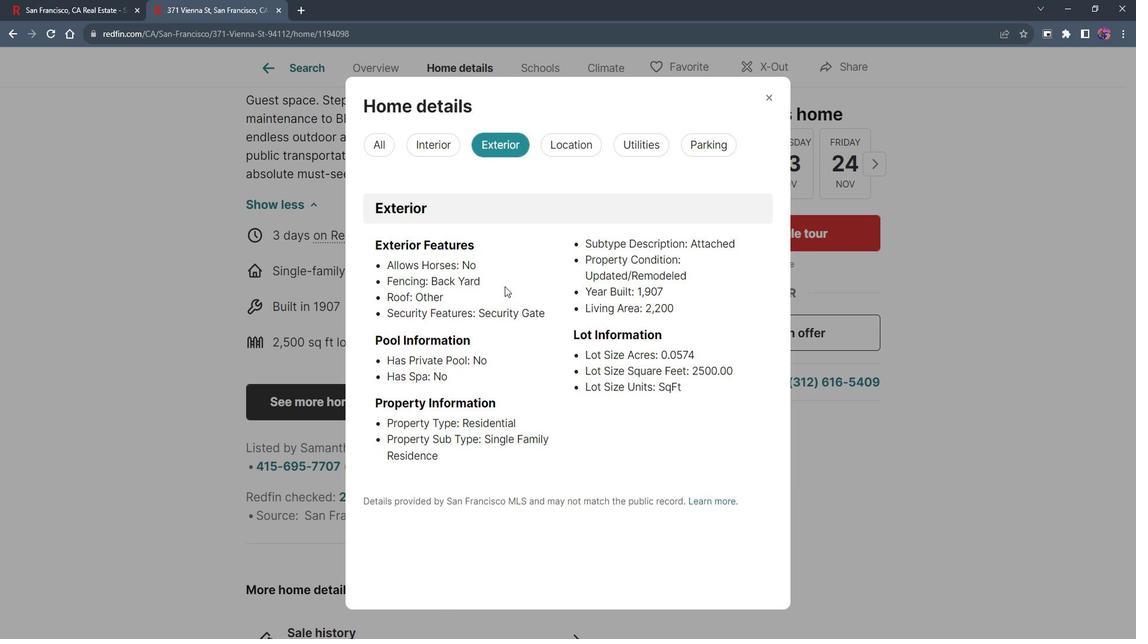 
Action: Mouse scrolled (523, 294) with delta (0, 0)
Screenshot: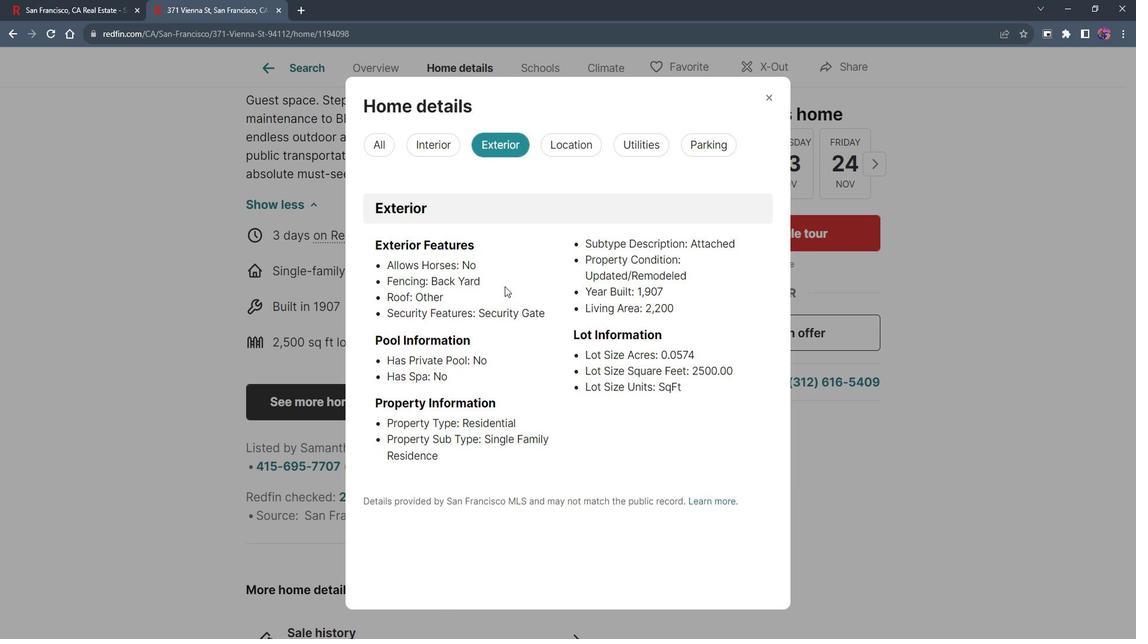
Action: Mouse moved to (532, 278)
Screenshot: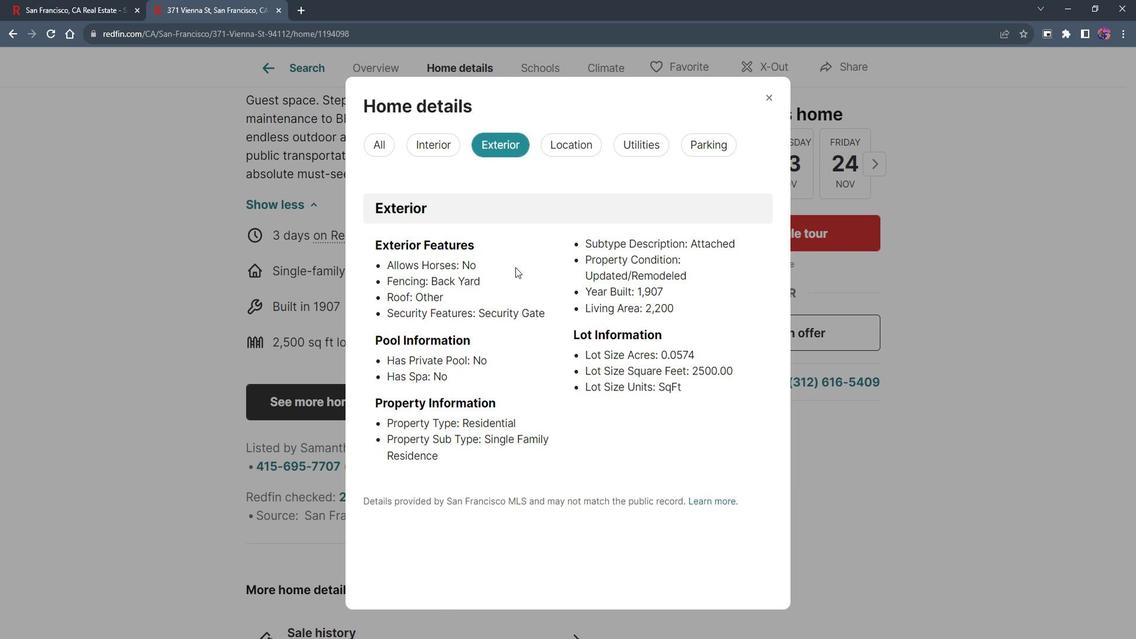 
Action: Mouse scrolled (532, 279) with delta (0, 0)
Screenshot: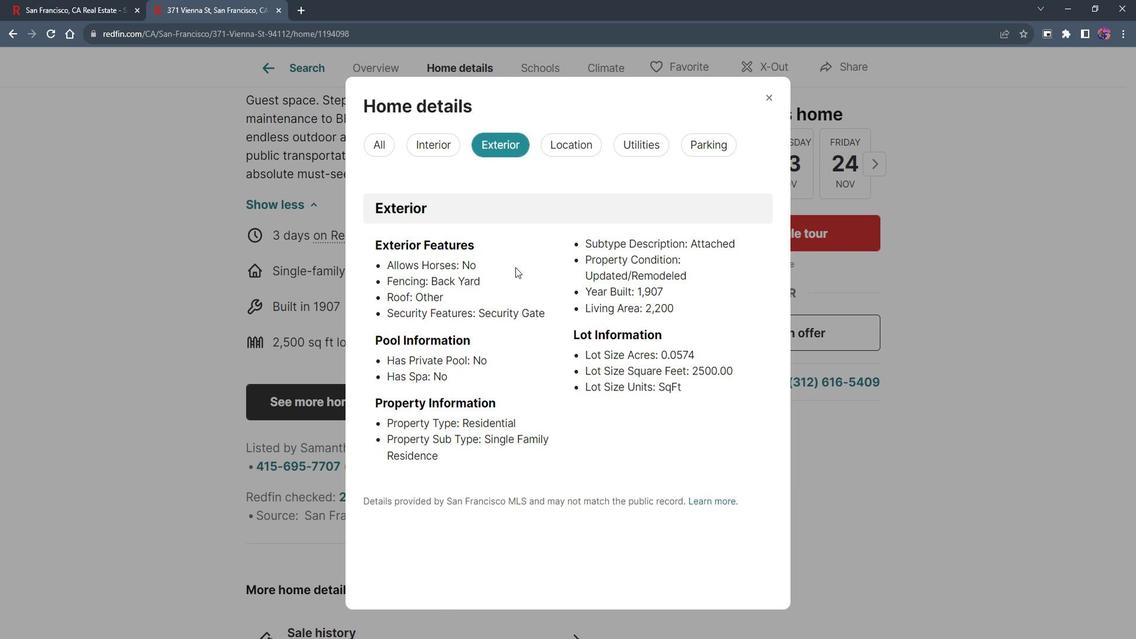 
Action: Mouse moved to (585, 156)
Screenshot: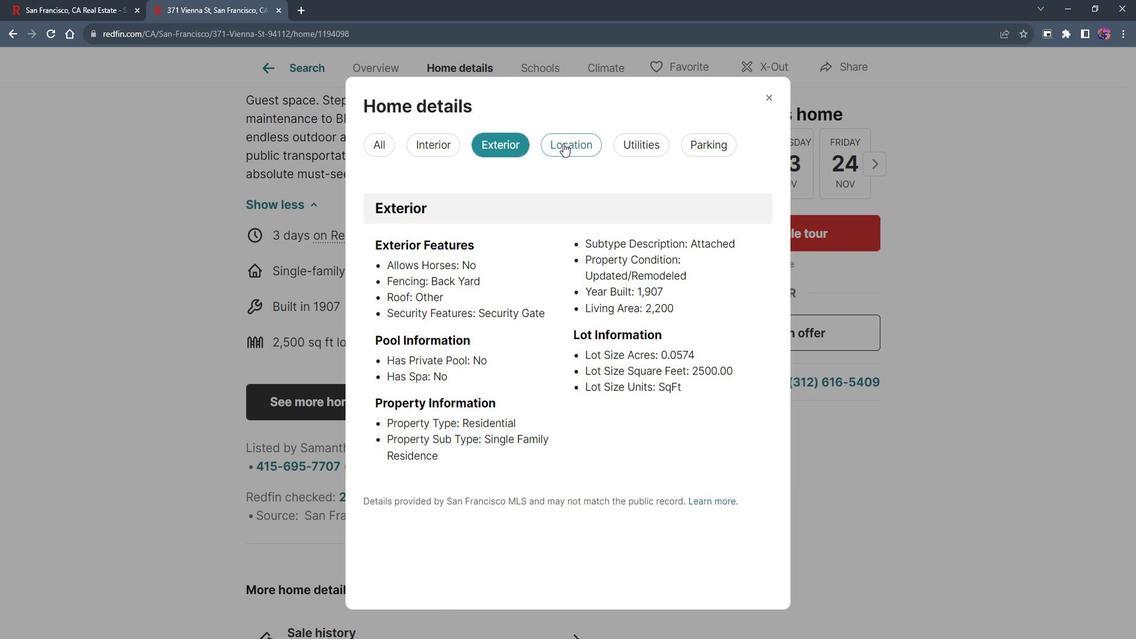 
Action: Mouse pressed left at (585, 156)
Screenshot: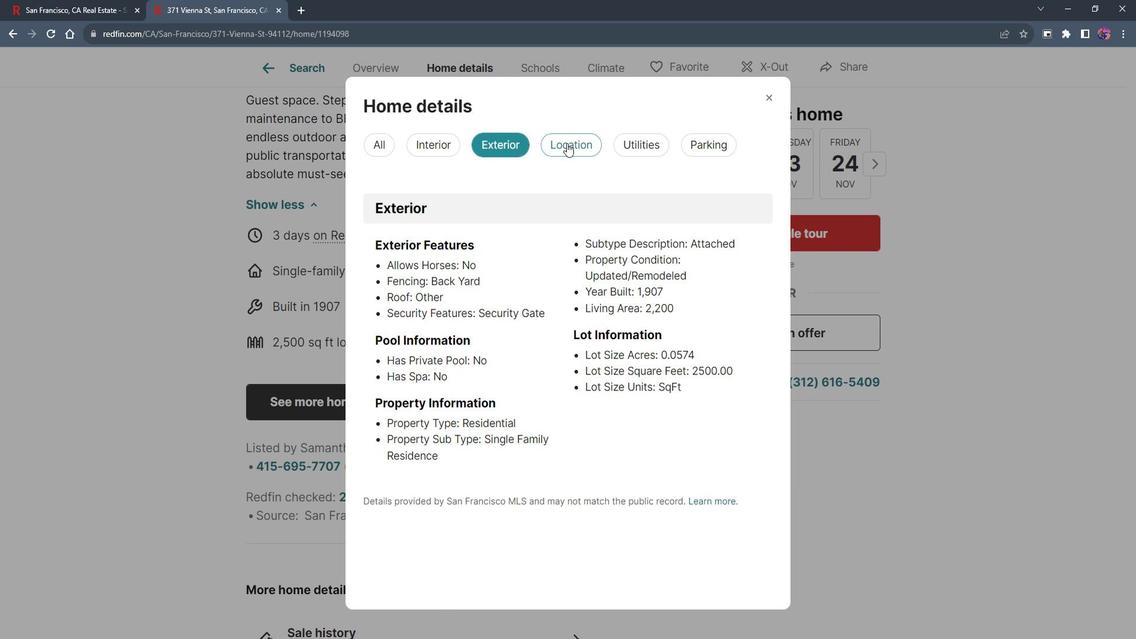 
Action: Mouse moved to (593, 315)
Screenshot: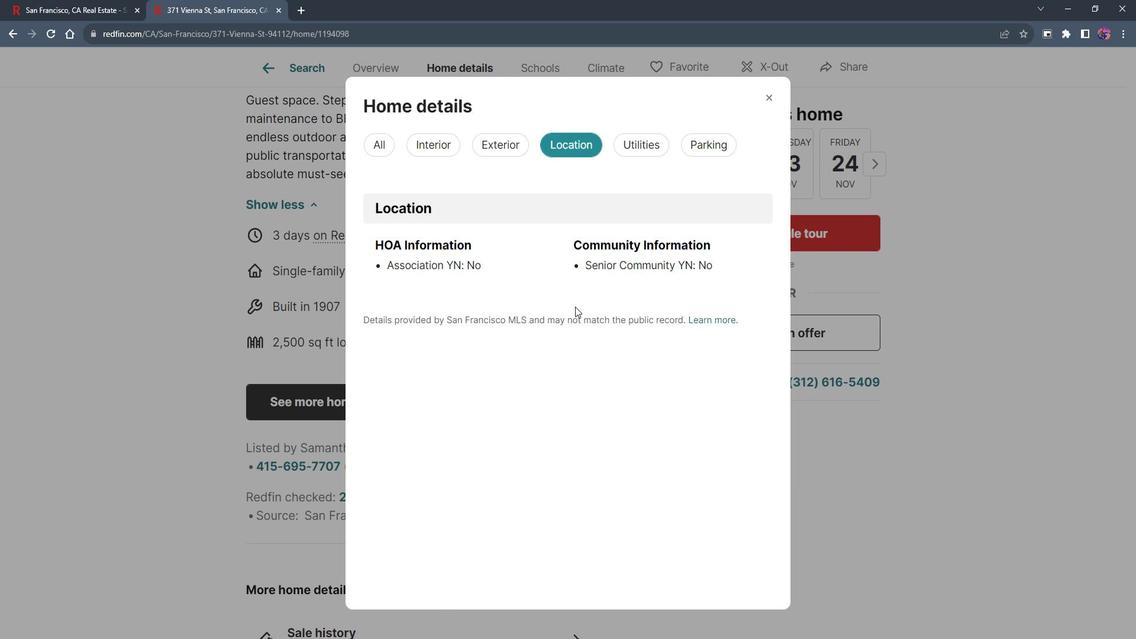 
Action: Mouse scrolled (593, 314) with delta (0, 0)
Screenshot: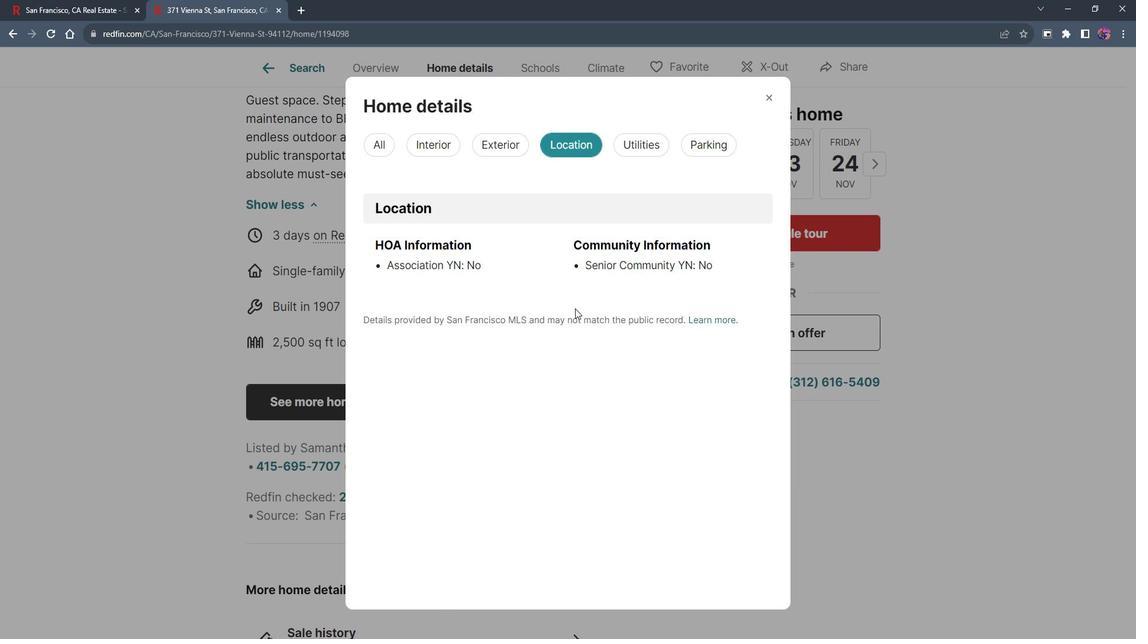 
Action: Mouse scrolled (593, 314) with delta (0, 0)
Screenshot: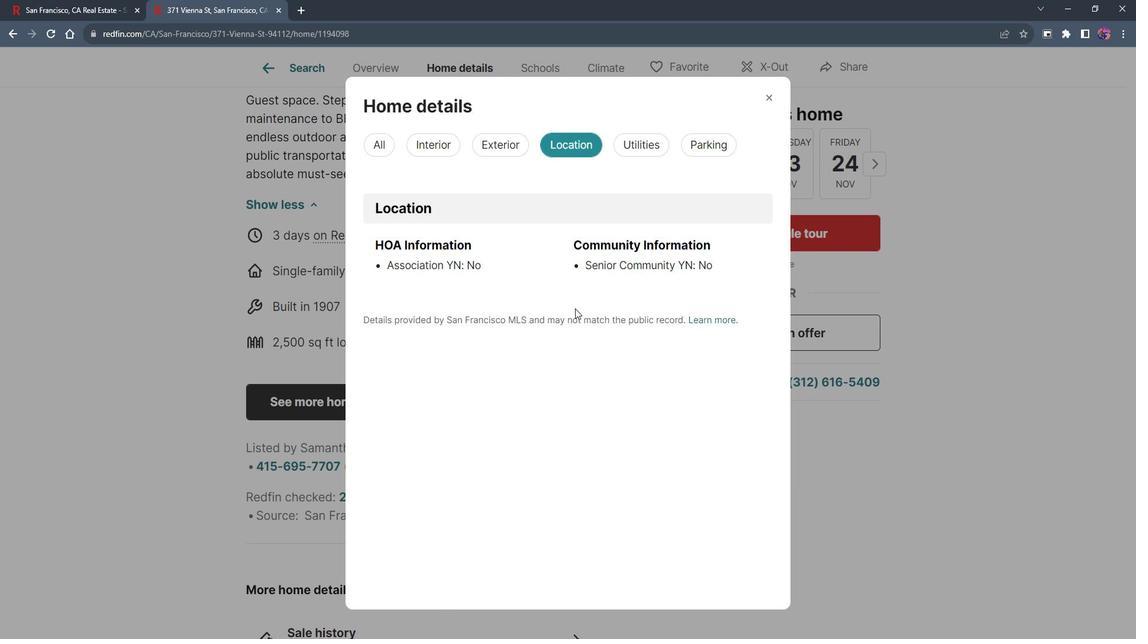 
Action: Mouse moved to (599, 285)
Screenshot: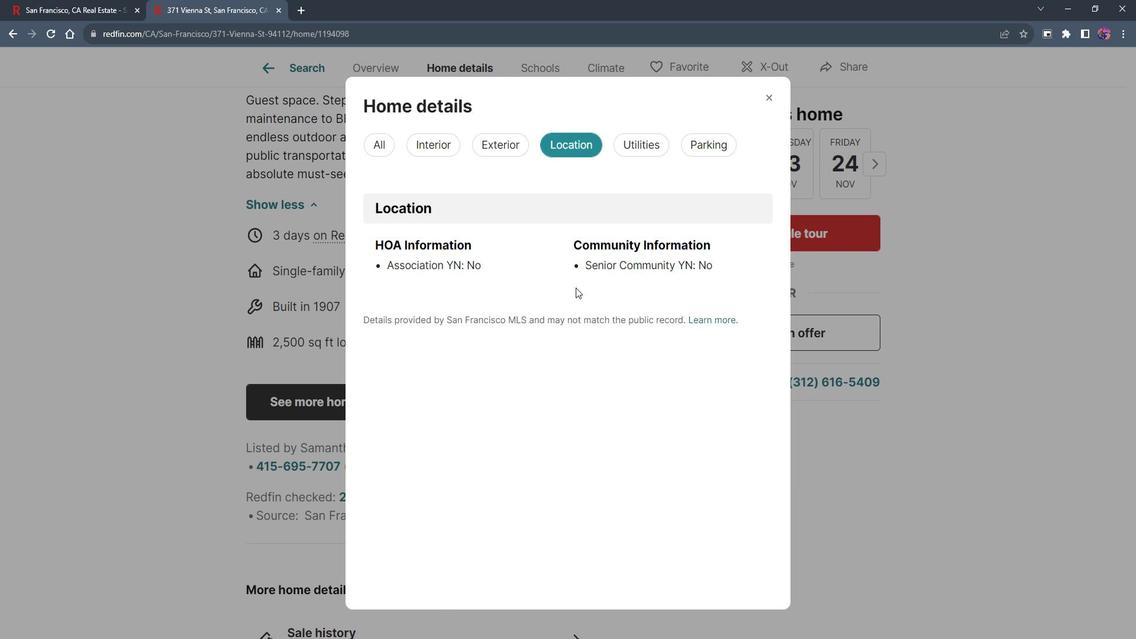 
Action: Mouse scrolled (599, 286) with delta (0, 0)
Screenshot: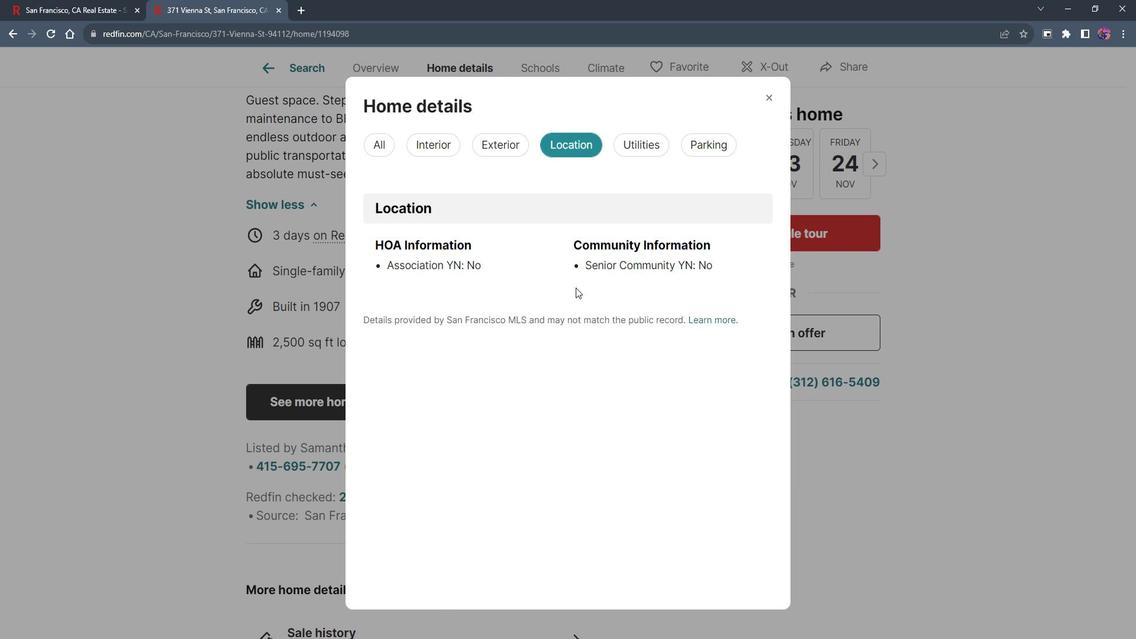 
Action: Mouse moved to (613, 267)
Screenshot: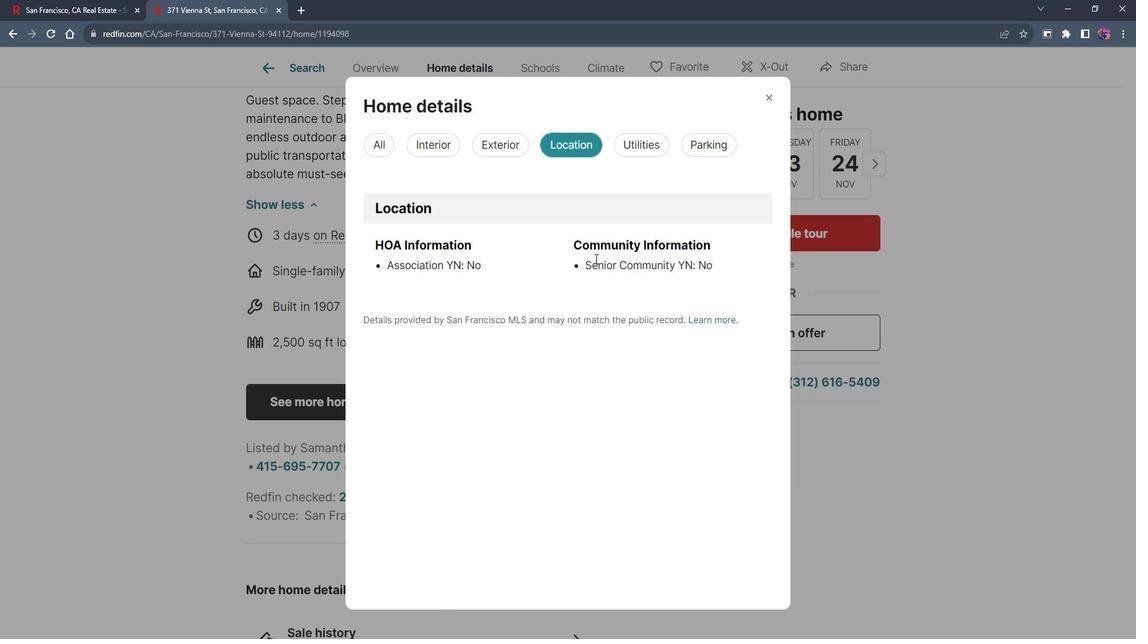 
Action: Mouse scrolled (613, 268) with delta (0, 0)
Screenshot: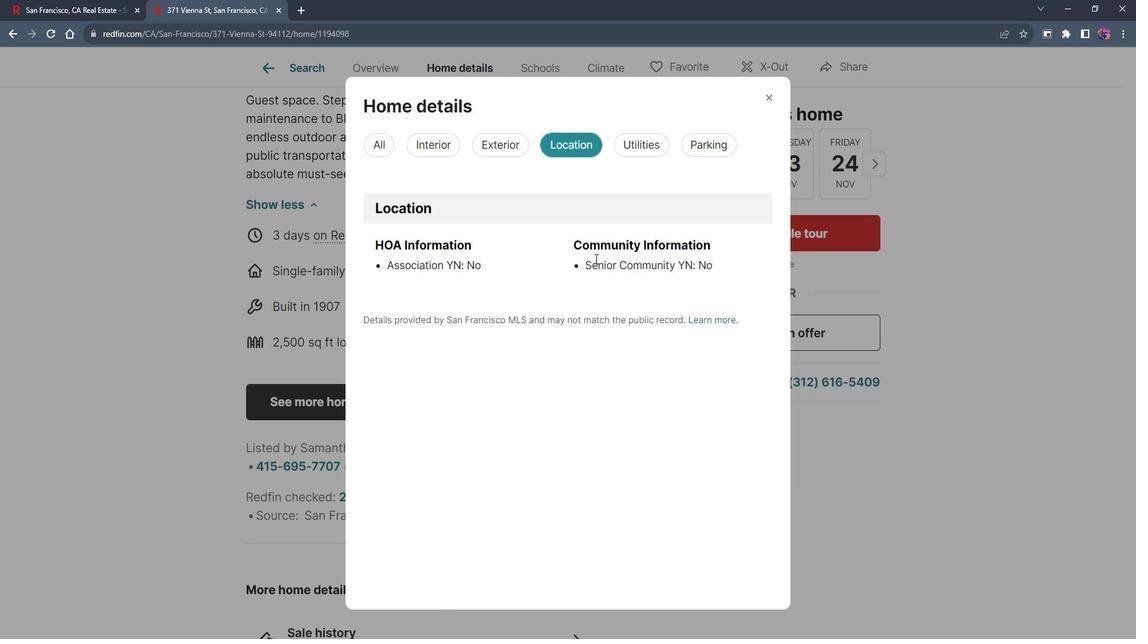 
Action: Mouse moved to (655, 163)
Screenshot: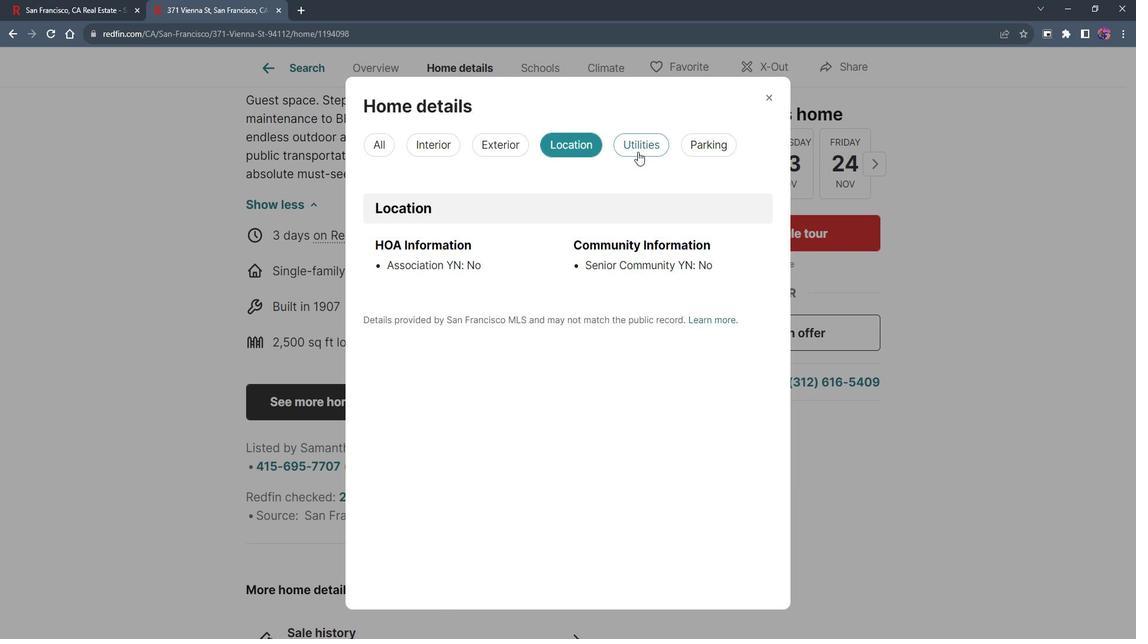 
Action: Mouse pressed left at (655, 163)
Screenshot: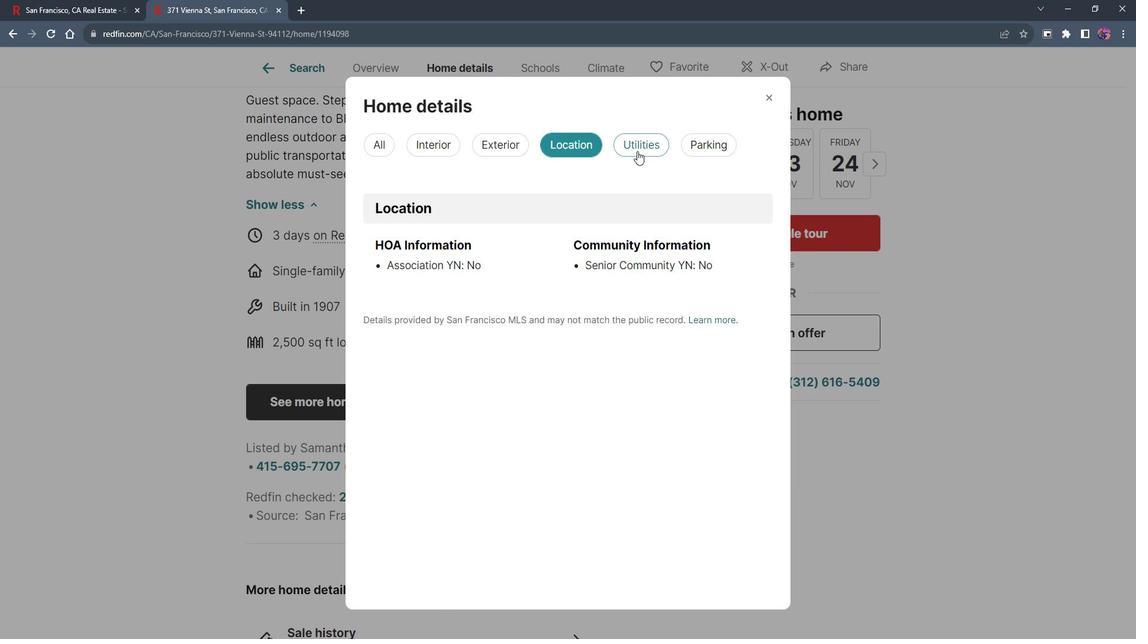 
Action: Mouse moved to (729, 158)
Screenshot: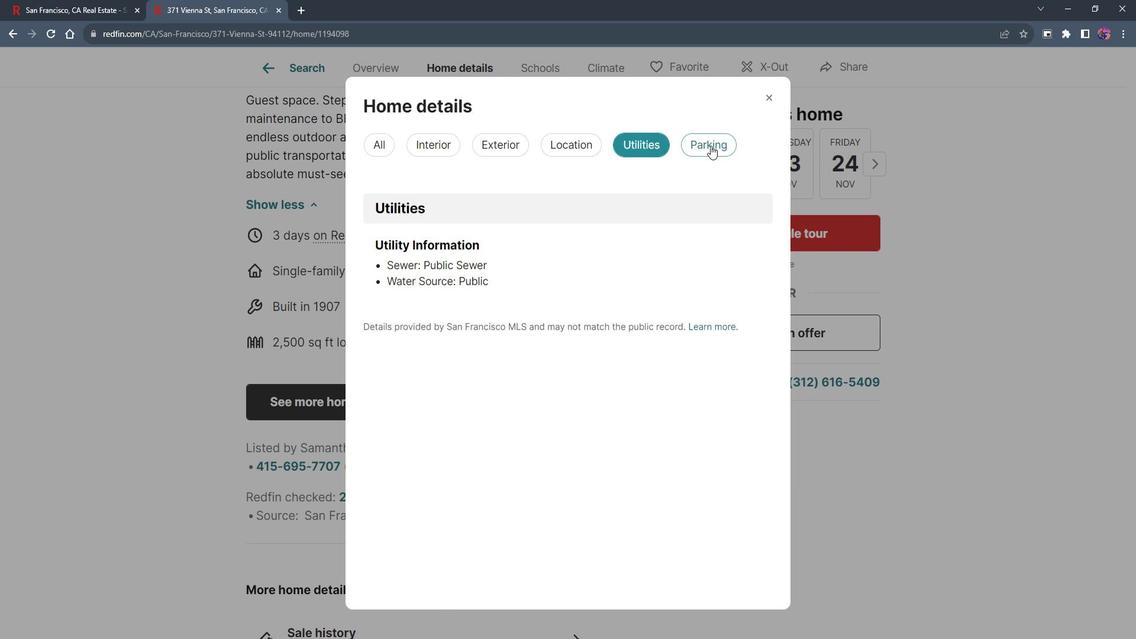 
Action: Mouse pressed left at (729, 158)
Screenshot: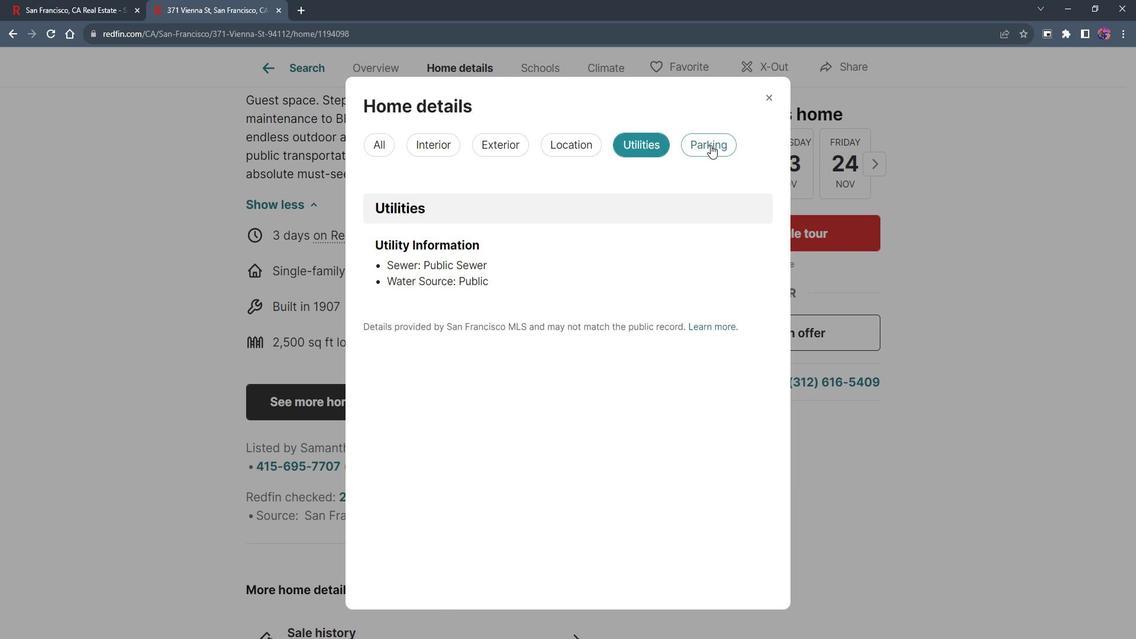 
Action: Mouse moved to (785, 109)
Screenshot: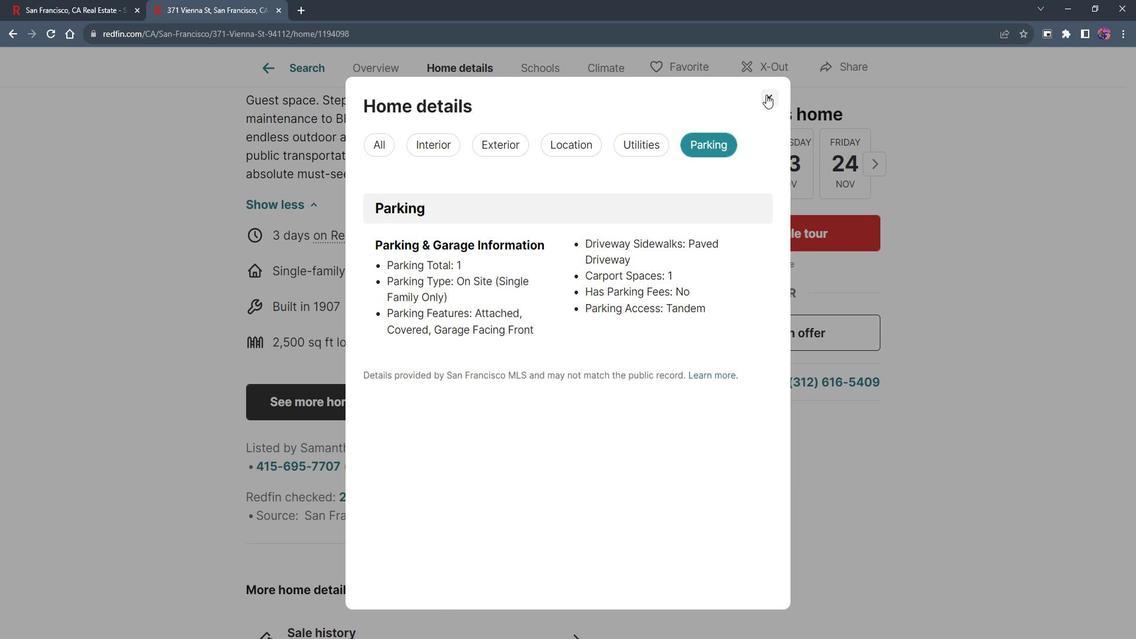 
Action: Mouse pressed left at (785, 109)
Screenshot: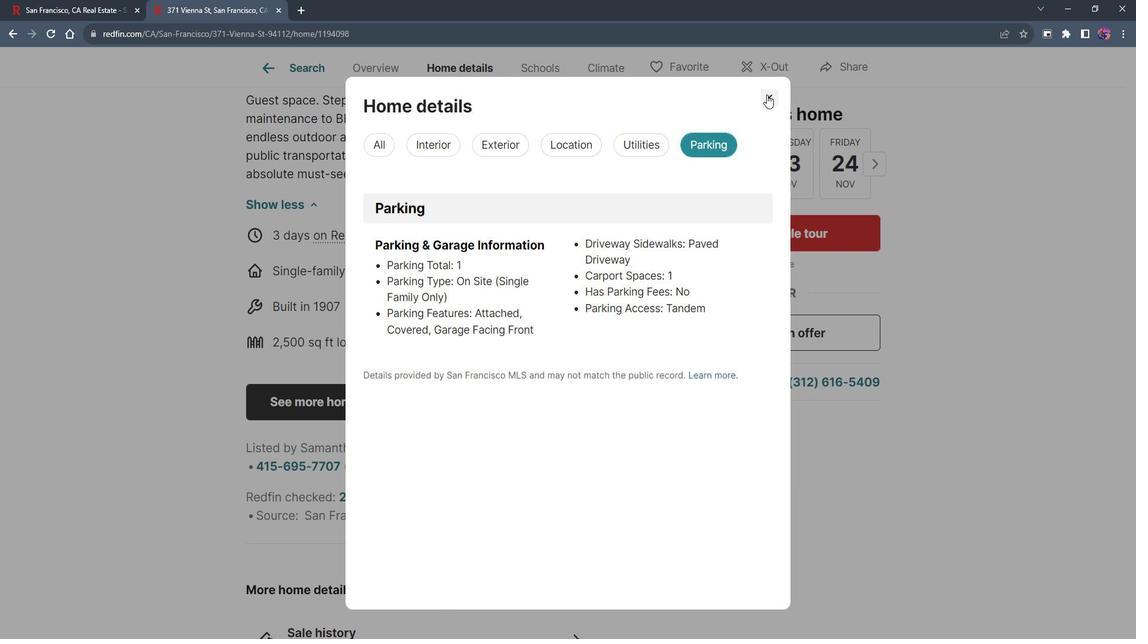 
Action: Mouse moved to (473, 371)
Screenshot: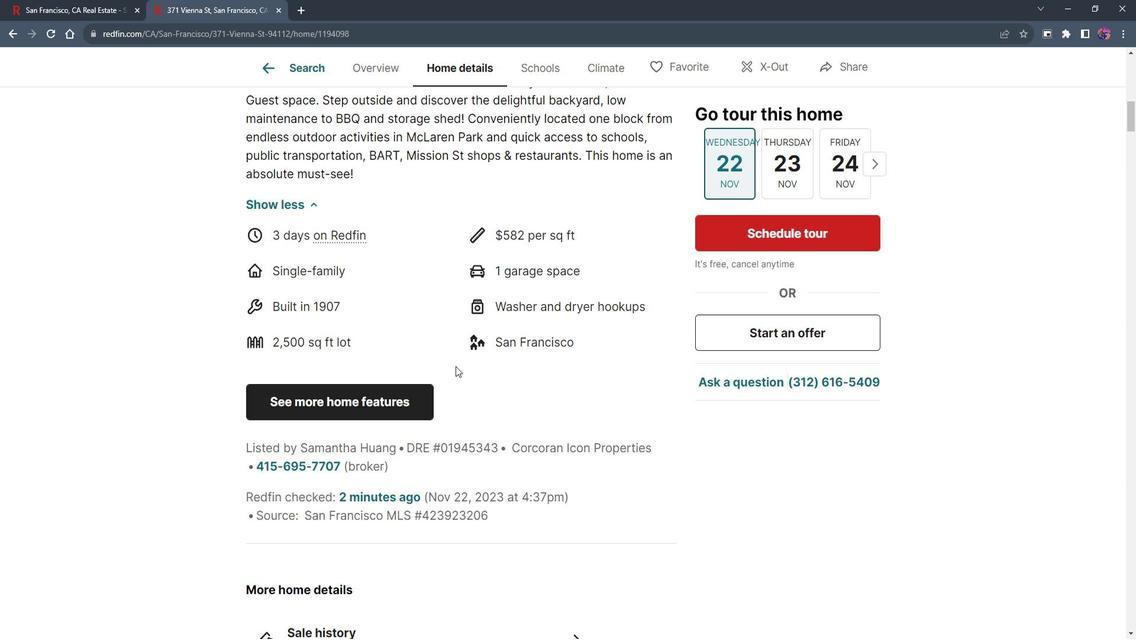 
Action: Mouse scrolled (473, 370) with delta (0, 0)
Screenshot: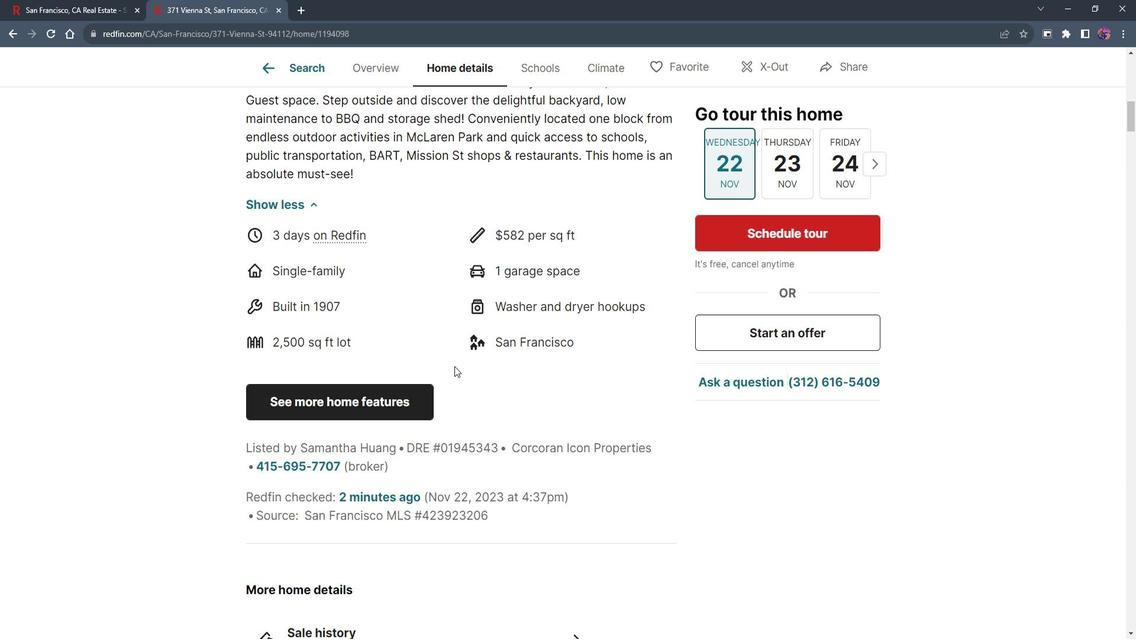
Action: Mouse moved to (472, 371)
Screenshot: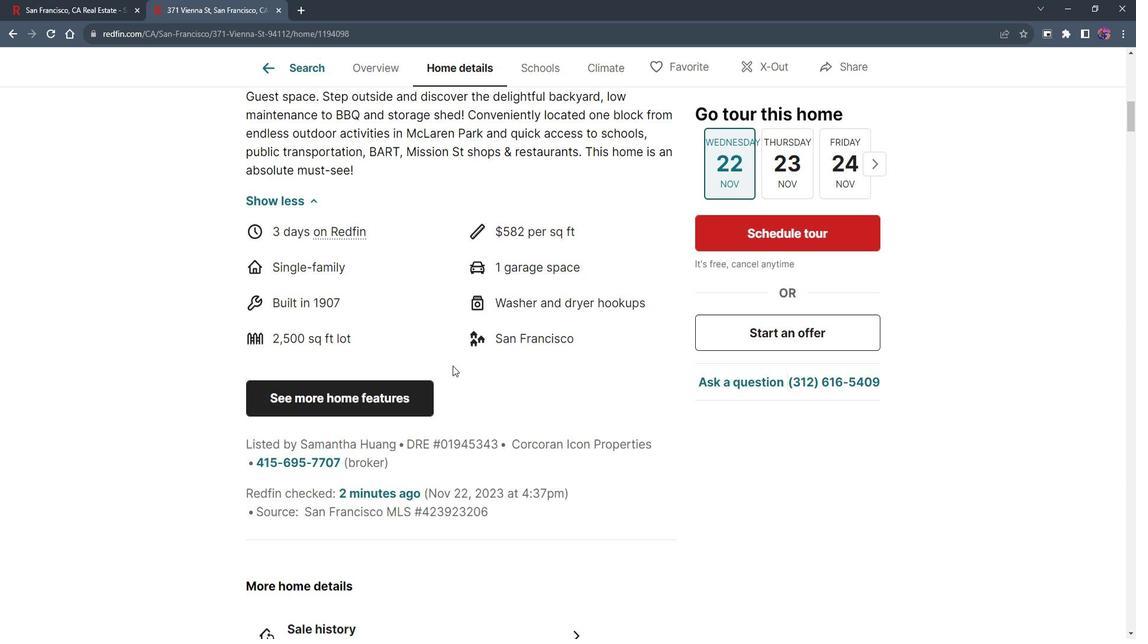 
Action: Mouse scrolled (472, 370) with delta (0, 0)
Screenshot: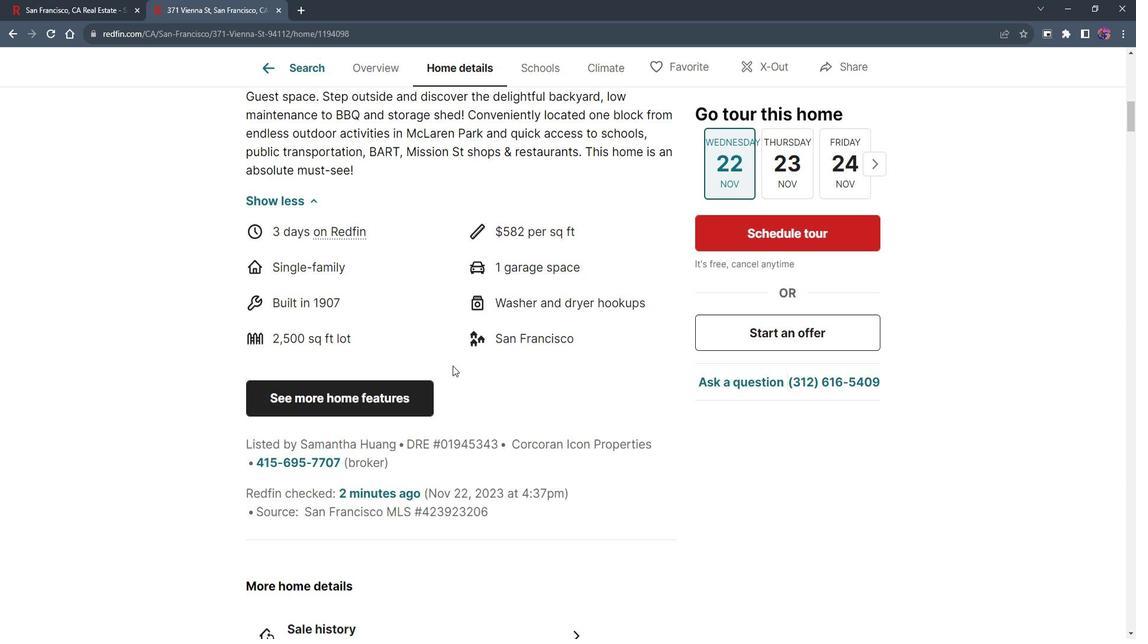 
Action: Mouse moved to (470, 370)
Screenshot: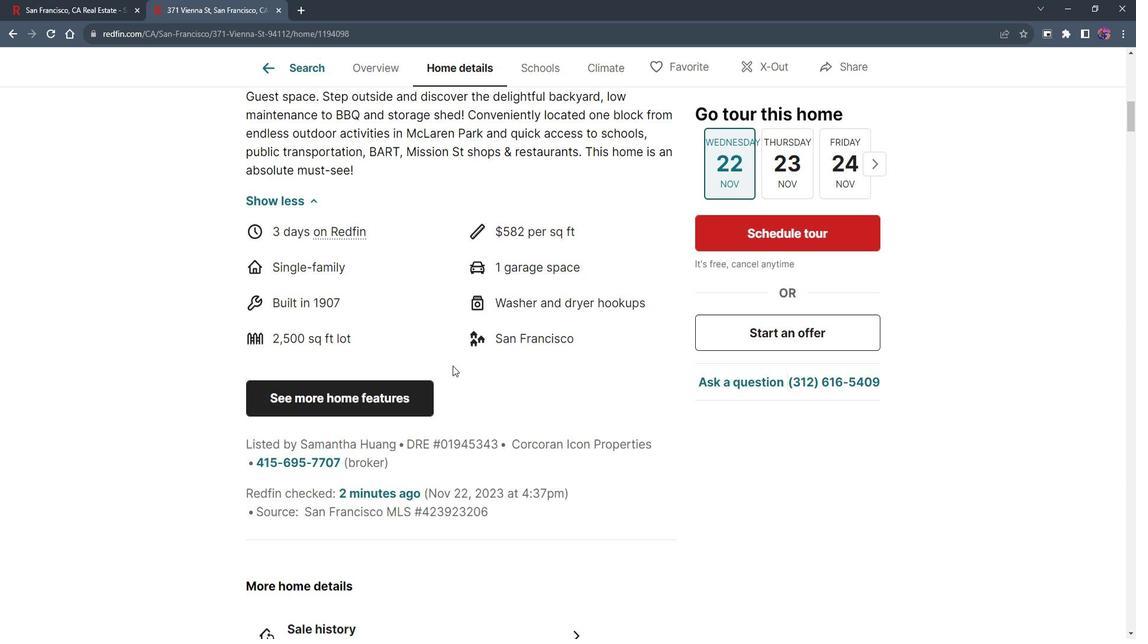 
Action: Mouse scrolled (470, 370) with delta (0, 0)
Screenshot: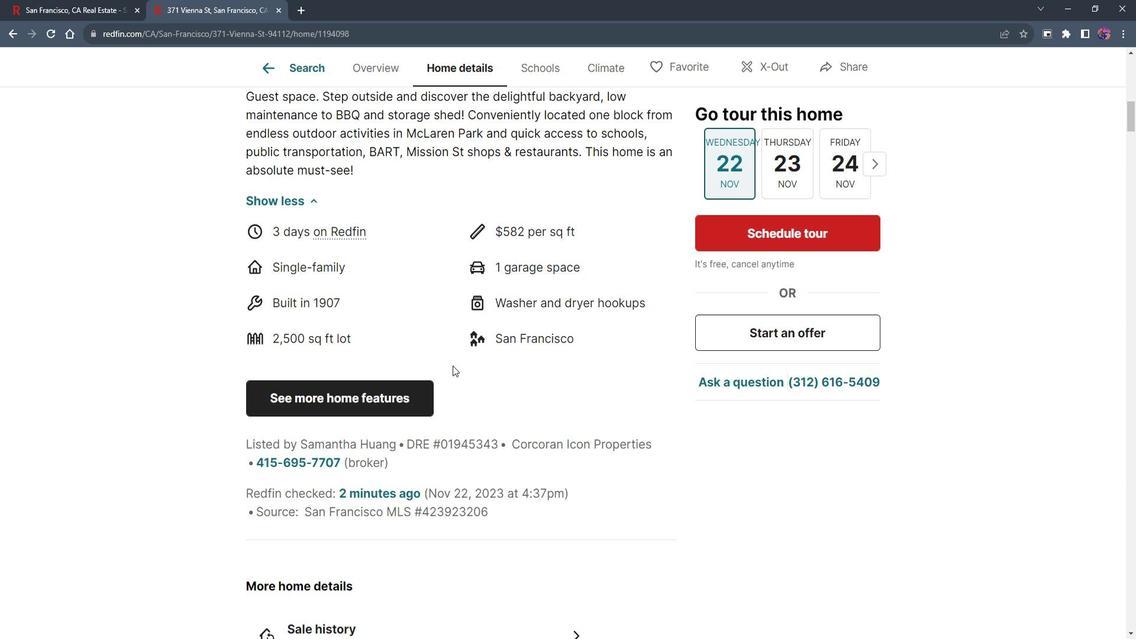 
Action: Mouse scrolled (470, 370) with delta (0, 0)
Screenshot: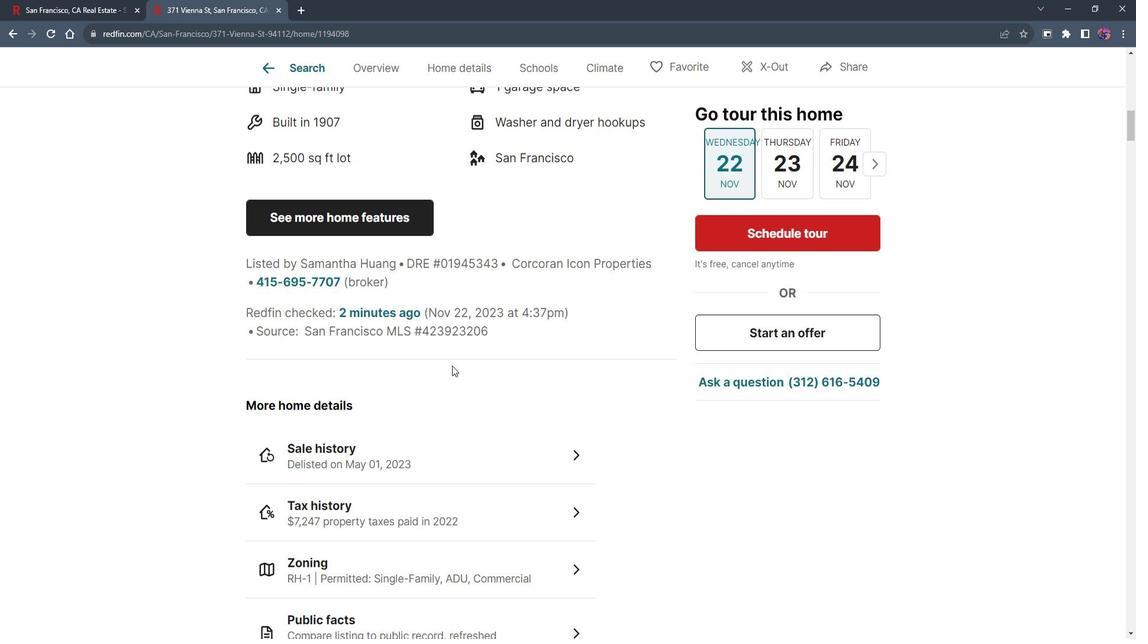 
Action: Mouse scrolled (470, 370) with delta (0, 0)
Screenshot: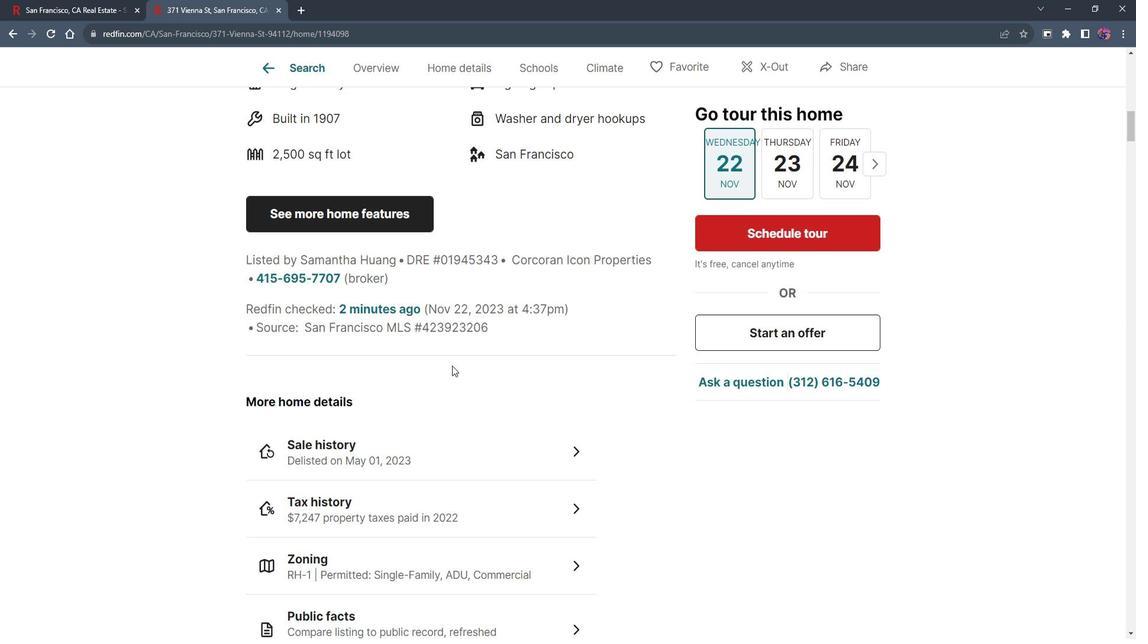 
Action: Mouse moved to (388, 340)
Screenshot: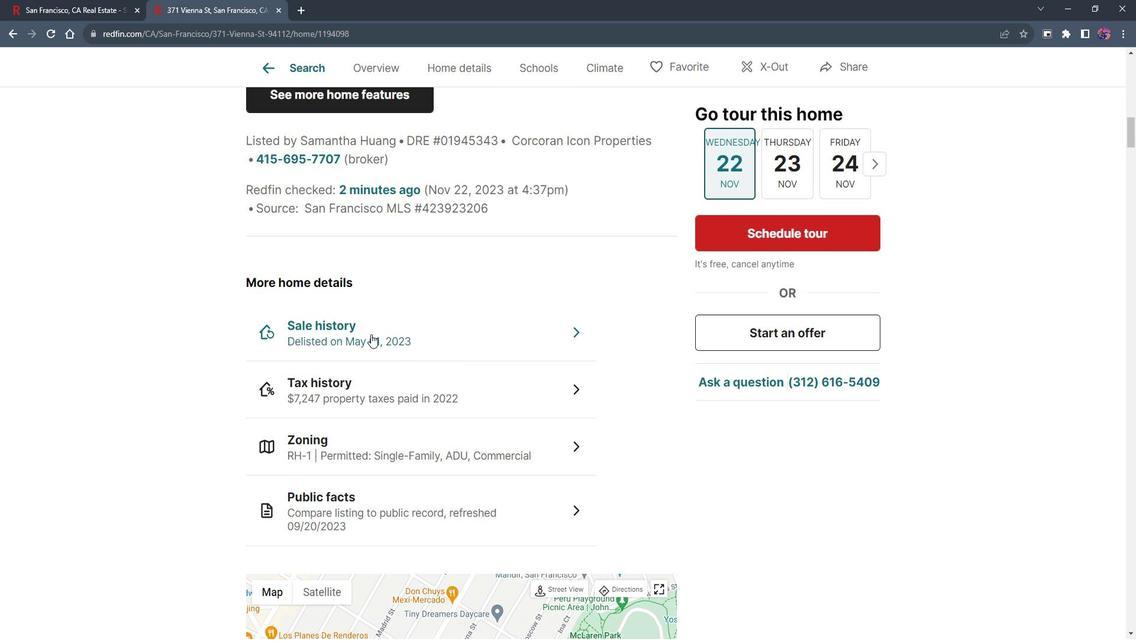 
Action: Mouse pressed left at (388, 340)
Screenshot: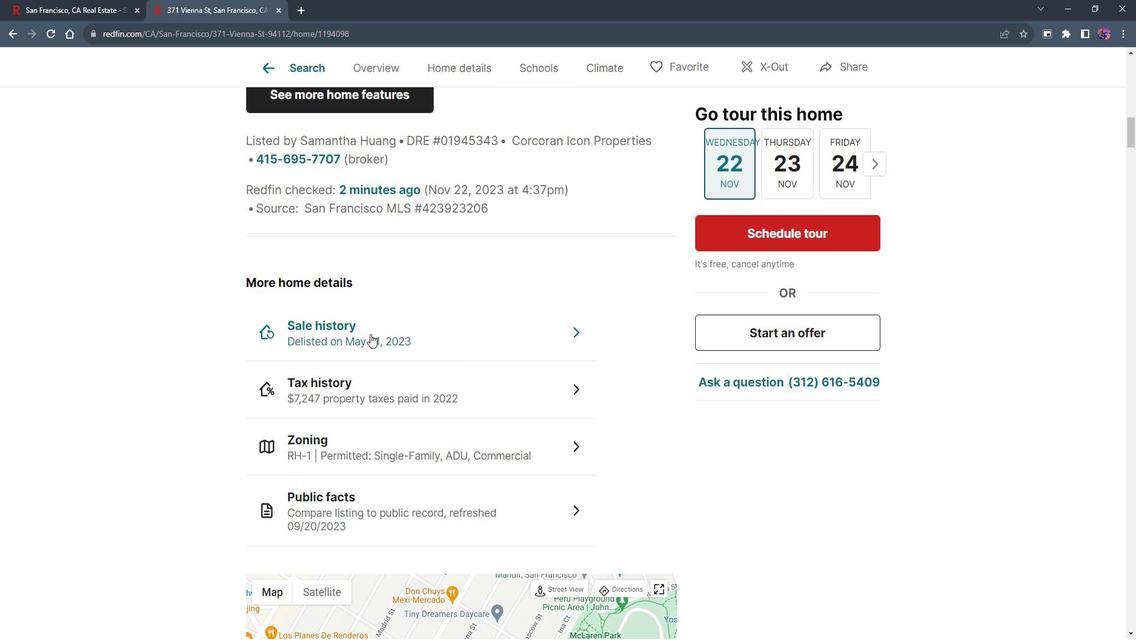 
Action: Mouse moved to (531, 356)
Screenshot: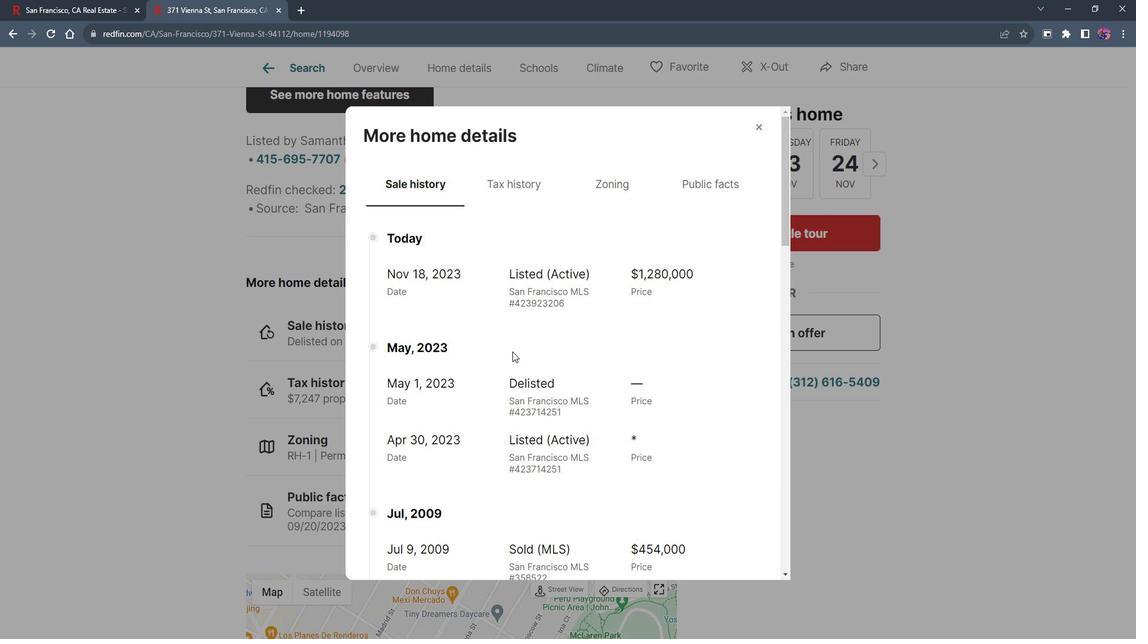 
Action: Mouse scrolled (531, 356) with delta (0, 0)
Screenshot: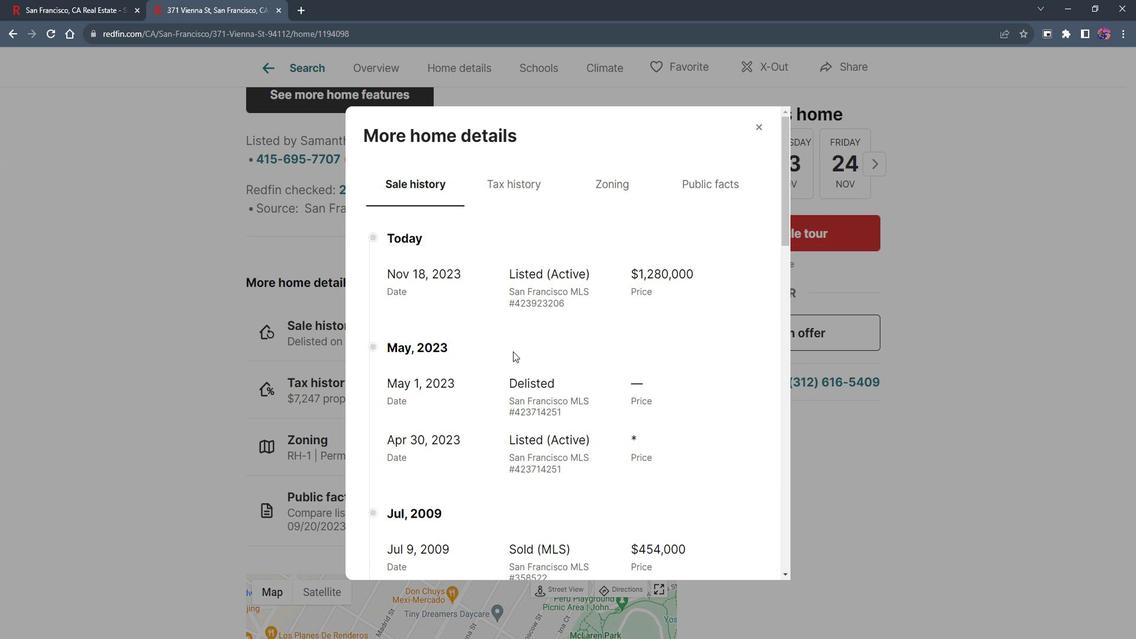 
Action: Mouse scrolled (531, 356) with delta (0, 0)
Screenshot: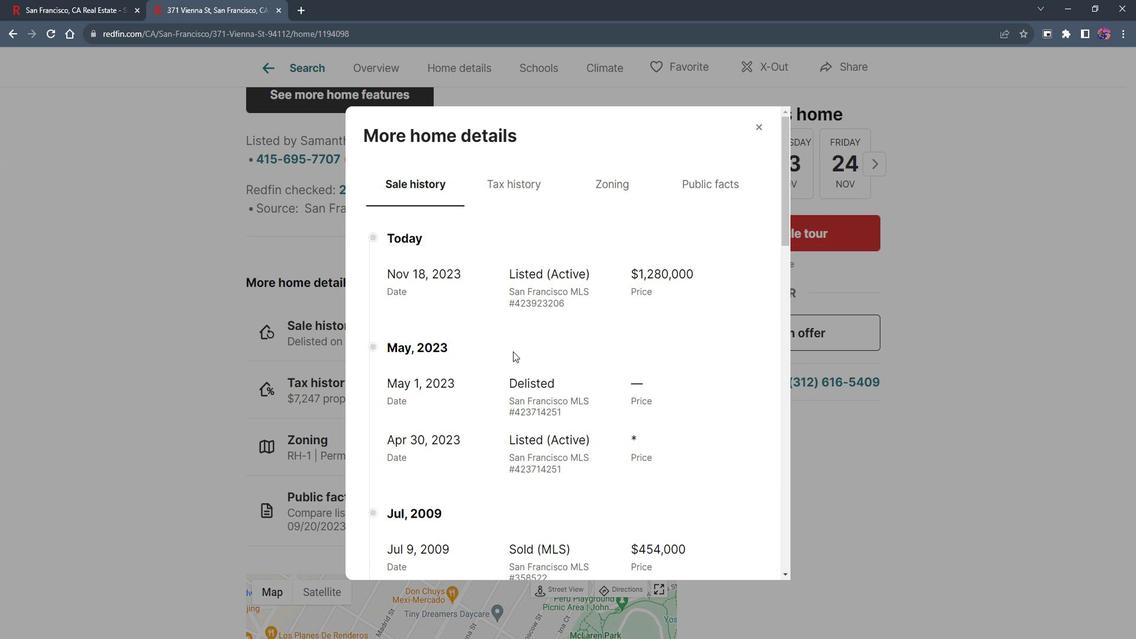 
Action: Mouse scrolled (531, 356) with delta (0, 0)
Screenshot: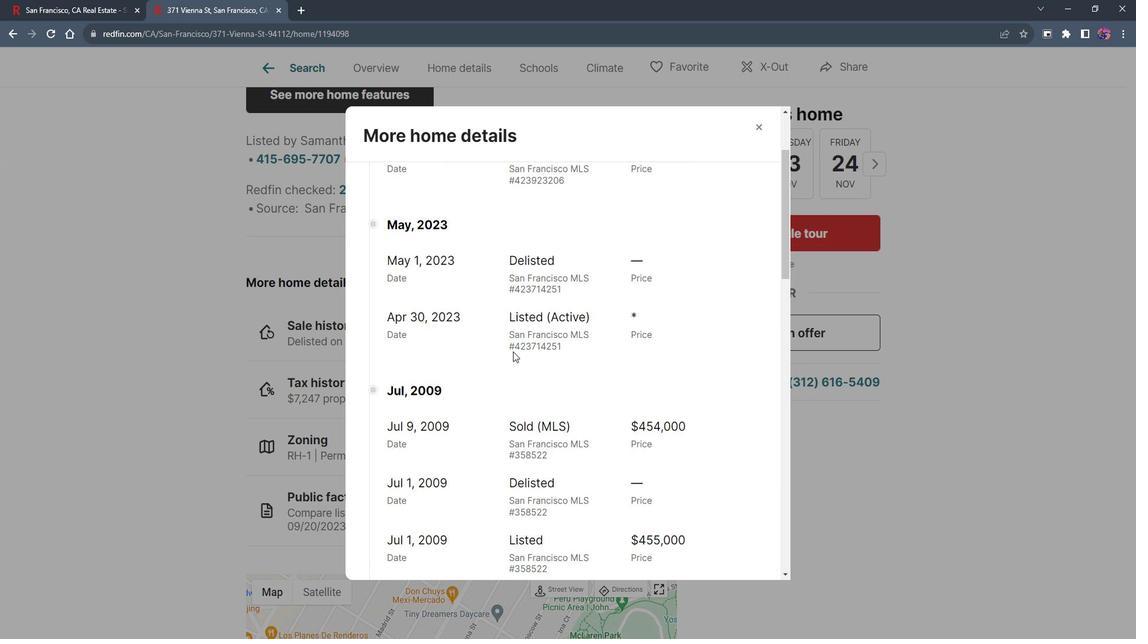 
Action: Mouse scrolled (531, 356) with delta (0, 0)
Screenshot: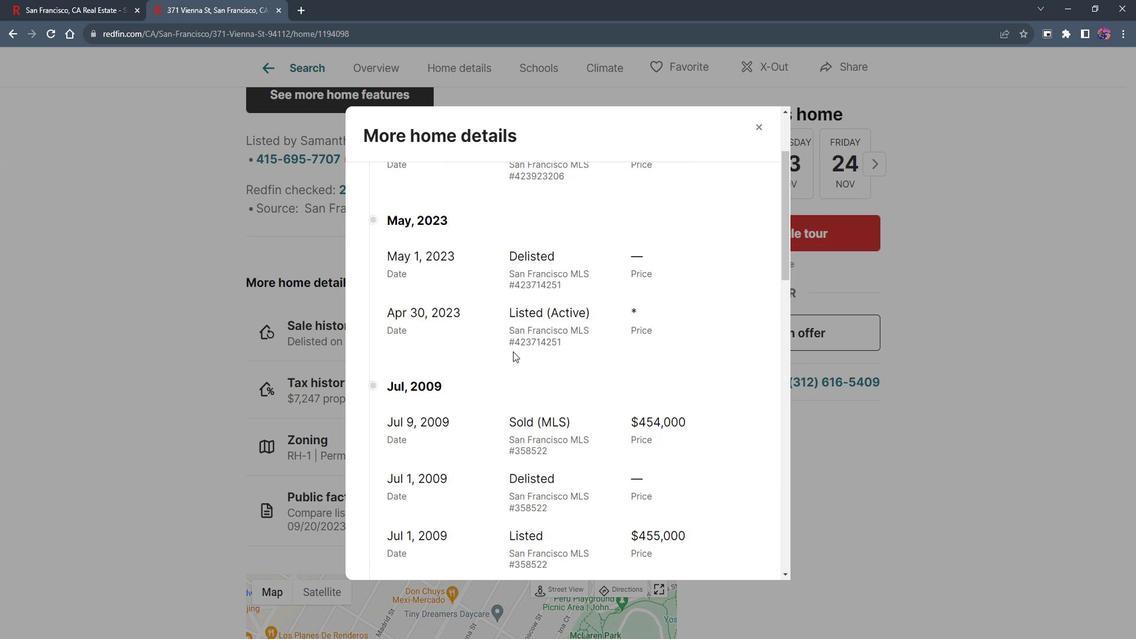 
Action: Mouse scrolled (531, 356) with delta (0, 0)
Screenshot: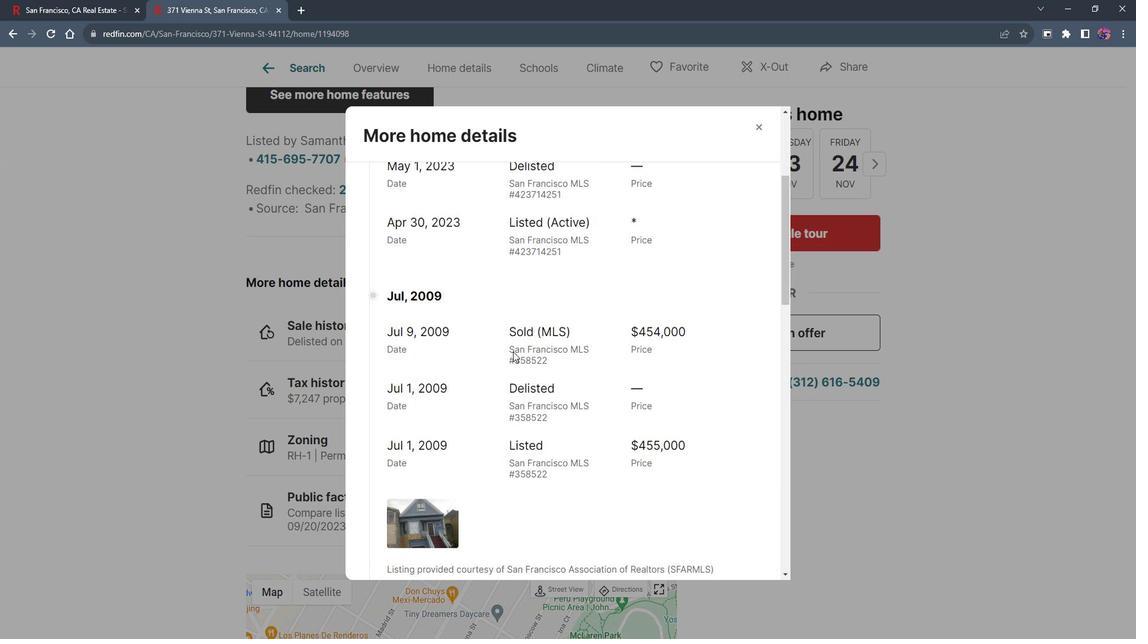 
Action: Mouse moved to (531, 352)
Screenshot: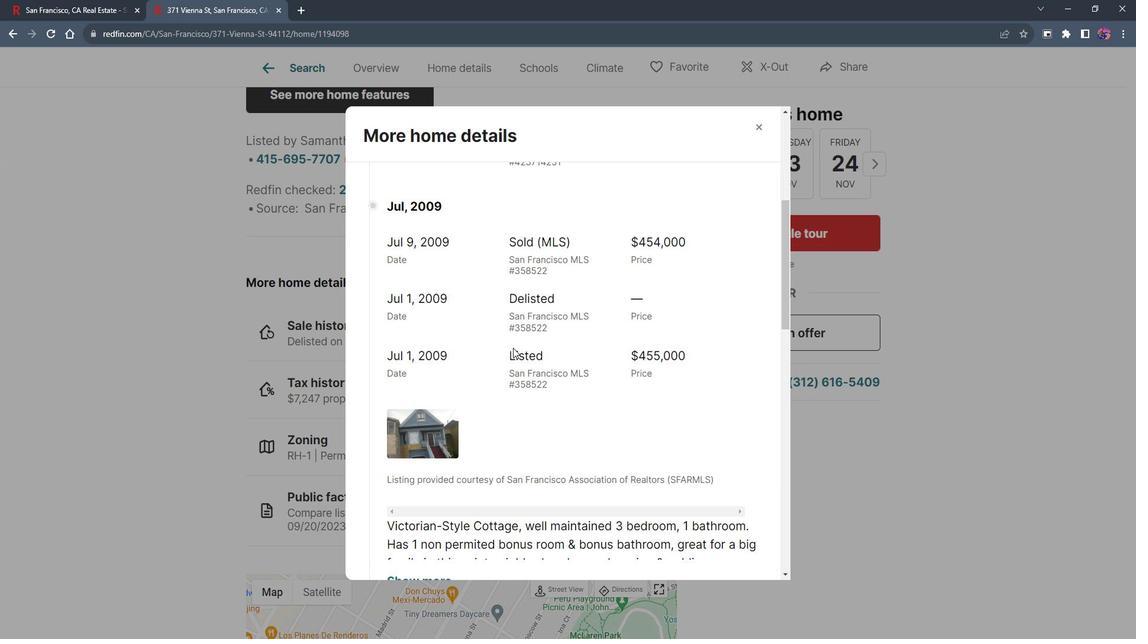 
Action: Mouse scrolled (531, 352) with delta (0, 0)
Screenshot: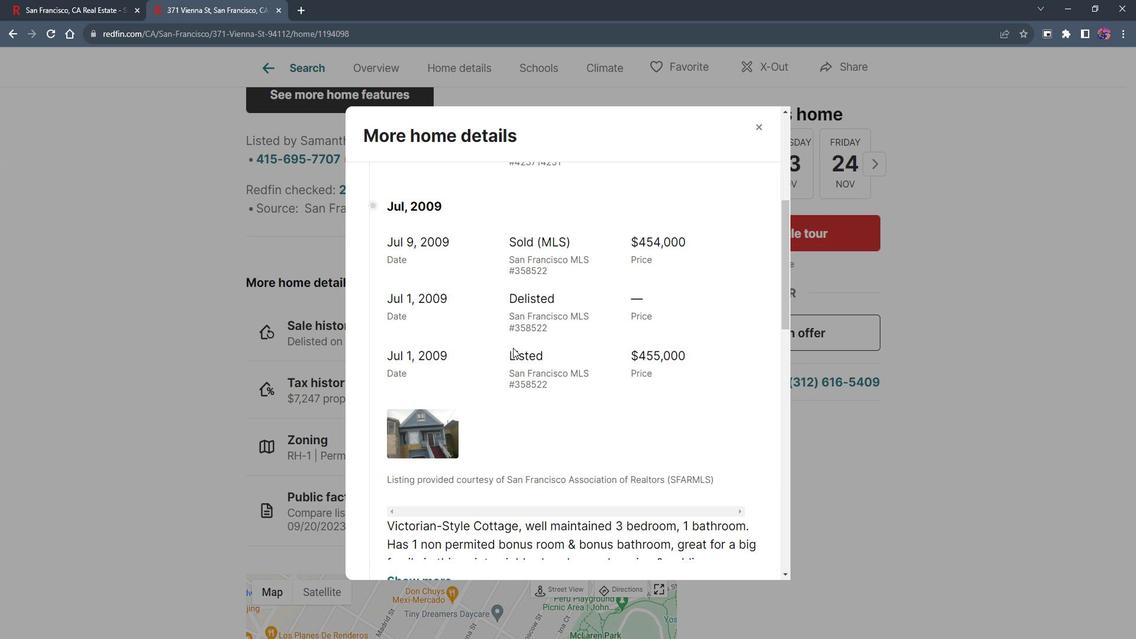 
Action: Mouse moved to (531, 351)
Screenshot: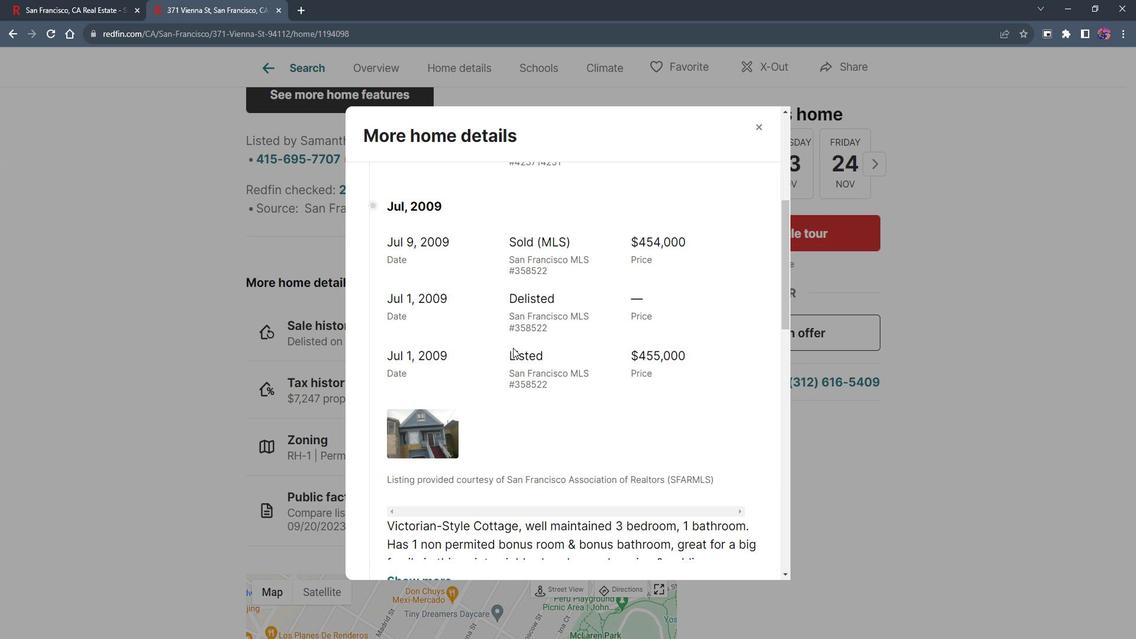 
Action: Mouse scrolled (531, 352) with delta (0, 0)
Screenshot: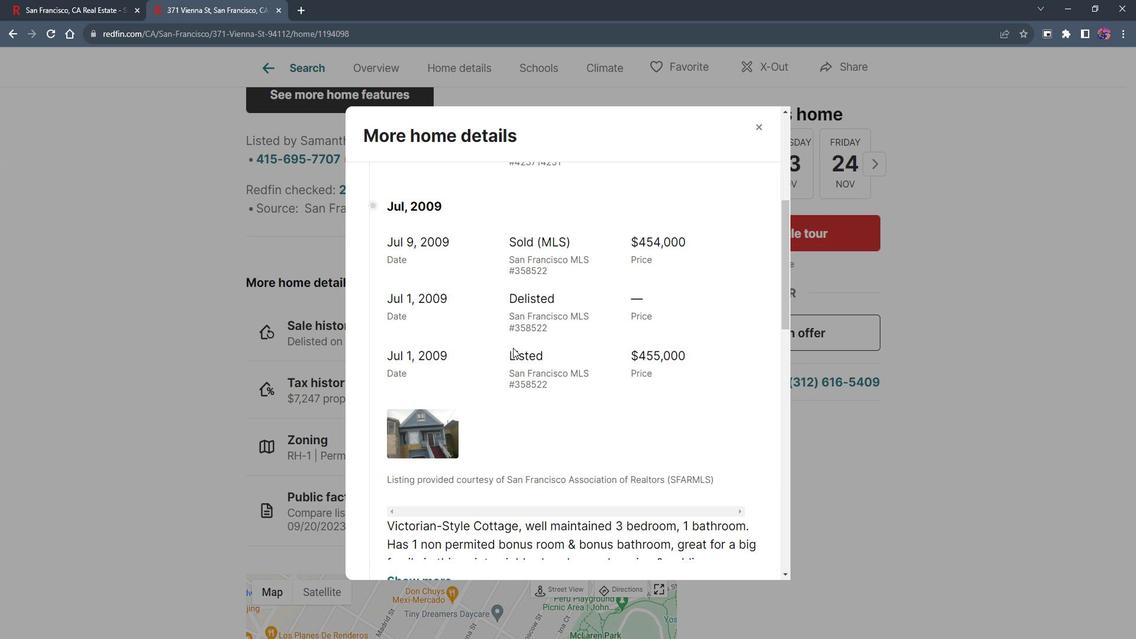 
Action: Mouse moved to (531, 349)
Screenshot: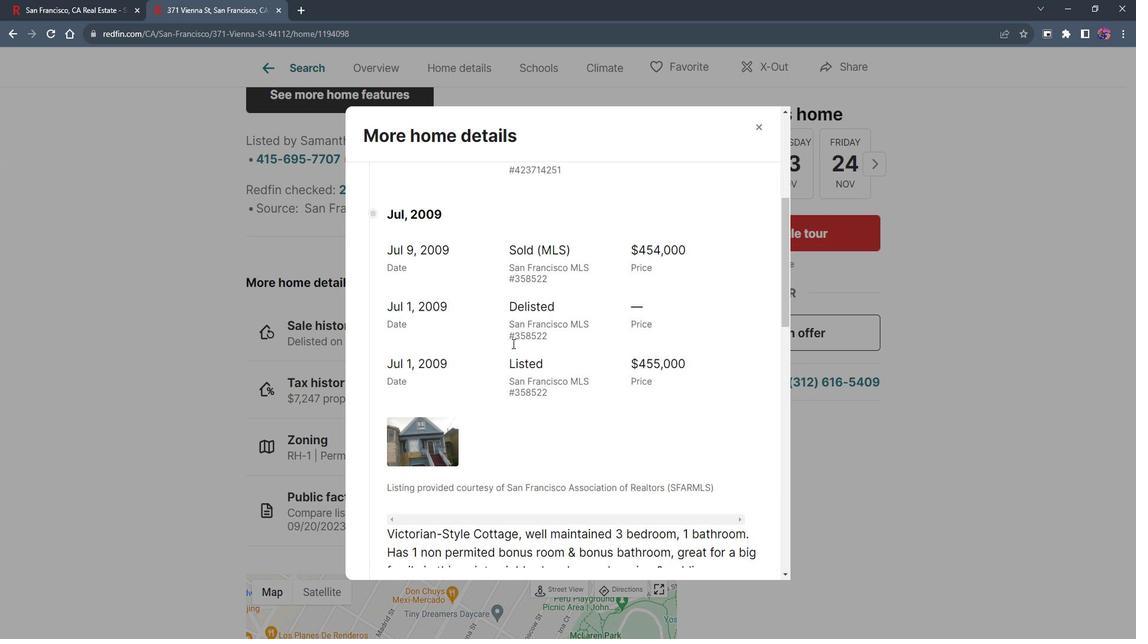 
Action: Mouse scrolled (531, 349) with delta (0, 0)
Screenshot: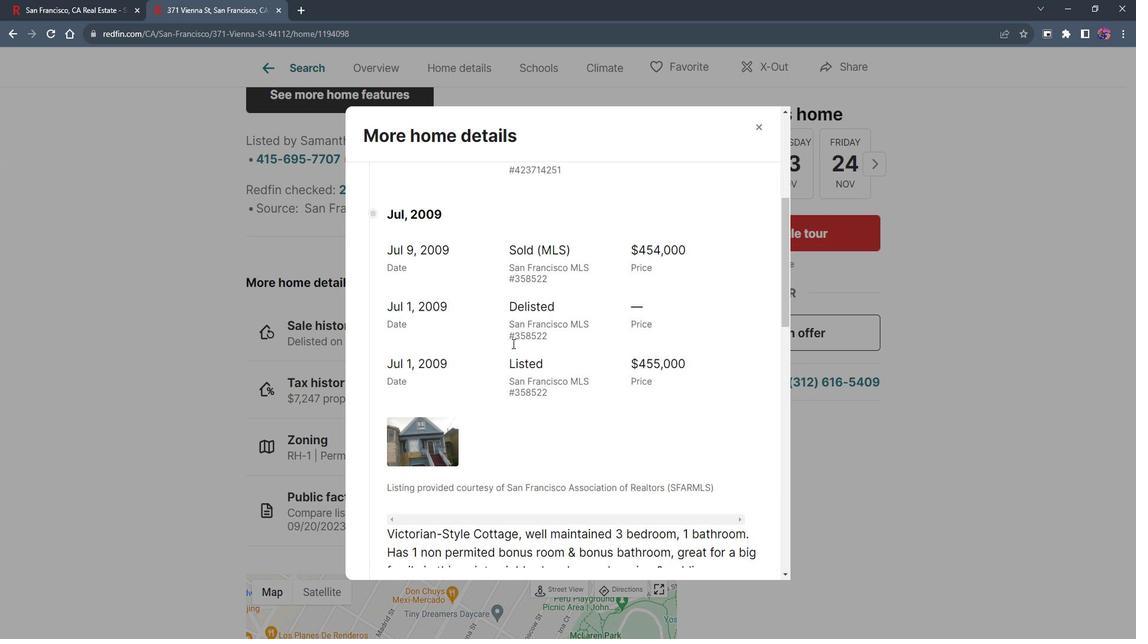 
Action: Mouse moved to (531, 346)
Screenshot: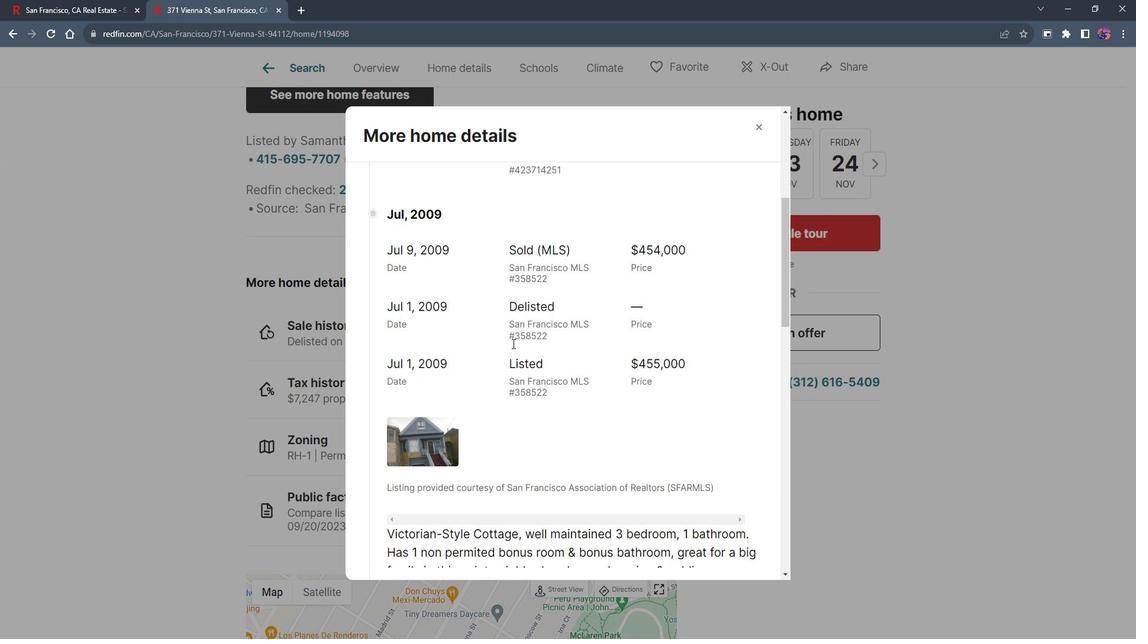 
Action: Mouse scrolled (531, 347) with delta (0, 0)
Screenshot: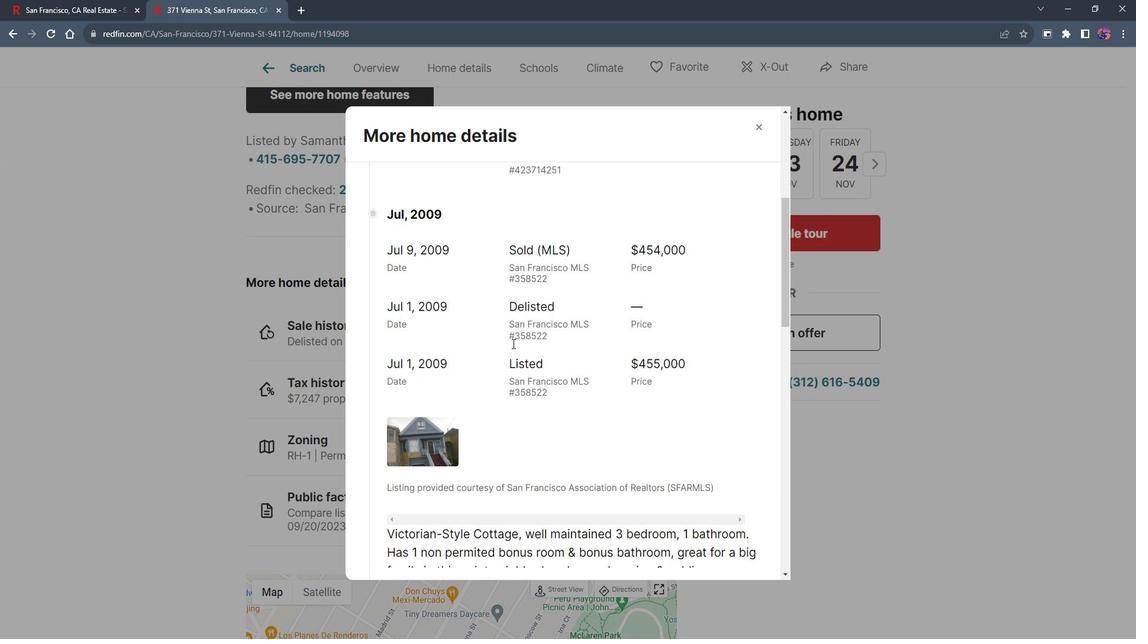 
Action: Mouse moved to (531, 344)
Screenshot: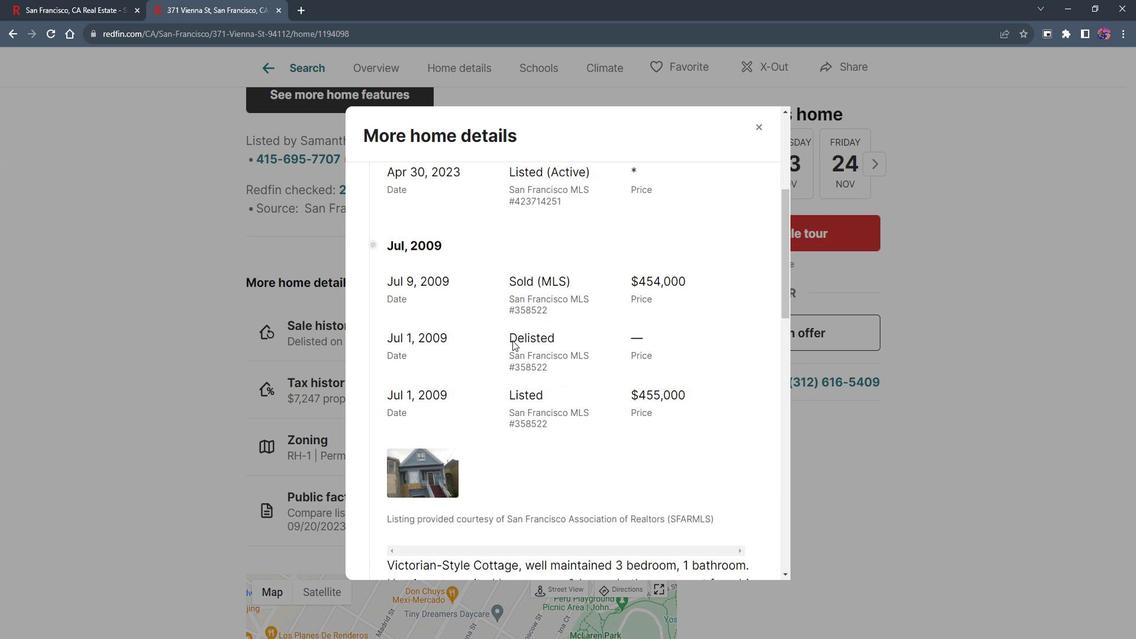 
Action: Mouse scrolled (531, 345) with delta (0, 0)
Screenshot: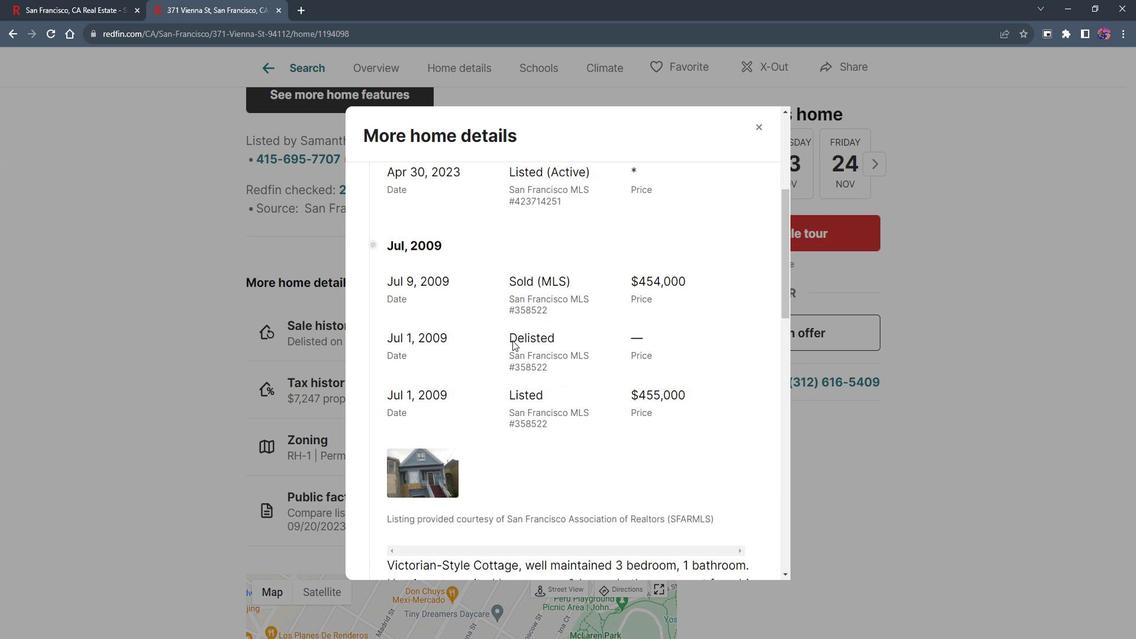 
Action: Mouse moved to (531, 338)
Screenshot: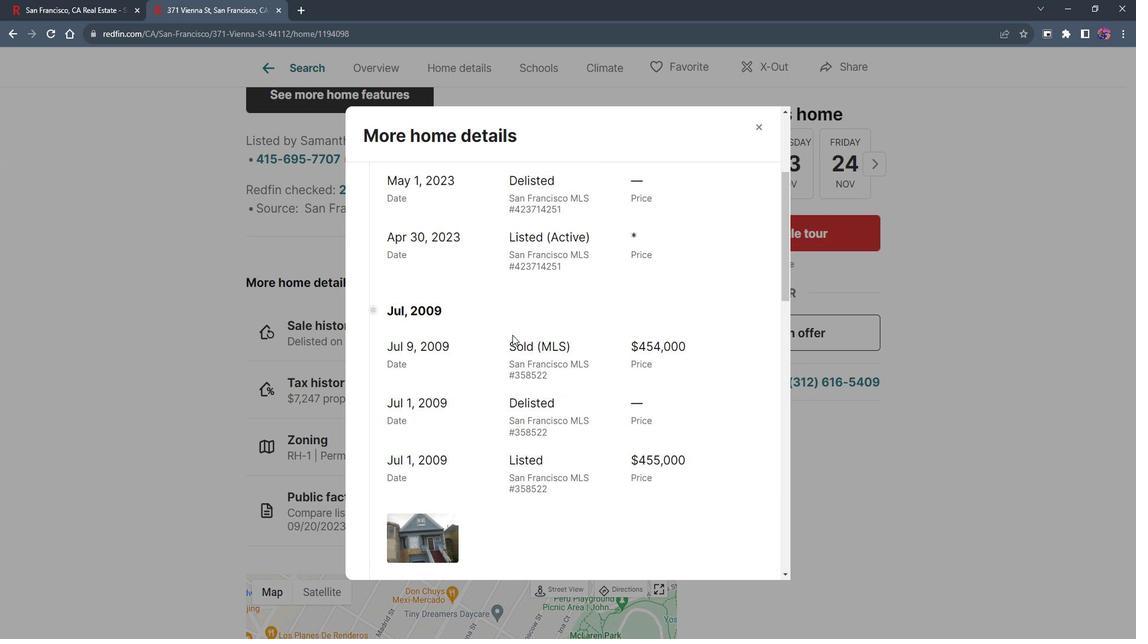 
Action: Mouse scrolled (531, 338) with delta (0, 0)
Screenshot: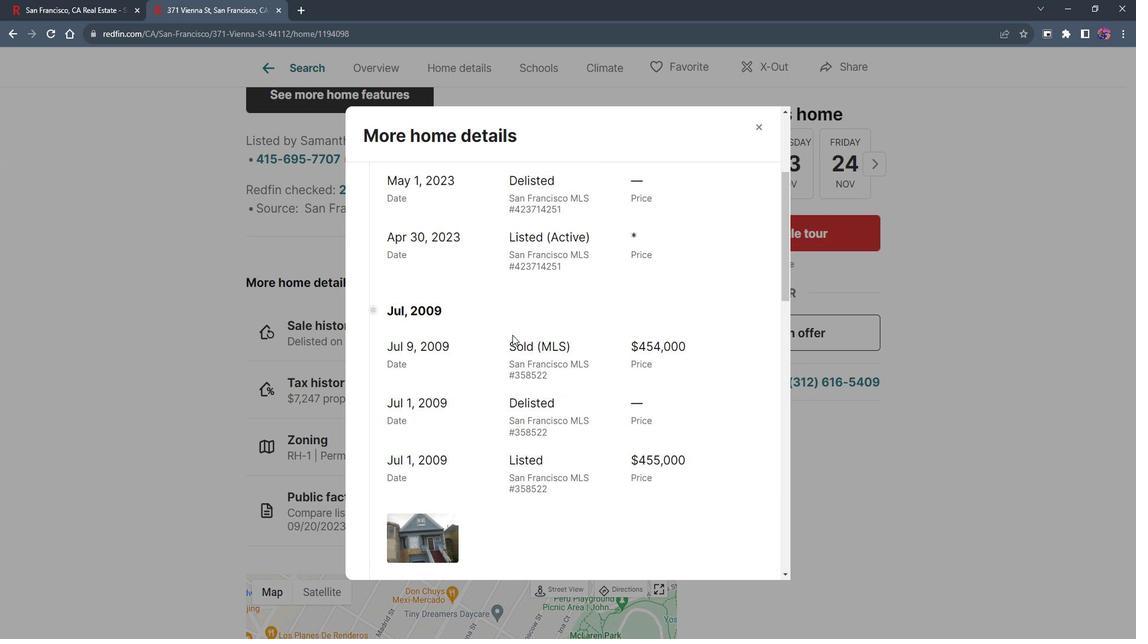 
Action: Mouse moved to (543, 200)
Screenshot: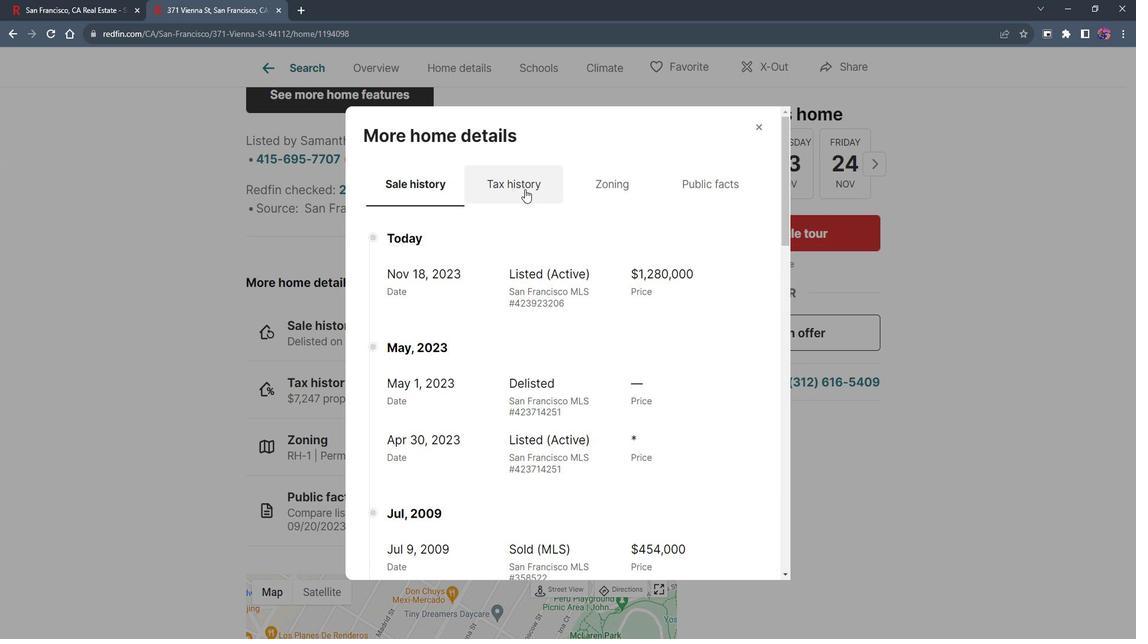 
Action: Mouse pressed left at (543, 200)
Screenshot: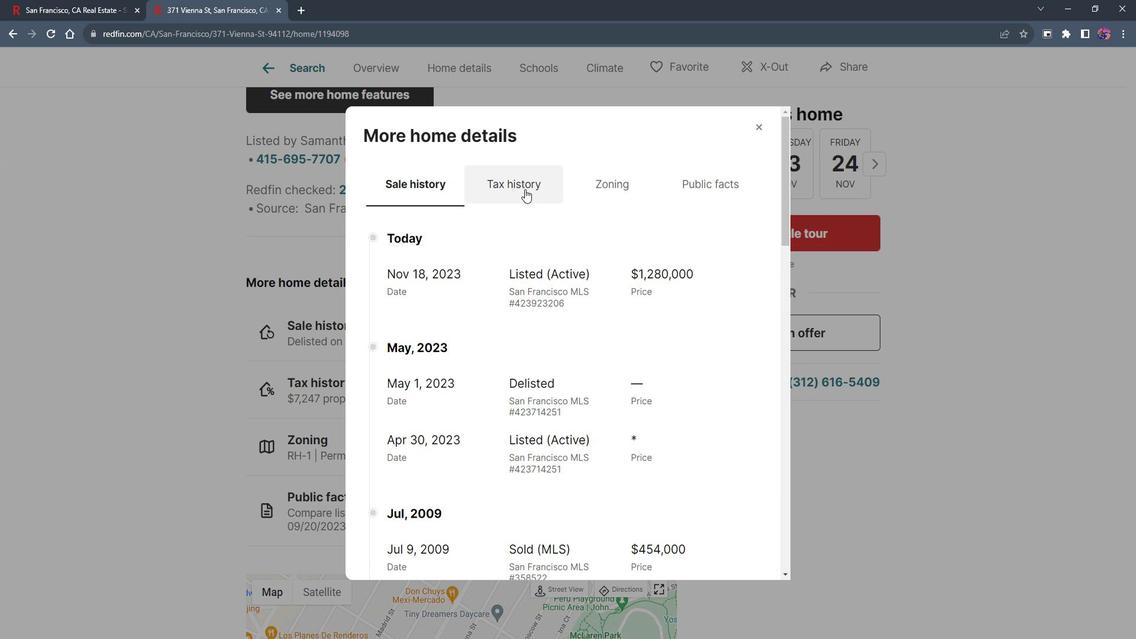 
Action: Mouse moved to (576, 385)
Screenshot: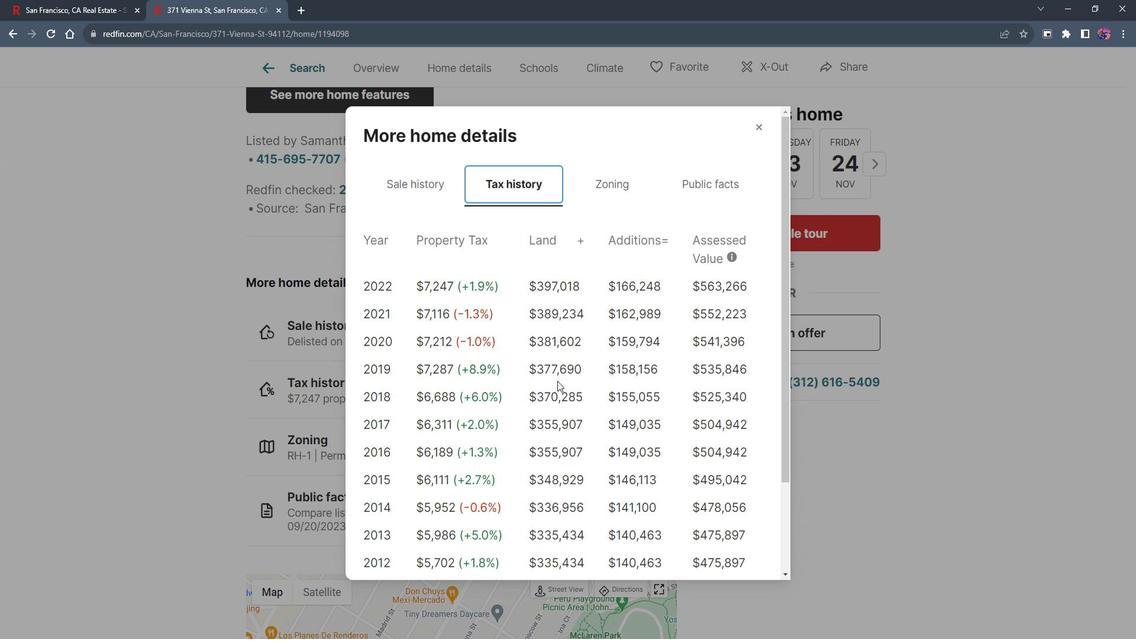 
Action: Mouse scrolled (576, 384) with delta (0, 0)
Screenshot: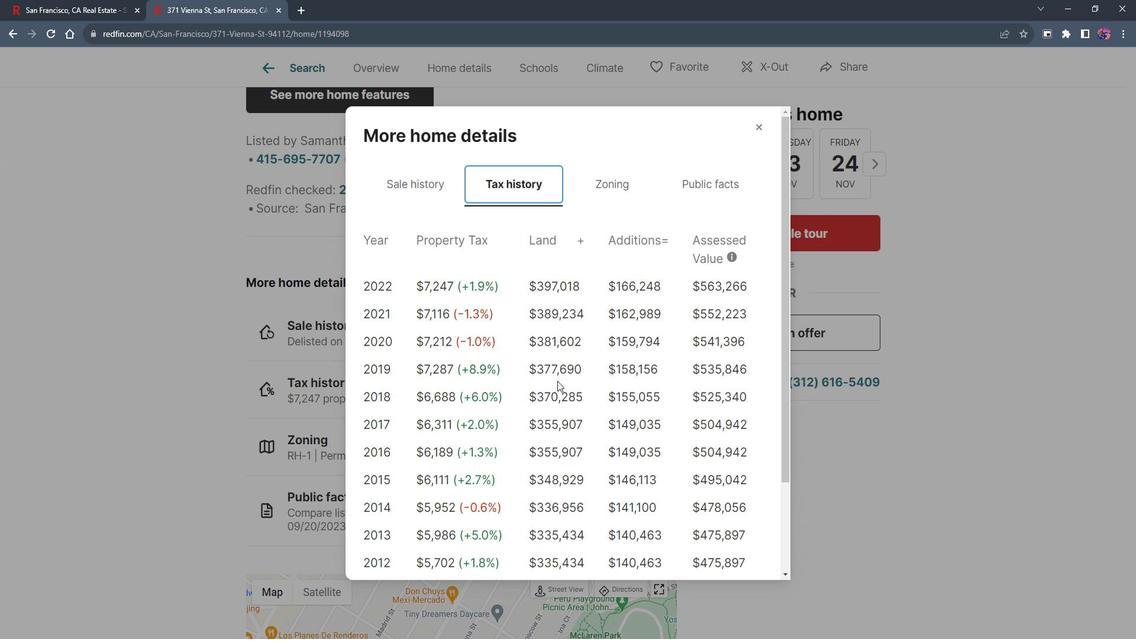 
Action: Mouse scrolled (576, 384) with delta (0, 0)
Screenshot: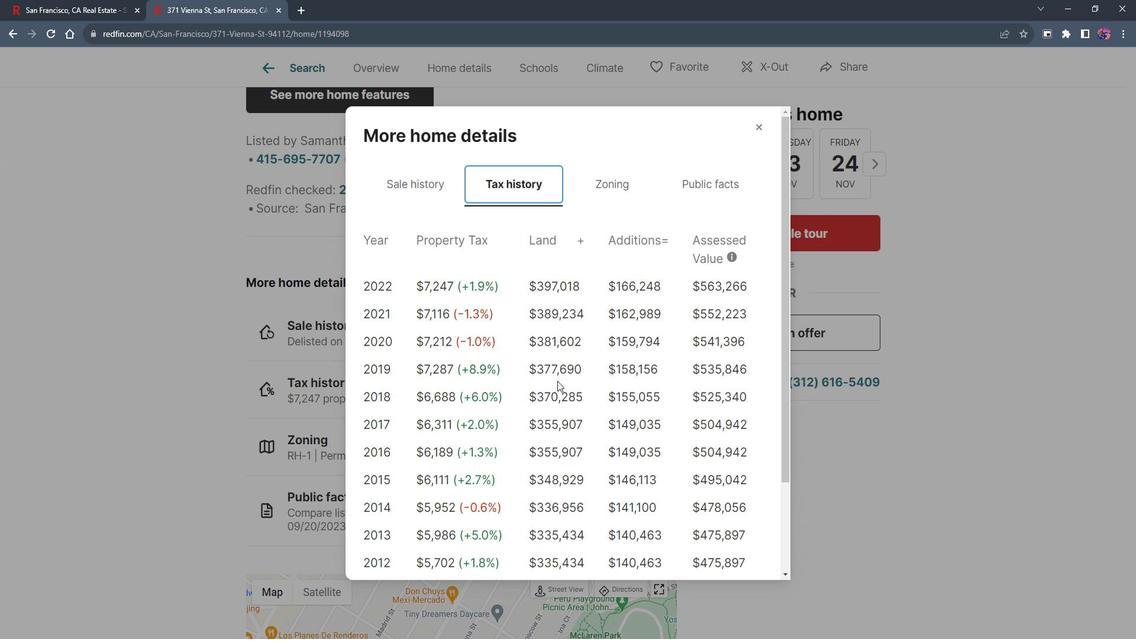 
Action: Mouse moved to (576, 384)
Screenshot: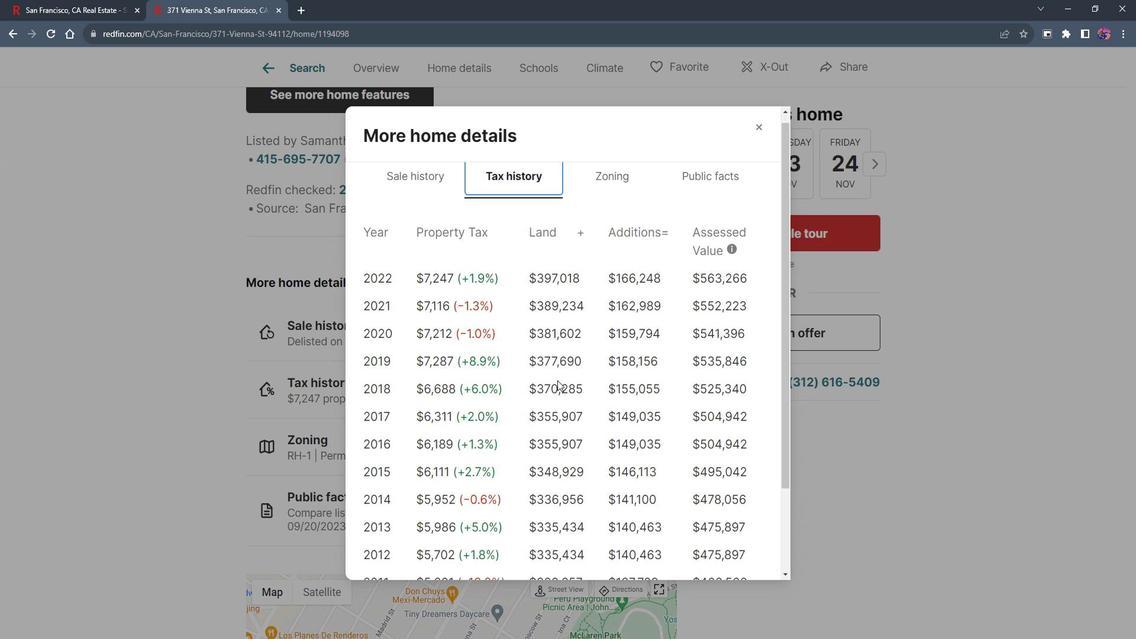 
Action: Mouse scrolled (576, 383) with delta (0, 0)
Screenshot: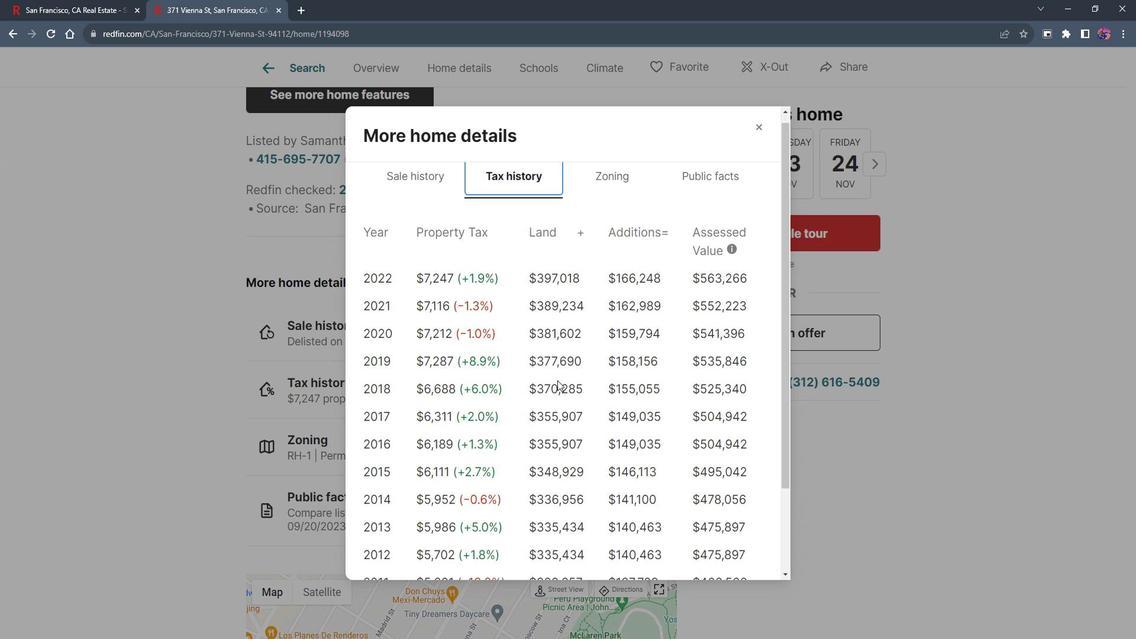 
Action: Mouse moved to (577, 381)
Screenshot: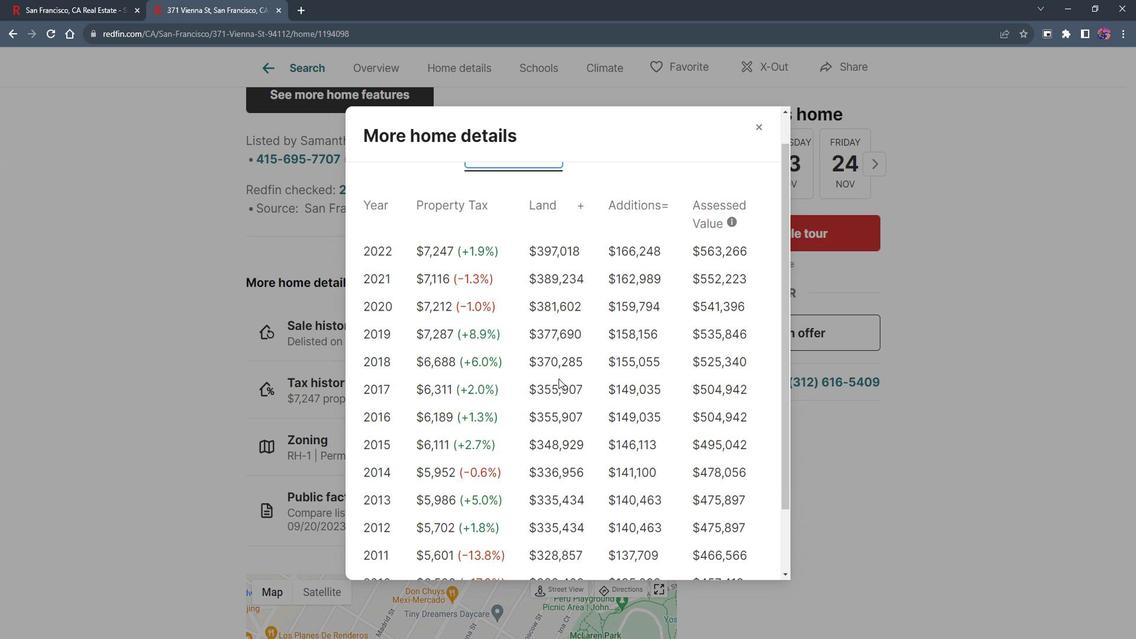 
Action: Mouse scrolled (577, 381) with delta (0, 0)
Screenshot: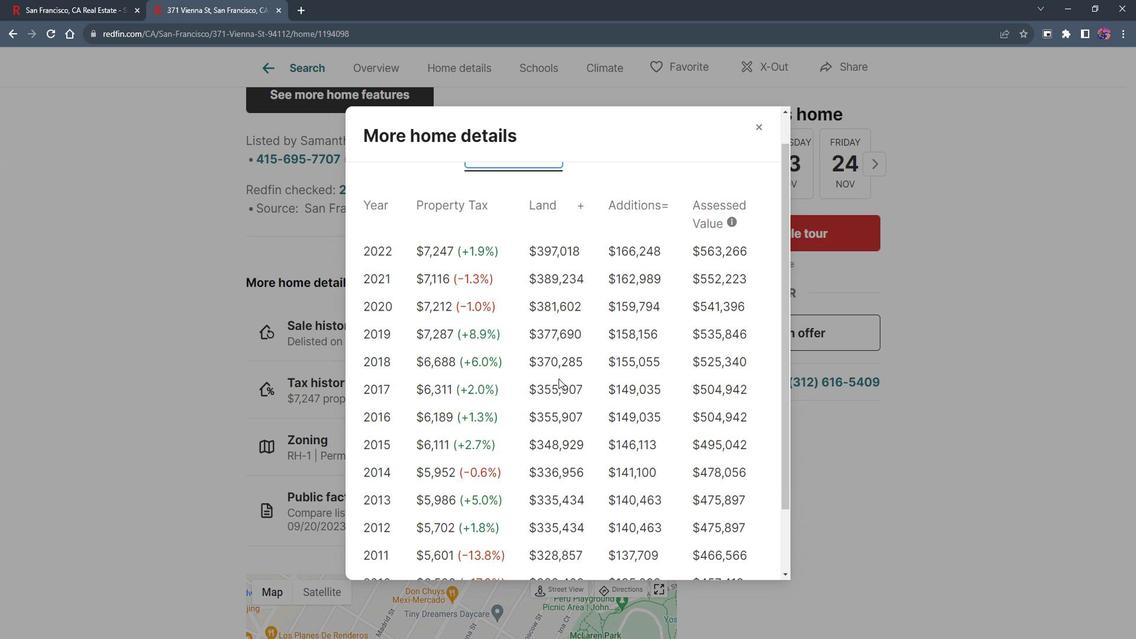 
Action: Mouse moved to (578, 378)
Screenshot: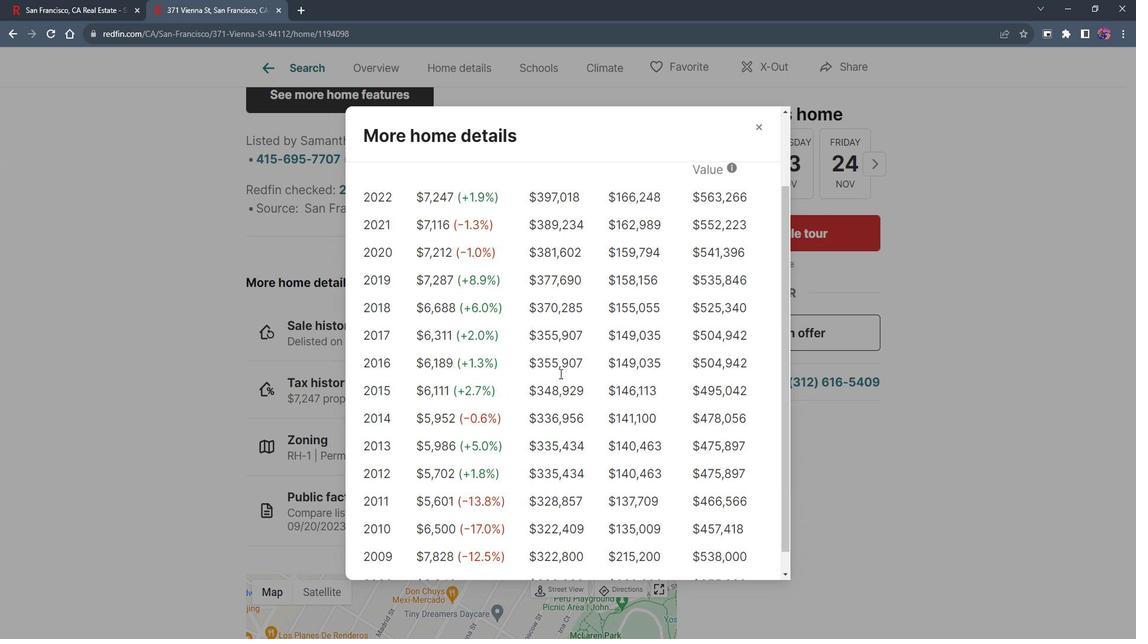 
Action: Mouse scrolled (578, 378) with delta (0, 0)
Screenshot: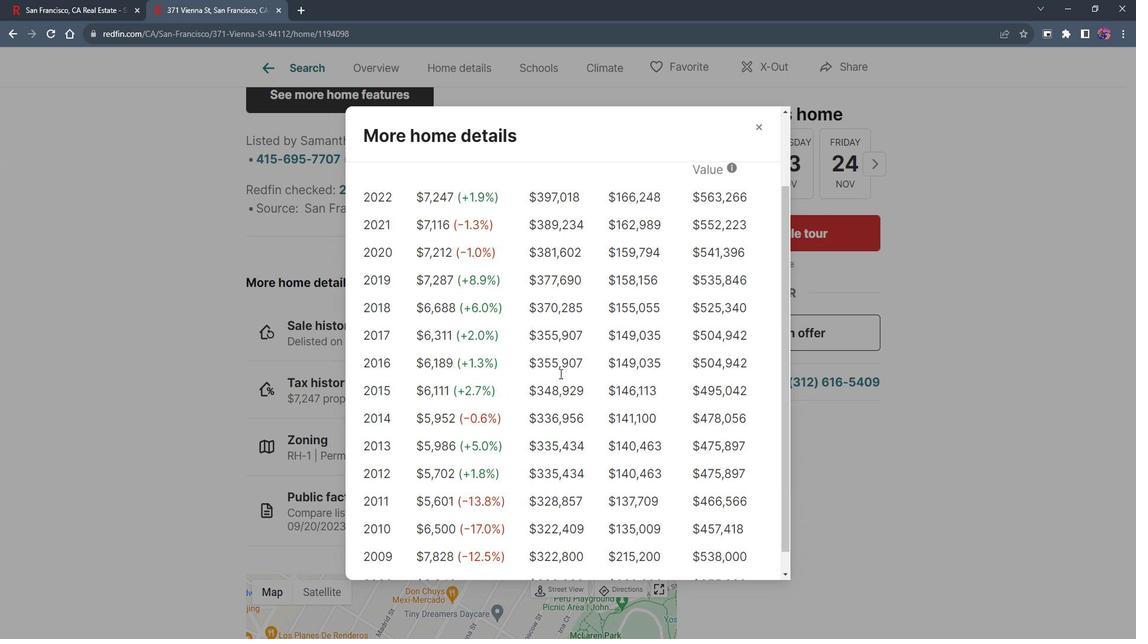 
Action: Mouse moved to (580, 375)
Screenshot: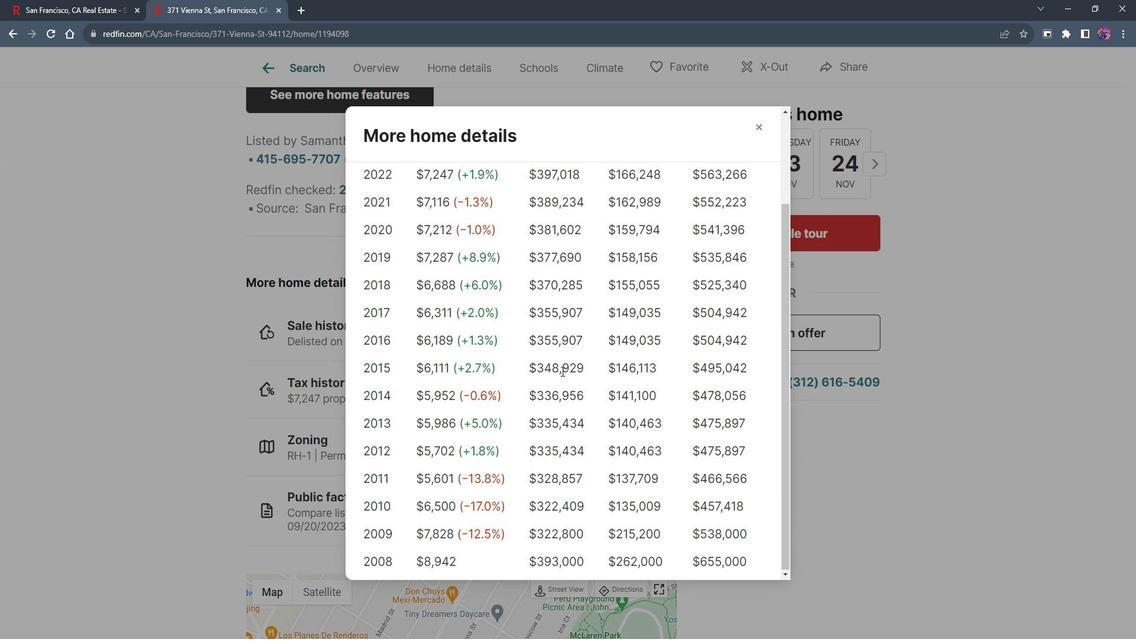 
Action: Mouse scrolled (580, 376) with delta (0, 0)
